 Task: Design a vector pattern for a banner ad.
Action: Mouse moved to (59, 116)
Screenshot: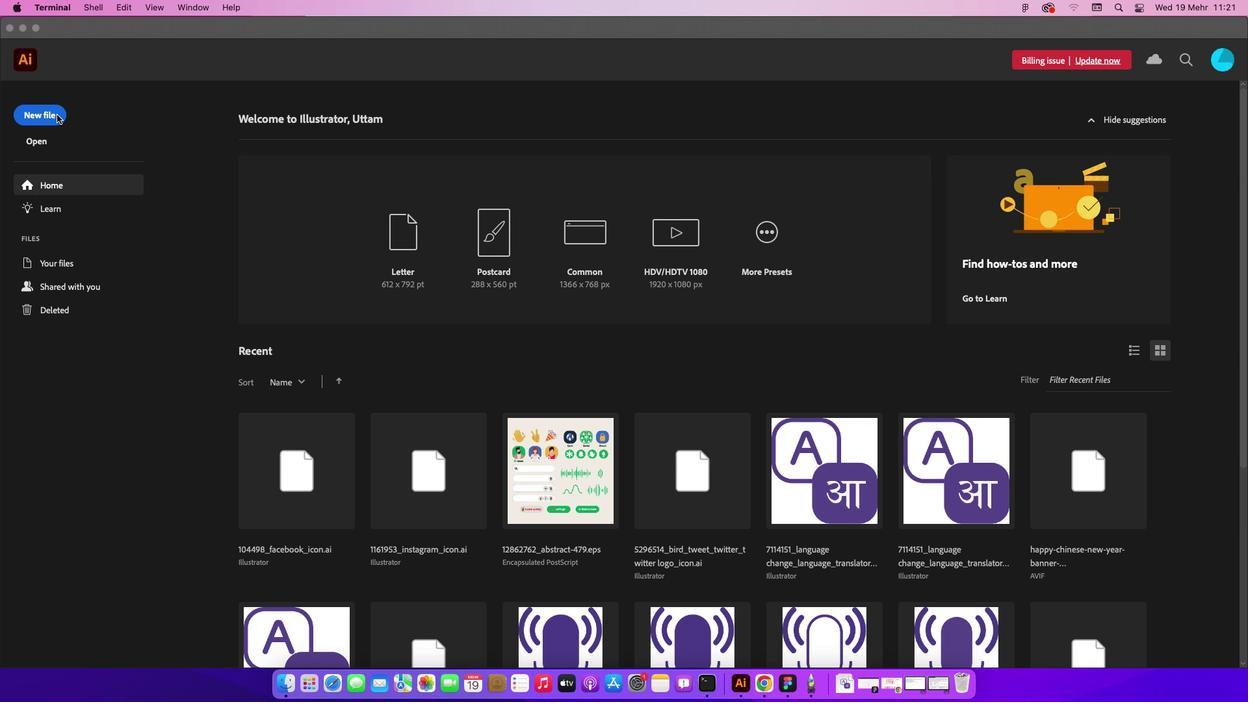 
Action: Mouse pressed left at (59, 116)
Screenshot: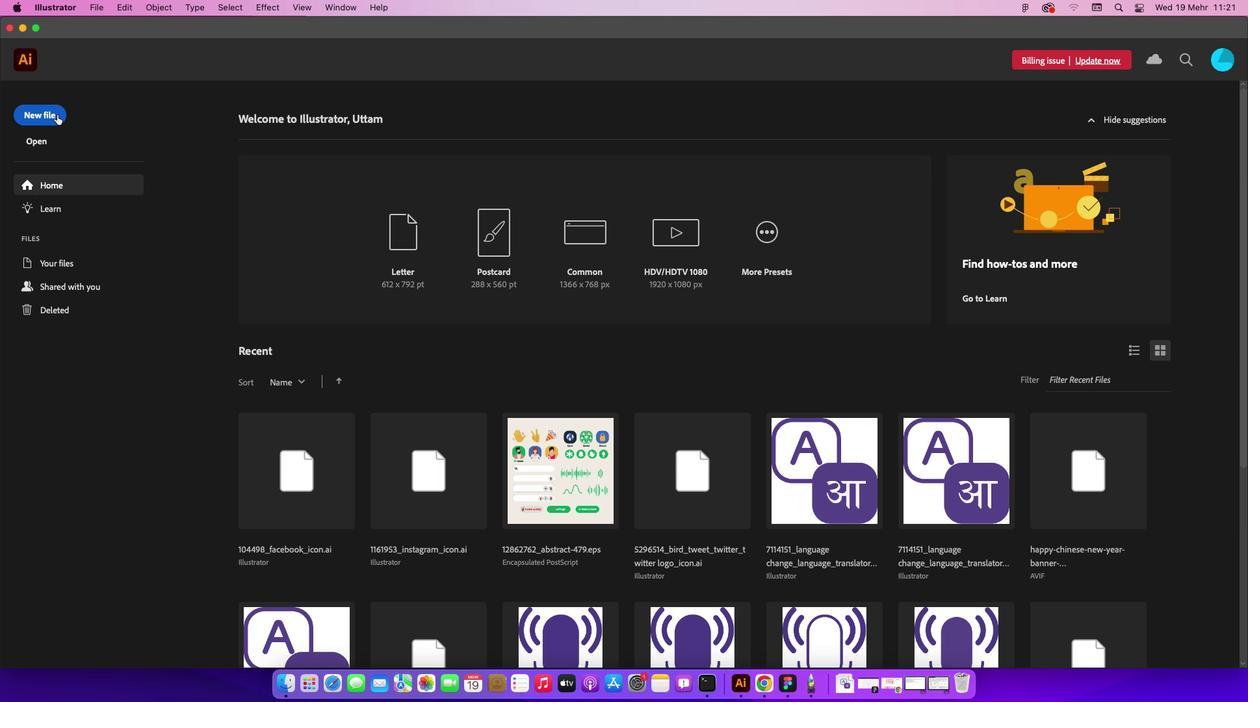 
Action: Mouse pressed left at (59, 116)
Screenshot: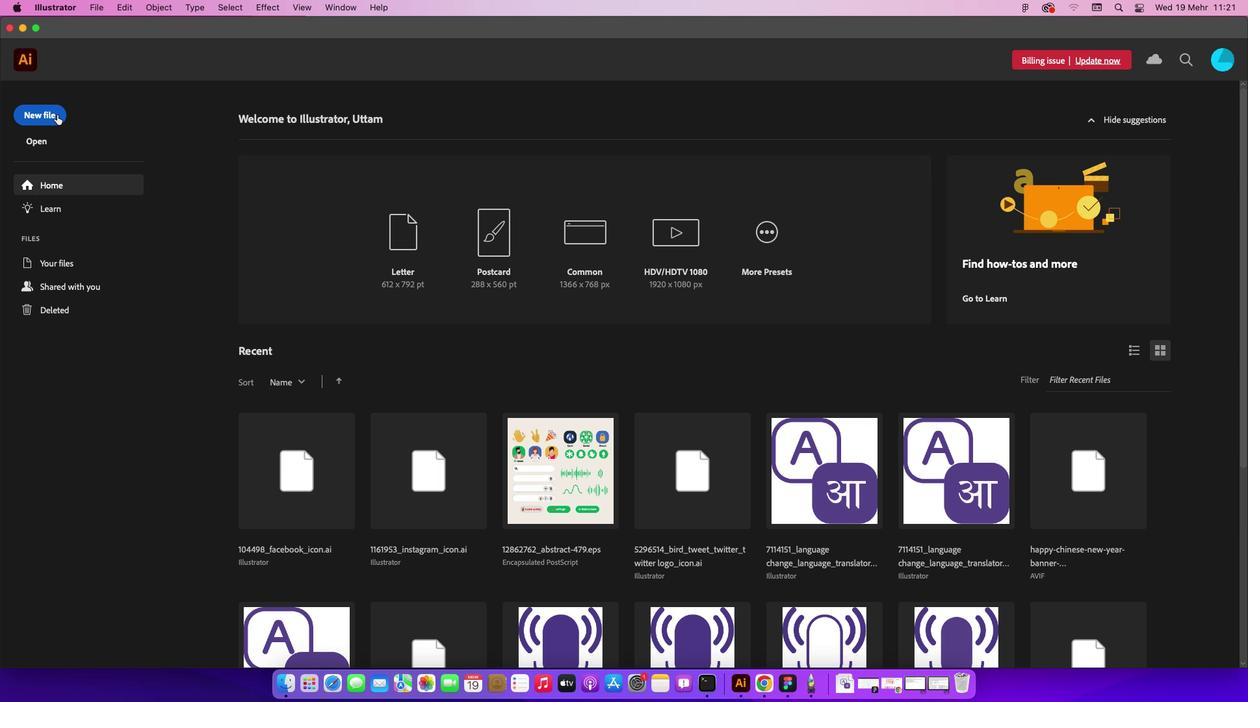 
Action: Mouse moved to (417, 137)
Screenshot: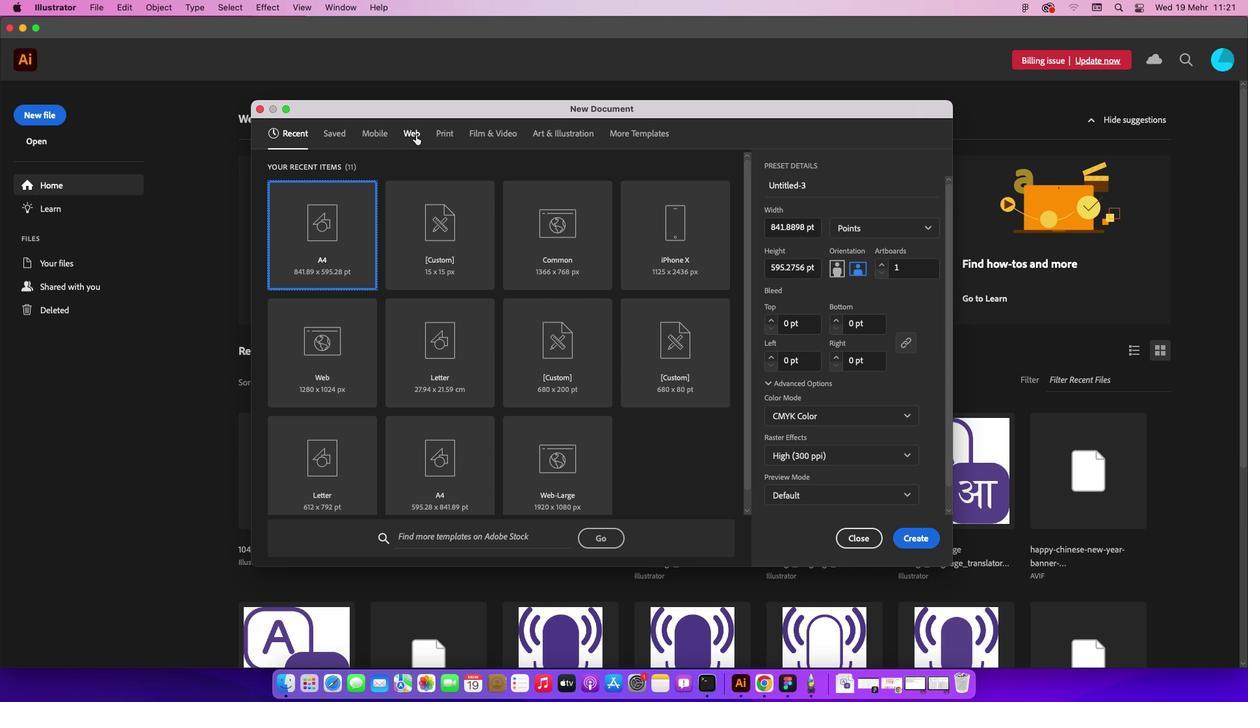 
Action: Mouse pressed left at (417, 137)
Screenshot: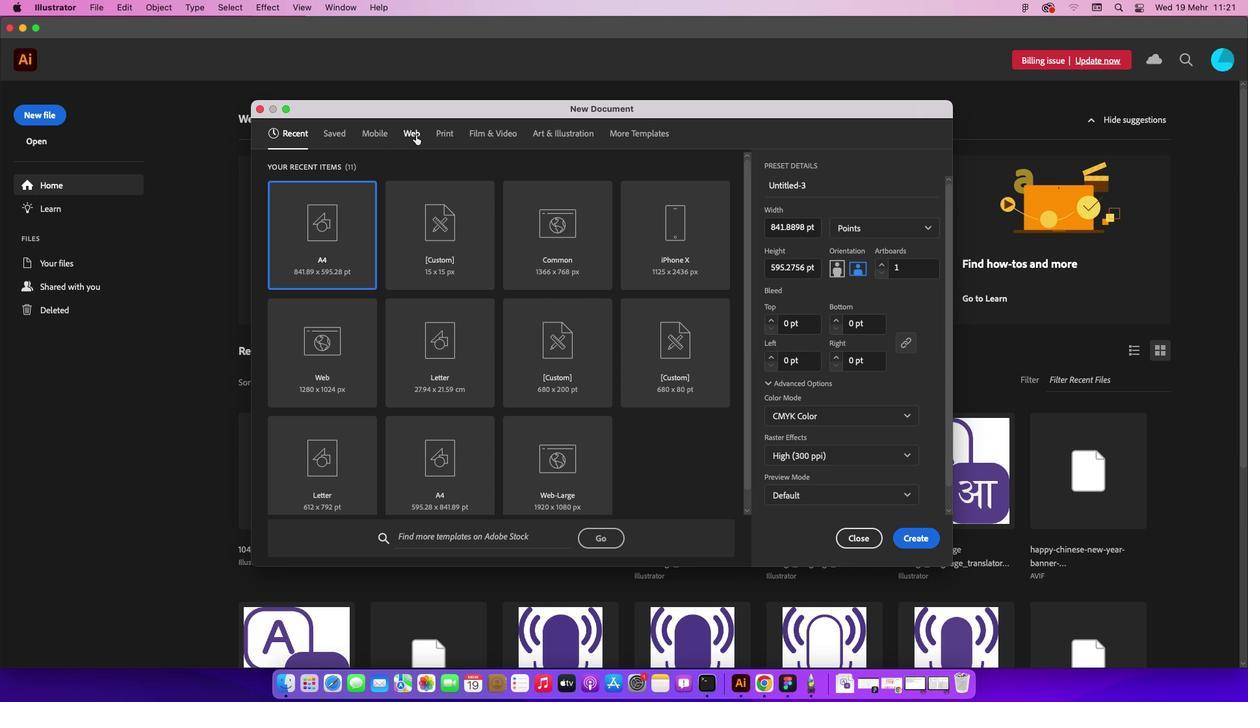 
Action: Mouse moved to (339, 267)
Screenshot: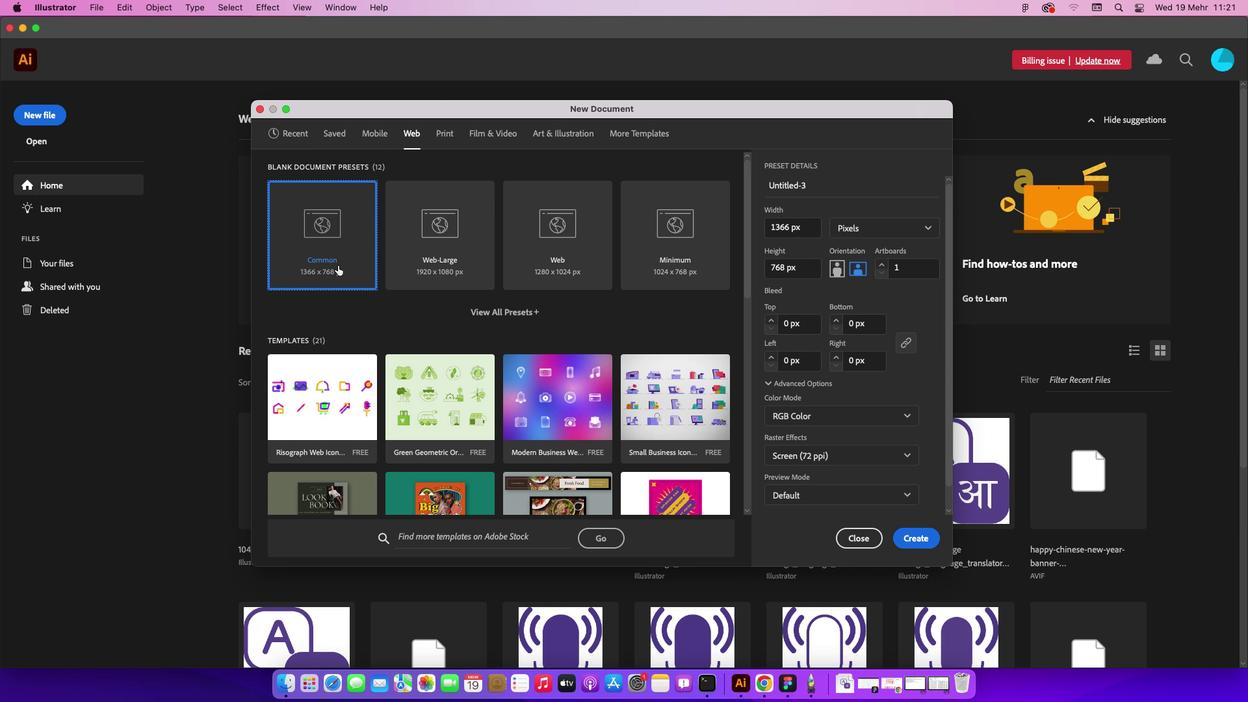 
Action: Mouse pressed left at (339, 267)
Screenshot: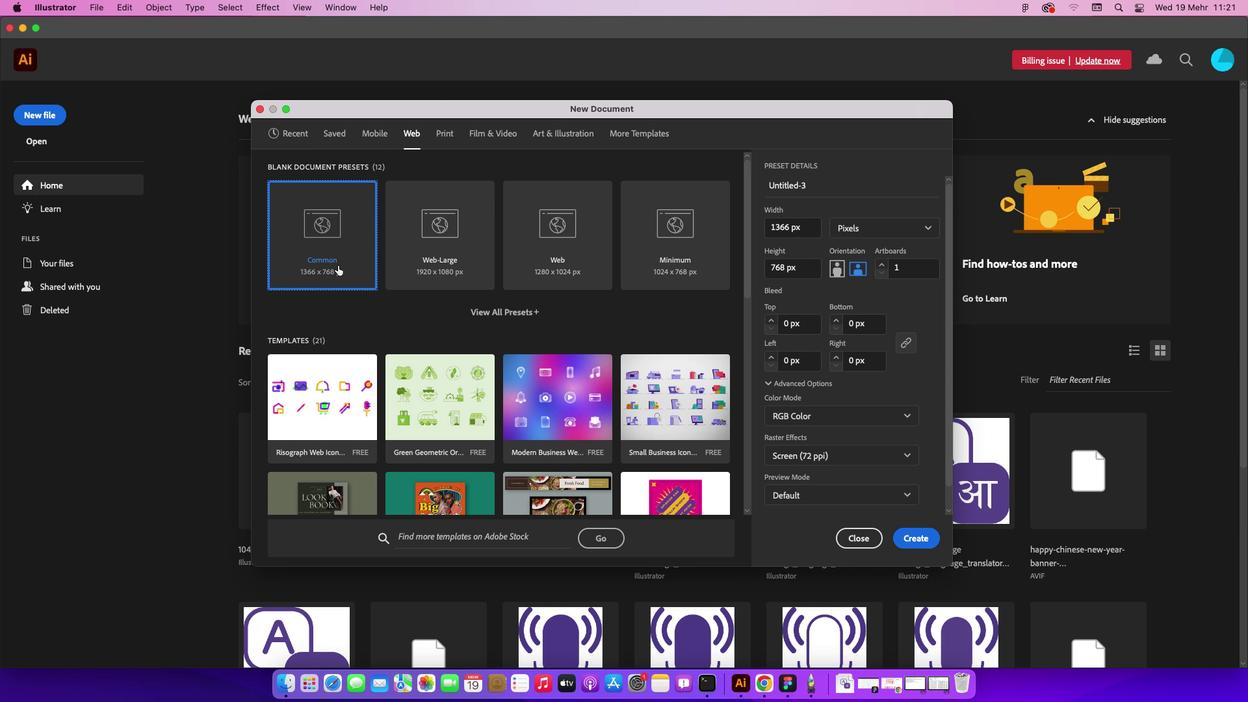 
Action: Mouse moved to (908, 537)
Screenshot: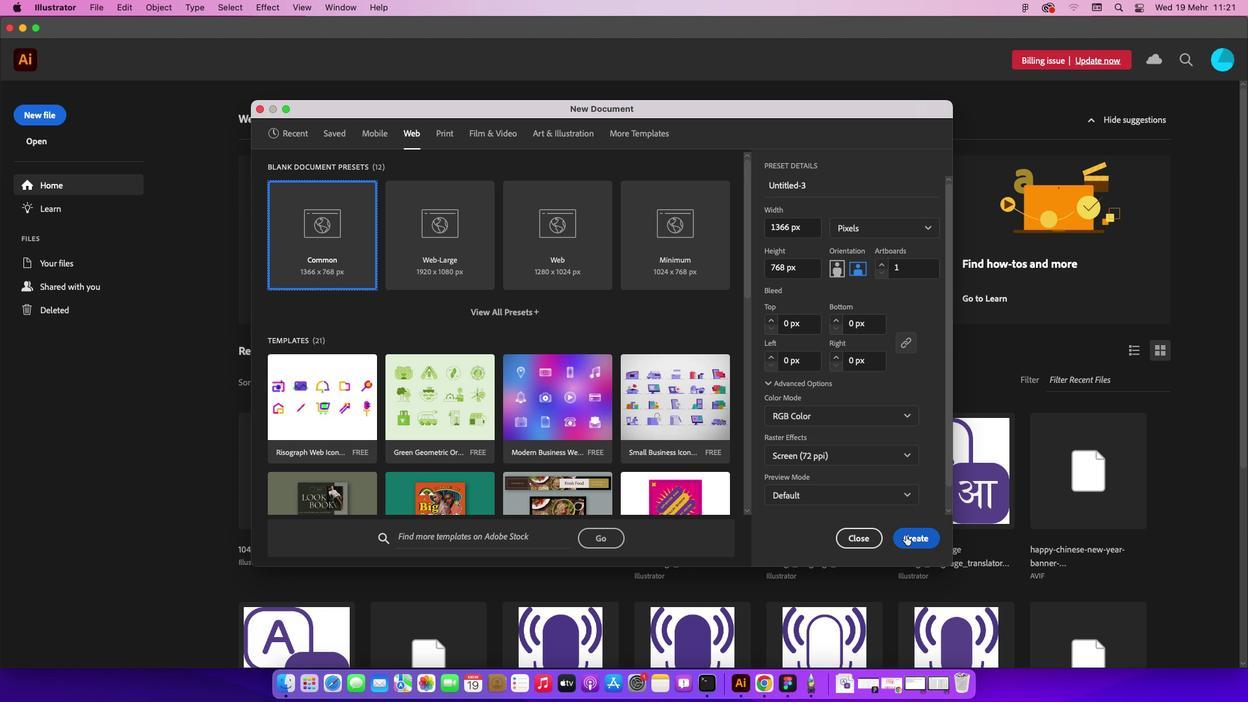 
Action: Mouse pressed left at (908, 537)
Screenshot: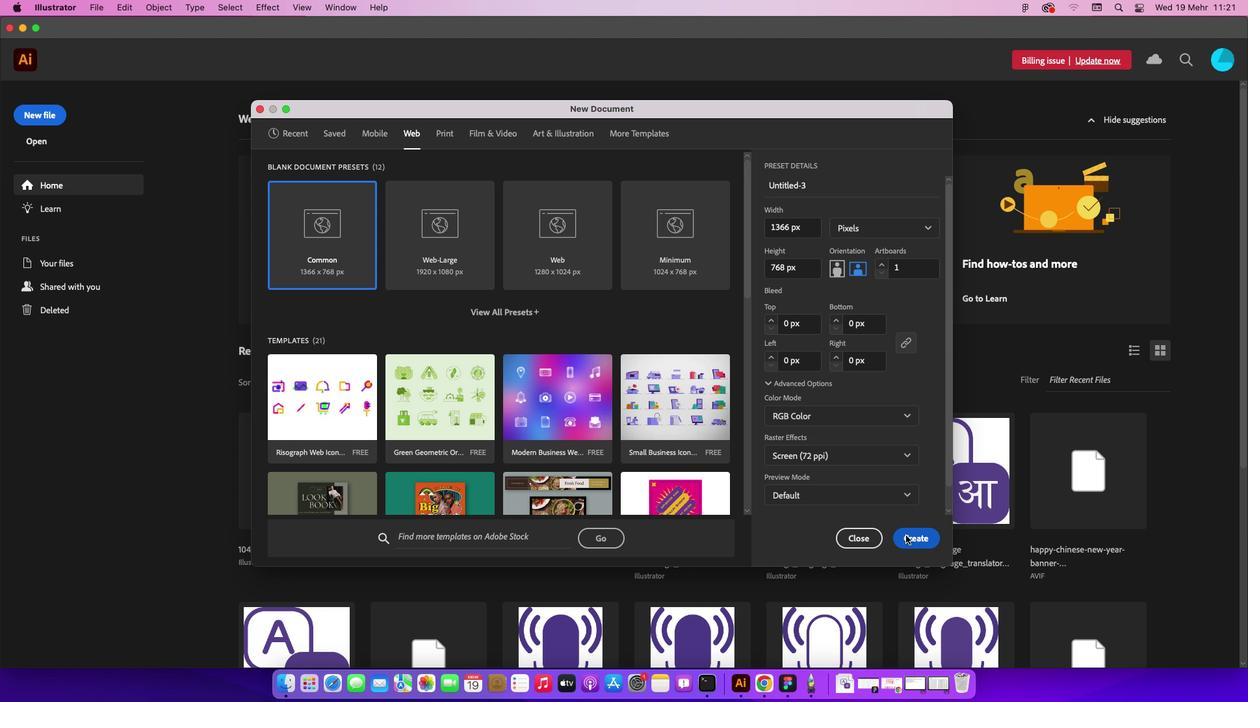 
Action: Mouse moved to (96, 10)
Screenshot: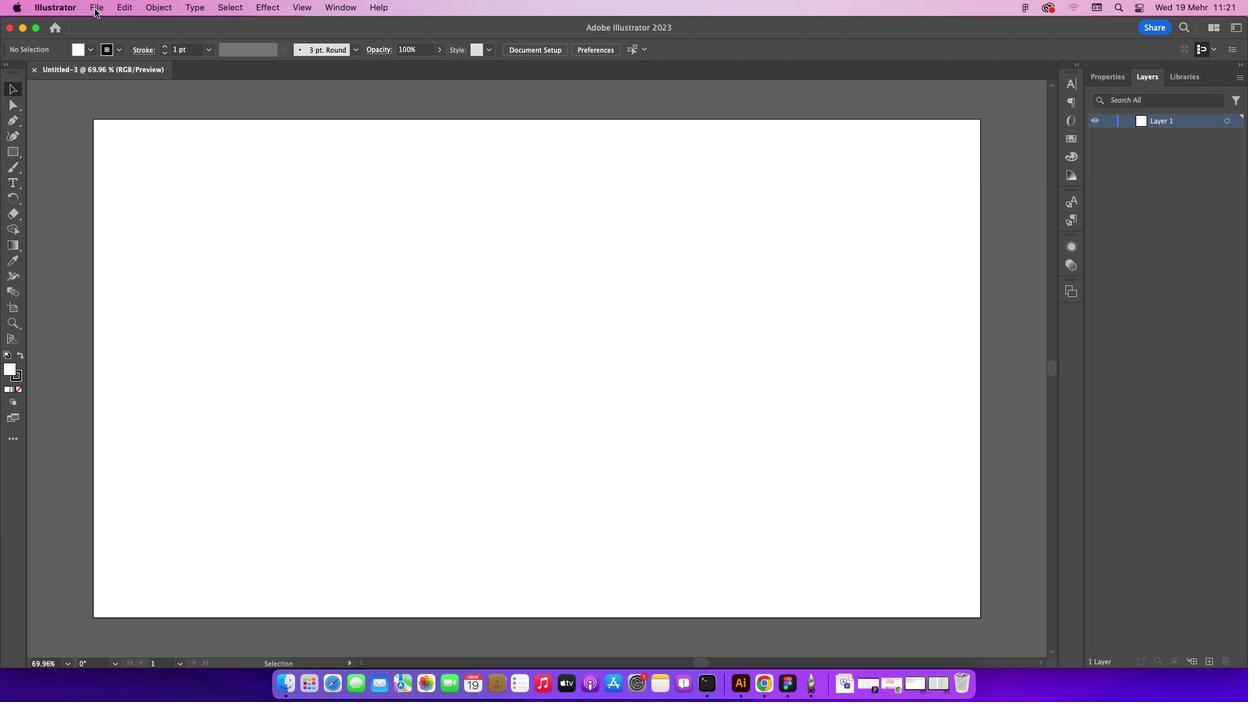 
Action: Mouse pressed left at (96, 10)
Screenshot: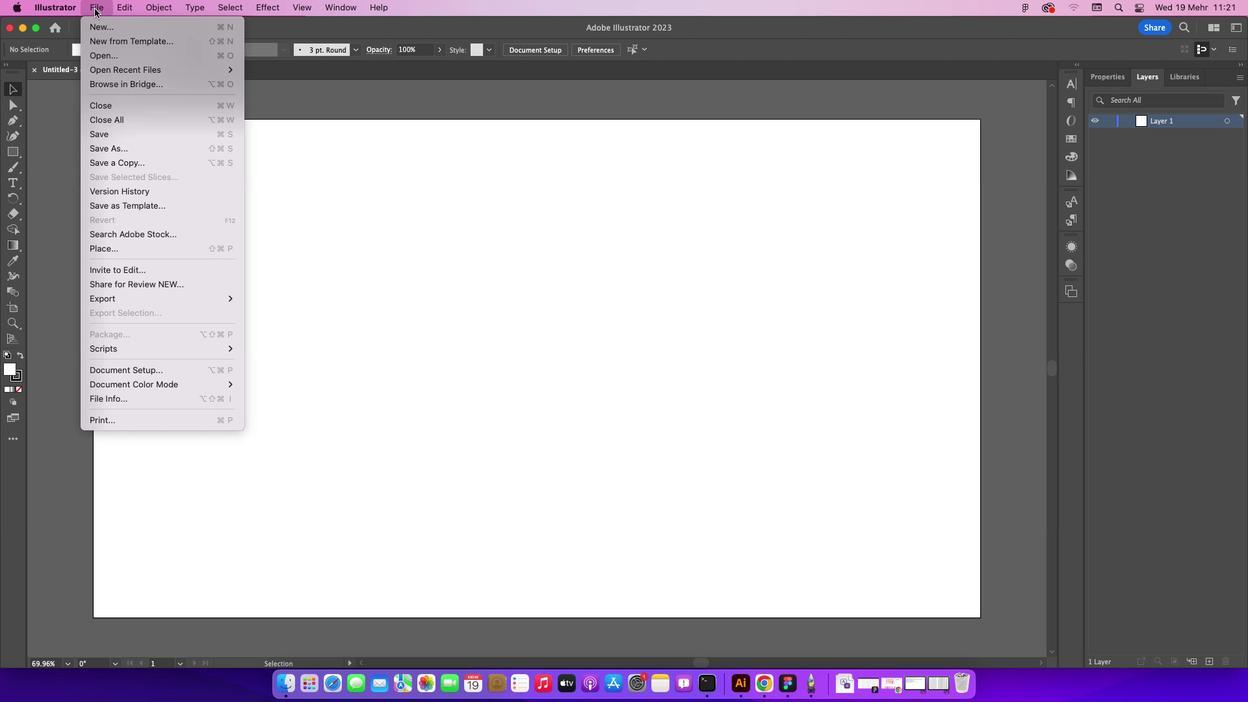 
Action: Mouse moved to (111, 64)
Screenshot: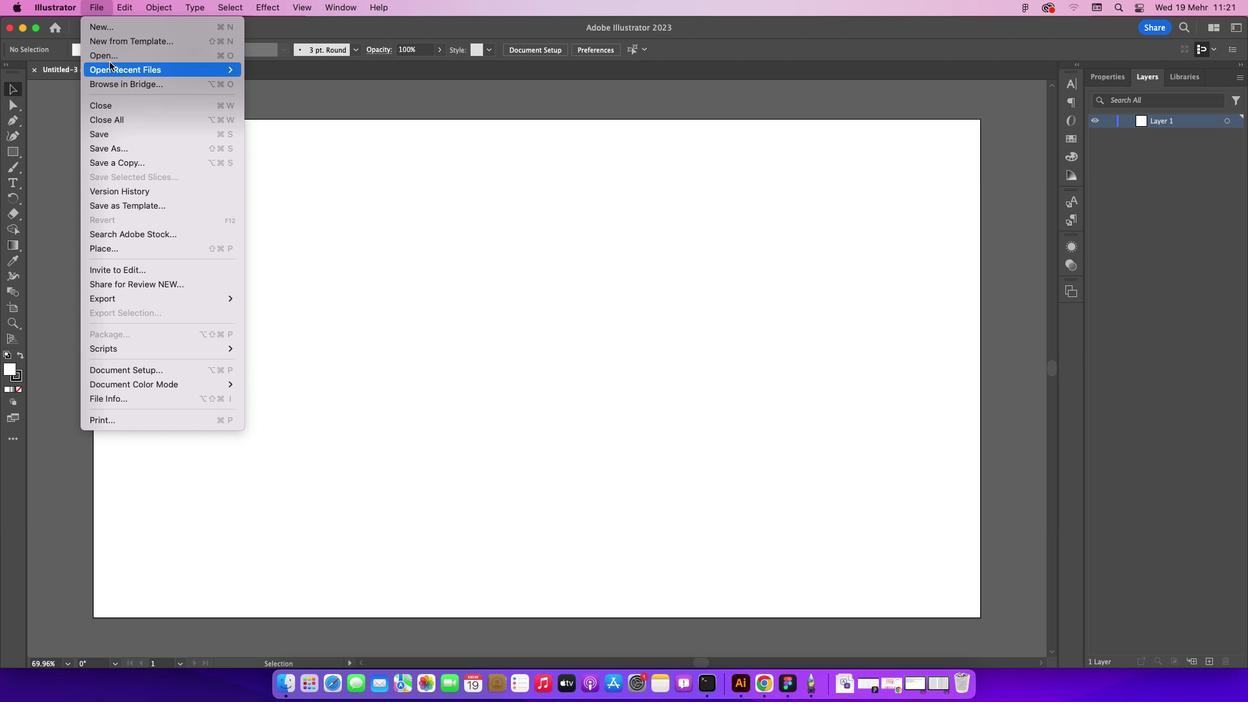 
Action: Mouse pressed left at (111, 64)
Screenshot: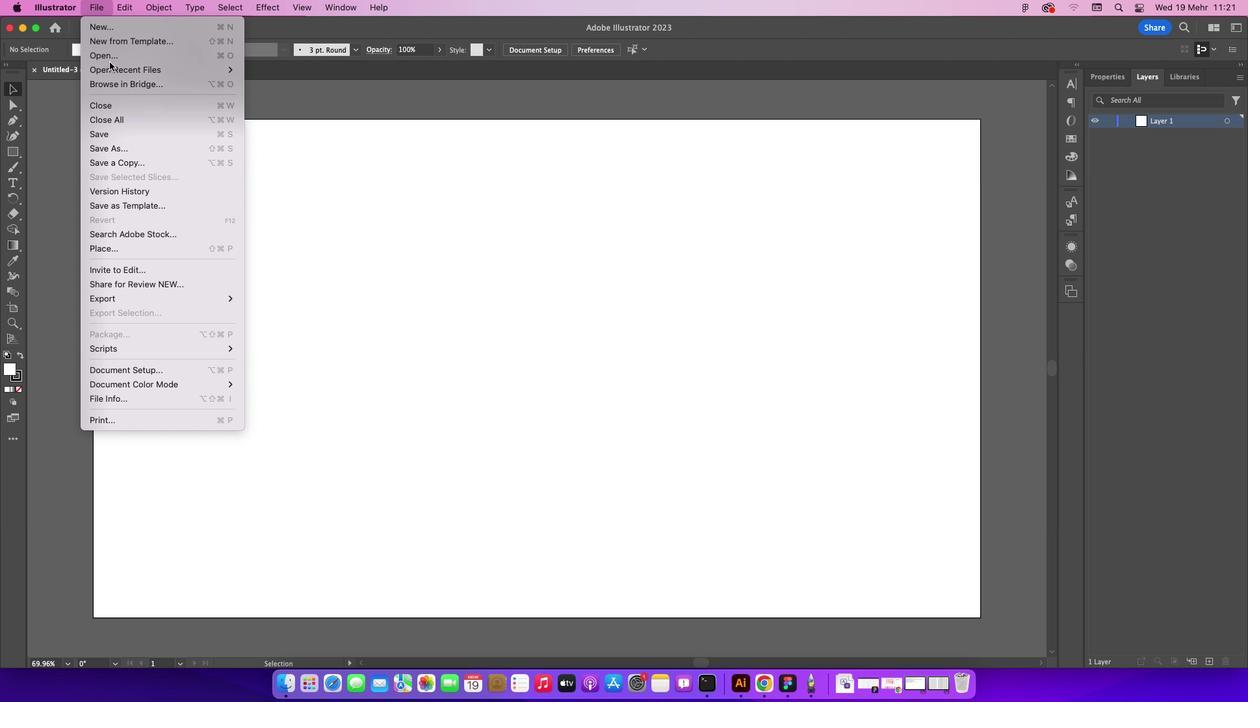 
Action: Mouse moved to (100, 12)
Screenshot: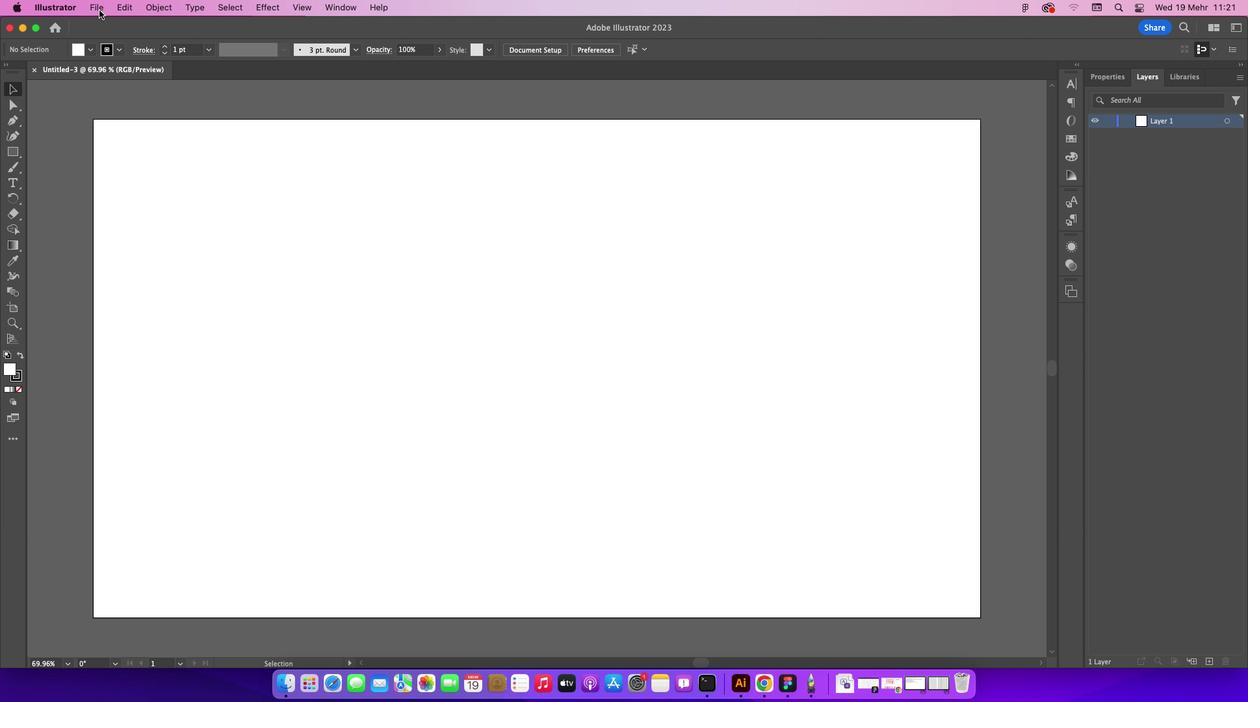
Action: Mouse pressed left at (100, 12)
Screenshot: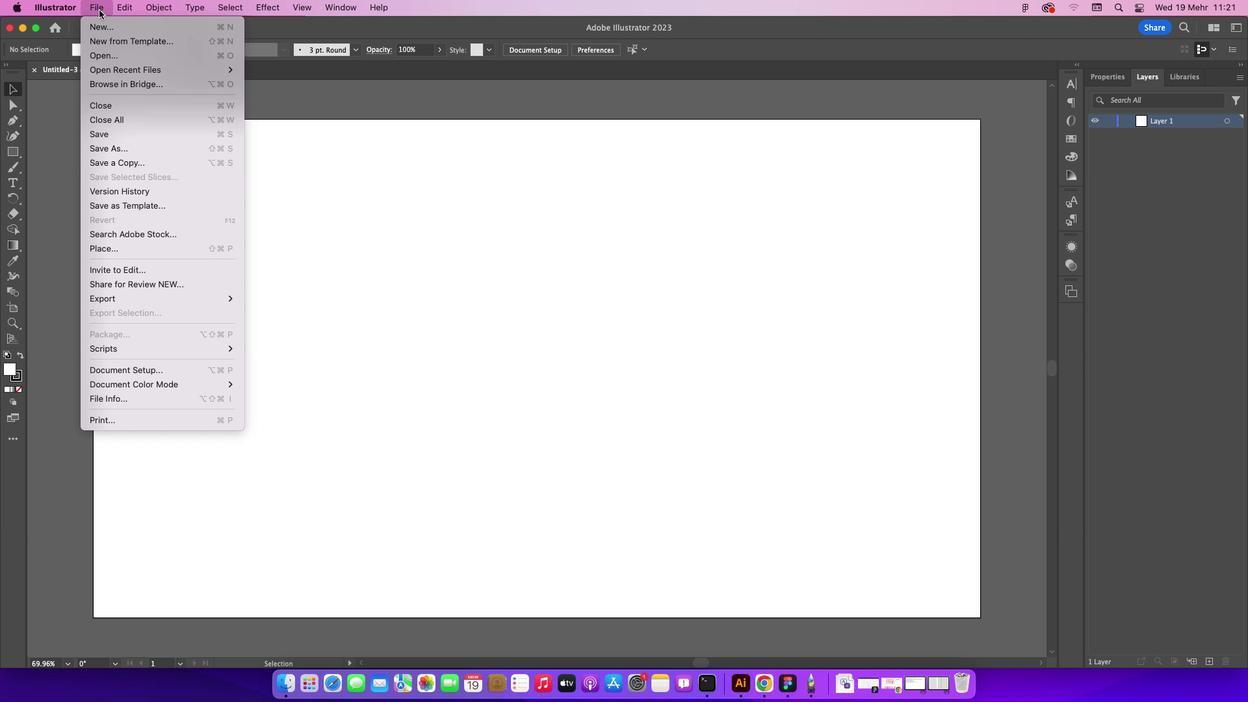 
Action: Mouse moved to (122, 61)
Screenshot: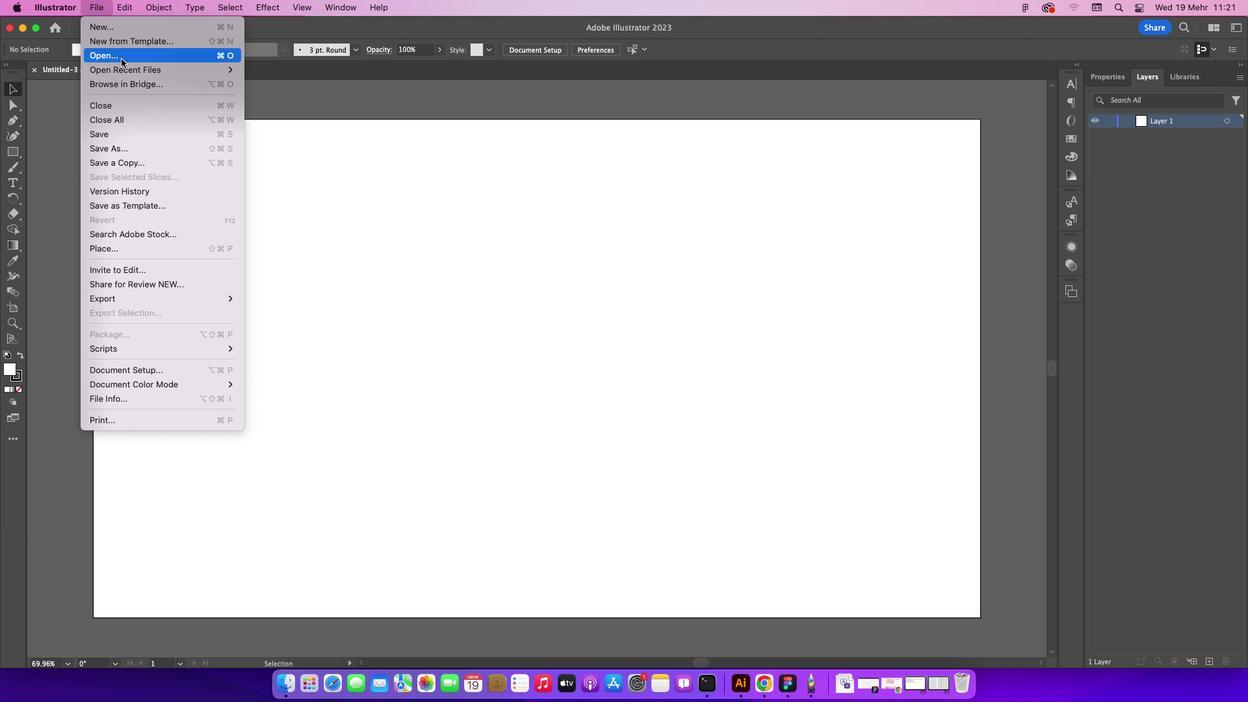 
Action: Mouse pressed left at (122, 61)
Screenshot: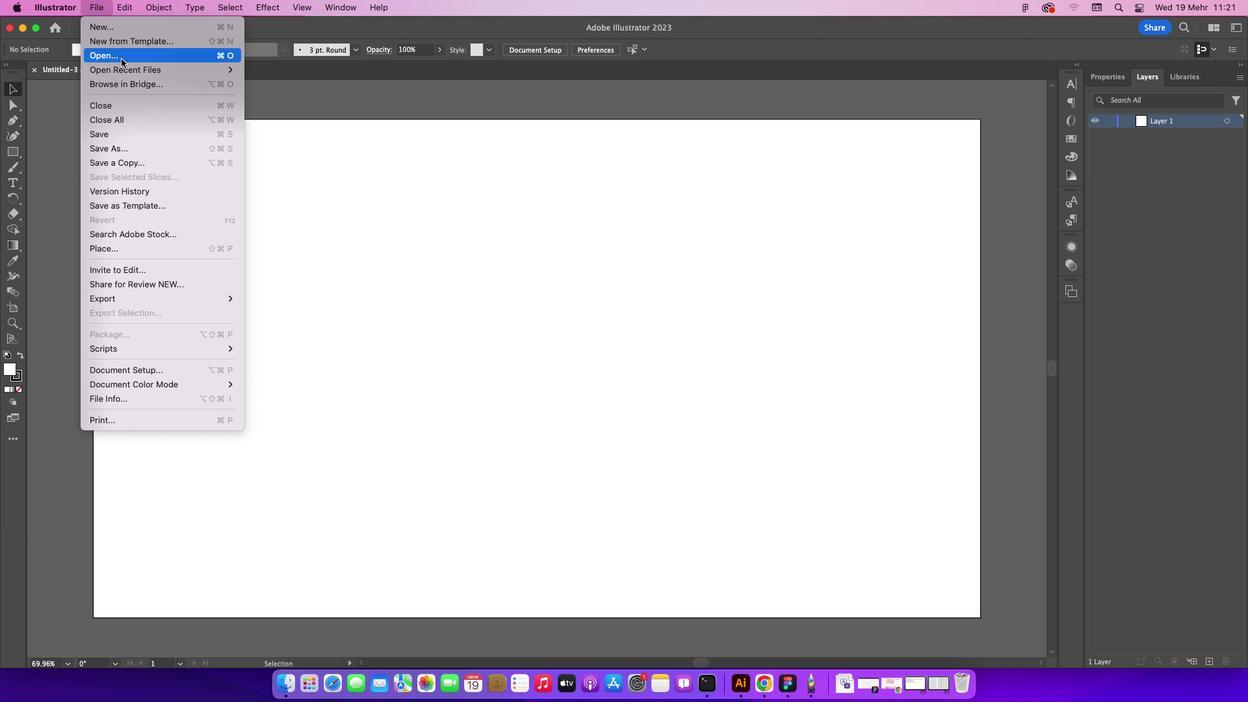 
Action: Mouse moved to (576, 173)
Screenshot: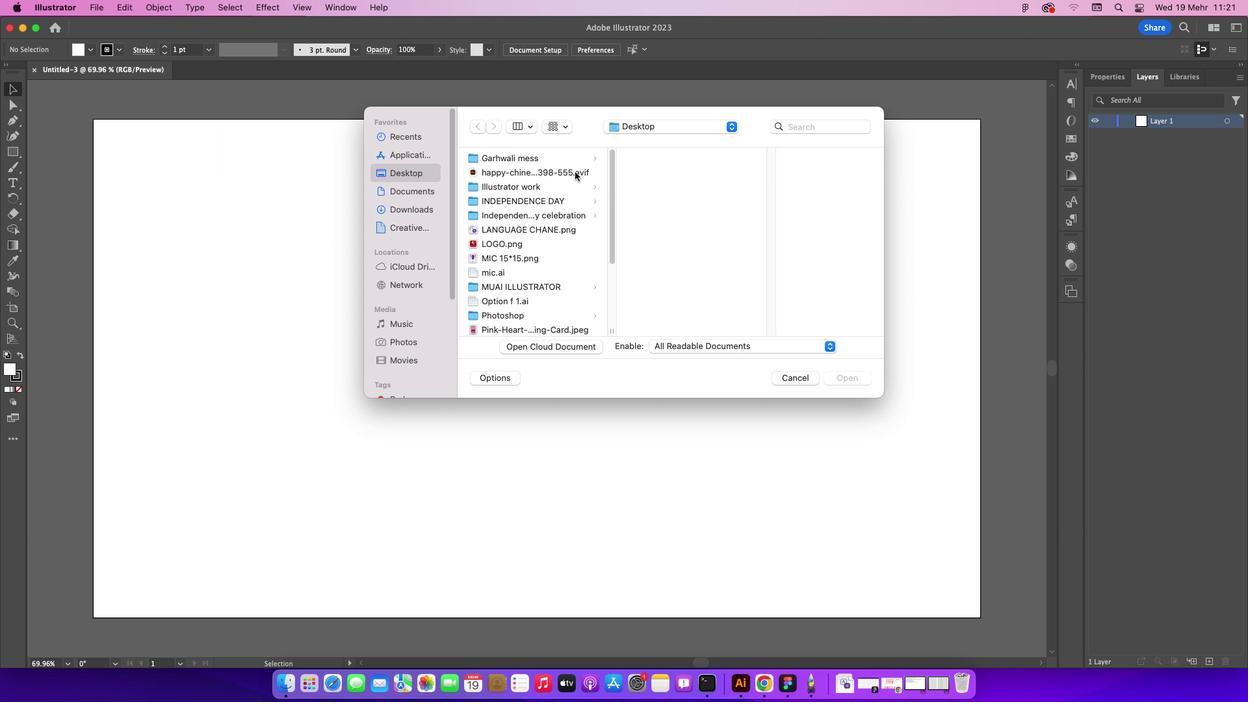 
Action: Mouse pressed left at (576, 173)
Screenshot: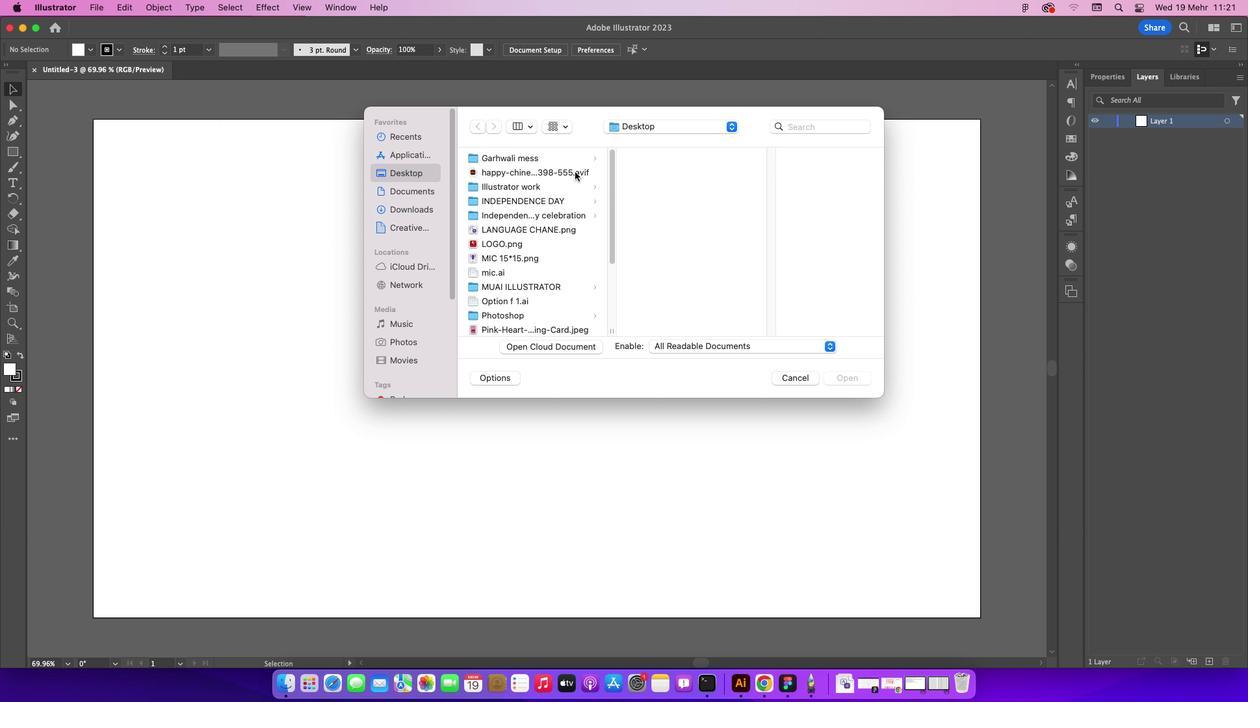
Action: Mouse moved to (613, 206)
Screenshot: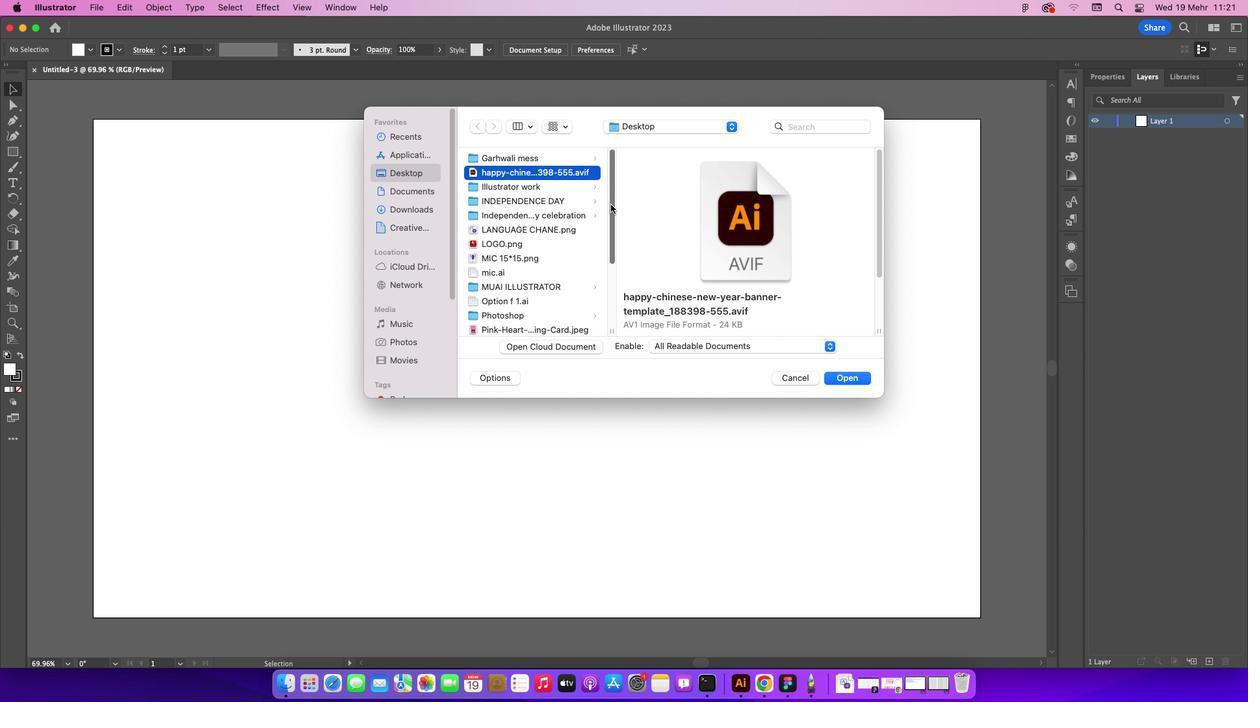 
Action: Mouse pressed left at (613, 206)
Screenshot: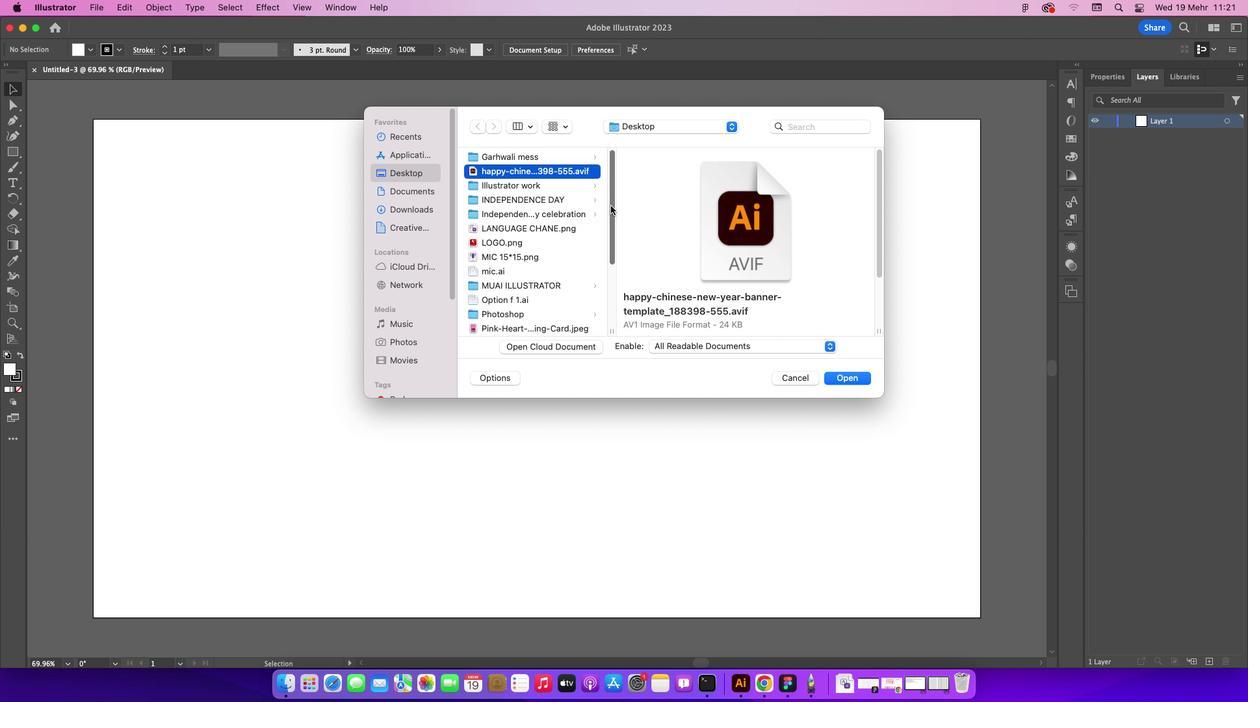 
Action: Mouse moved to (869, 382)
Screenshot: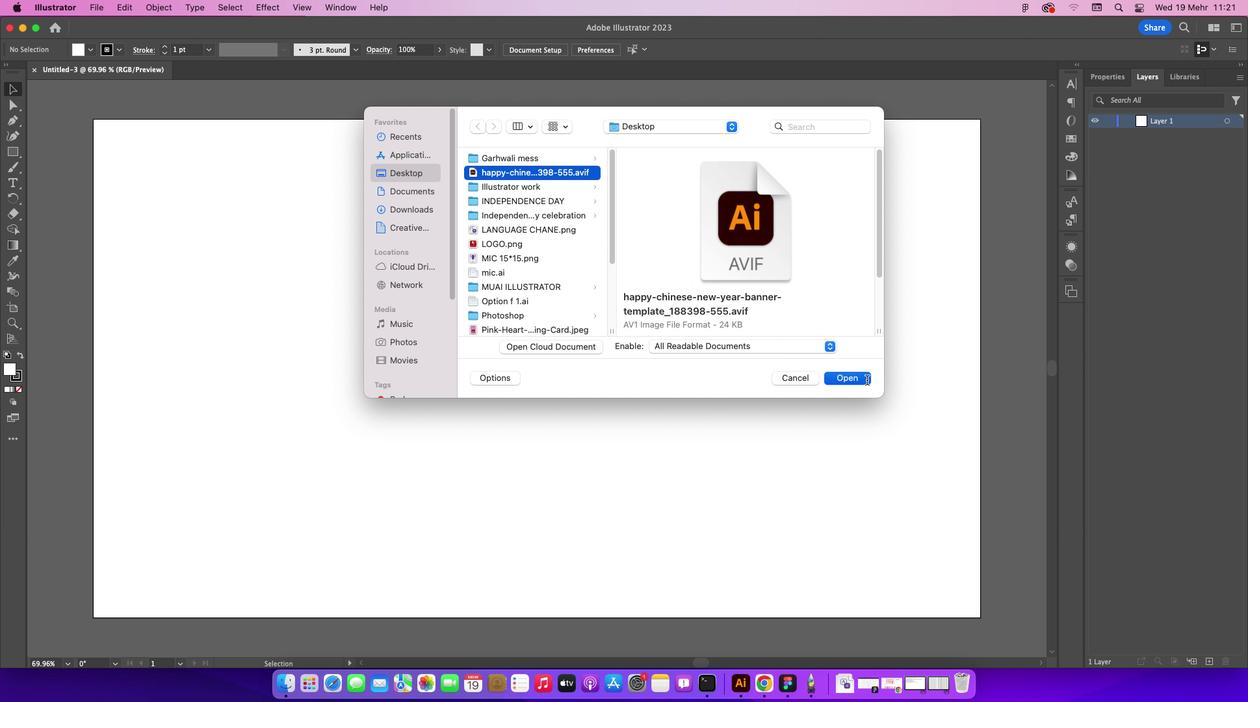 
Action: Mouse pressed left at (869, 382)
Screenshot: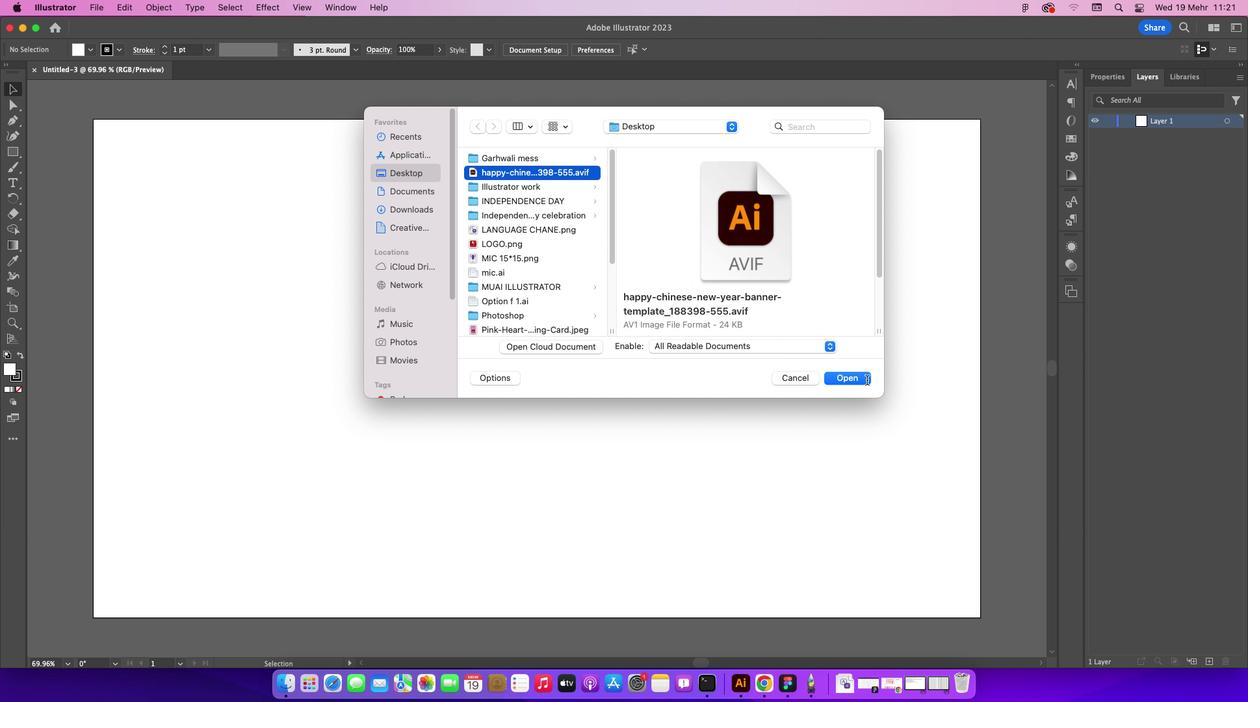 
Action: Mouse moved to (799, 447)
Screenshot: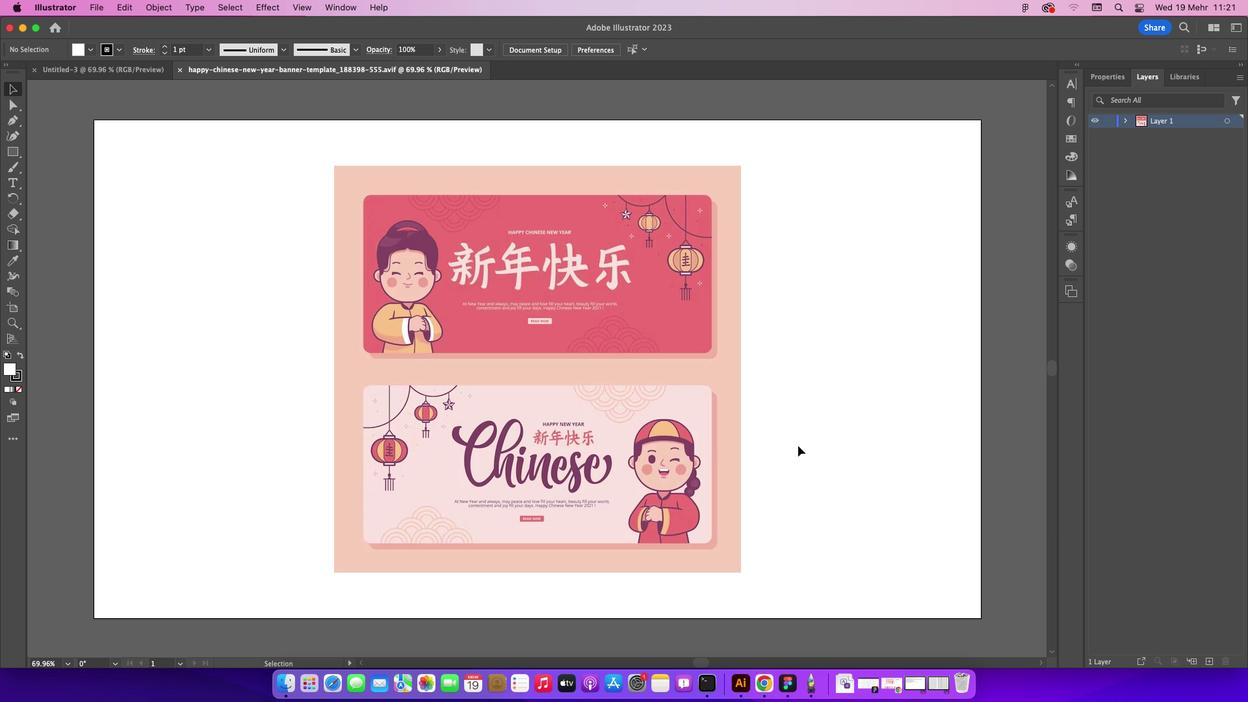 
Action: Key pressed Key.cmd_r'=''='
Screenshot: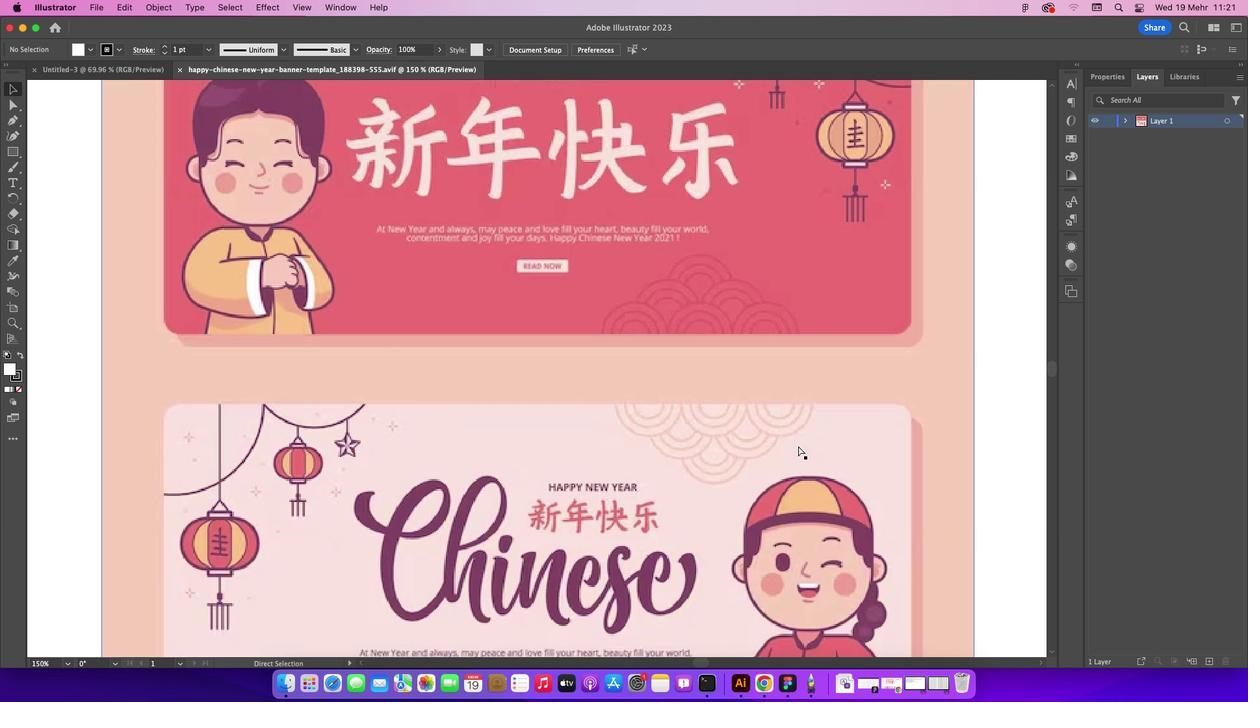 
Action: Mouse moved to (789, 524)
Screenshot: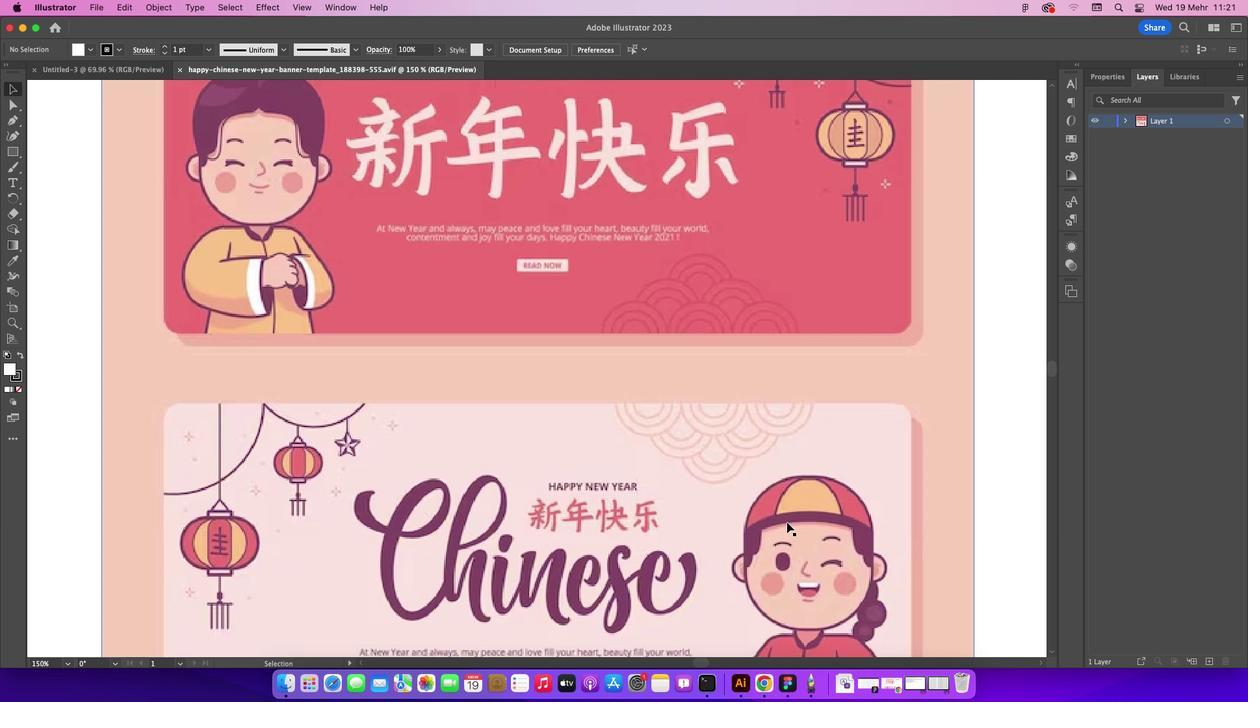 
Action: Mouse scrolled (789, 524) with delta (1, 1)
Screenshot: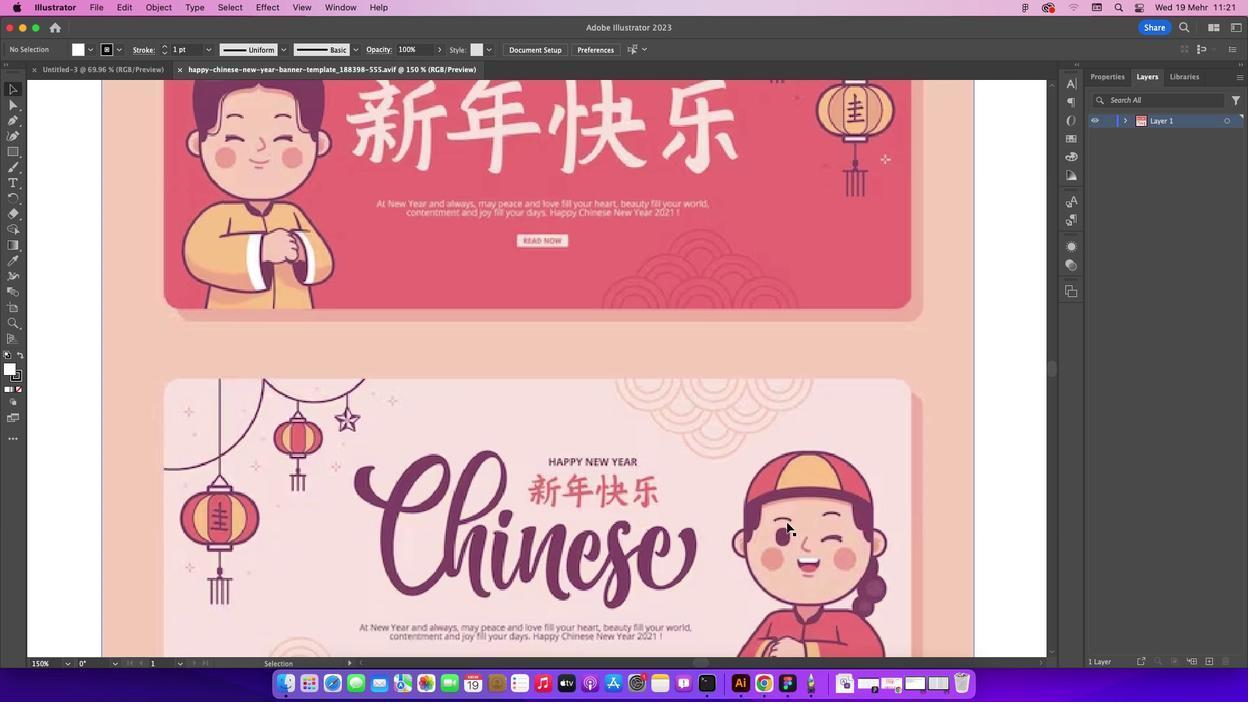 
Action: Mouse scrolled (789, 524) with delta (1, 1)
Screenshot: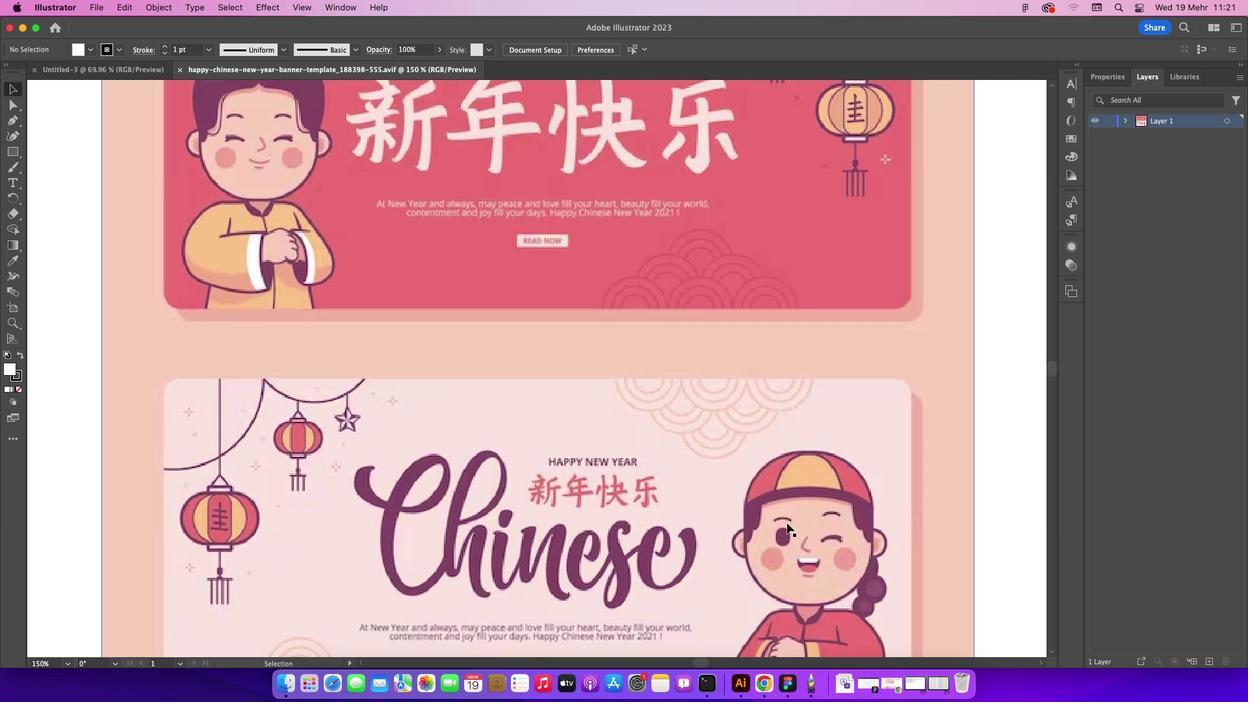 
Action: Mouse scrolled (789, 524) with delta (1, 0)
Screenshot: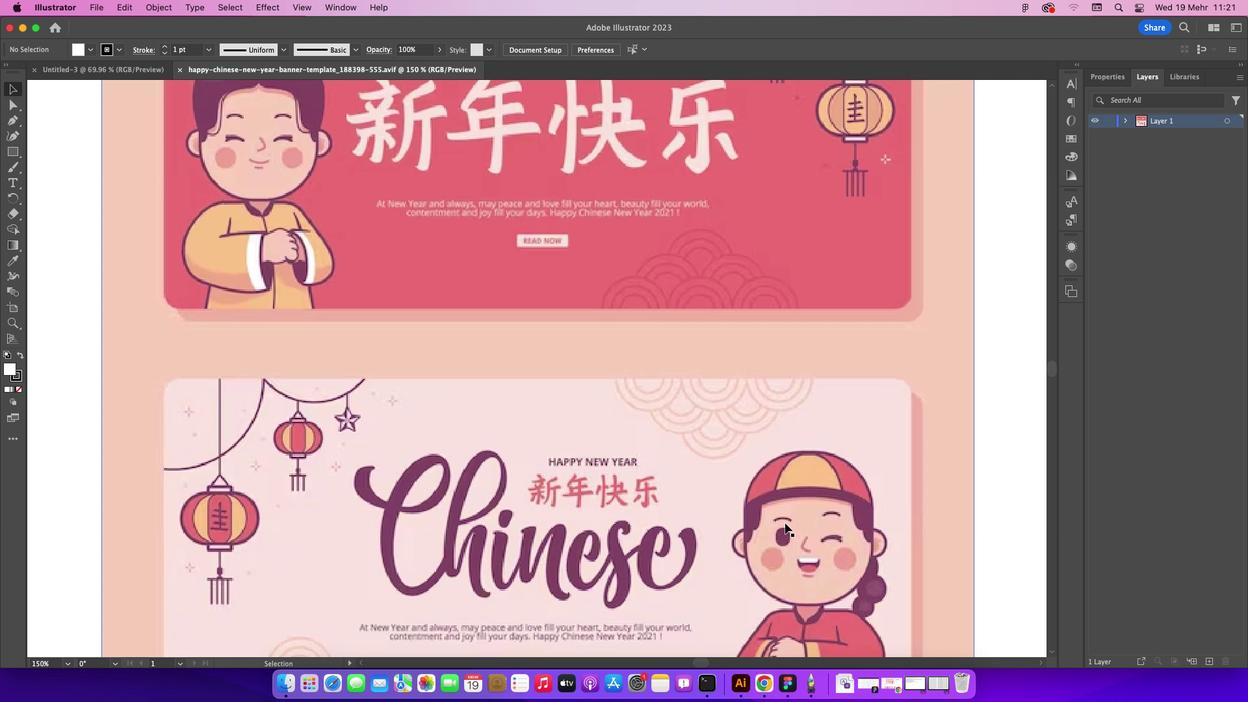 
Action: Mouse moved to (778, 526)
Screenshot: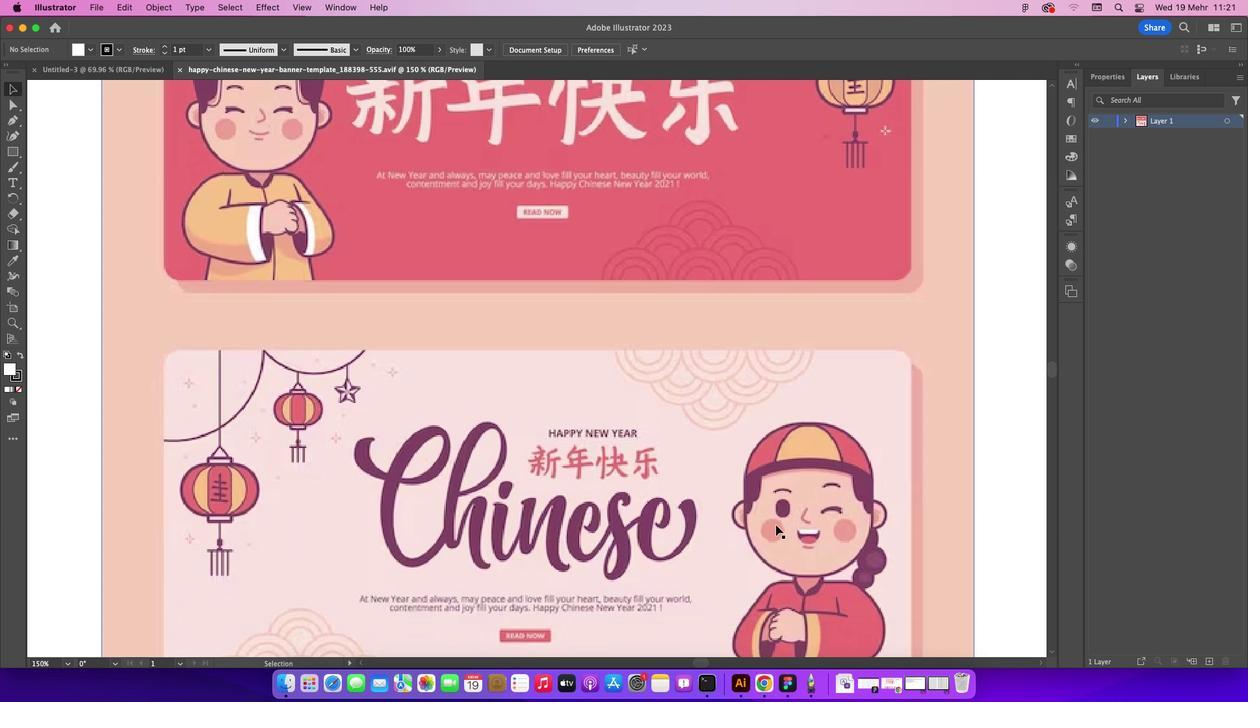 
Action: Mouse scrolled (778, 526) with delta (1, 1)
Screenshot: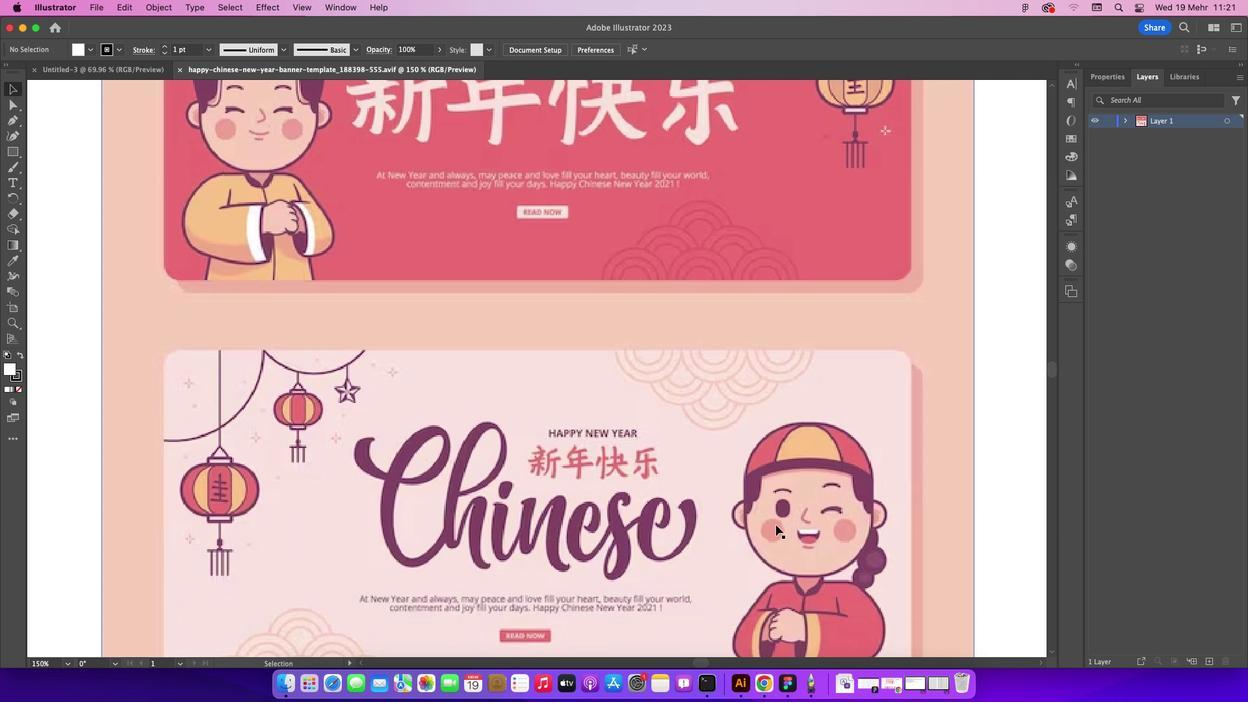 
Action: Mouse scrolled (778, 526) with delta (1, 1)
Screenshot: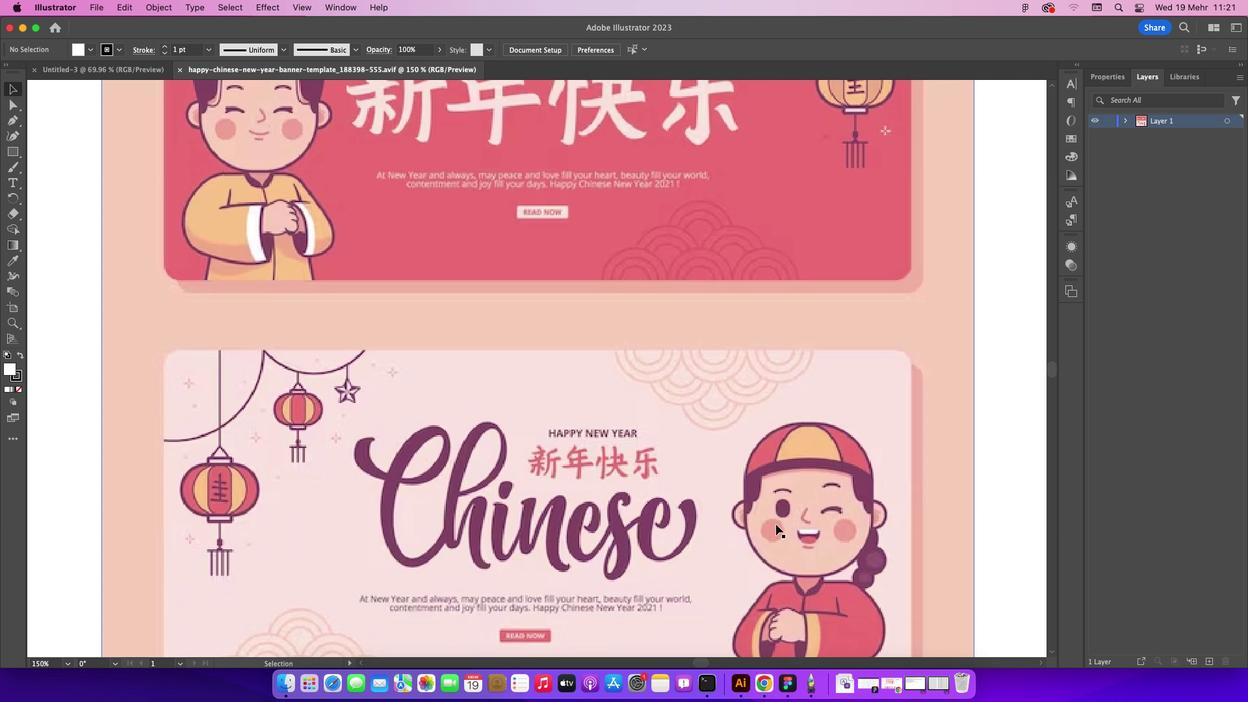 
Action: Mouse scrolled (778, 526) with delta (1, 0)
Screenshot: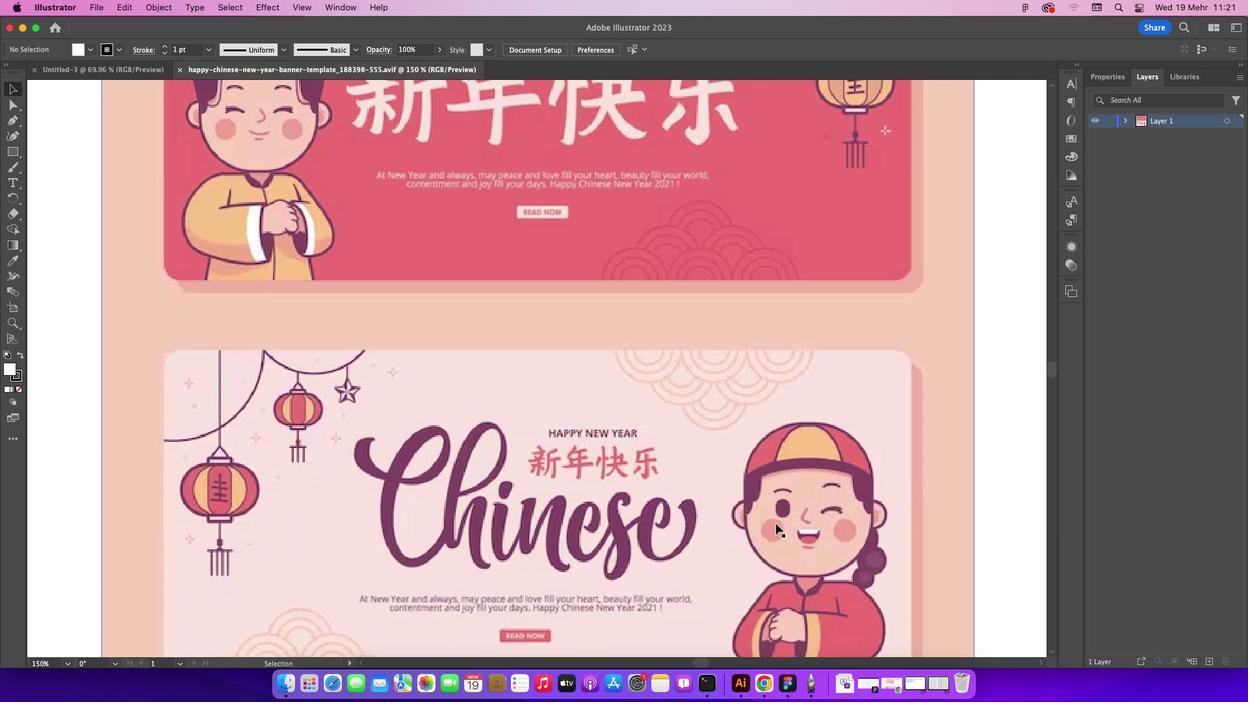 
Action: Mouse moved to (811, 627)
Screenshot: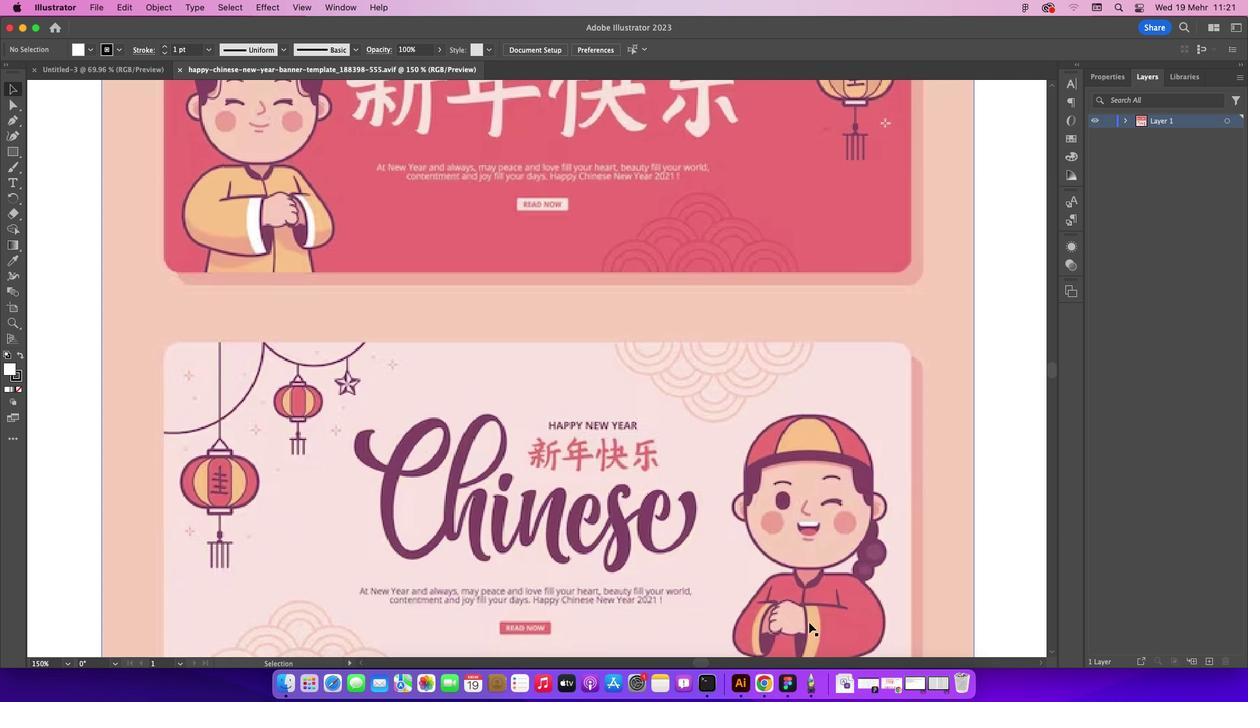 
Action: Mouse scrolled (811, 627) with delta (1, 1)
Screenshot: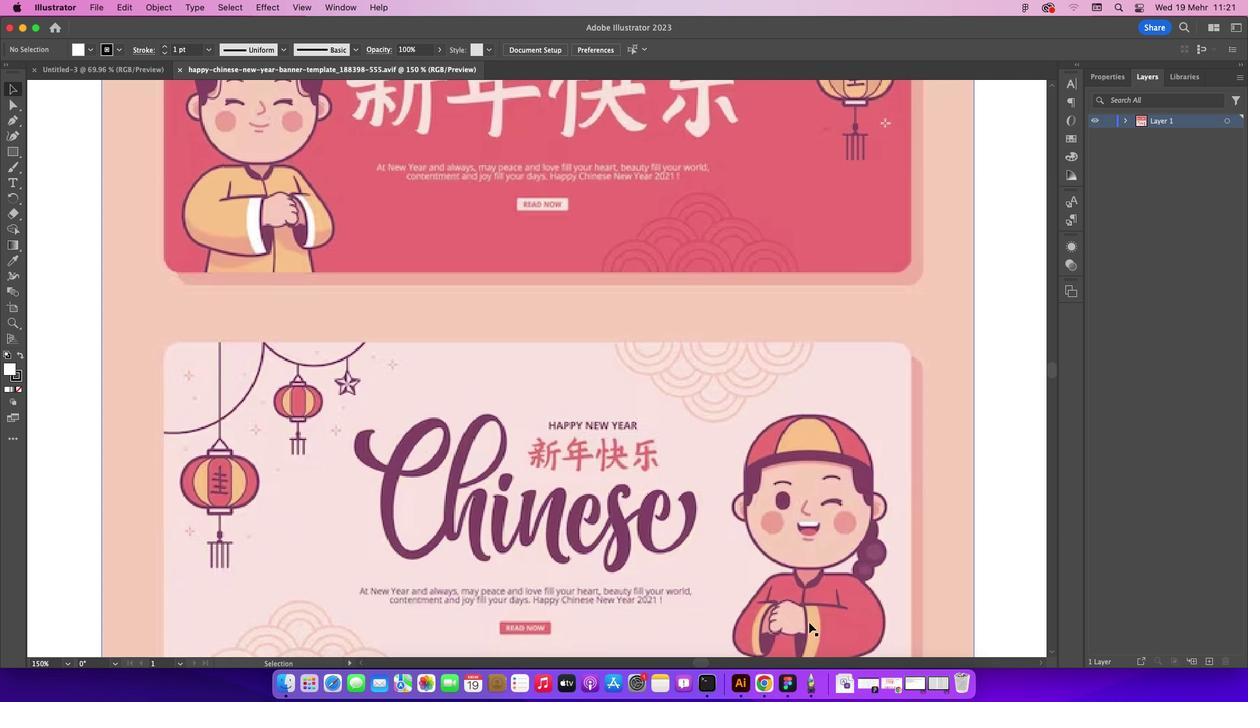
Action: Mouse scrolled (811, 627) with delta (1, 1)
Screenshot: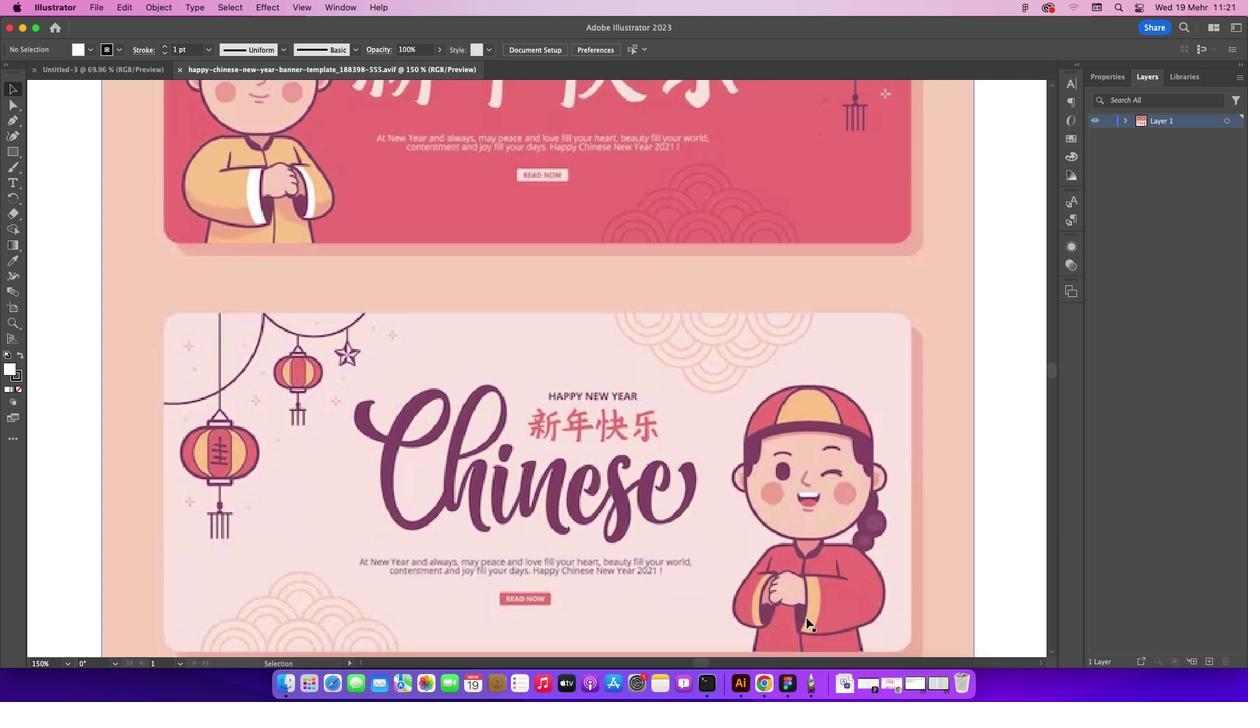 
Action: Mouse scrolled (811, 627) with delta (1, 0)
Screenshot: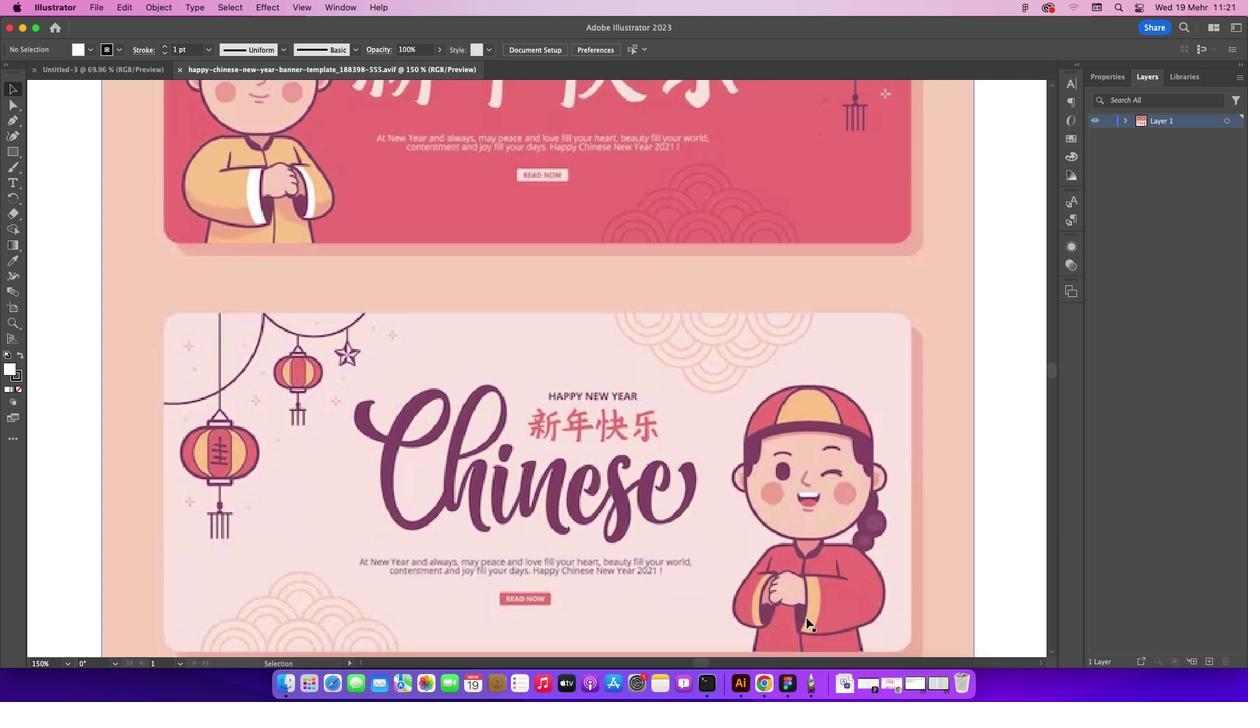 
Action: Mouse scrolled (811, 627) with delta (1, 0)
Screenshot: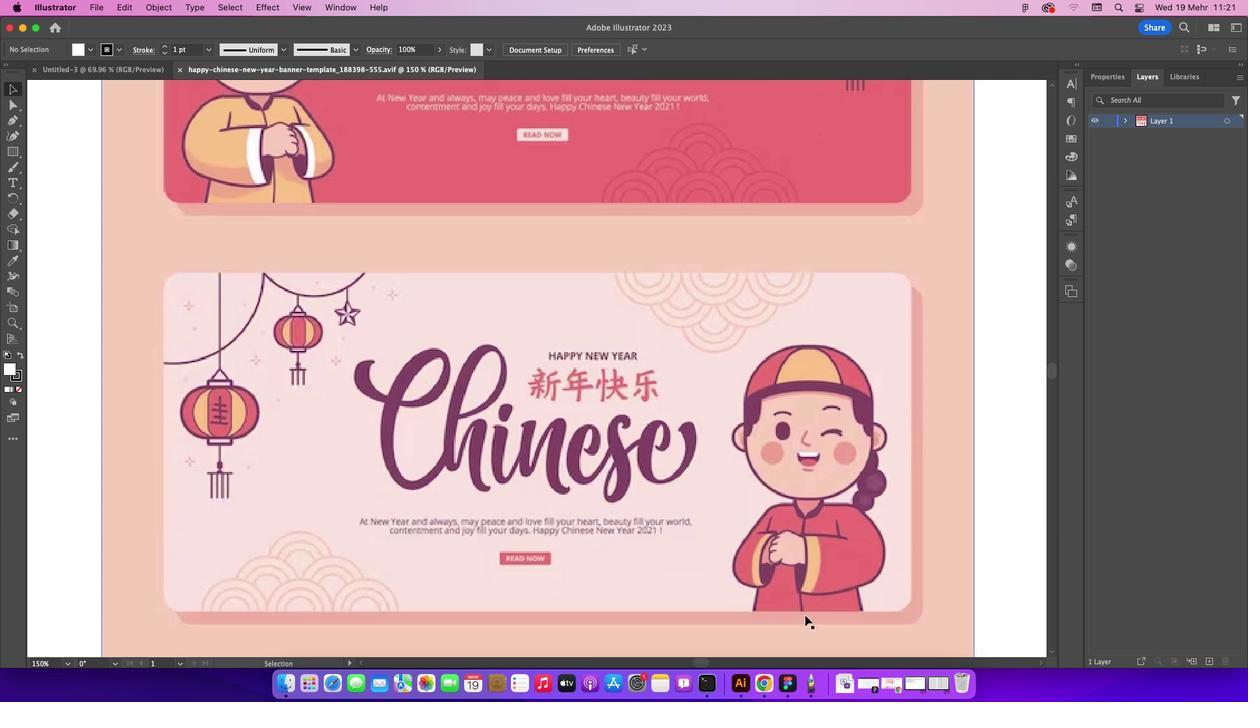 
Action: Mouse moved to (804, 614)
Screenshot: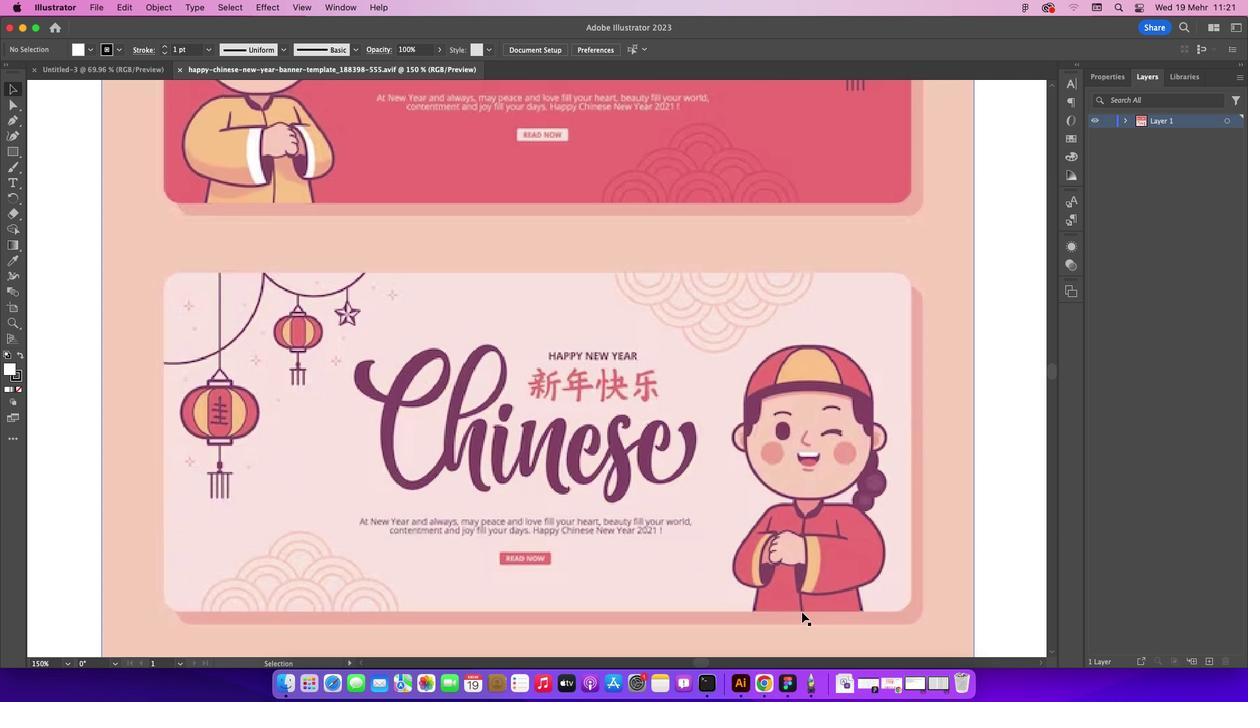 
Action: Mouse scrolled (804, 614) with delta (1, 1)
Screenshot: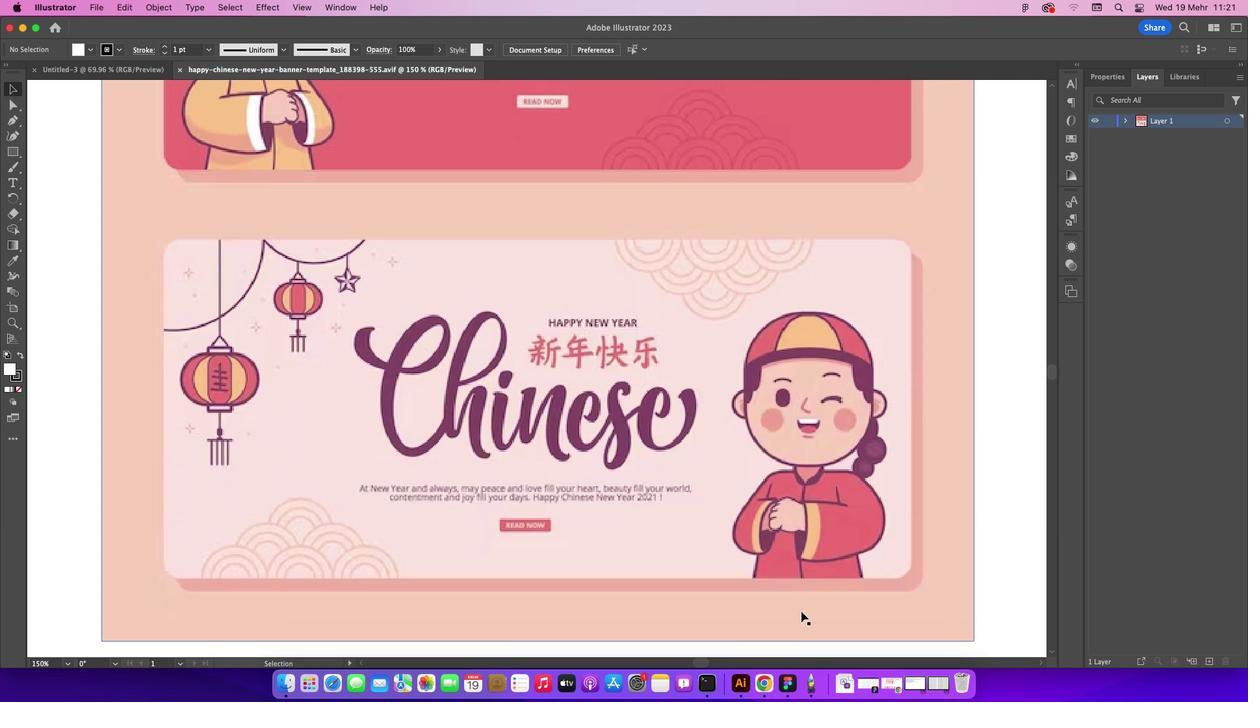 
Action: Mouse scrolled (804, 614) with delta (1, 1)
Screenshot: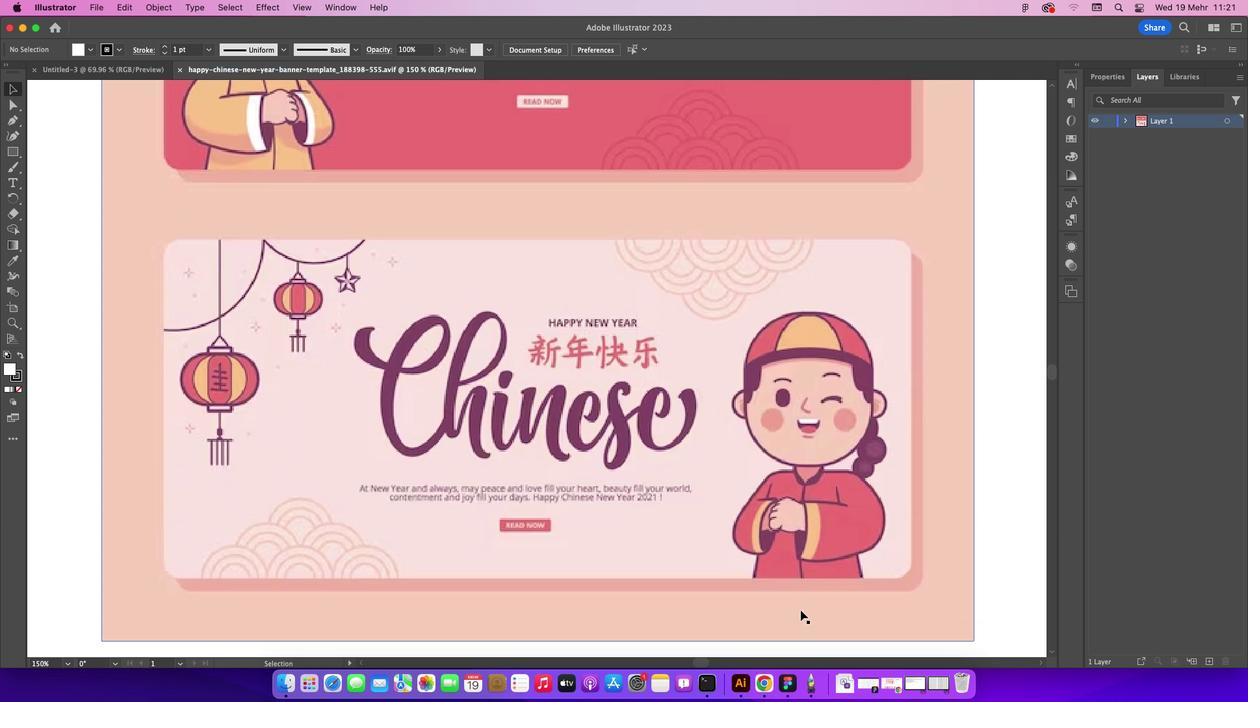 
Action: Mouse scrolled (804, 614) with delta (1, 0)
Screenshot: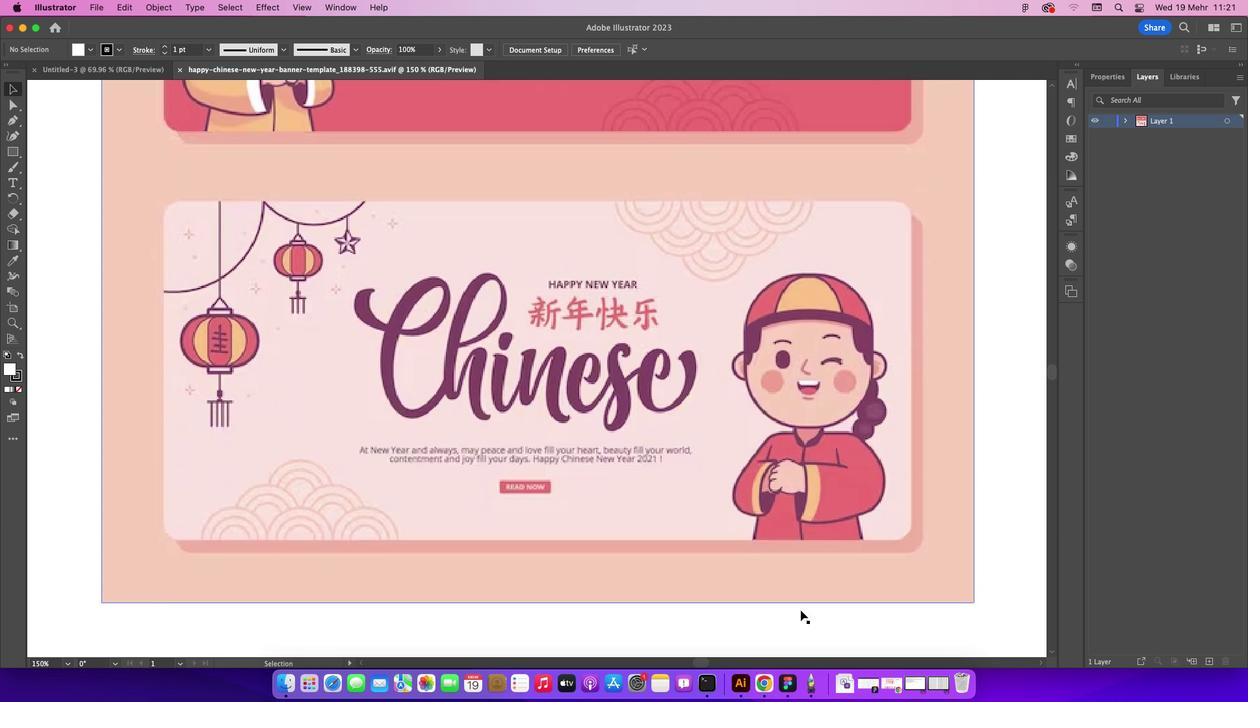 
Action: Mouse moved to (803, 613)
Screenshot: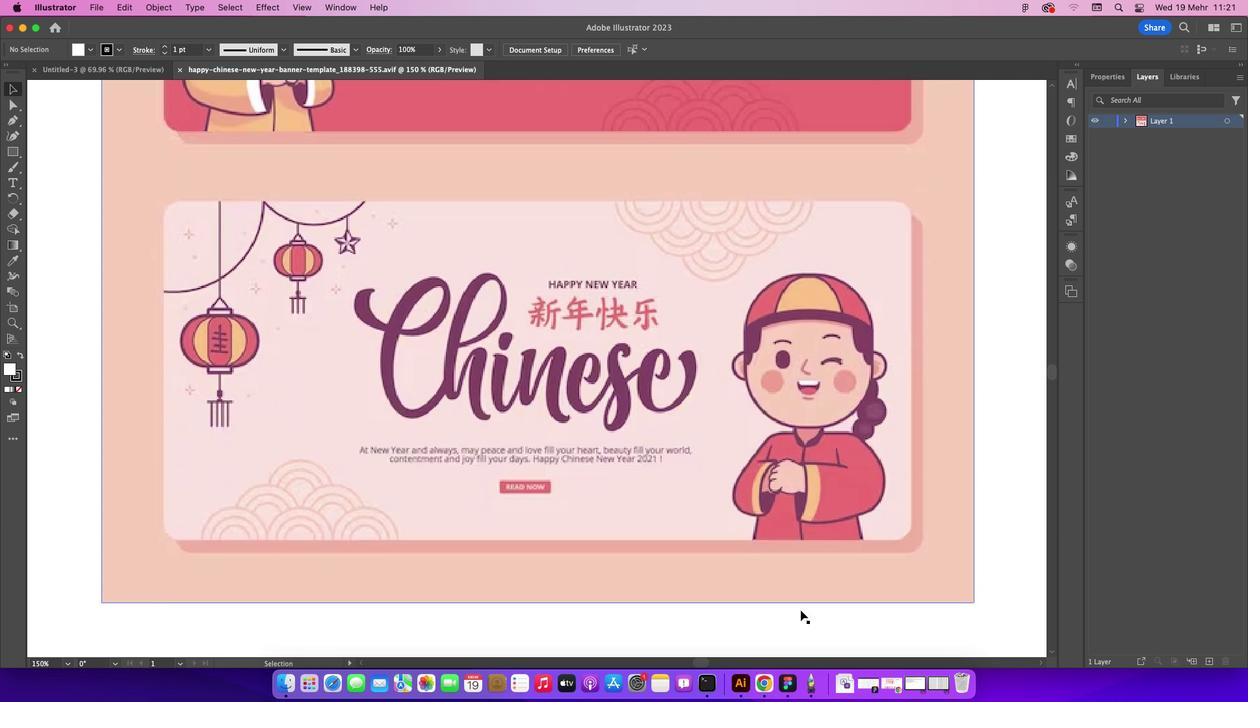
Action: Mouse scrolled (803, 613) with delta (1, 0)
Screenshot: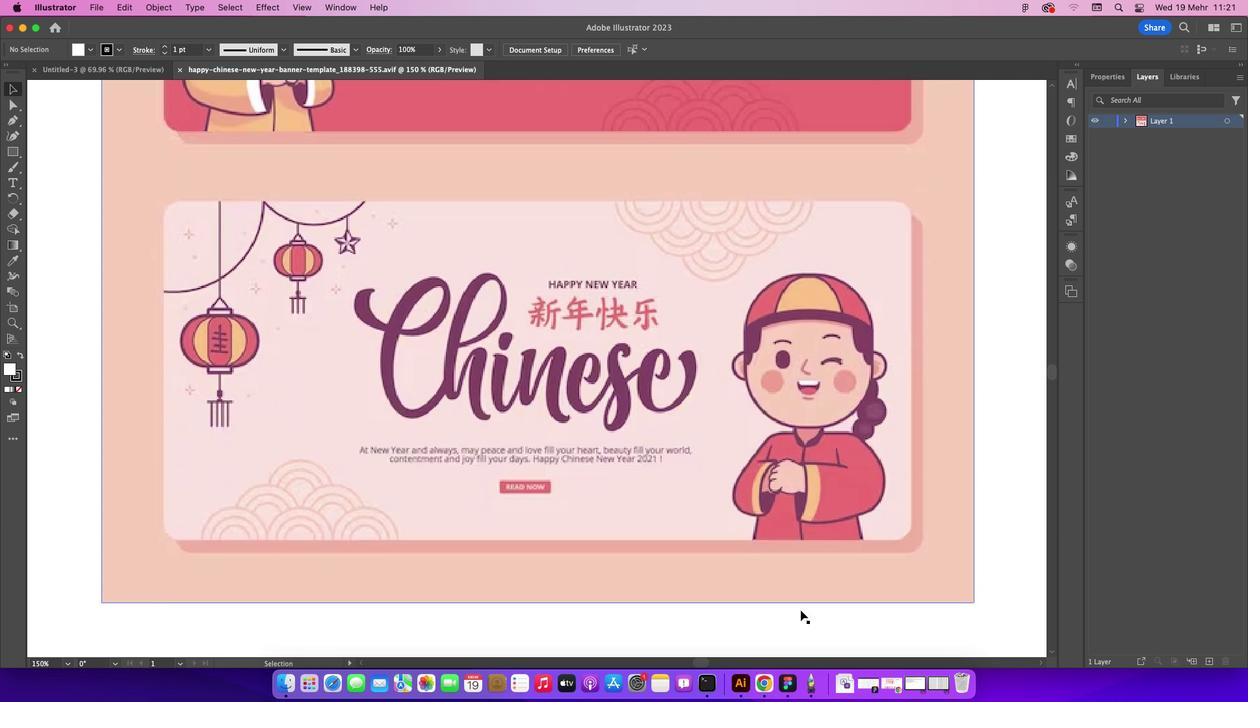 
Action: Mouse moved to (705, 663)
Screenshot: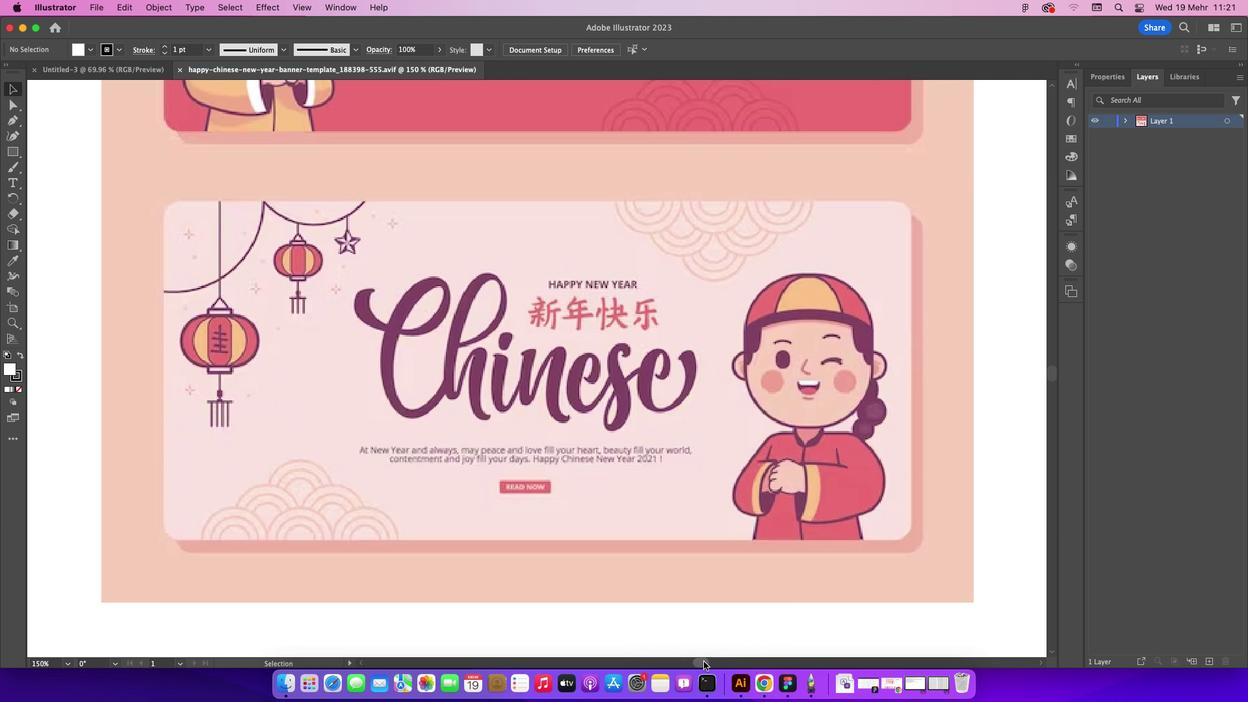 
Action: Mouse pressed left at (705, 663)
Screenshot: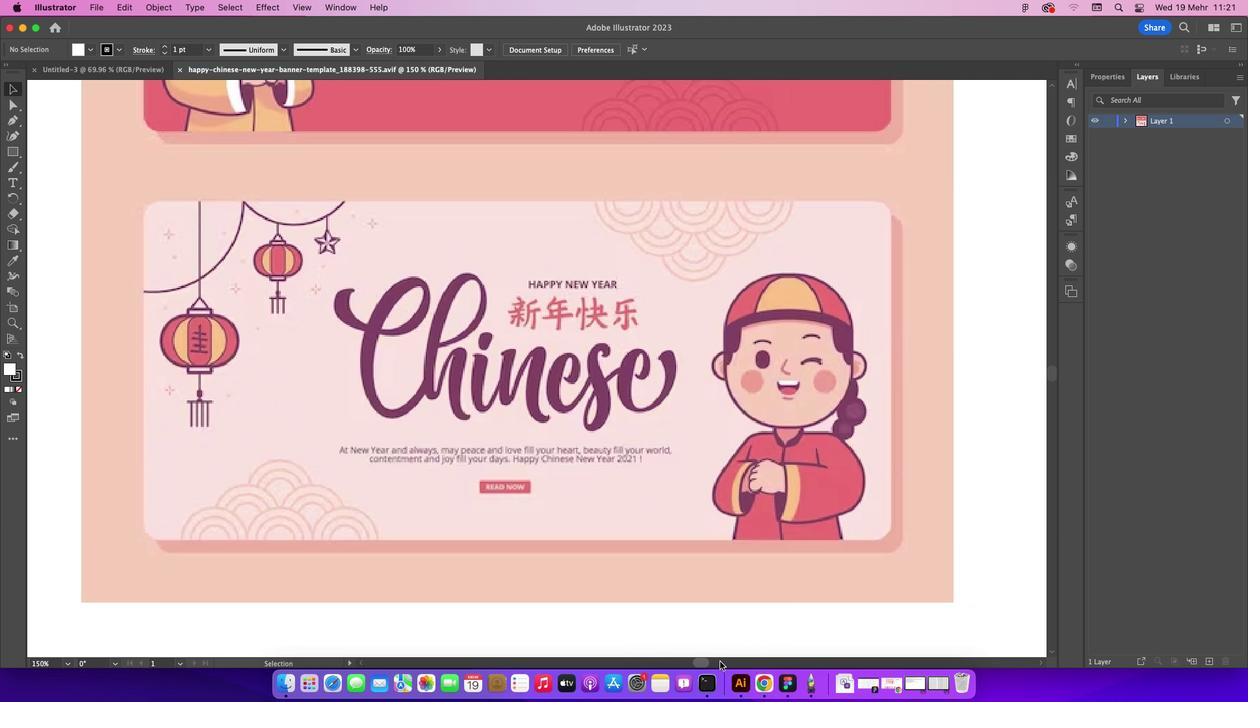 
Action: Mouse moved to (19, 118)
Screenshot: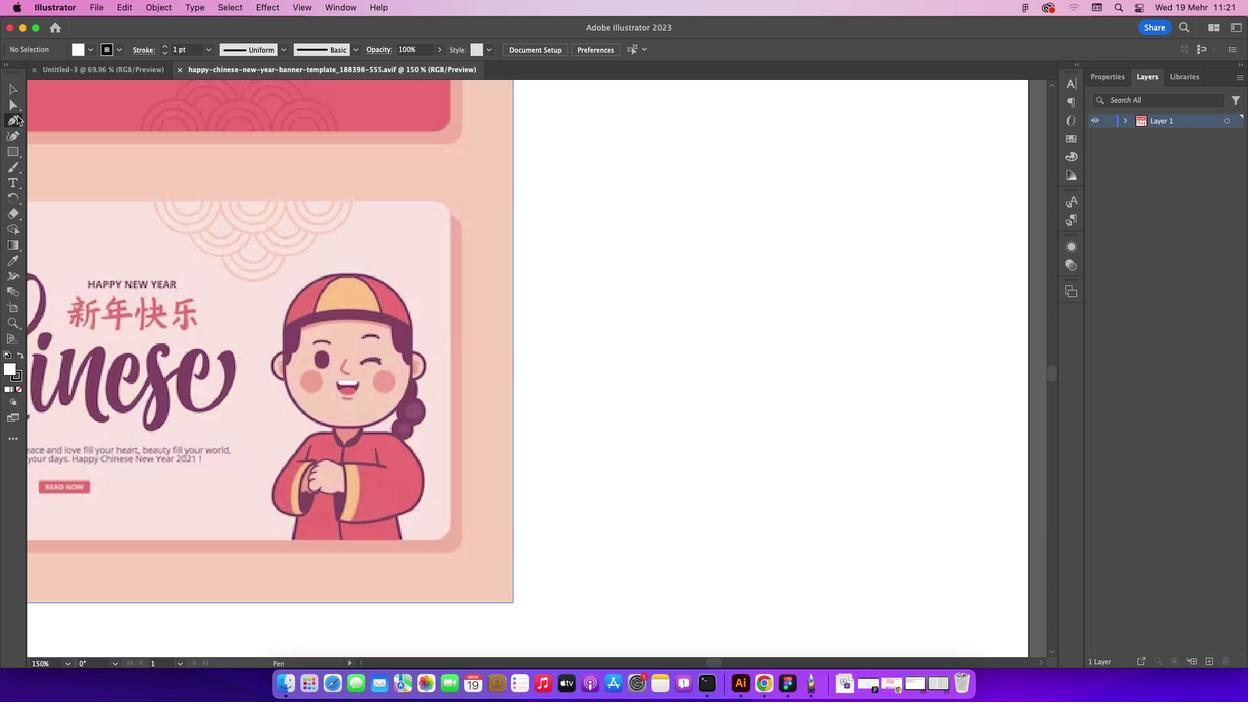 
Action: Mouse pressed left at (19, 118)
Screenshot: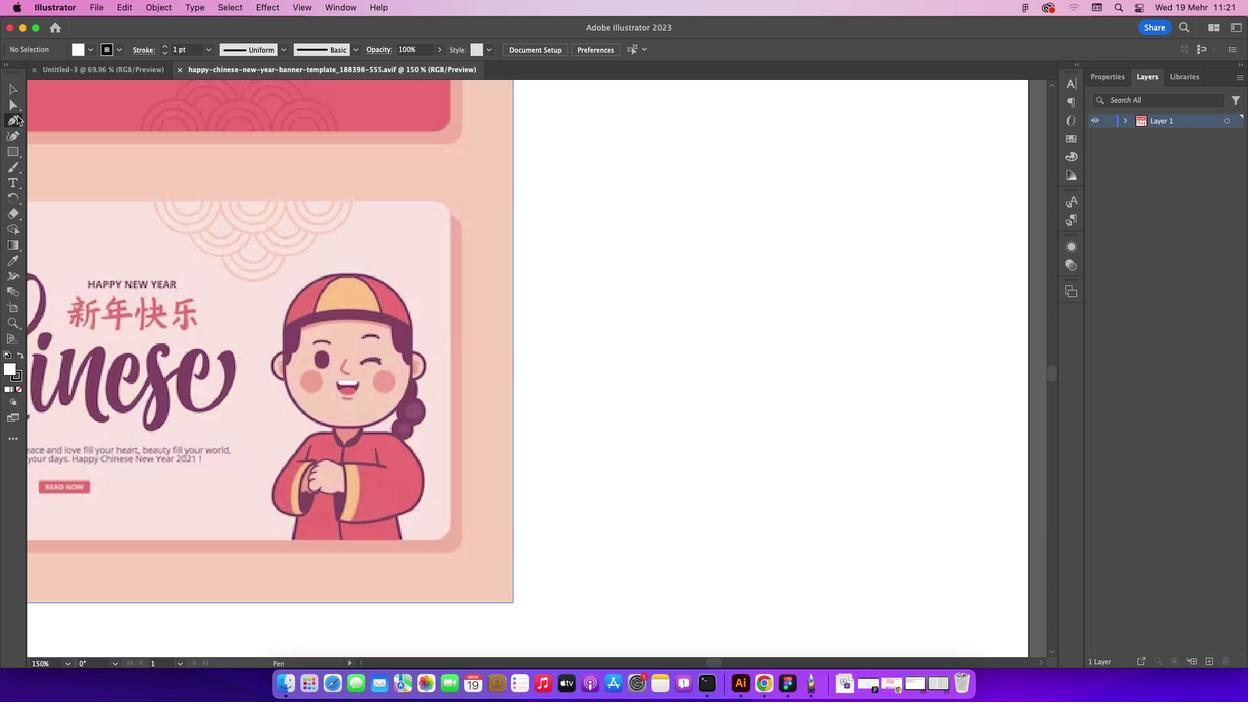 
Action: Mouse moved to (21, 394)
Screenshot: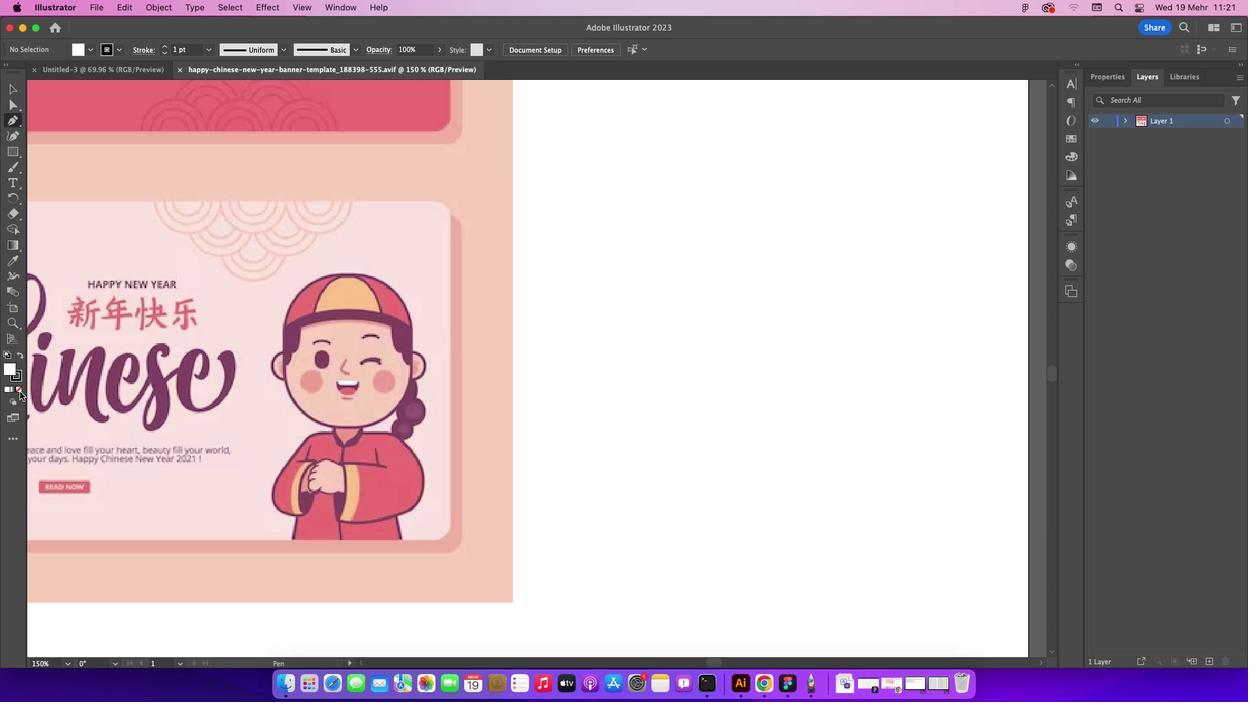 
Action: Mouse pressed left at (21, 394)
Screenshot: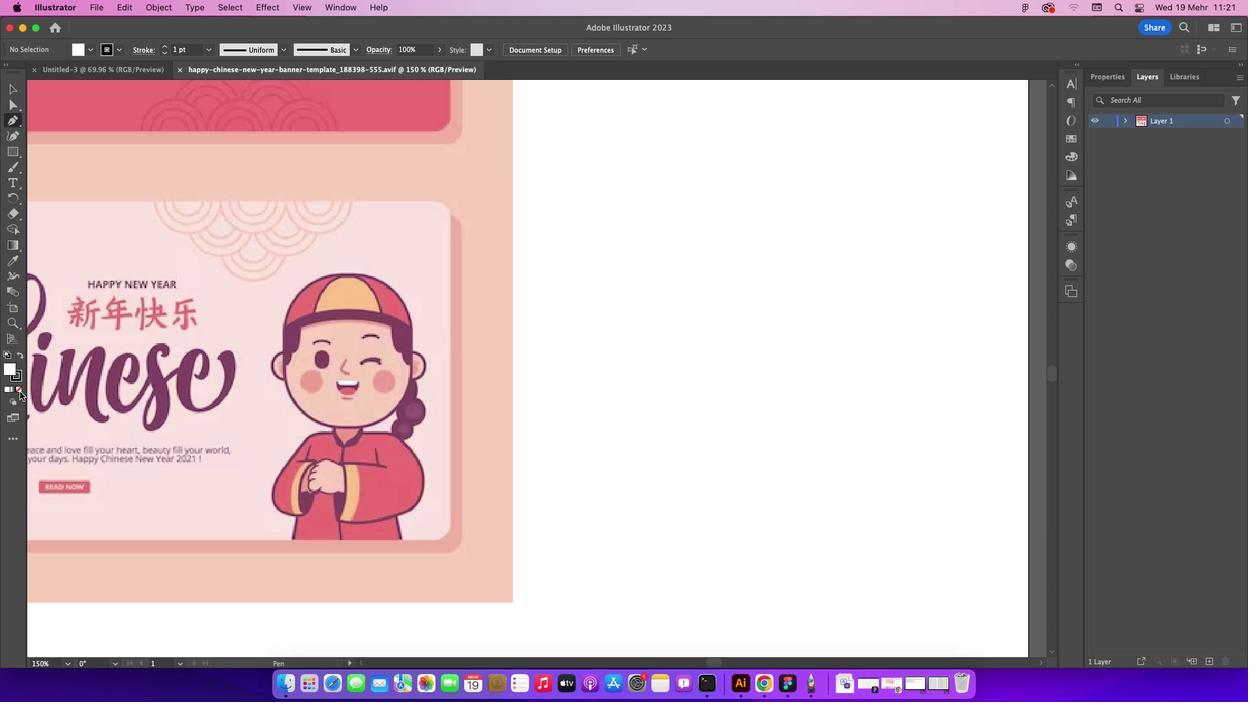
Action: Mouse moved to (20, 381)
Screenshot: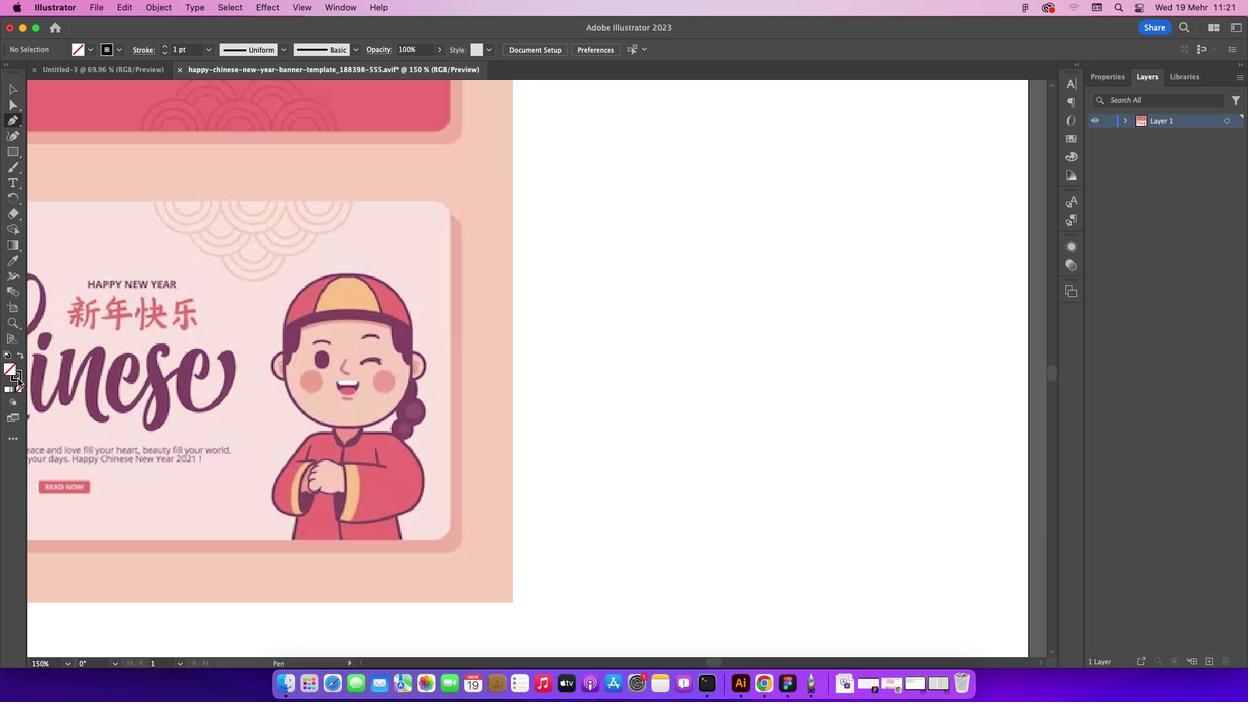 
Action: Mouse pressed left at (20, 381)
Screenshot: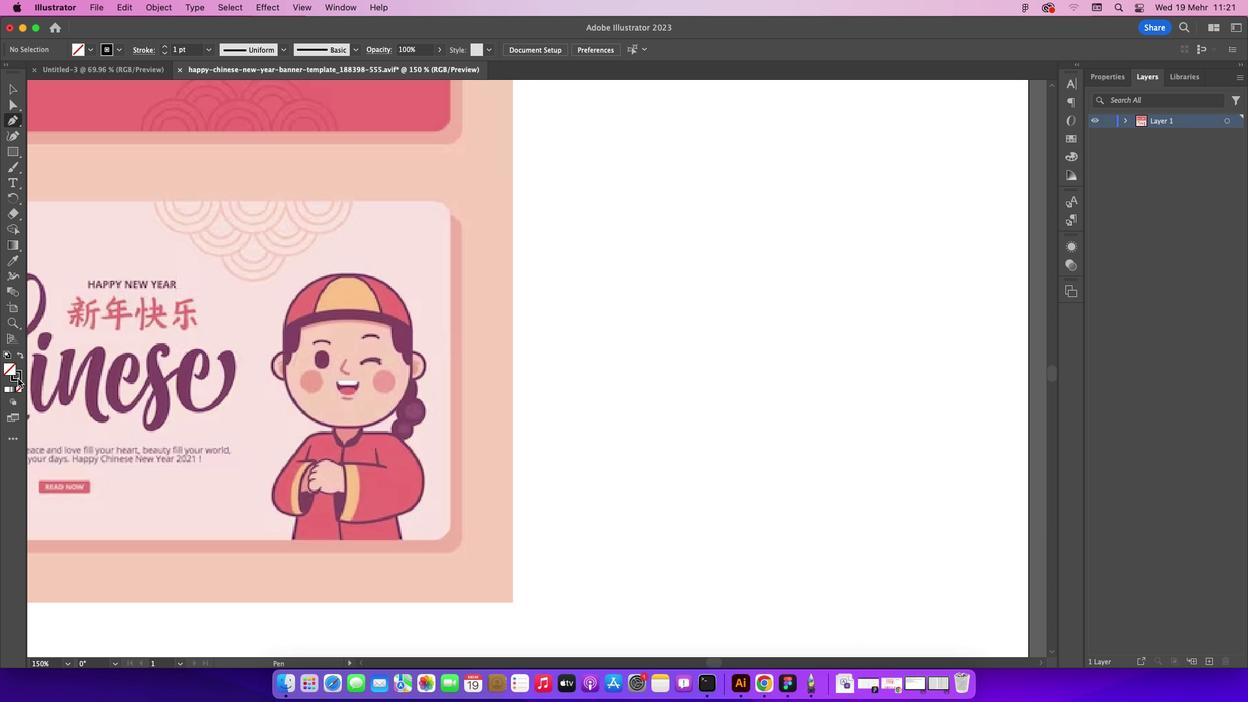 
Action: Mouse moved to (21, 394)
Screenshot: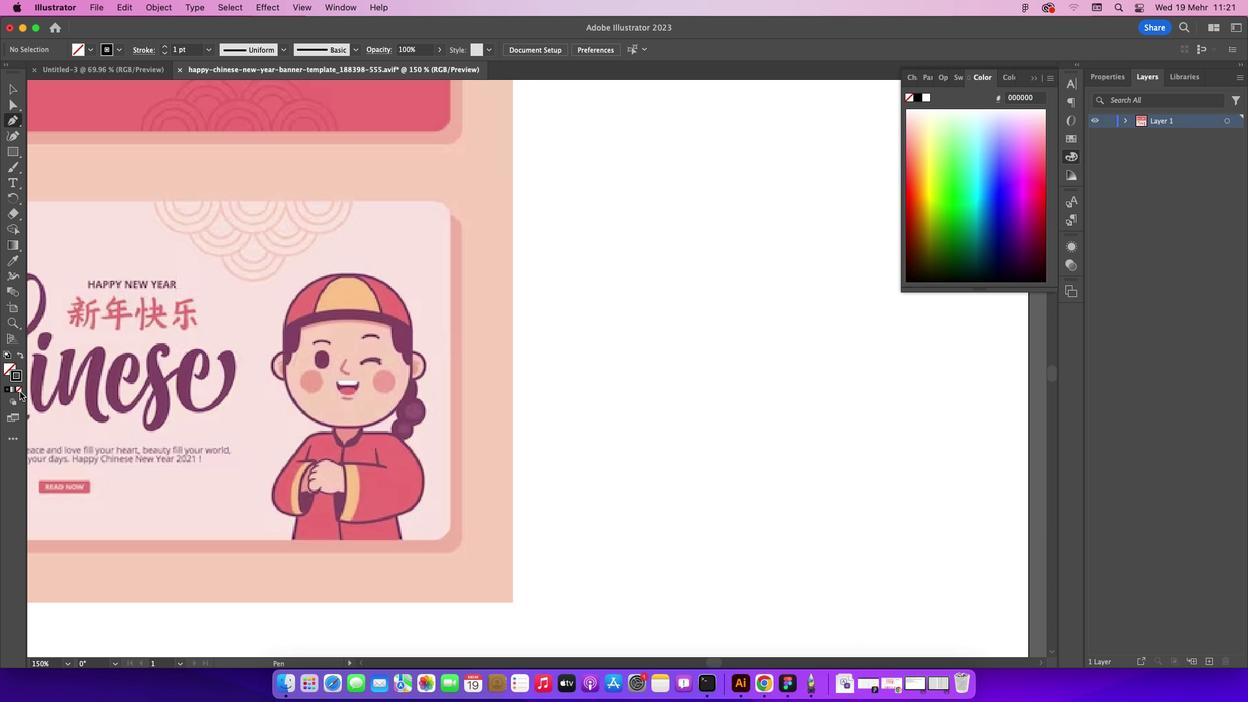 
Action: Mouse pressed left at (21, 394)
Screenshot: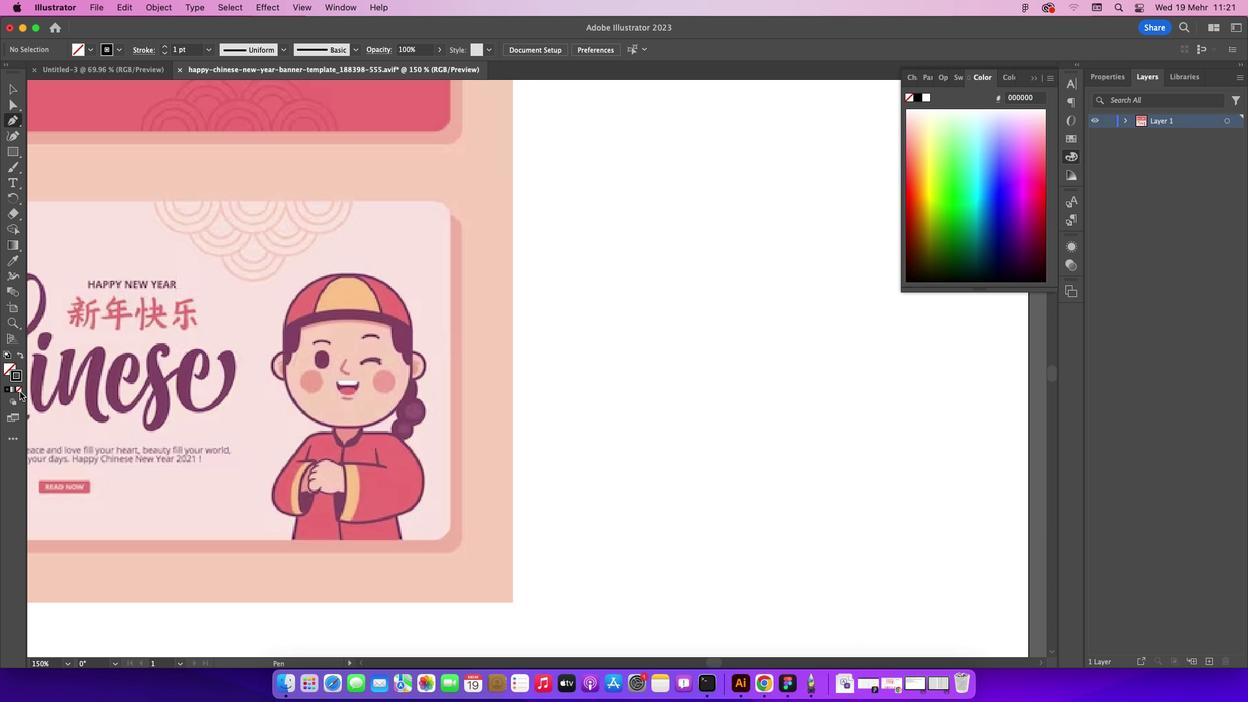 
Action: Mouse moved to (1034, 74)
Screenshot: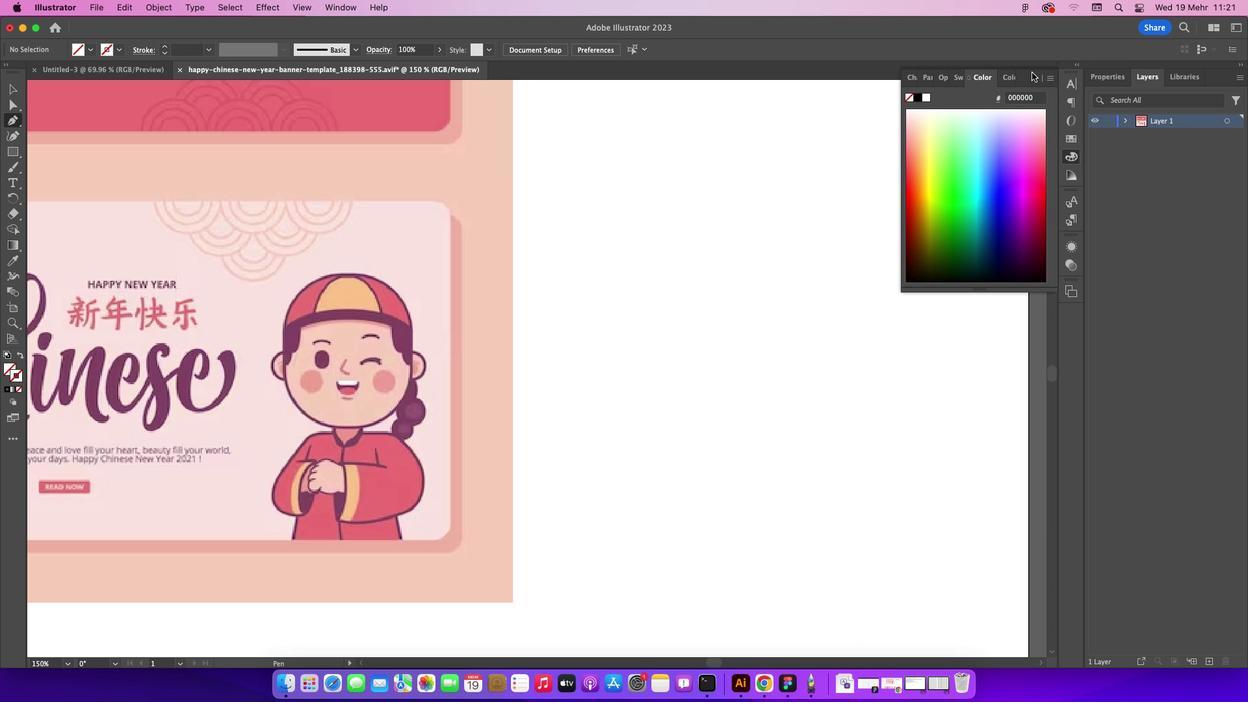 
Action: Mouse pressed left at (1034, 74)
Screenshot: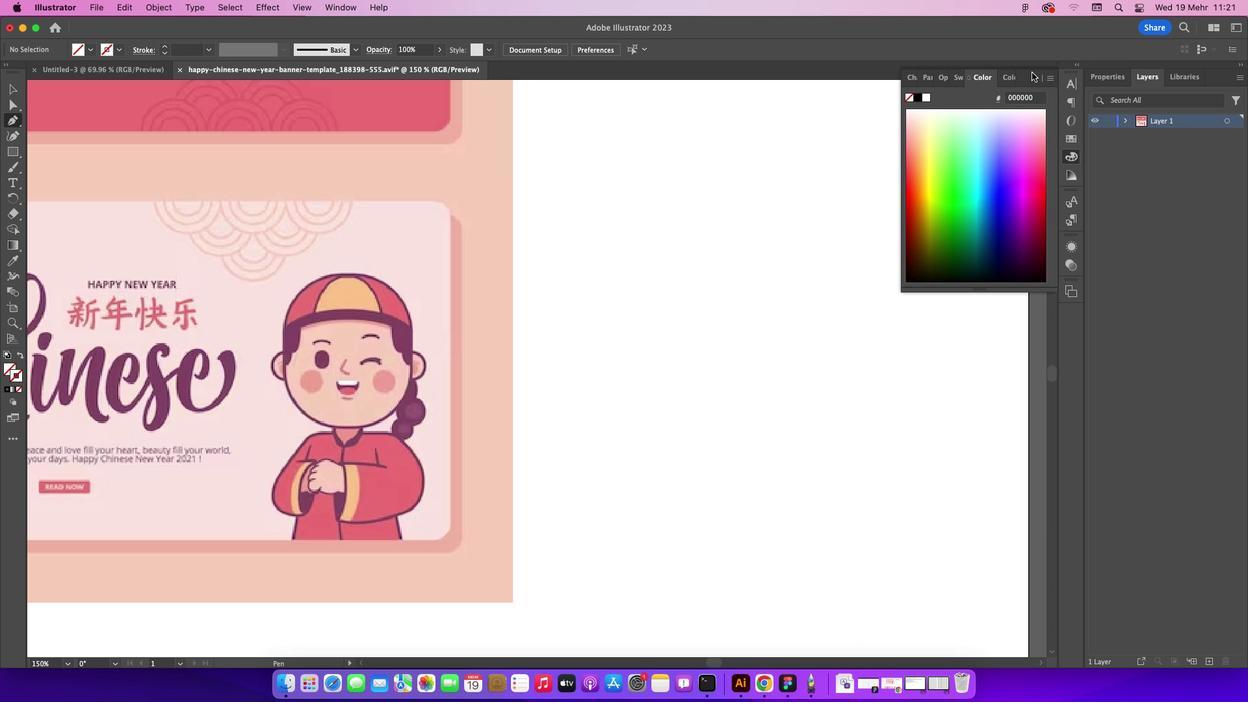 
Action: Mouse moved to (1036, 79)
Screenshot: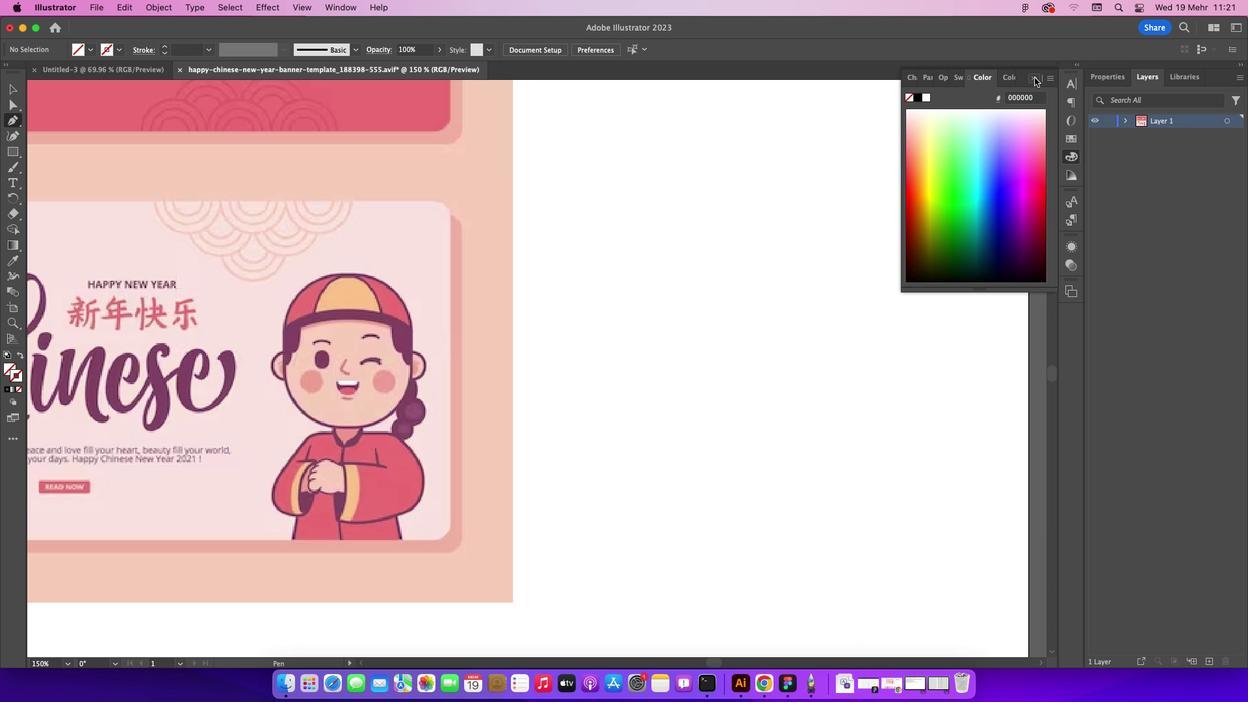 
Action: Mouse pressed left at (1036, 79)
Screenshot: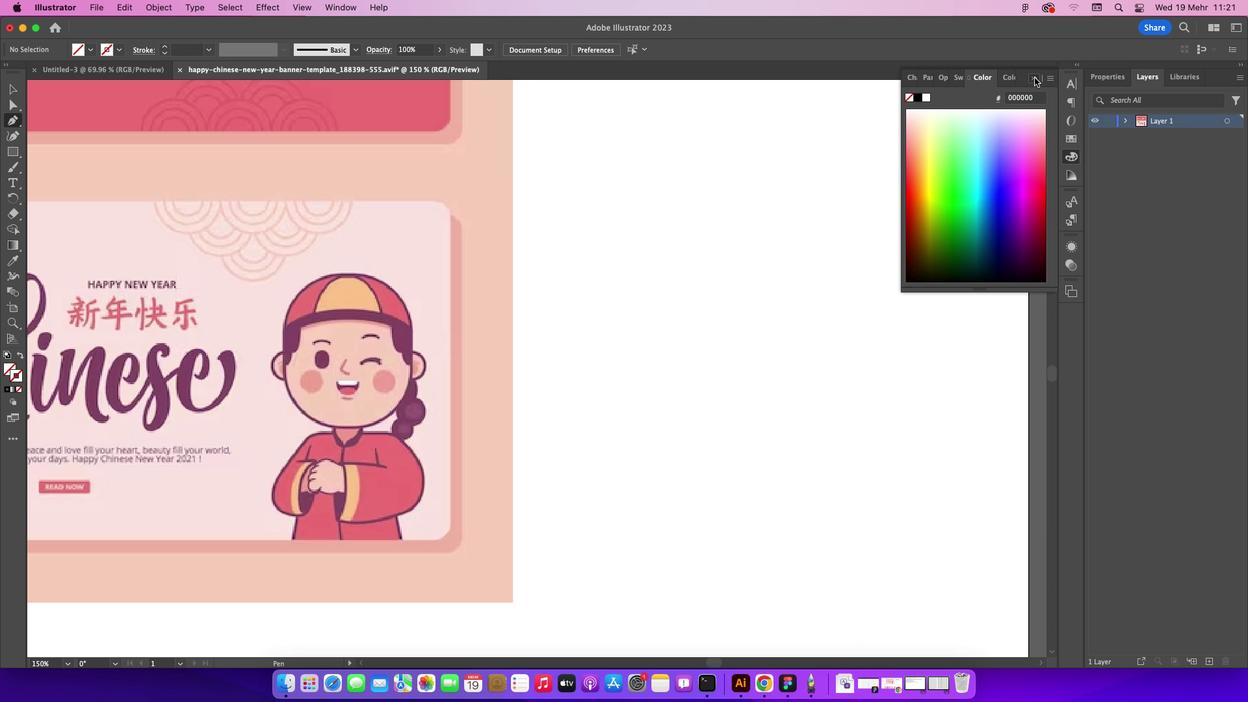 
Action: Mouse moved to (297, 337)
Screenshot: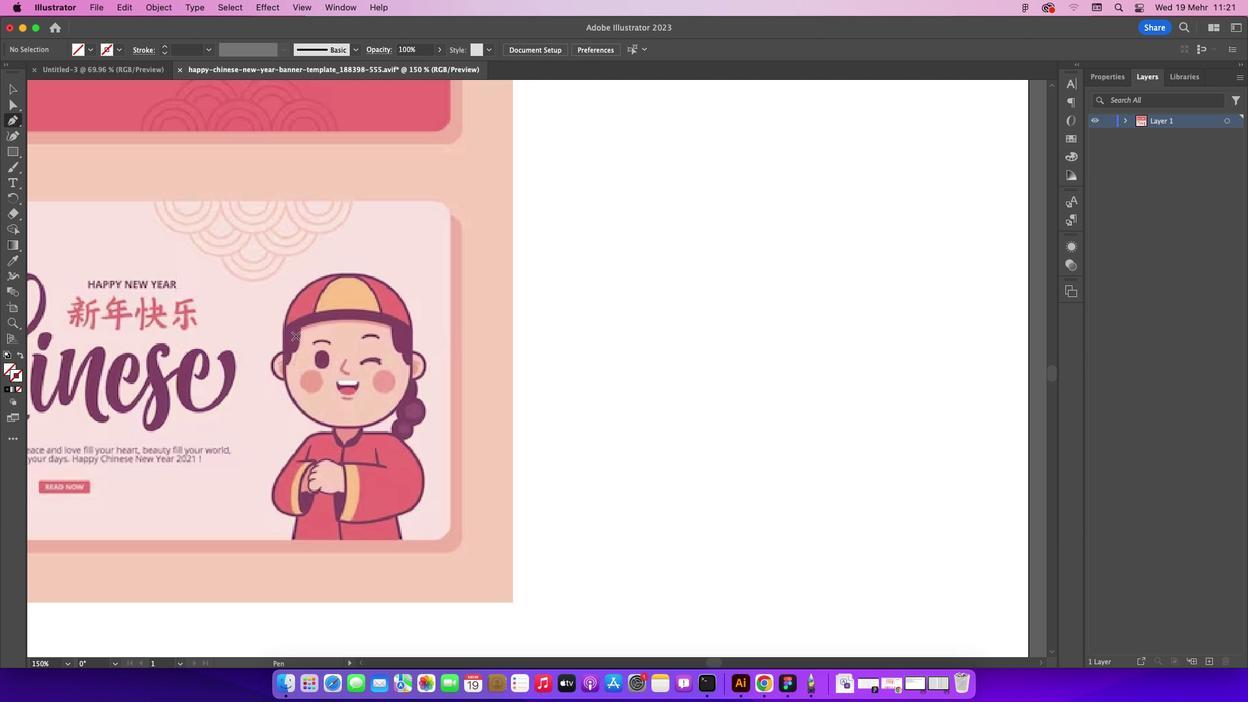 
Action: Key pressed Key.caps_lock
Screenshot: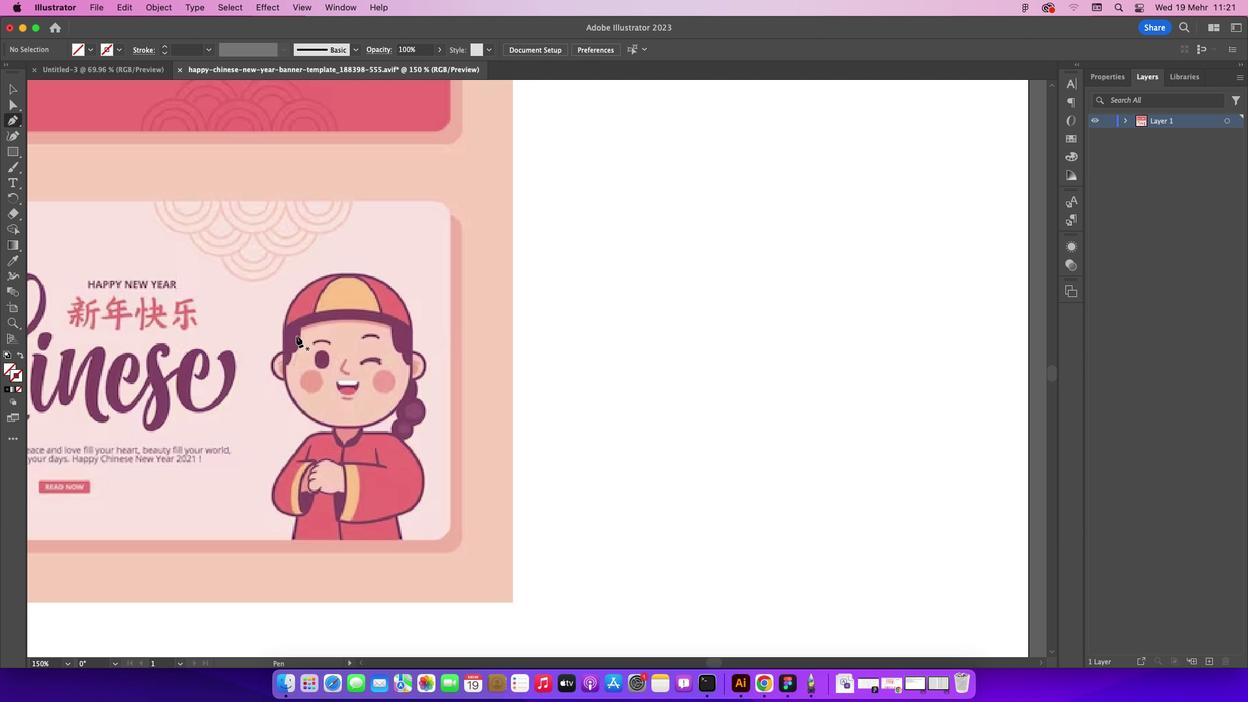 
Action: Mouse moved to (284, 327)
Screenshot: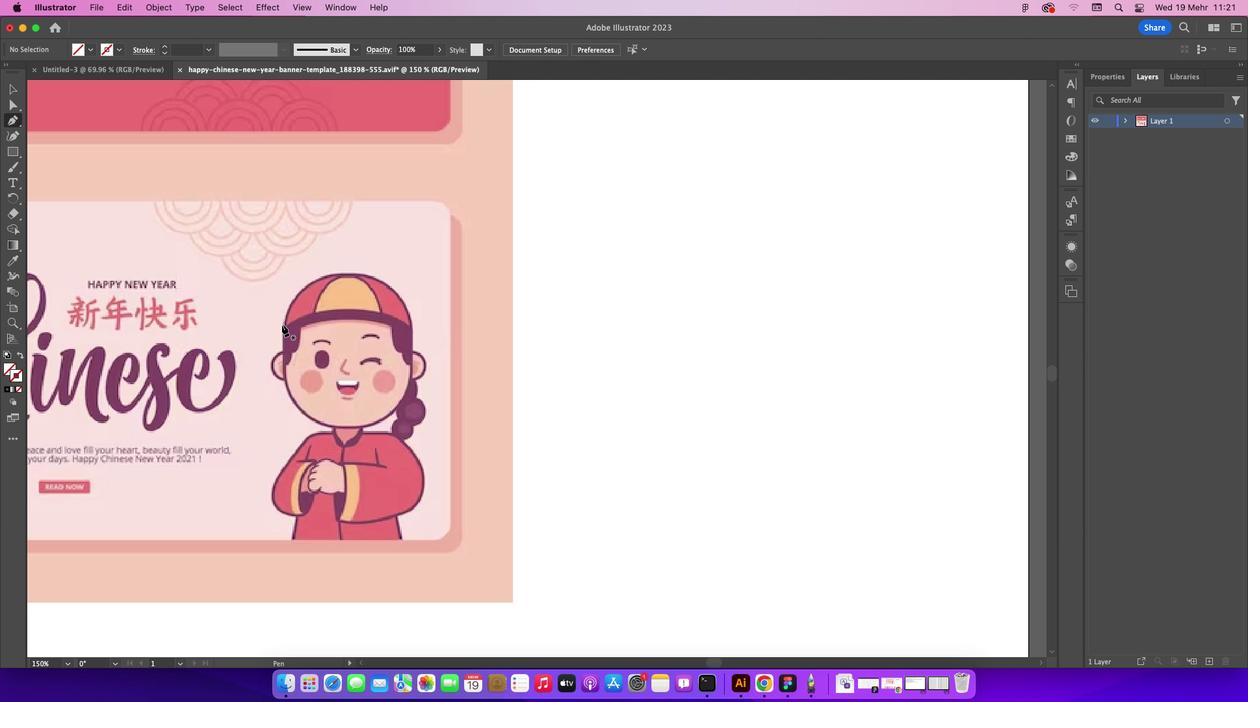 
Action: Mouse pressed left at (284, 327)
Screenshot: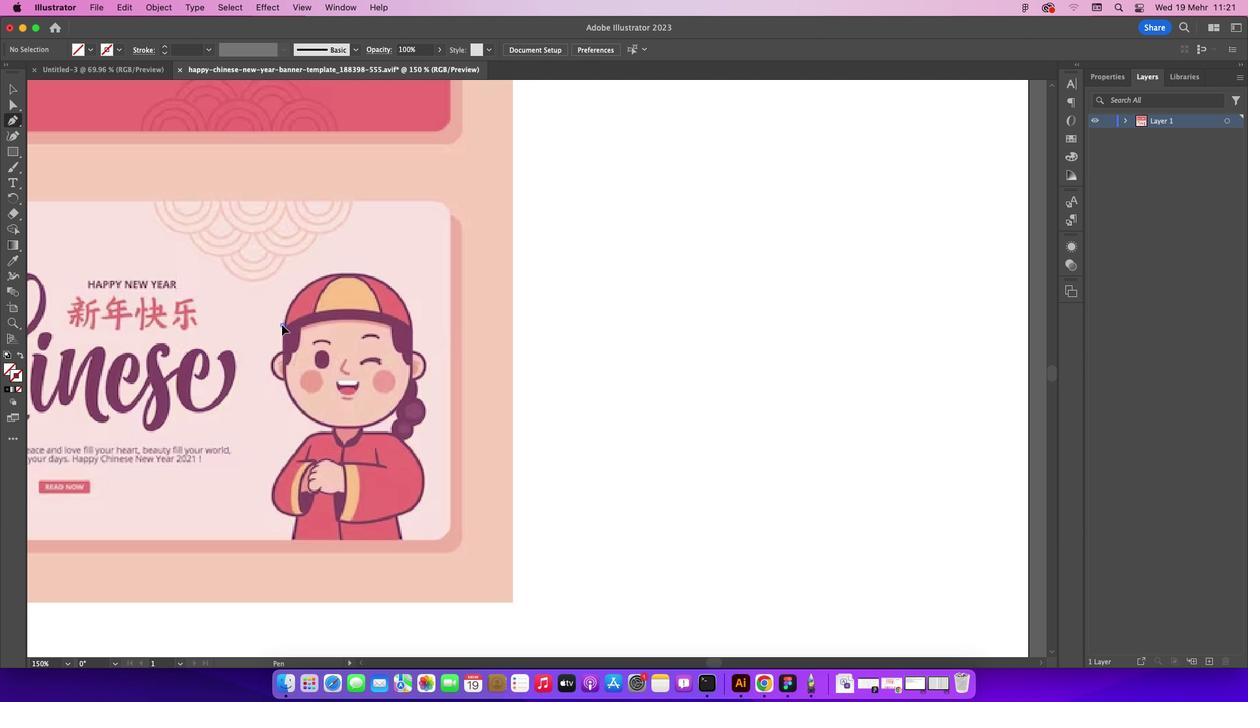 
Action: Mouse moved to (333, 275)
Screenshot: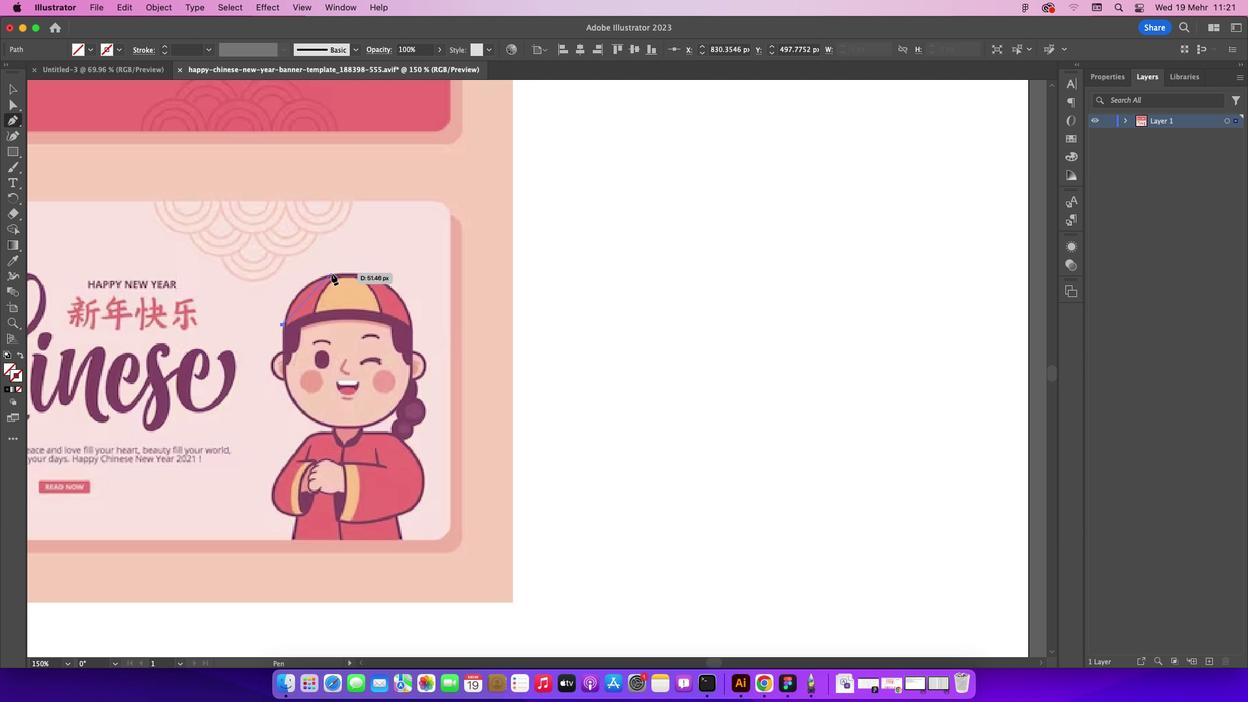 
Action: Mouse pressed left at (333, 275)
Screenshot: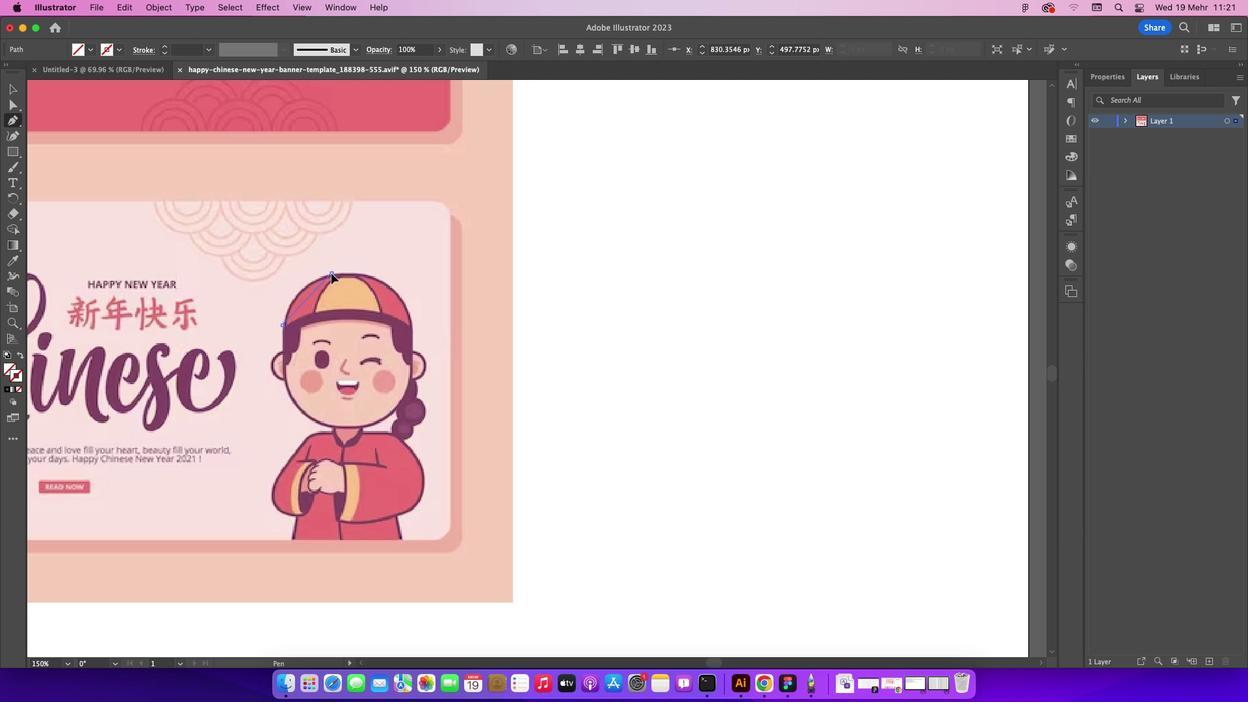 
Action: Mouse moved to (331, 276)
Screenshot: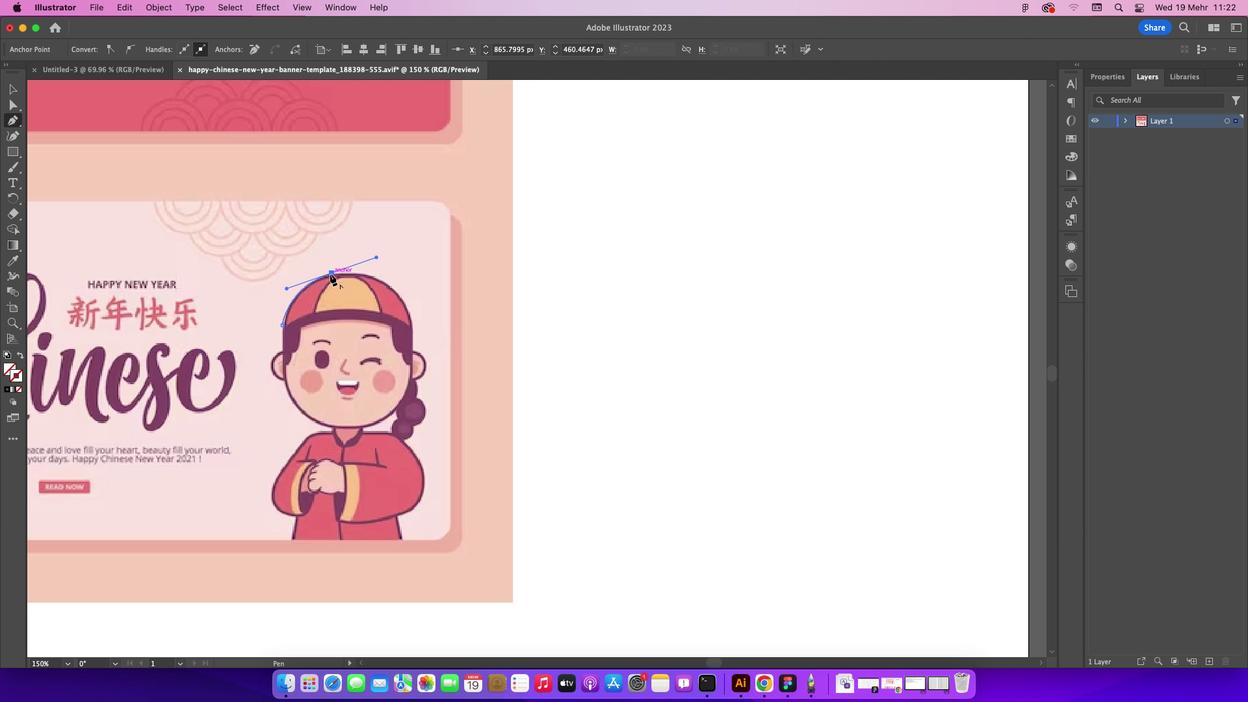 
Action: Mouse pressed left at (331, 276)
Screenshot: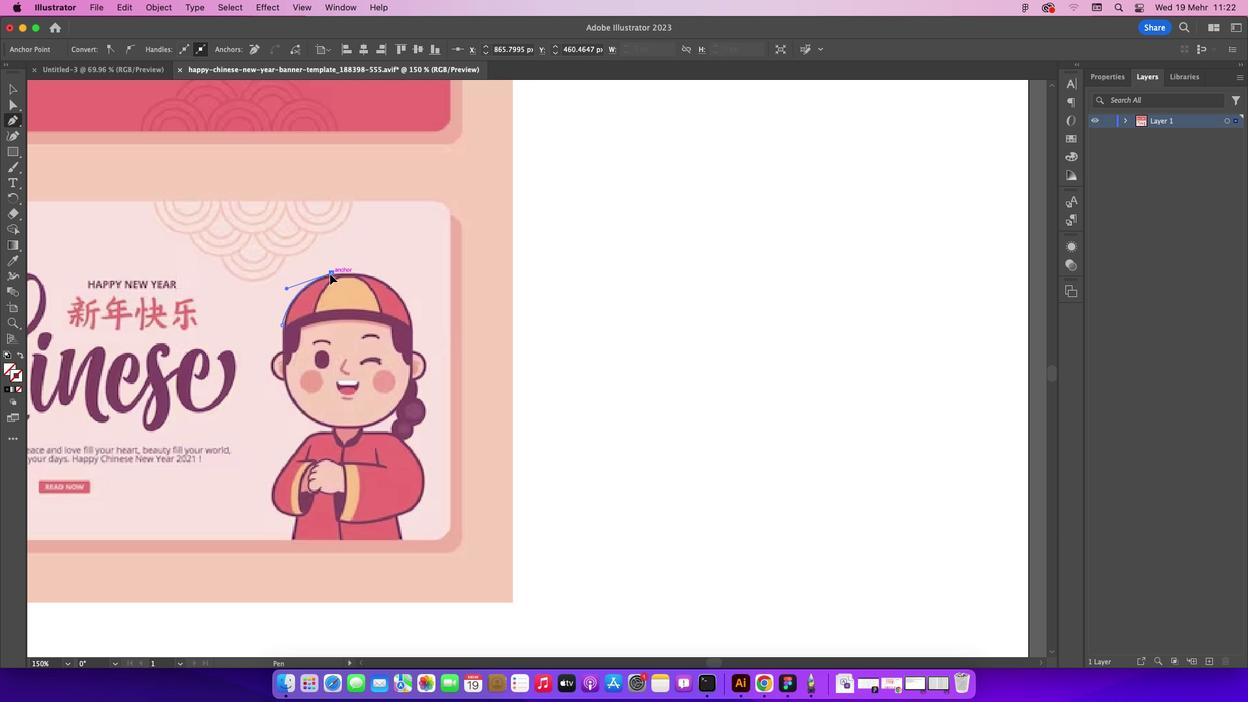 
Action: Mouse moved to (366, 275)
Screenshot: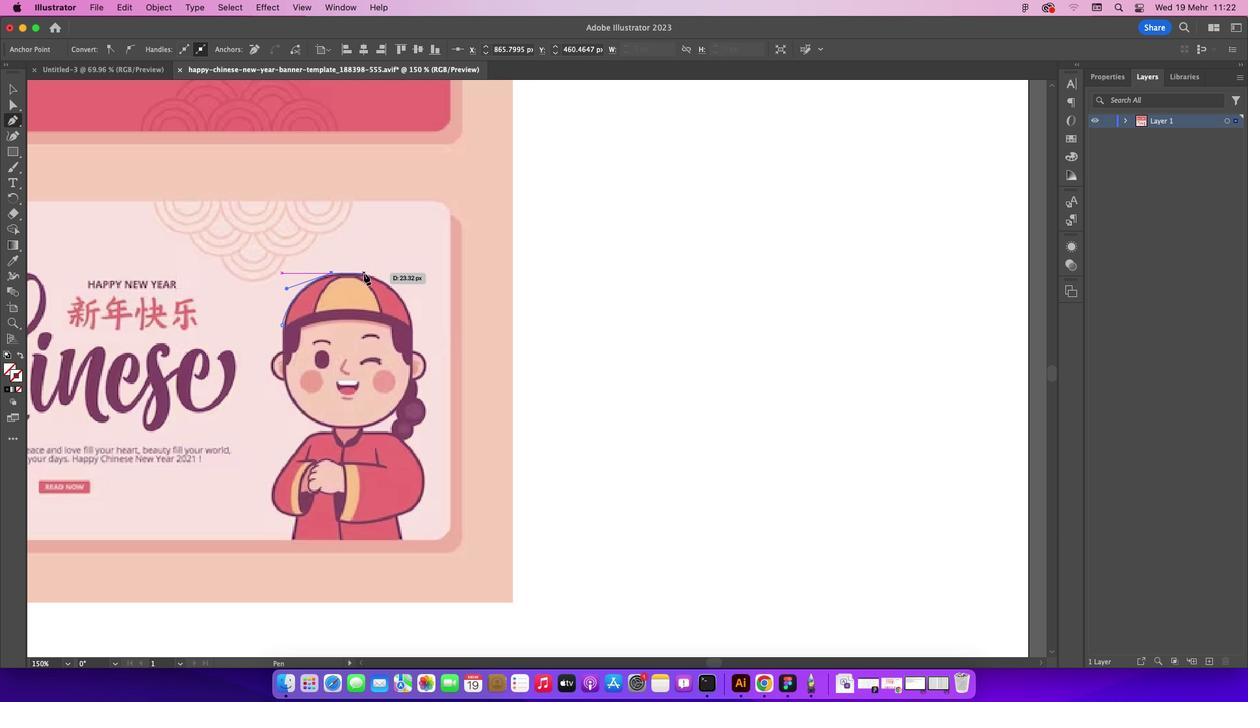 
Action: Mouse pressed left at (366, 275)
Screenshot: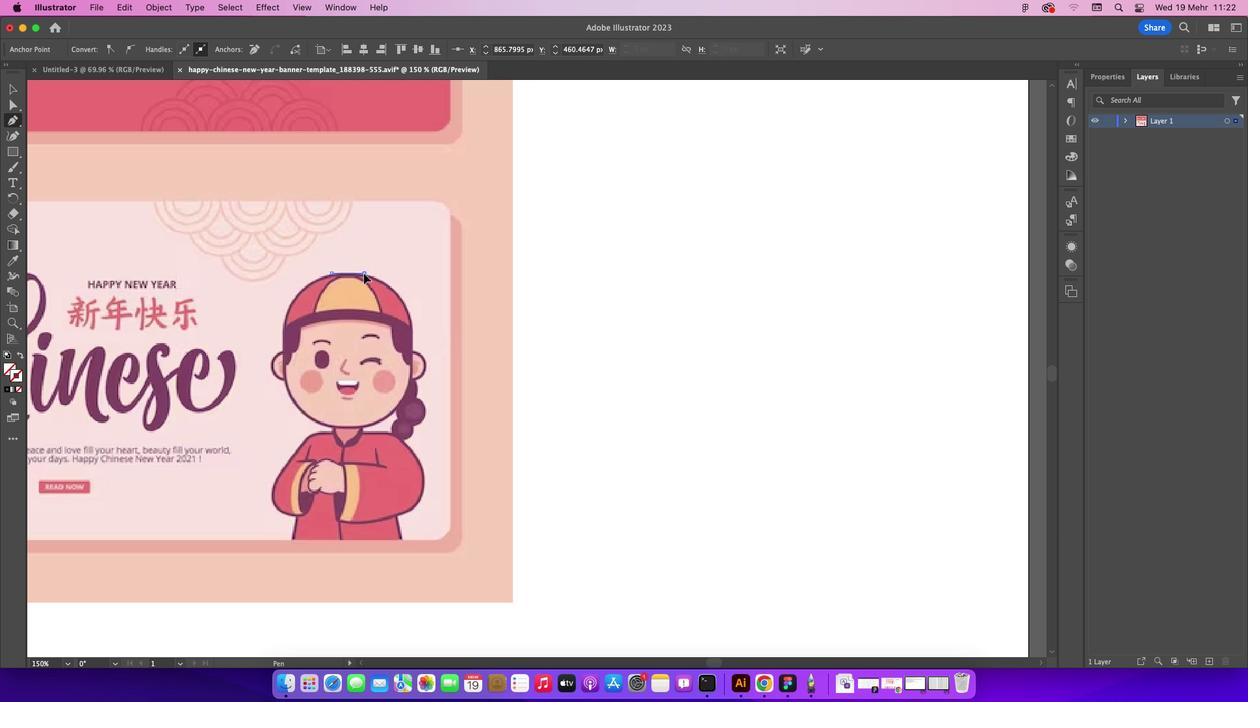 
Action: Mouse moved to (412, 327)
Screenshot: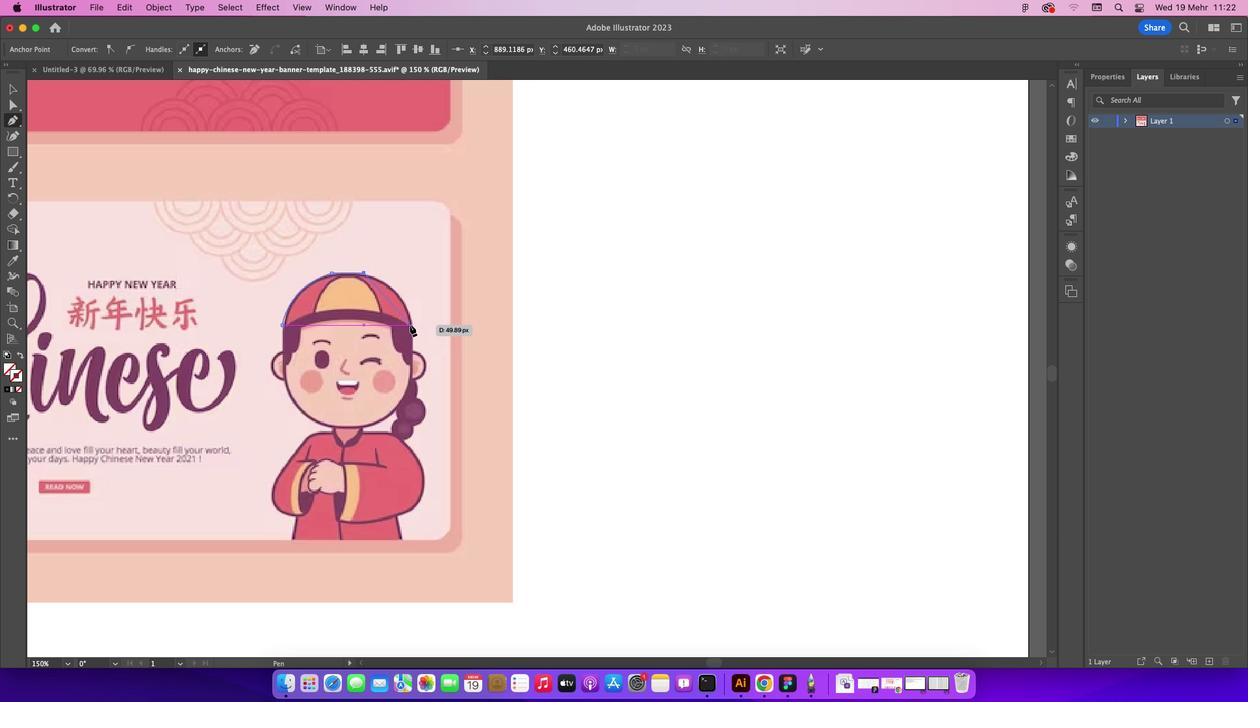 
Action: Mouse pressed left at (412, 327)
Screenshot: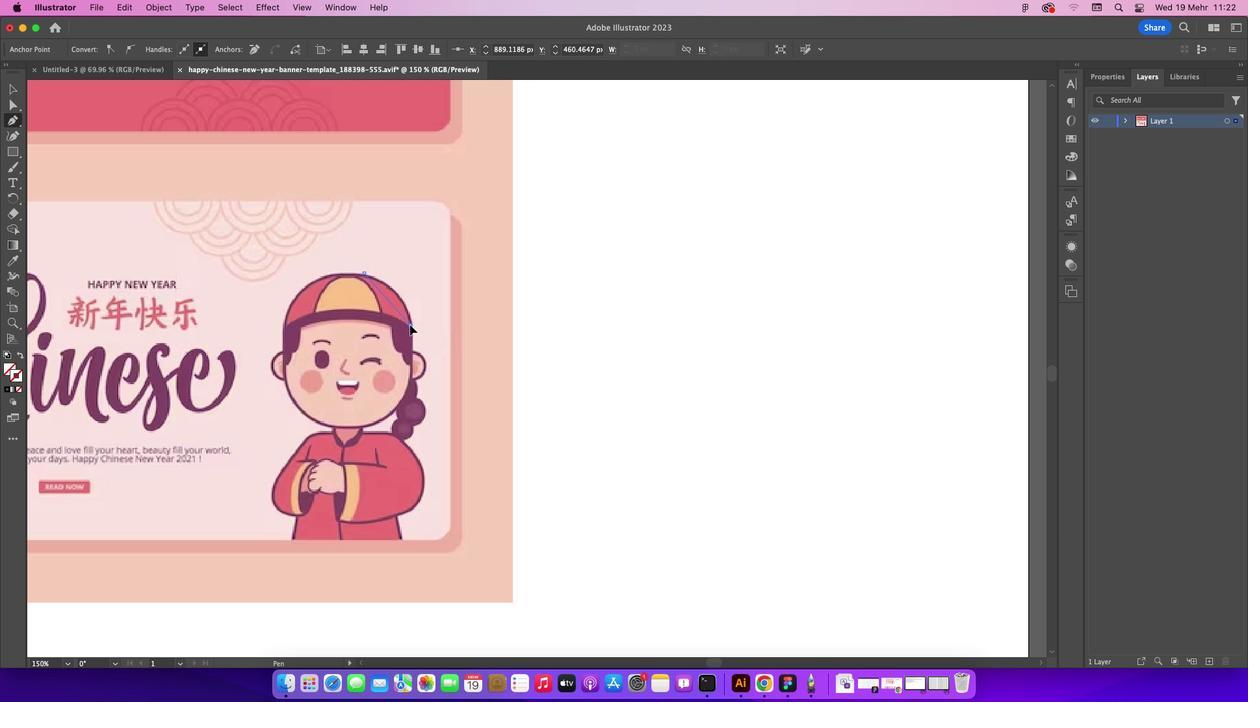 
Action: Mouse moved to (412, 328)
Screenshot: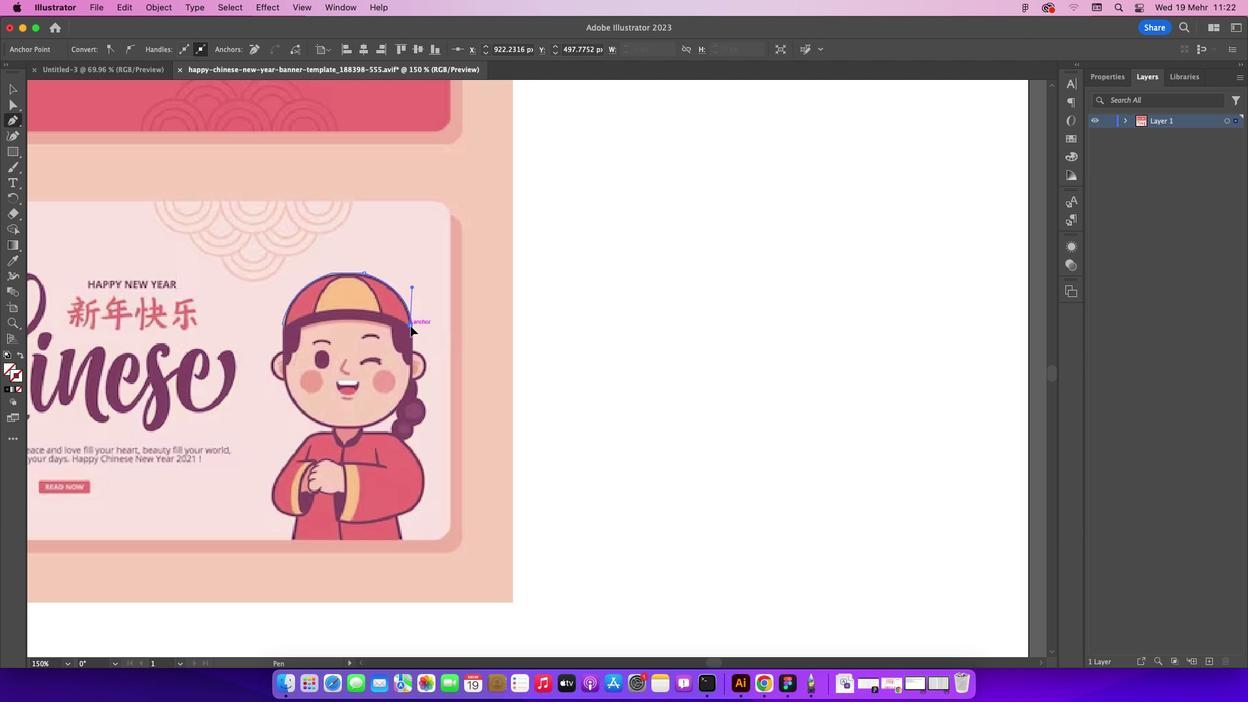 
Action: Mouse pressed left at (412, 328)
Screenshot: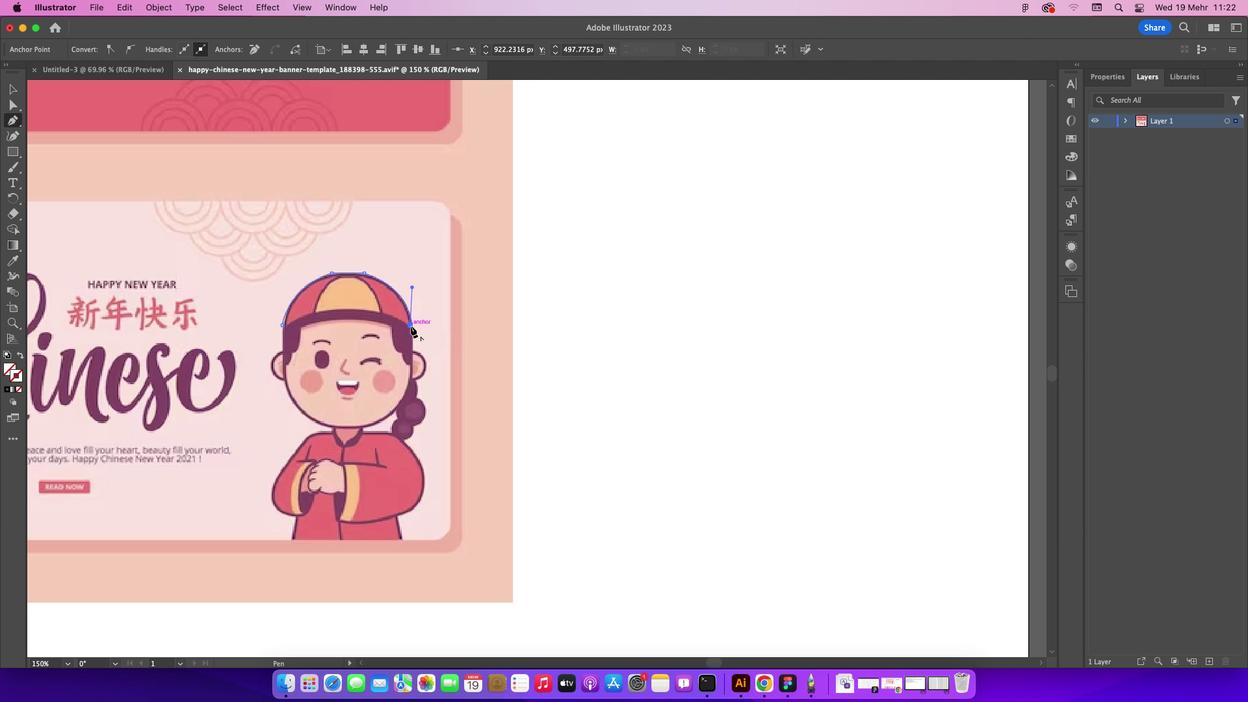 
Action: Mouse moved to (415, 354)
Screenshot: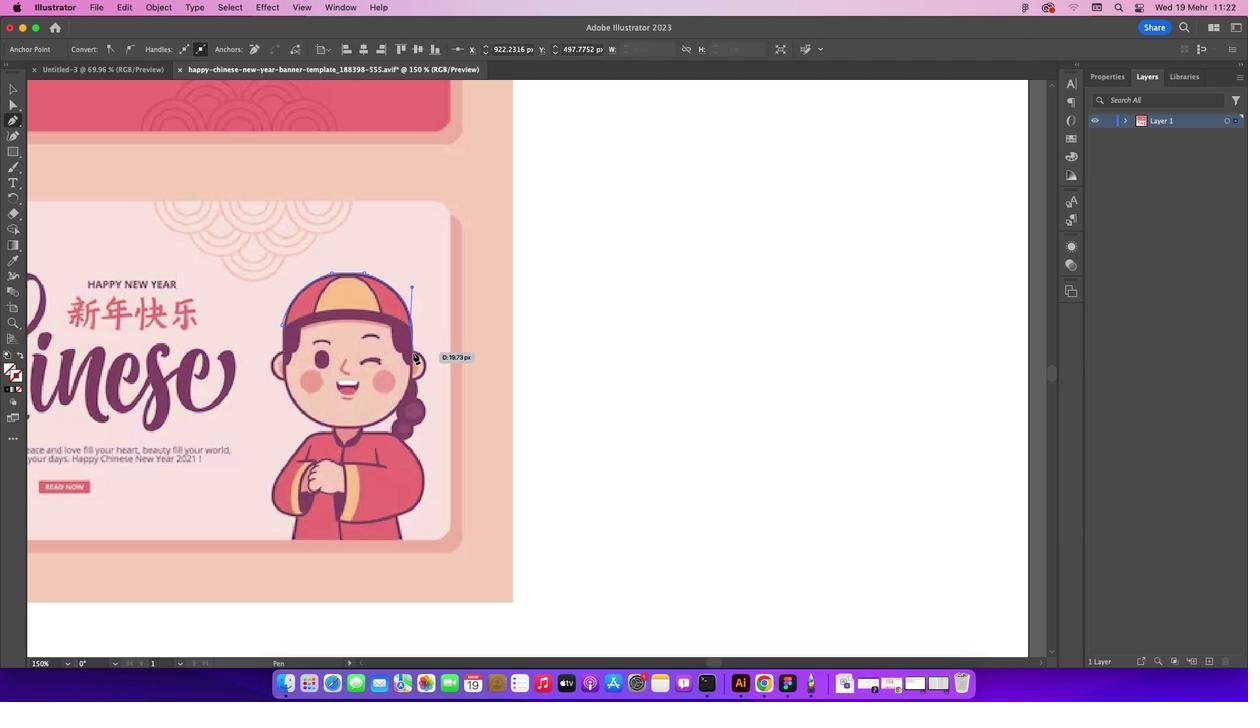 
Action: Key pressed Key.cmd'z'Key.cmd
Screenshot: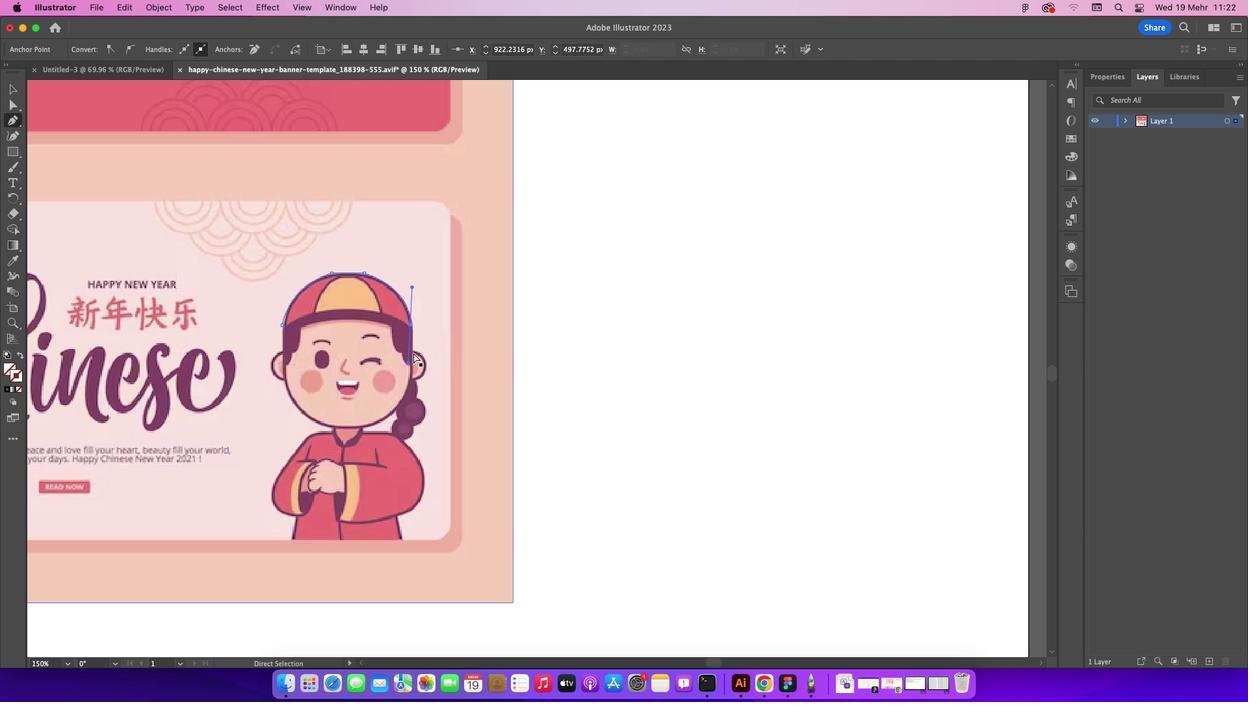 
Action: Mouse moved to (414, 354)
Screenshot: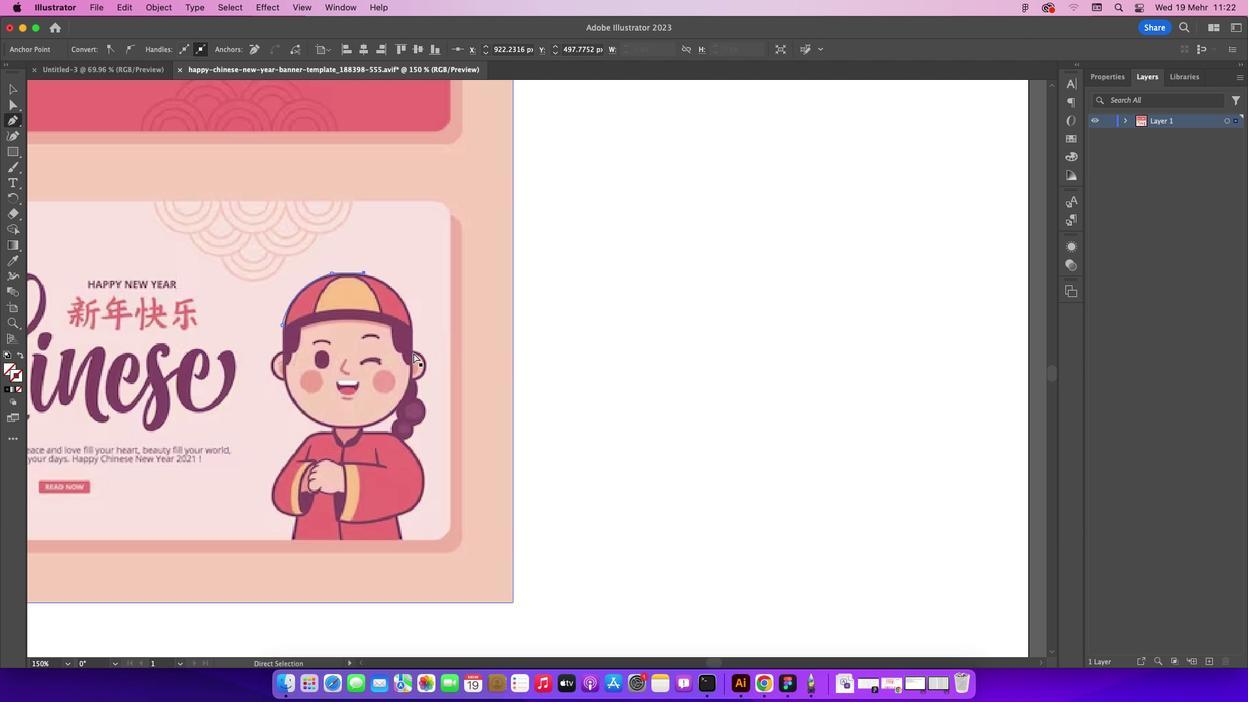 
Action: Key pressed 'z'
Screenshot: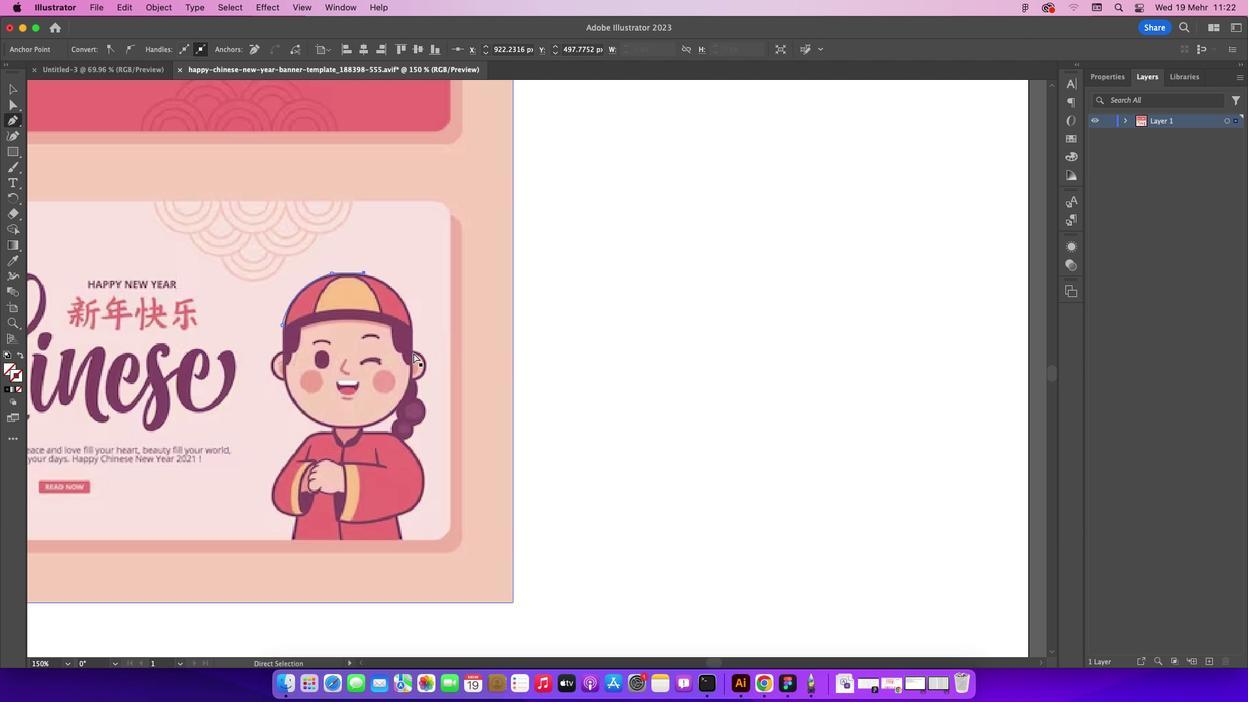 
Action: Mouse moved to (414, 322)
Screenshot: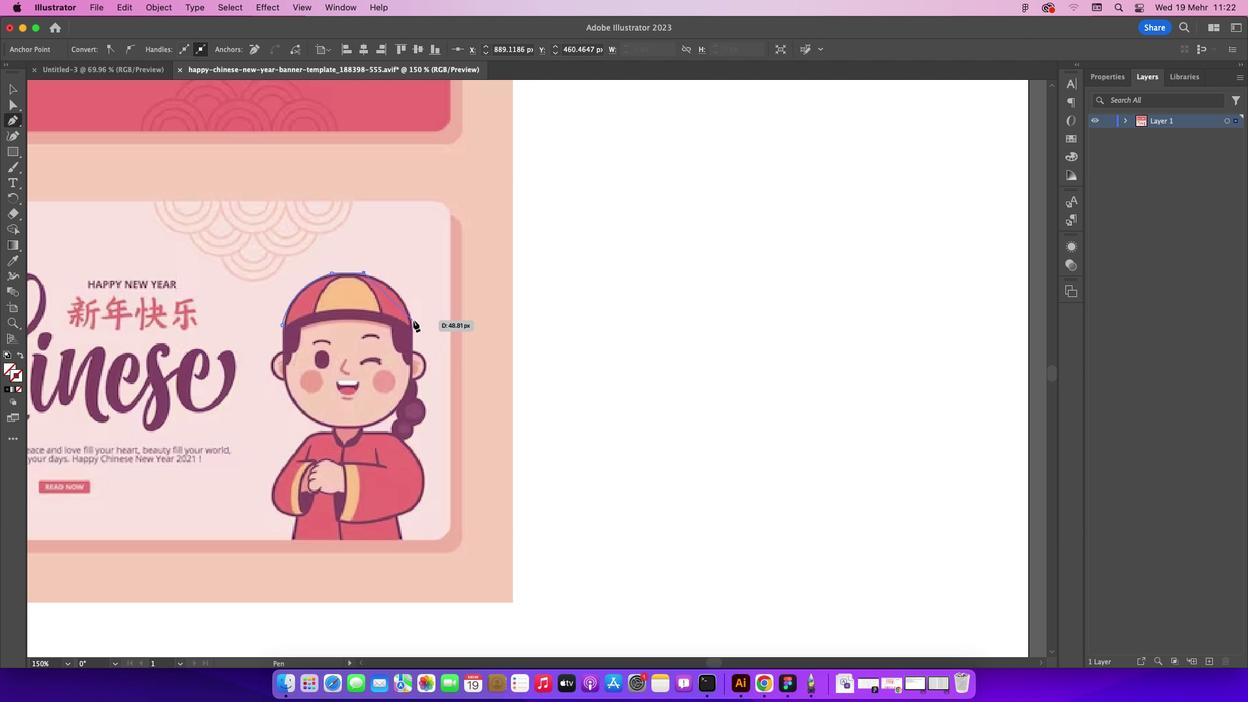 
Action: Mouse pressed left at (414, 322)
Screenshot: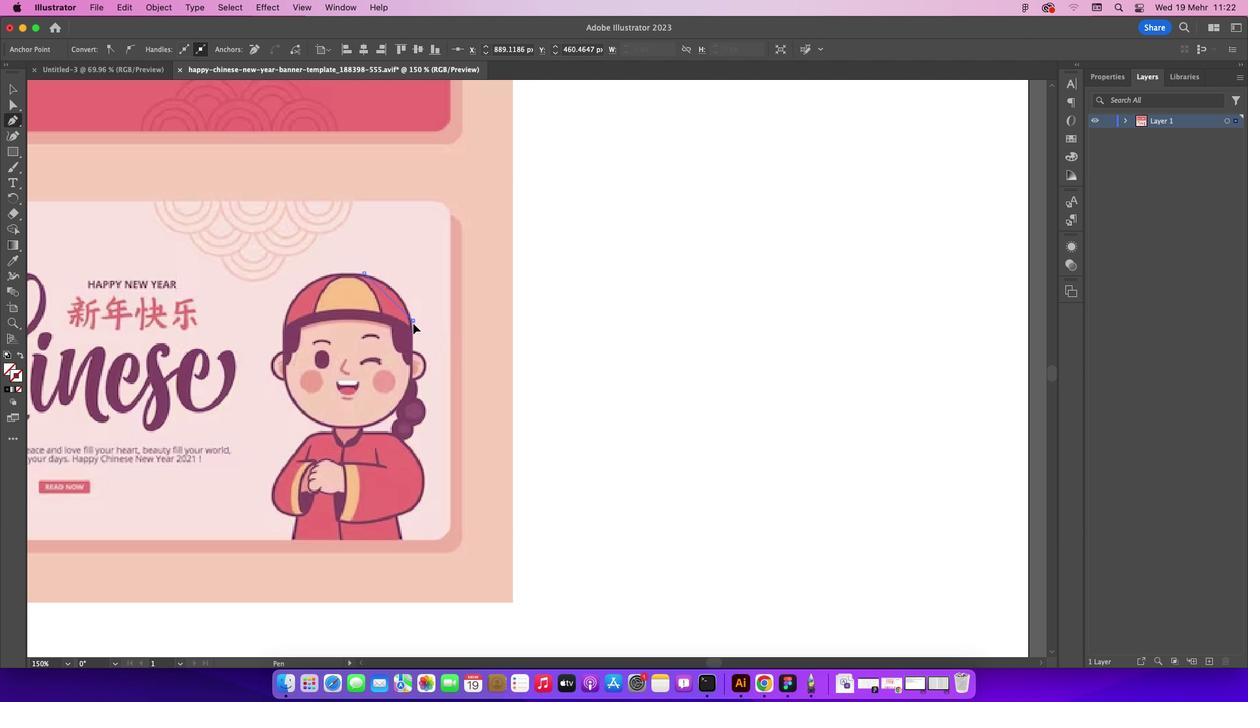 
Action: Mouse moved to (413, 323)
Screenshot: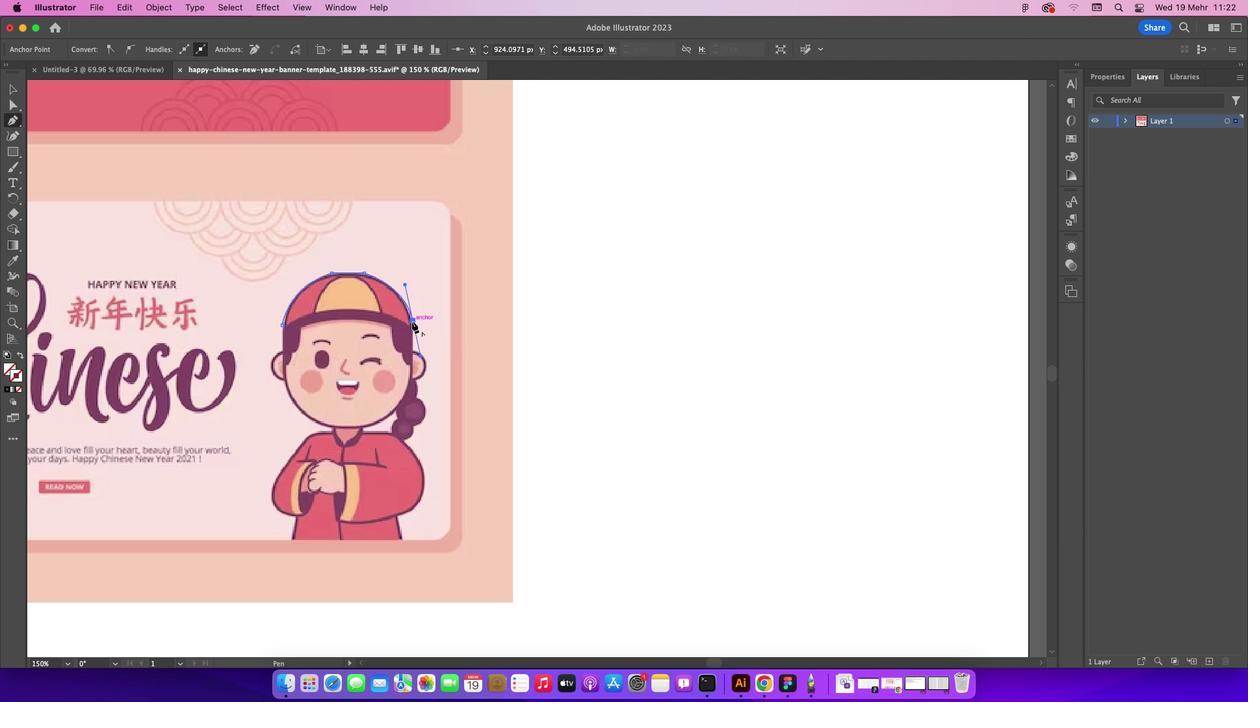 
Action: Mouse pressed left at (413, 323)
Screenshot: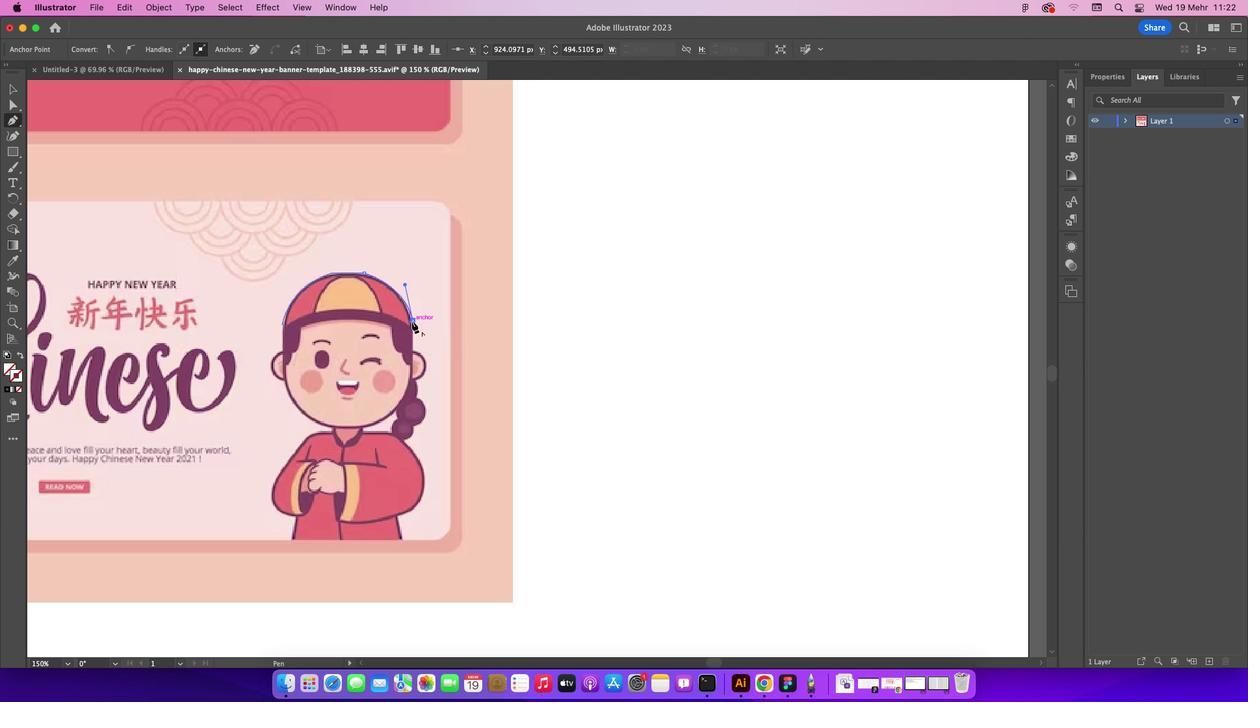 
Action: Mouse moved to (415, 352)
Screenshot: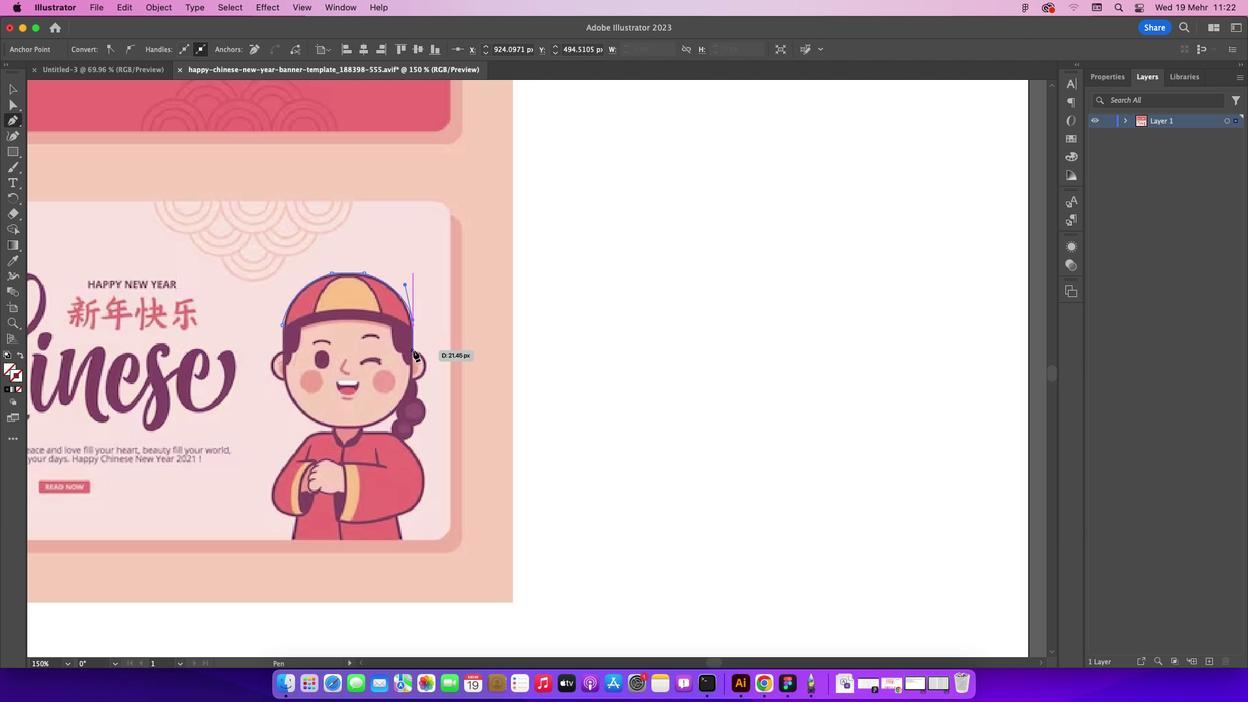 
Action: Mouse pressed left at (415, 352)
Screenshot: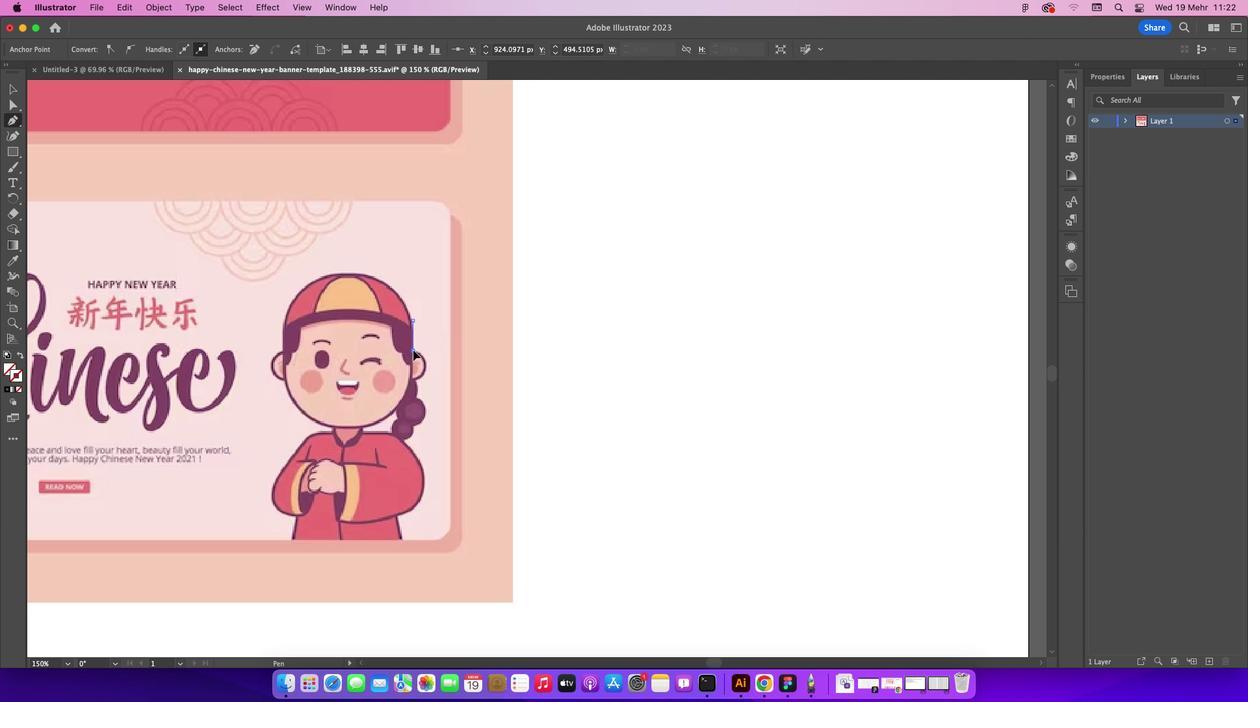 
Action: Mouse moved to (418, 381)
Screenshot: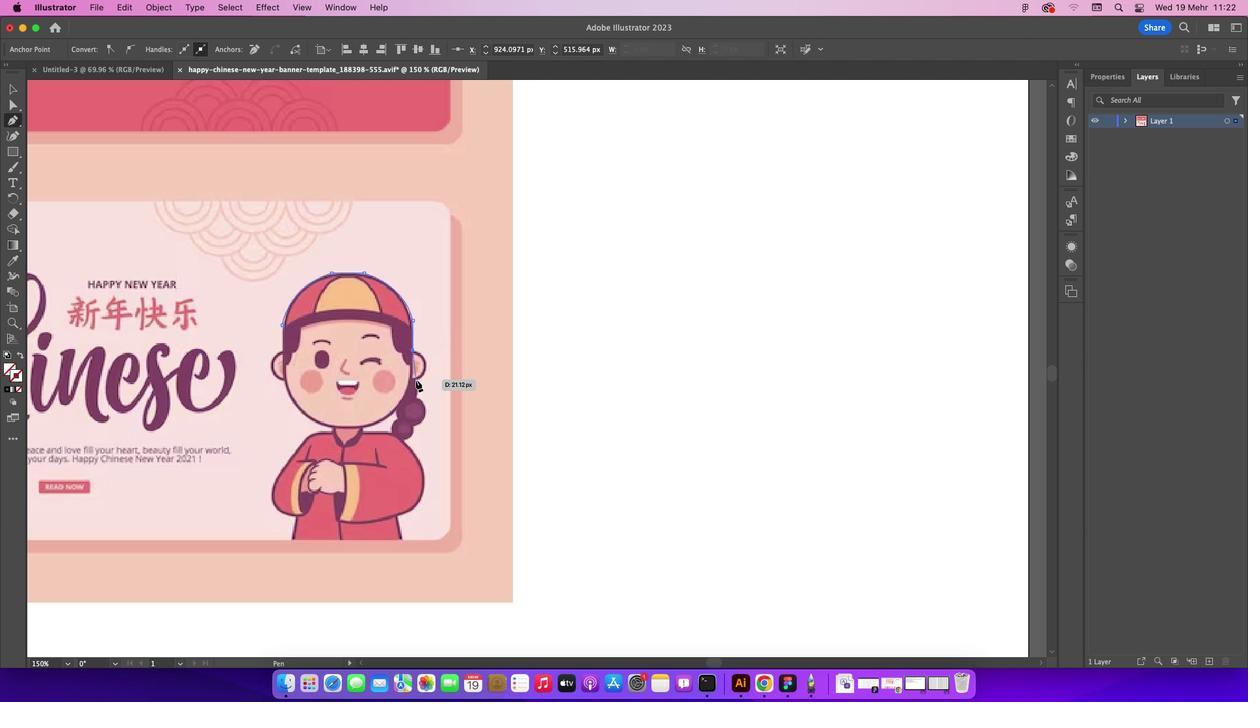 
Action: Mouse pressed left at (418, 381)
Screenshot: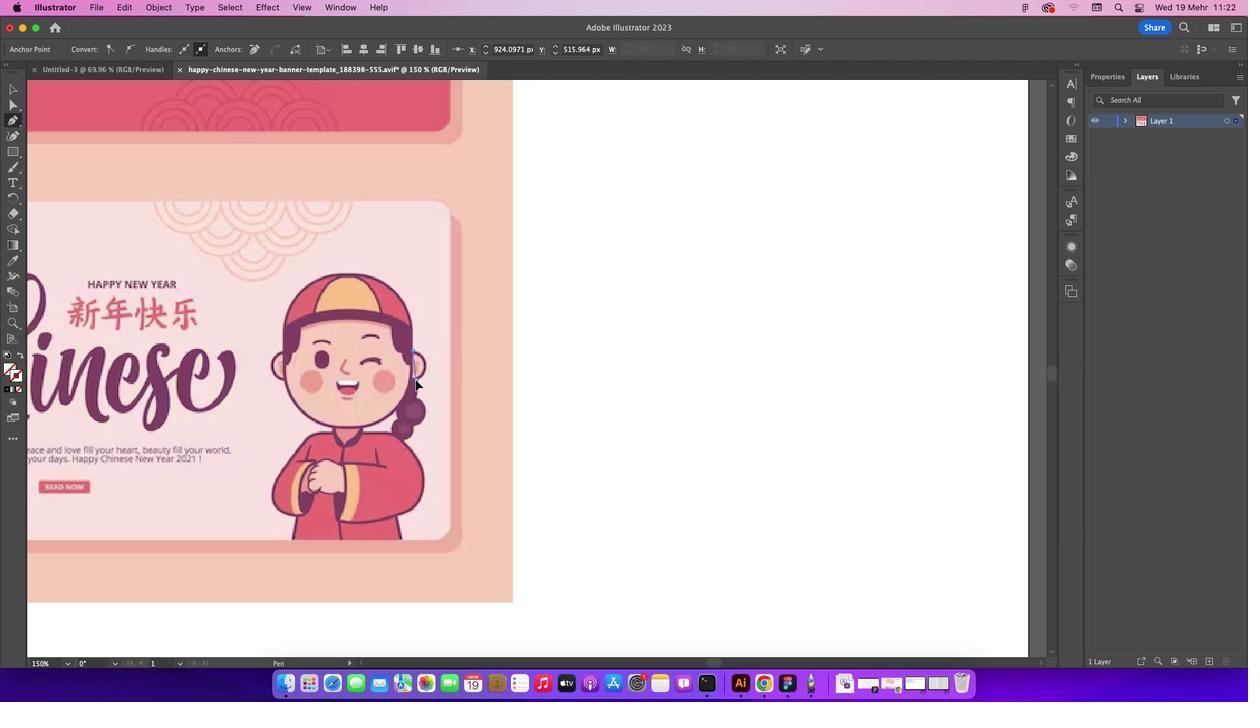 
Action: Mouse moved to (392, 402)
Screenshot: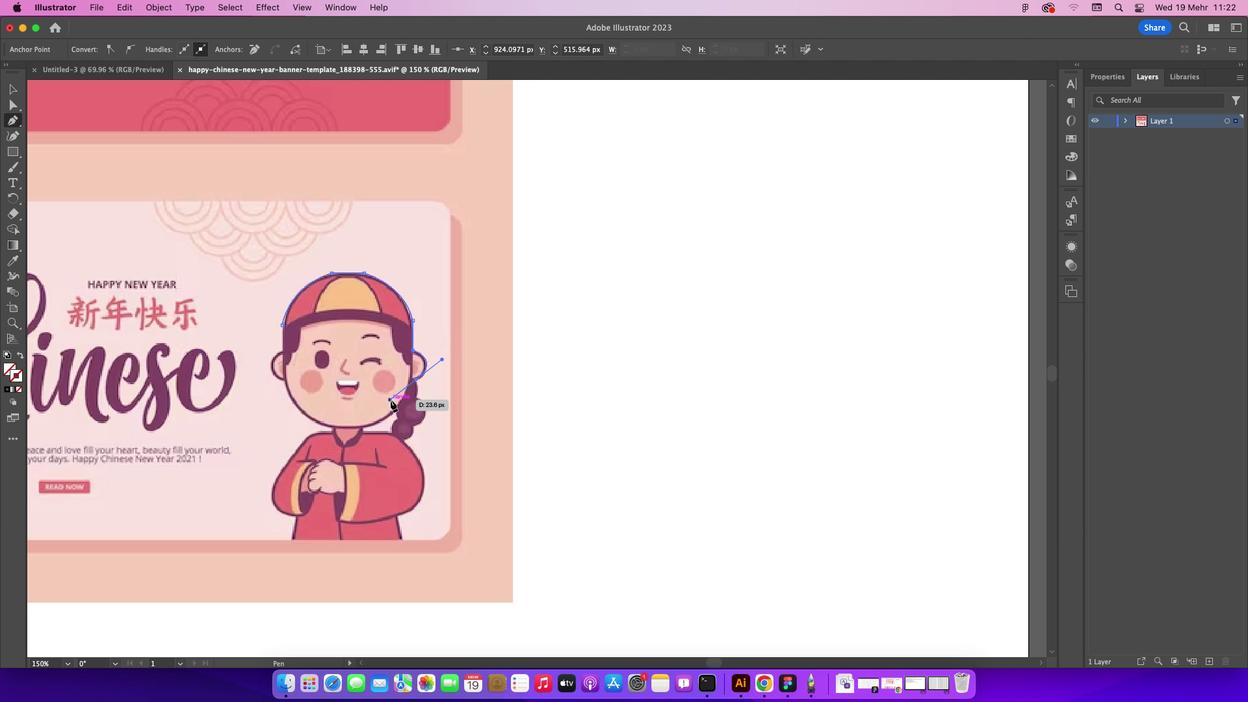 
Action: Key pressed Key.cmd'z'
Screenshot: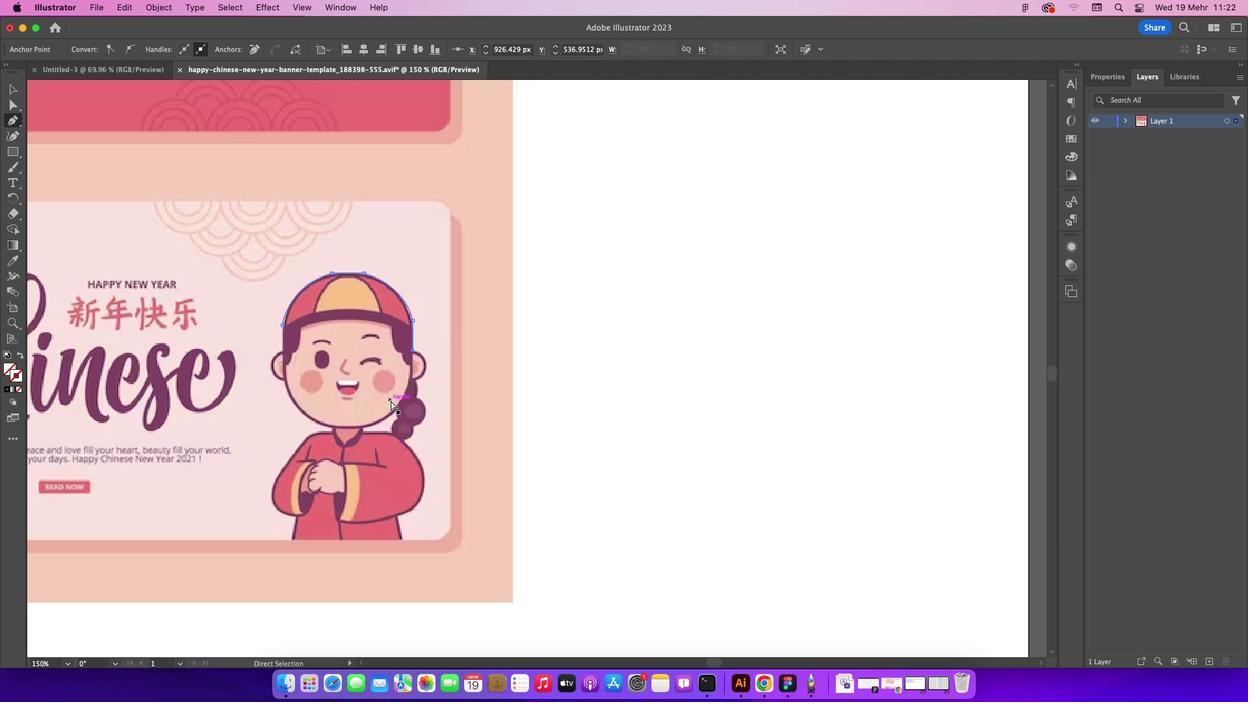 
Action: Mouse moved to (418, 381)
Screenshot: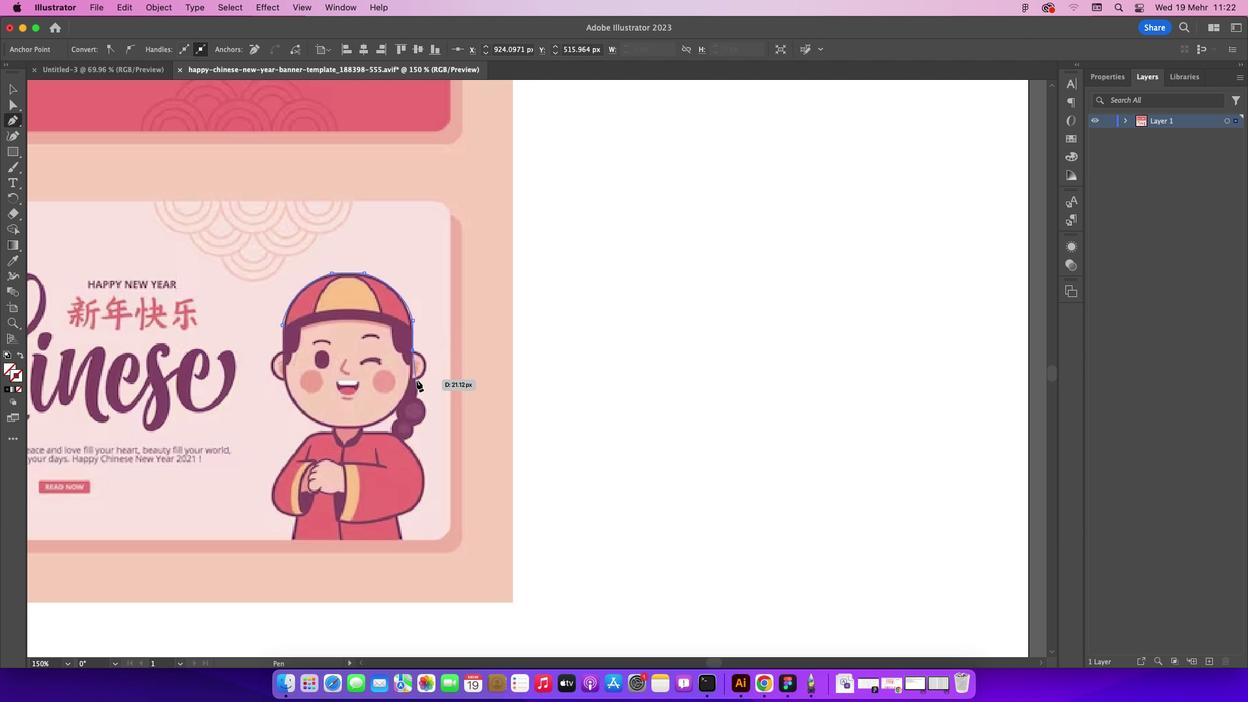 
Action: Mouse pressed left at (418, 381)
Screenshot: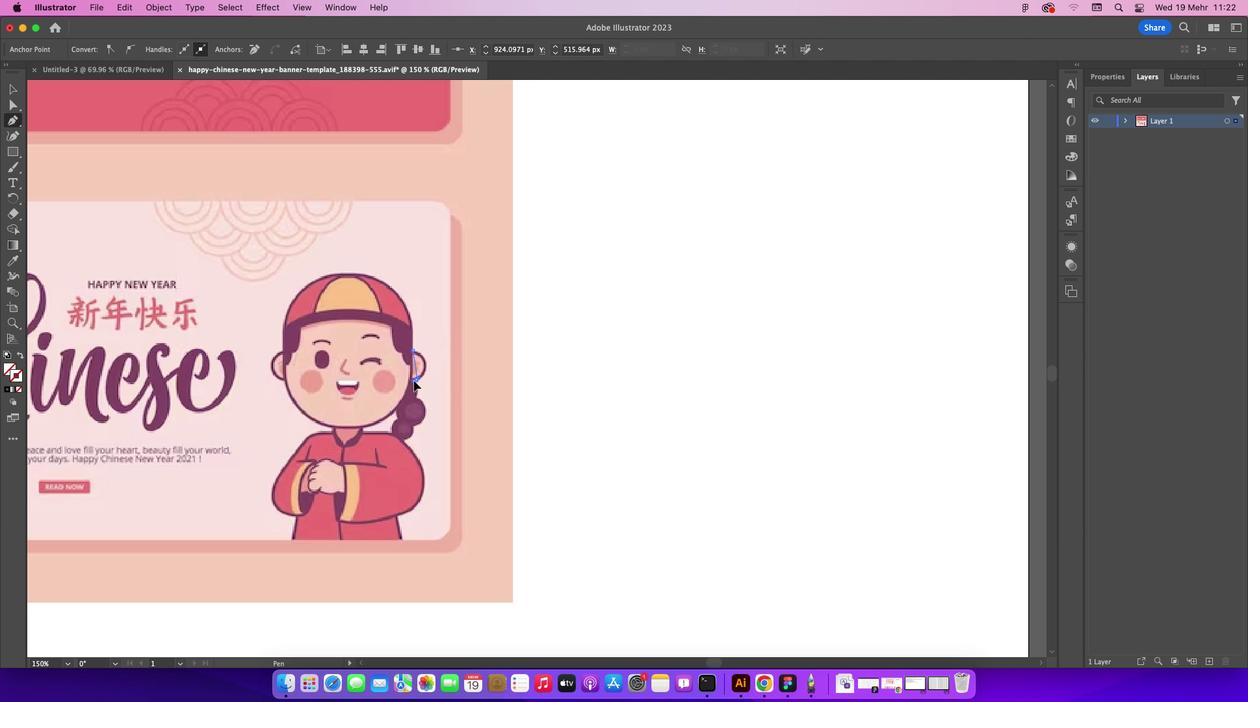 
Action: Mouse moved to (417, 381)
Screenshot: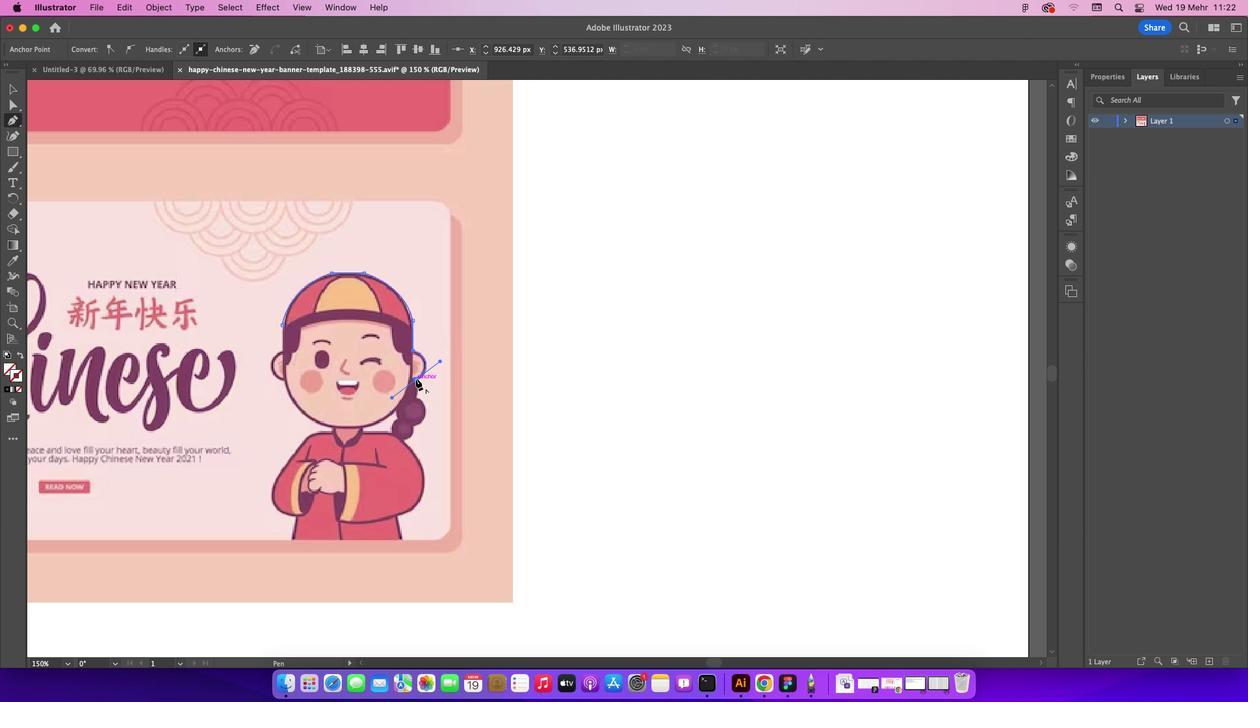 
Action: Mouse pressed left at (417, 381)
Screenshot: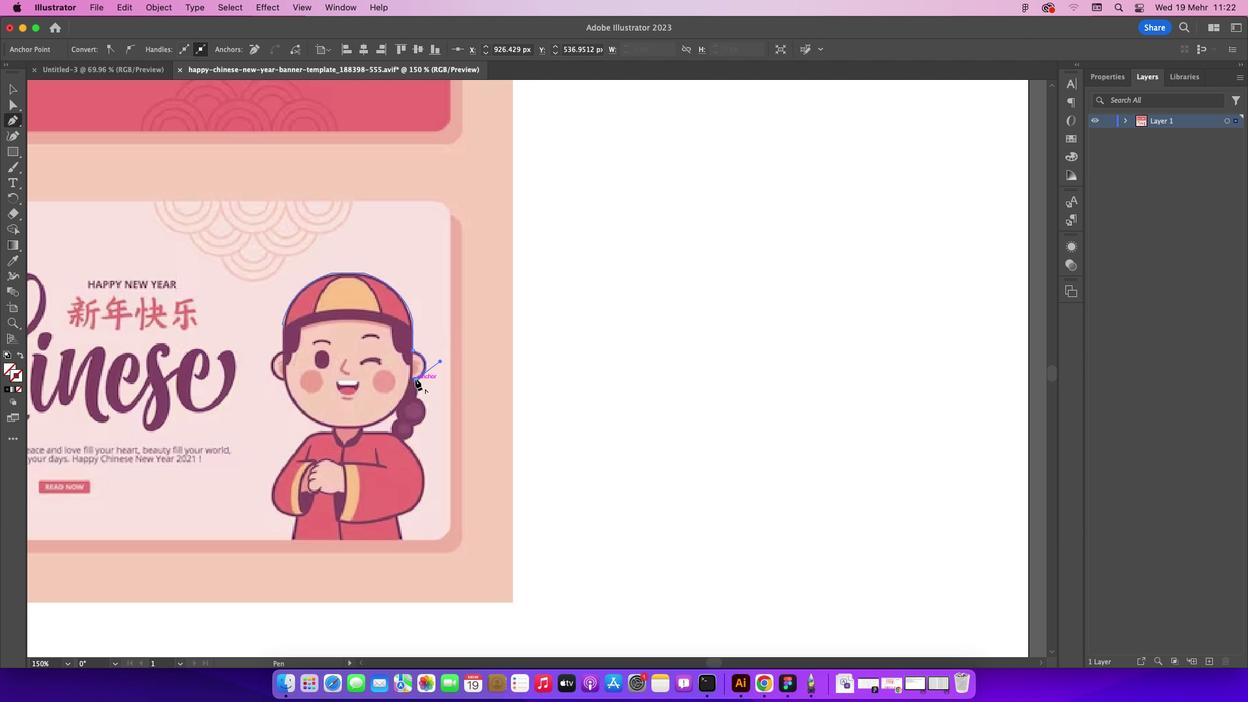 
Action: Mouse moved to (419, 398)
Screenshot: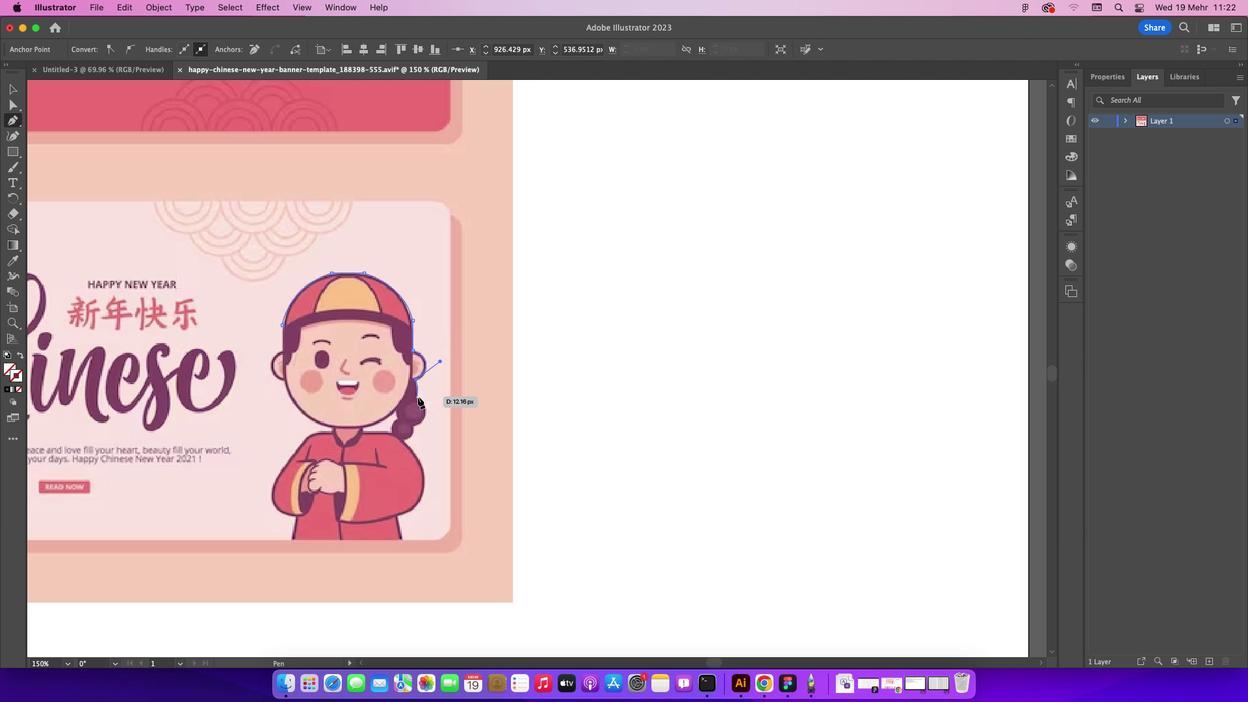 
Action: Mouse pressed left at (419, 398)
Screenshot: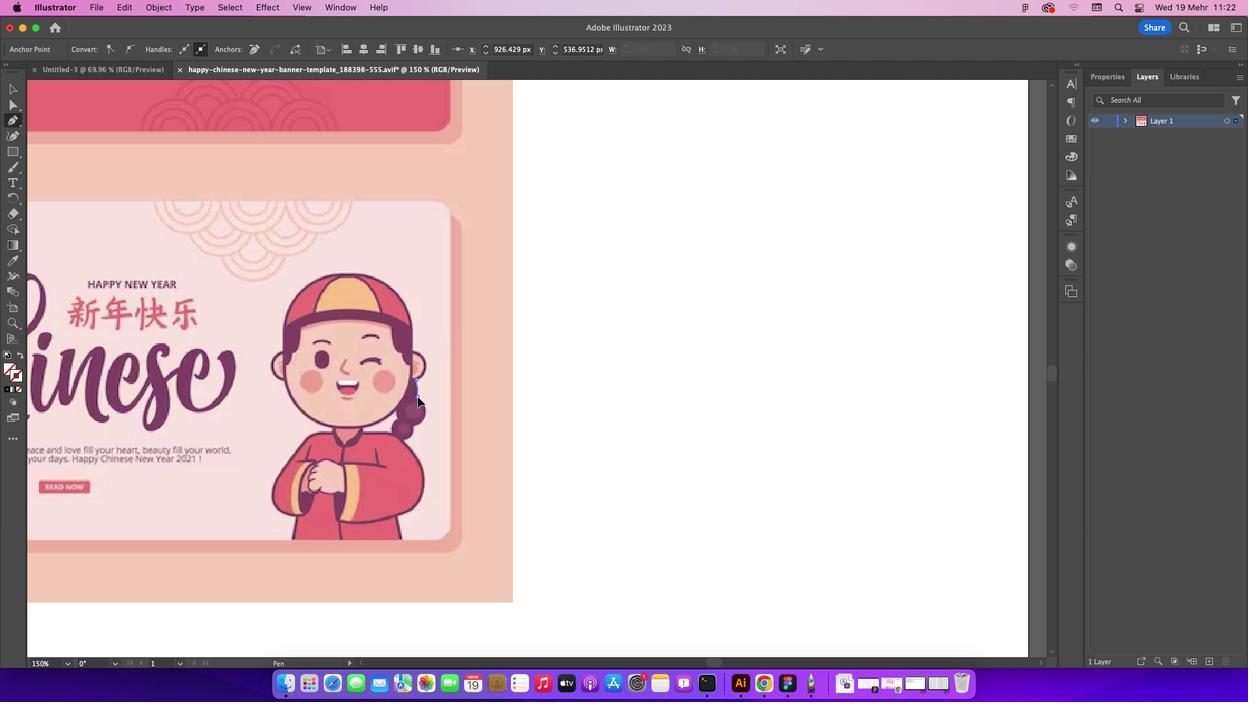 
Action: Mouse moved to (418, 398)
Screenshot: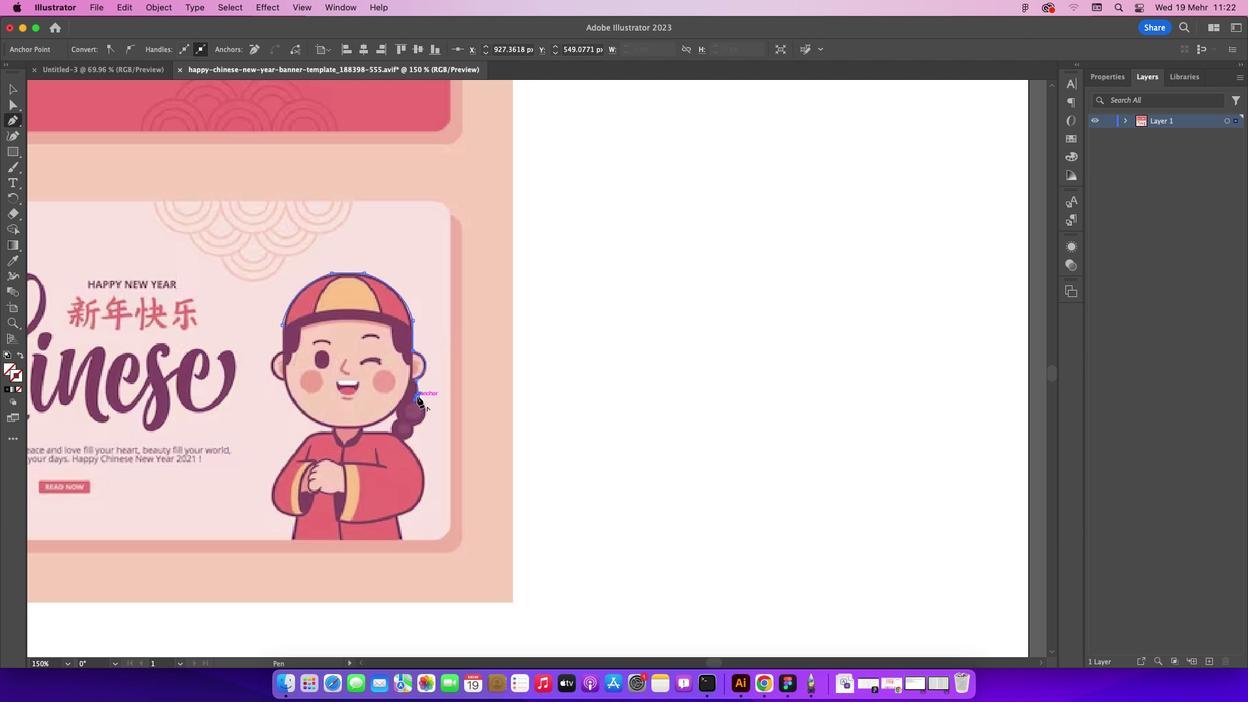 
Action: Mouse pressed left at (418, 398)
Screenshot: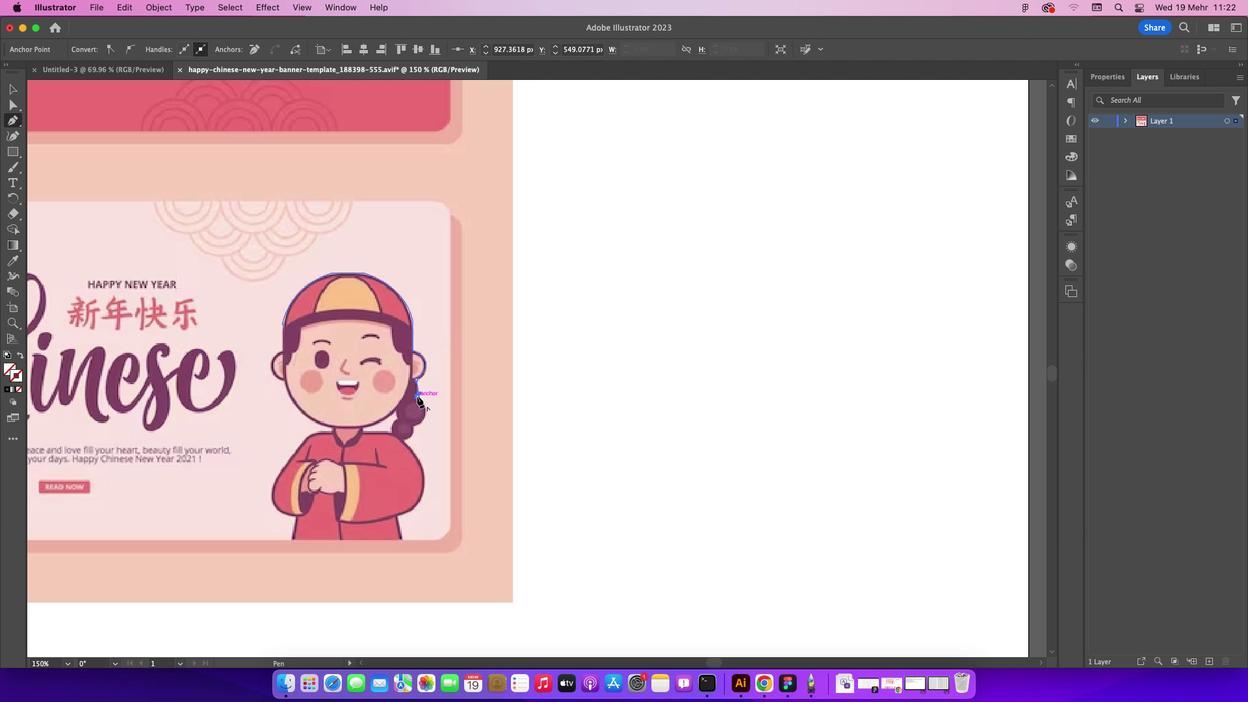 
Action: Mouse moved to (415, 426)
Screenshot: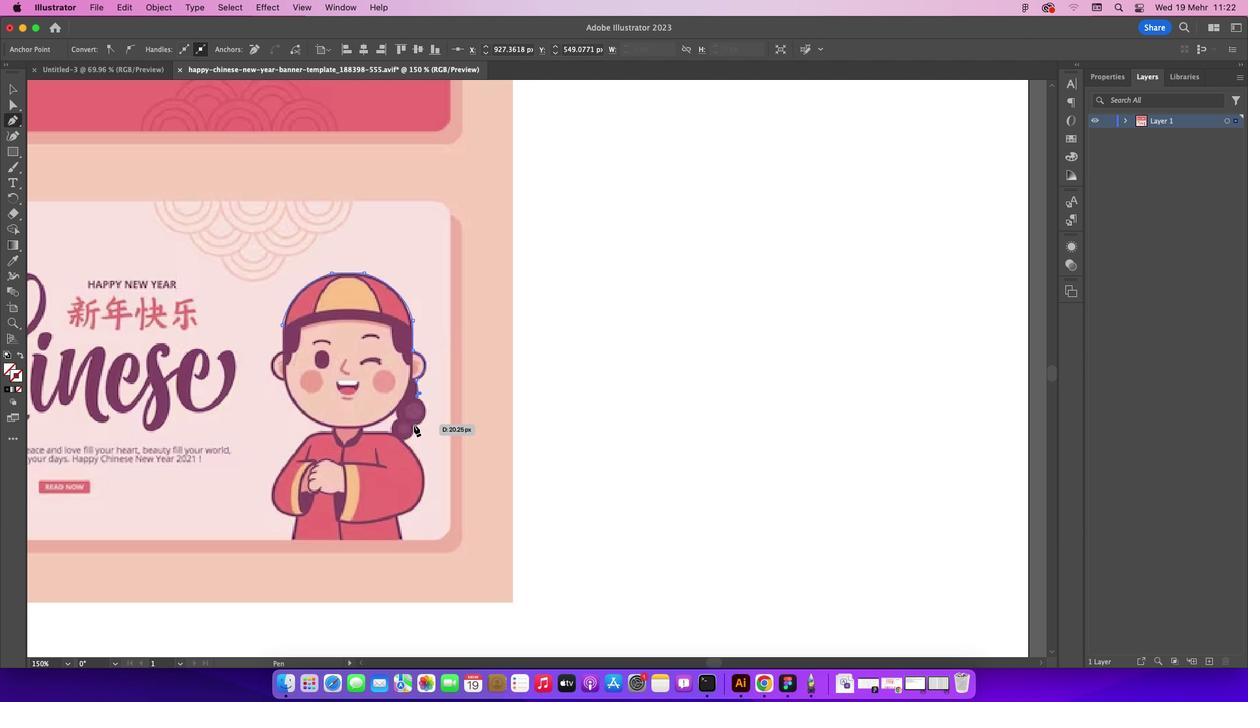 
Action: Mouse pressed left at (415, 426)
Screenshot: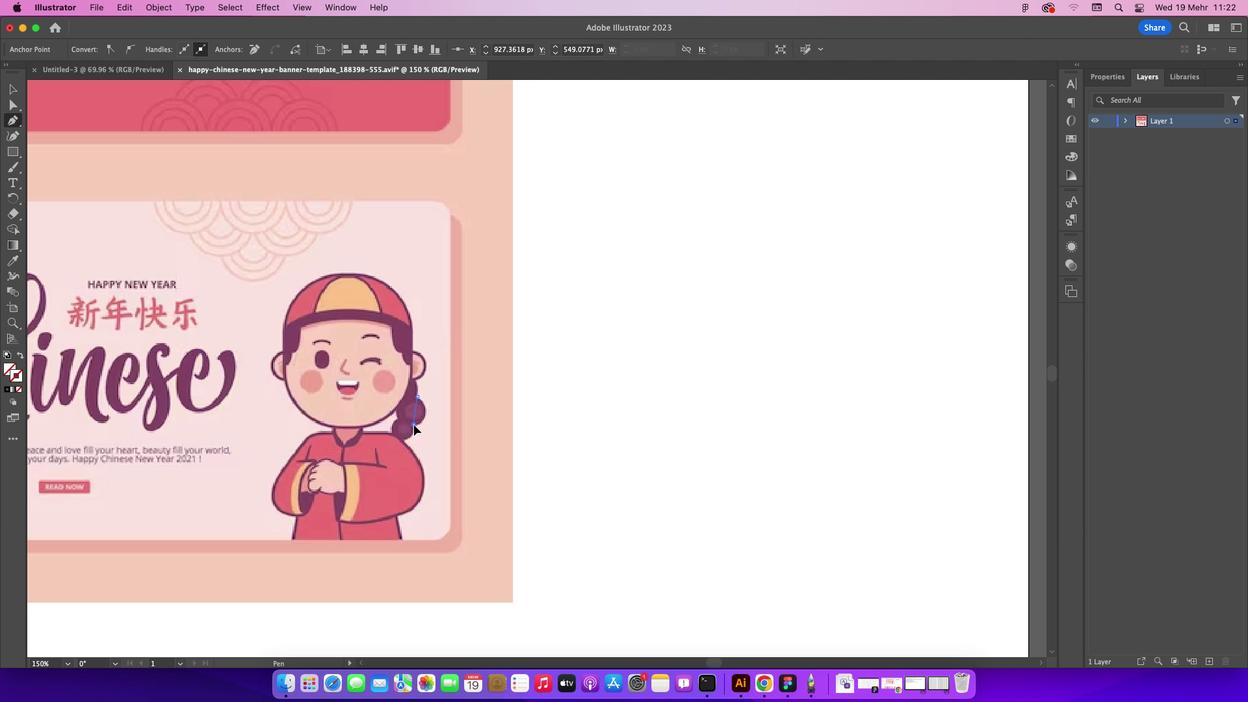
Action: Mouse moved to (414, 426)
Screenshot: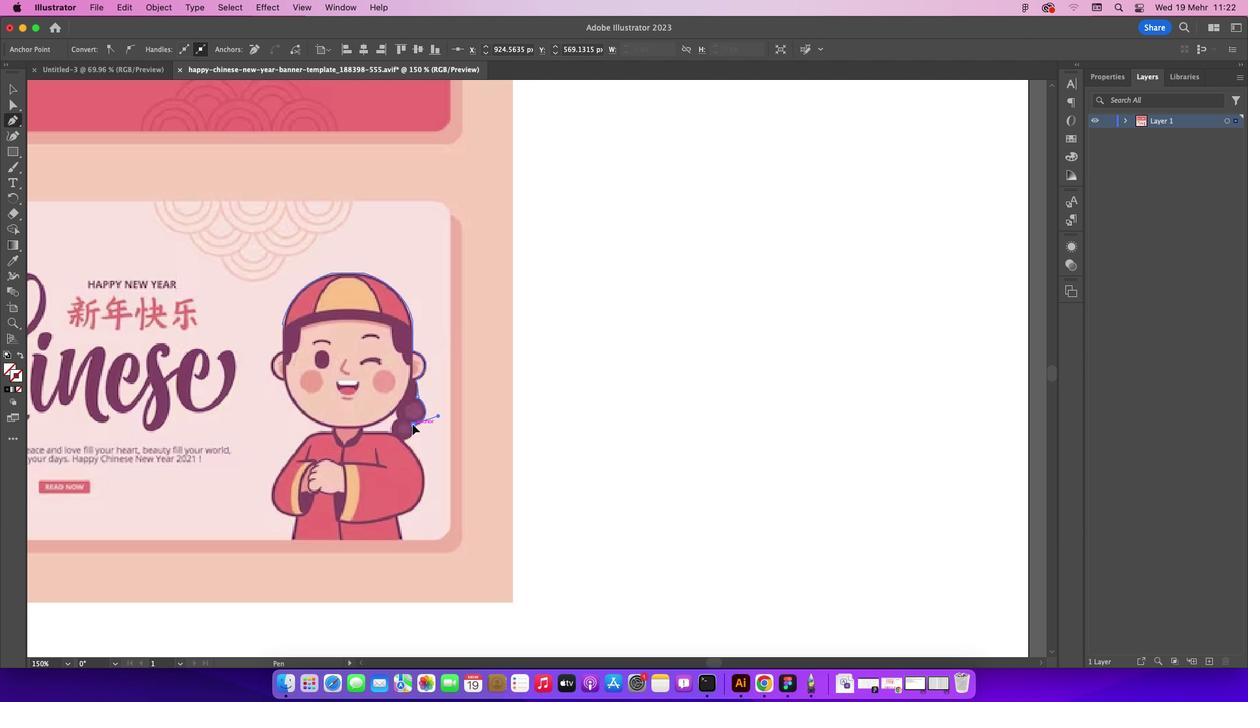 
Action: Mouse pressed left at (414, 426)
Screenshot: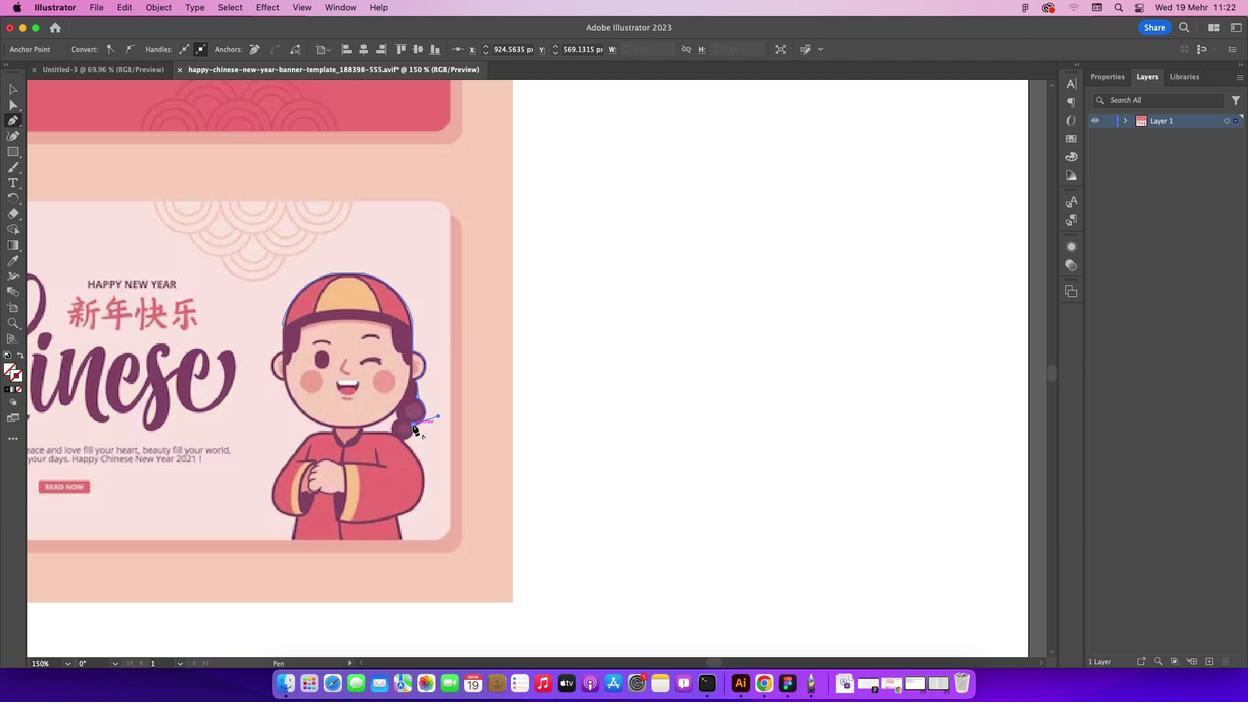 
Action: Mouse moved to (406, 441)
Screenshot: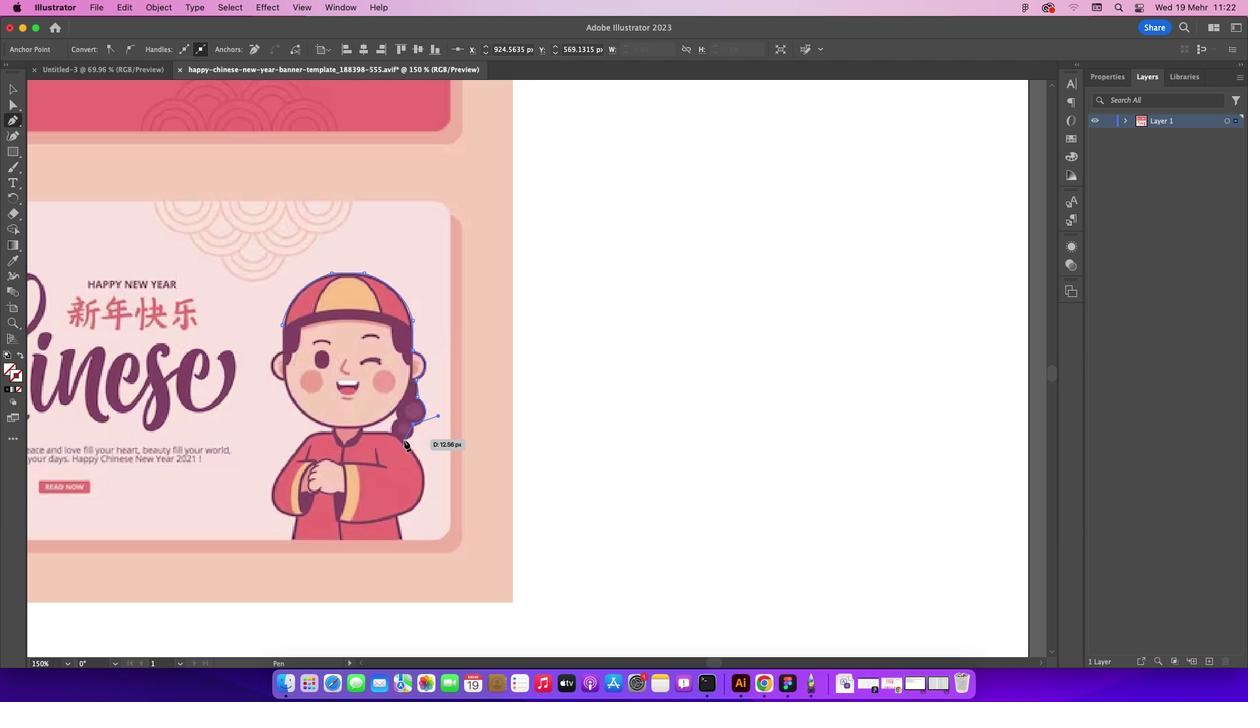 
Action: Mouse pressed left at (406, 441)
Screenshot: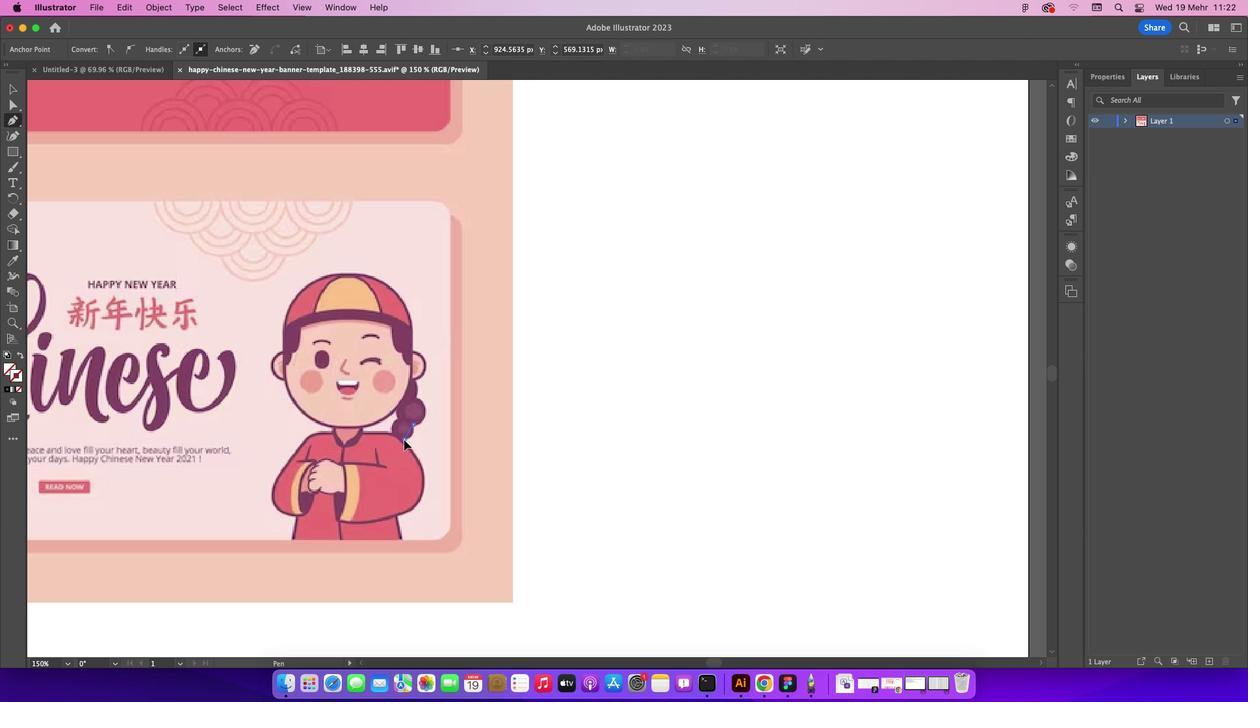 
Action: Mouse moved to (405, 441)
Screenshot: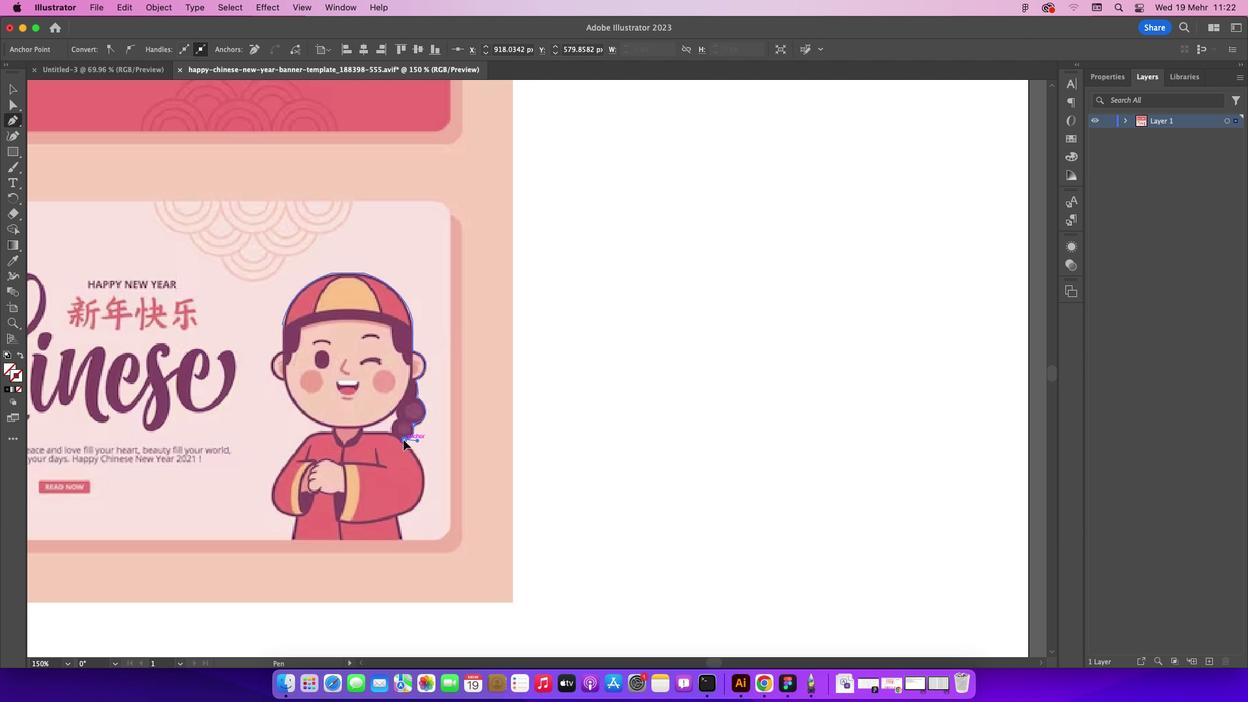 
Action: Mouse pressed left at (405, 441)
Screenshot: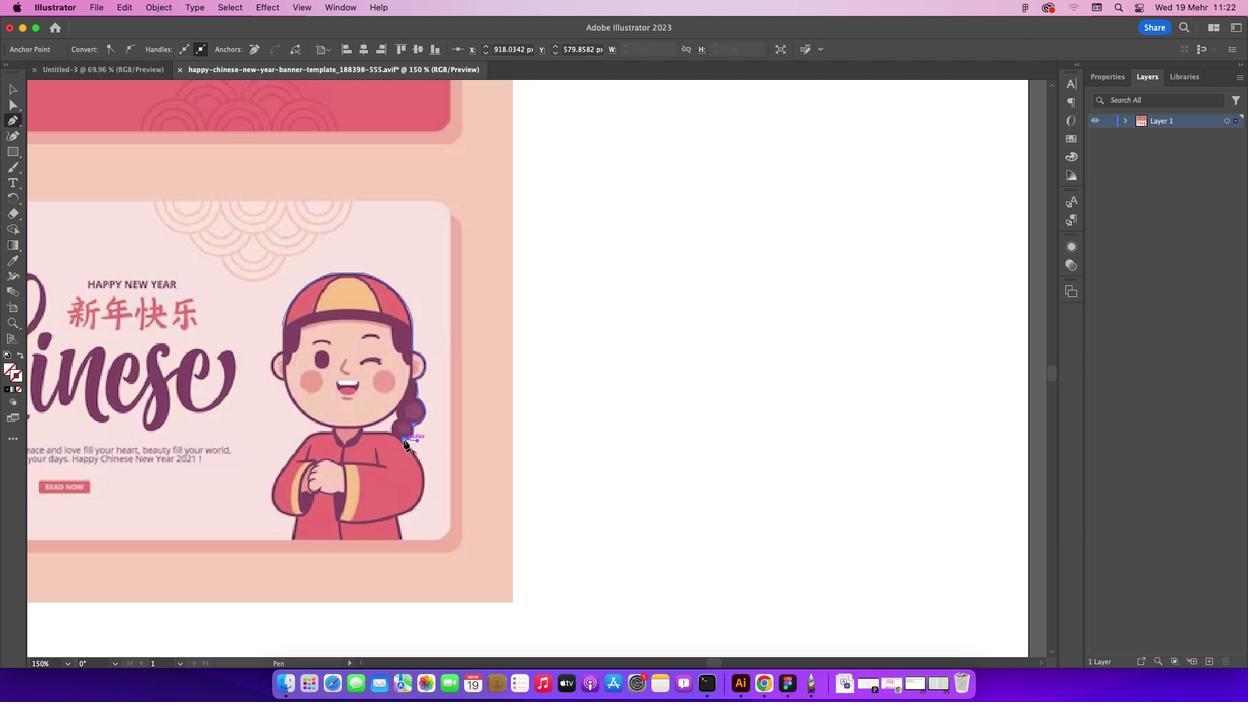
Action: Mouse moved to (393, 434)
Screenshot: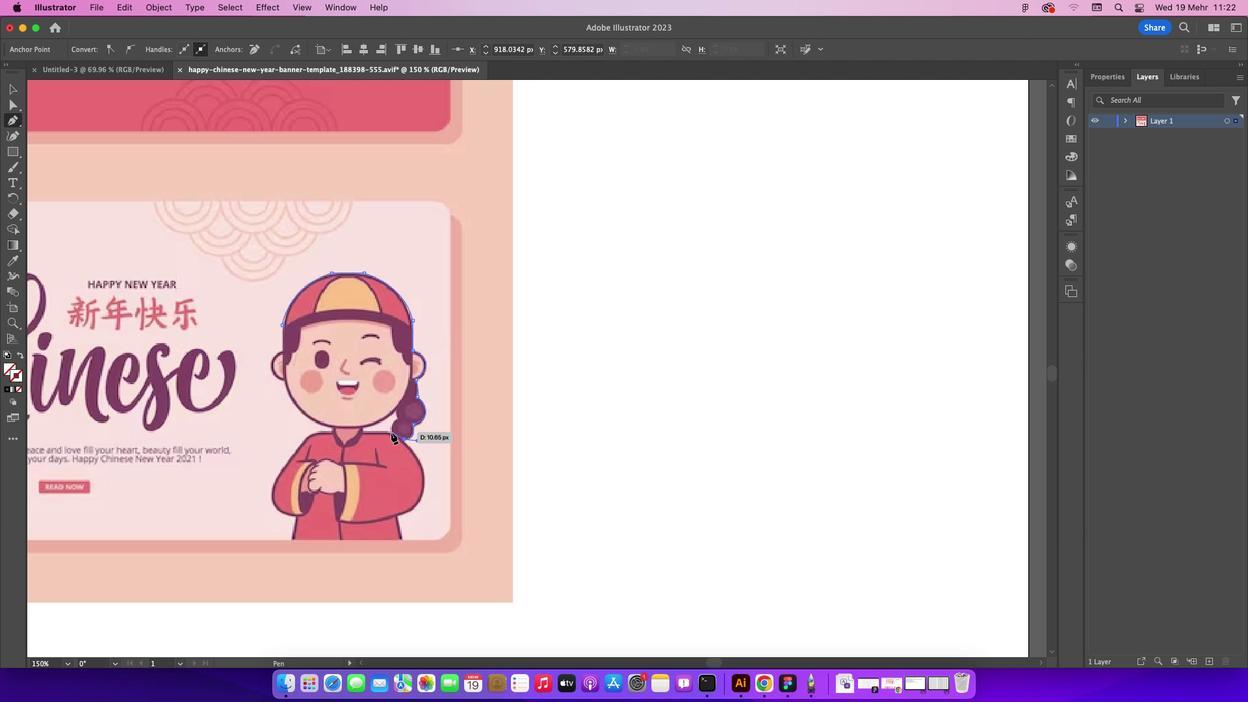 
Action: Mouse pressed left at (393, 434)
Screenshot: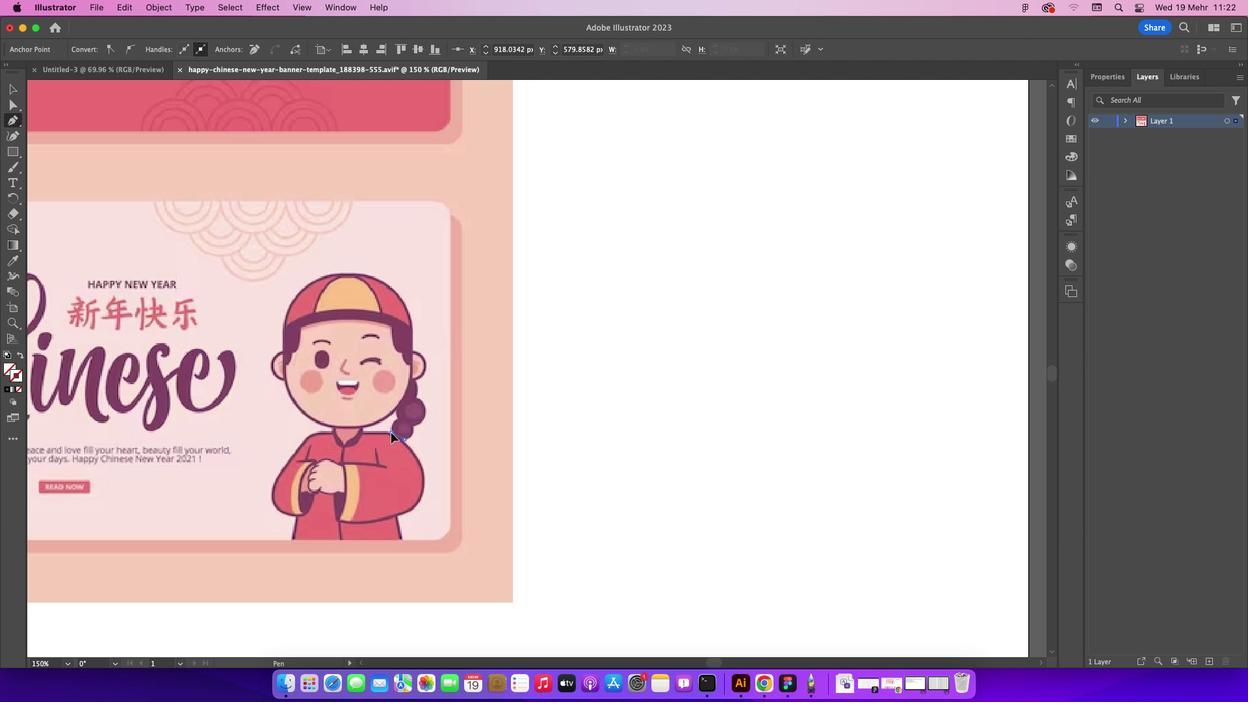 
Action: Mouse moved to (400, 421)
Screenshot: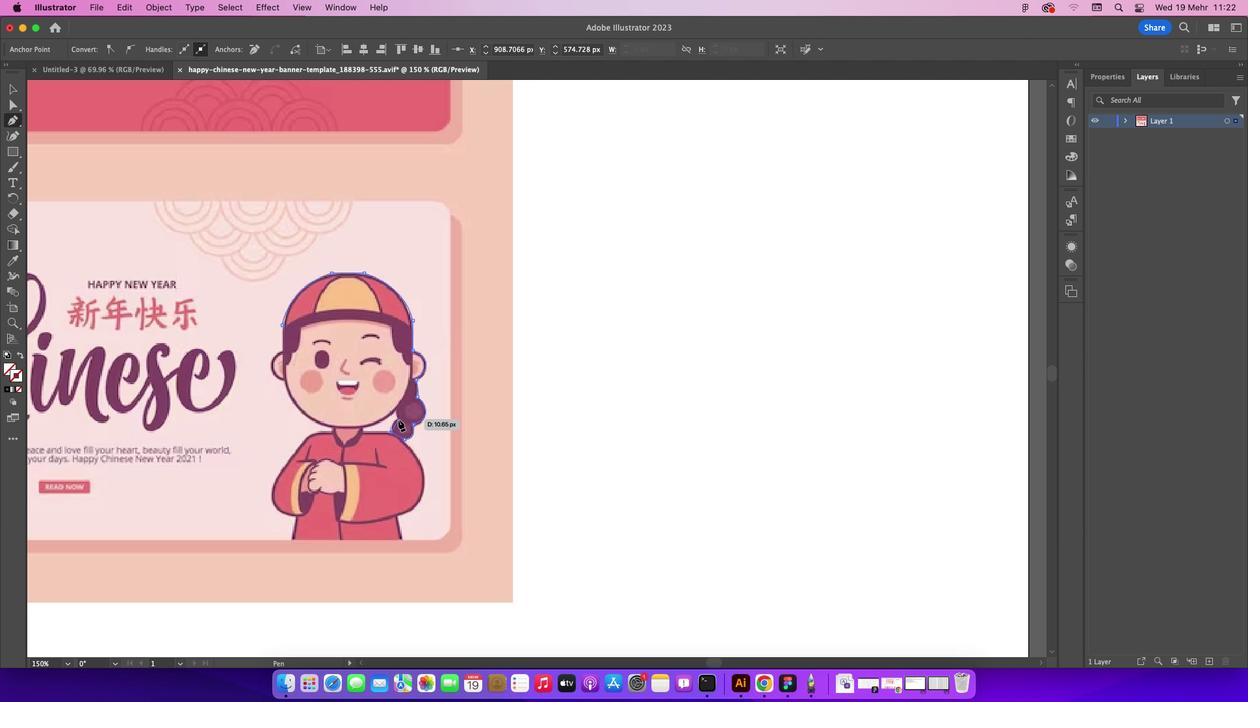 
Action: Mouse pressed left at (400, 421)
Screenshot: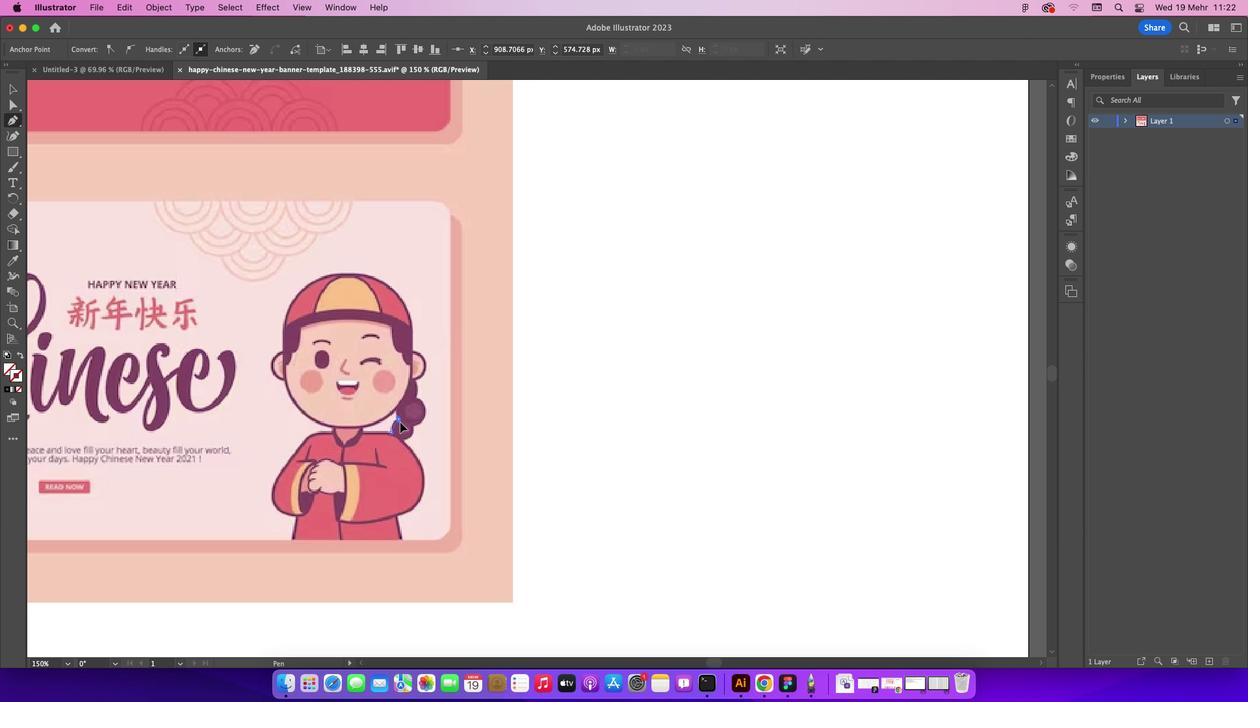 
Action: Mouse moved to (398, 420)
Screenshot: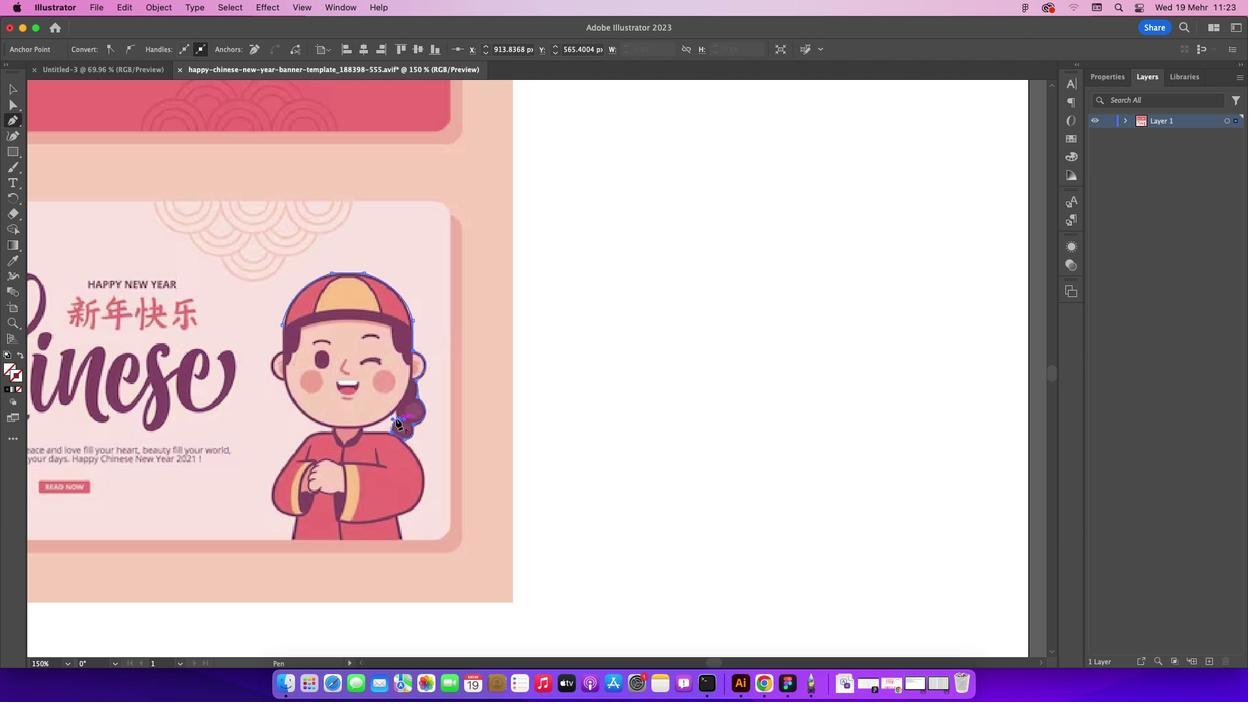 
Action: Mouse pressed left at (398, 420)
Screenshot: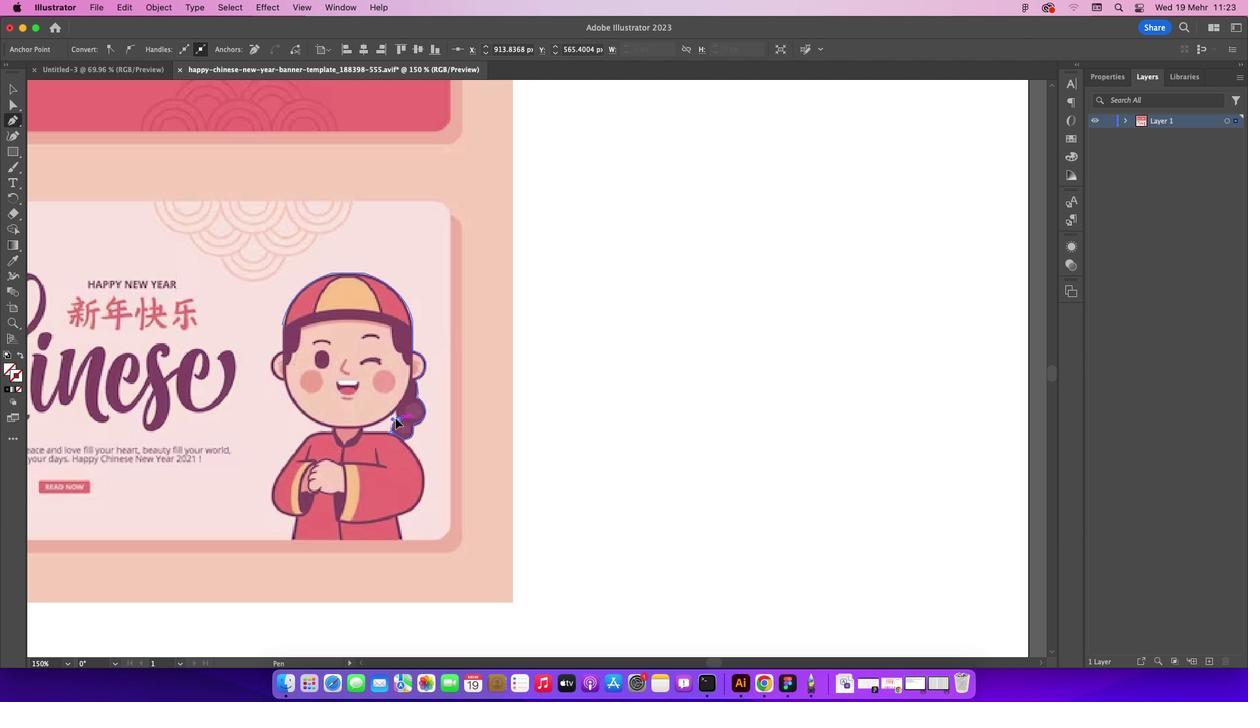 
Action: Mouse moved to (397, 411)
Screenshot: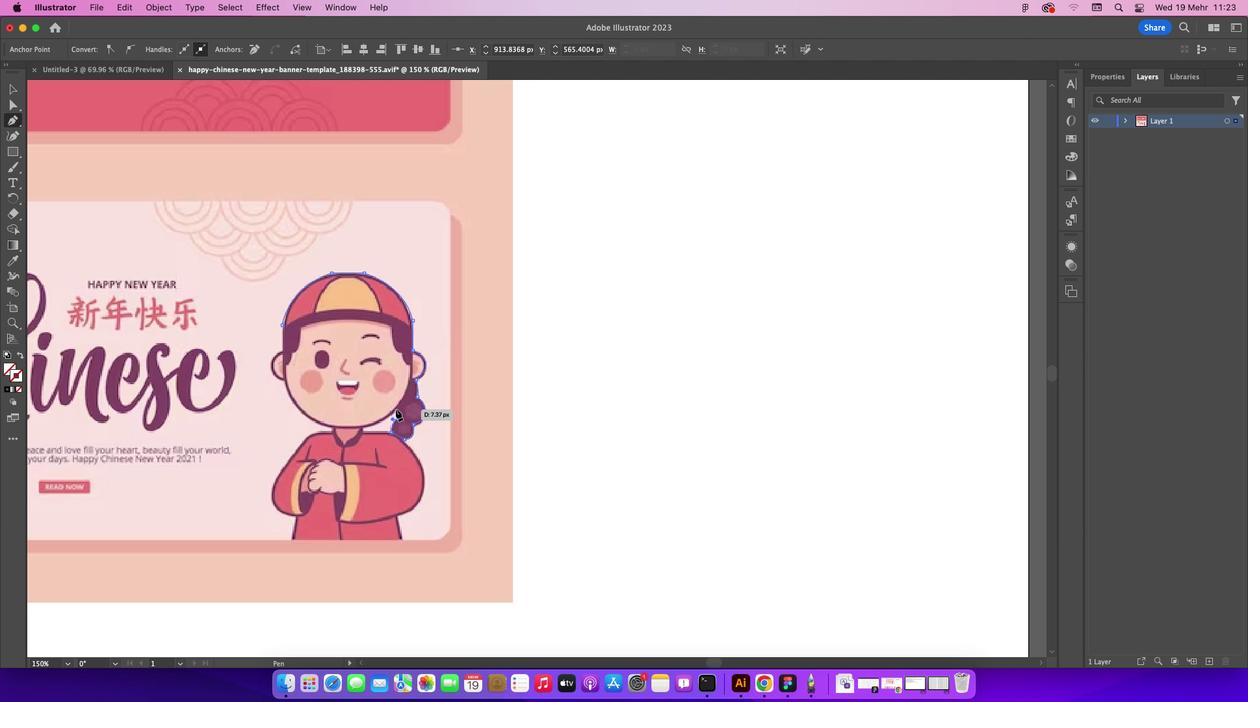 
Action: Mouse pressed left at (397, 411)
Screenshot: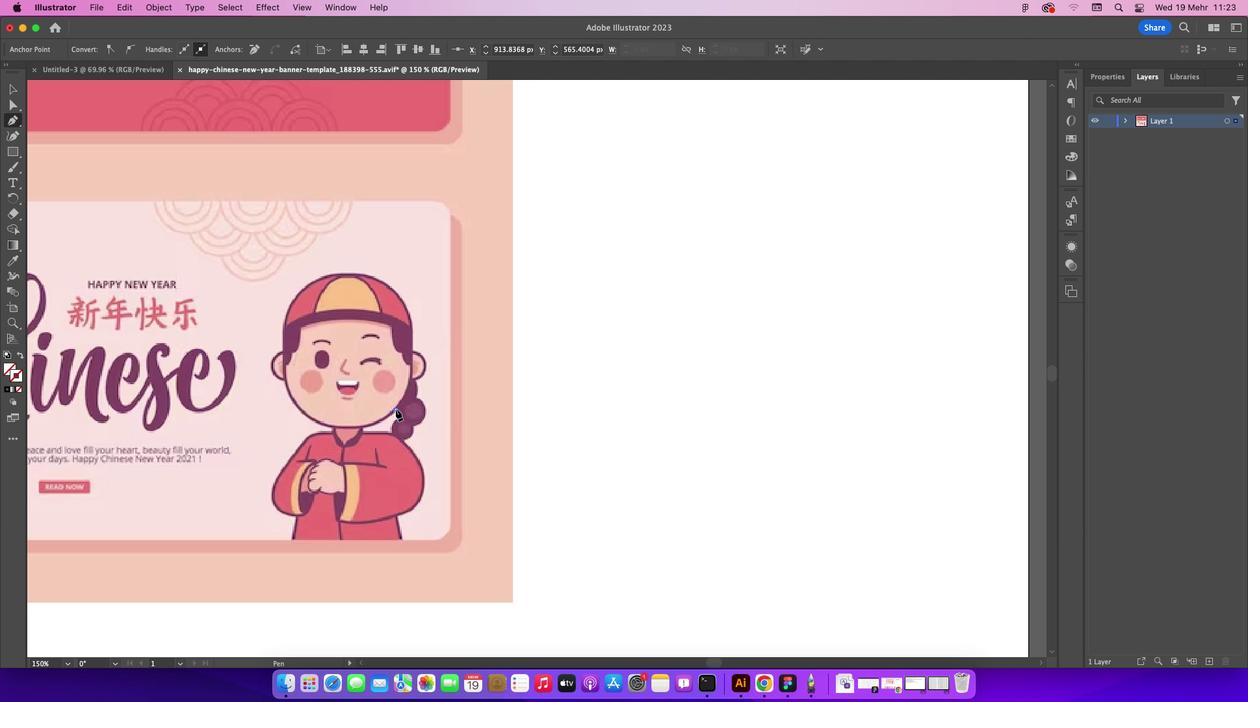
Action: Mouse moved to (411, 366)
Screenshot: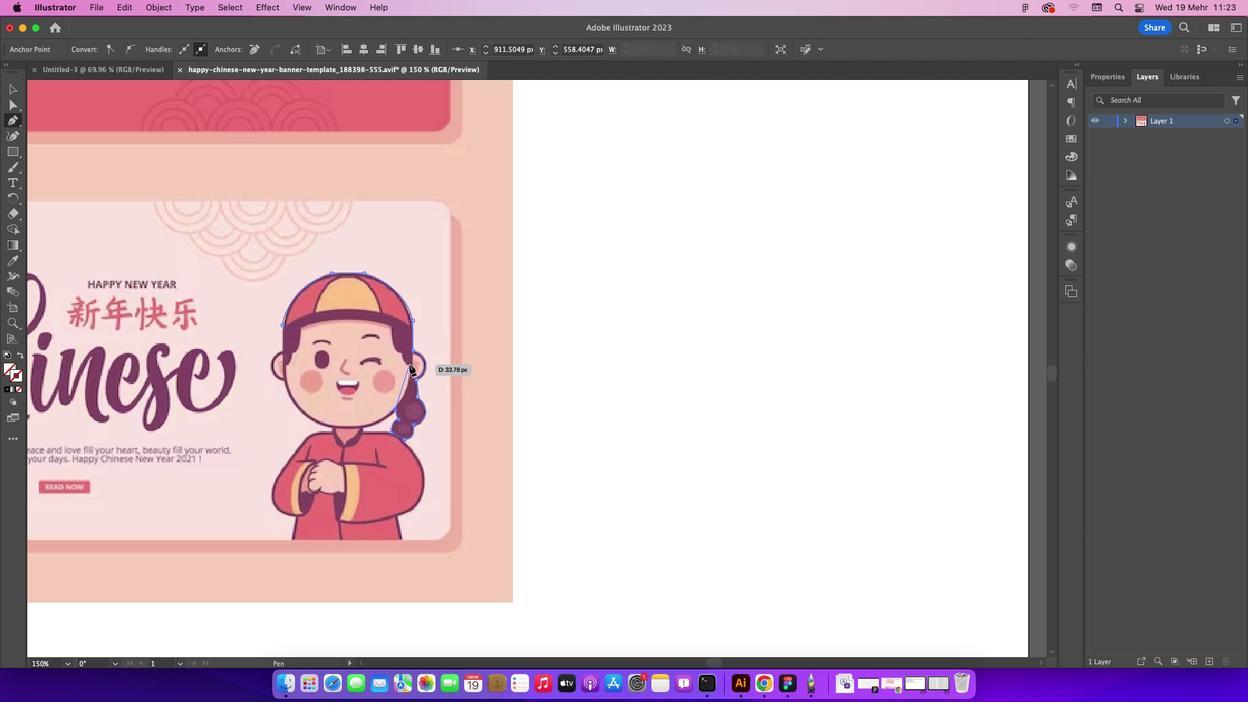
Action: Mouse pressed left at (411, 366)
Screenshot: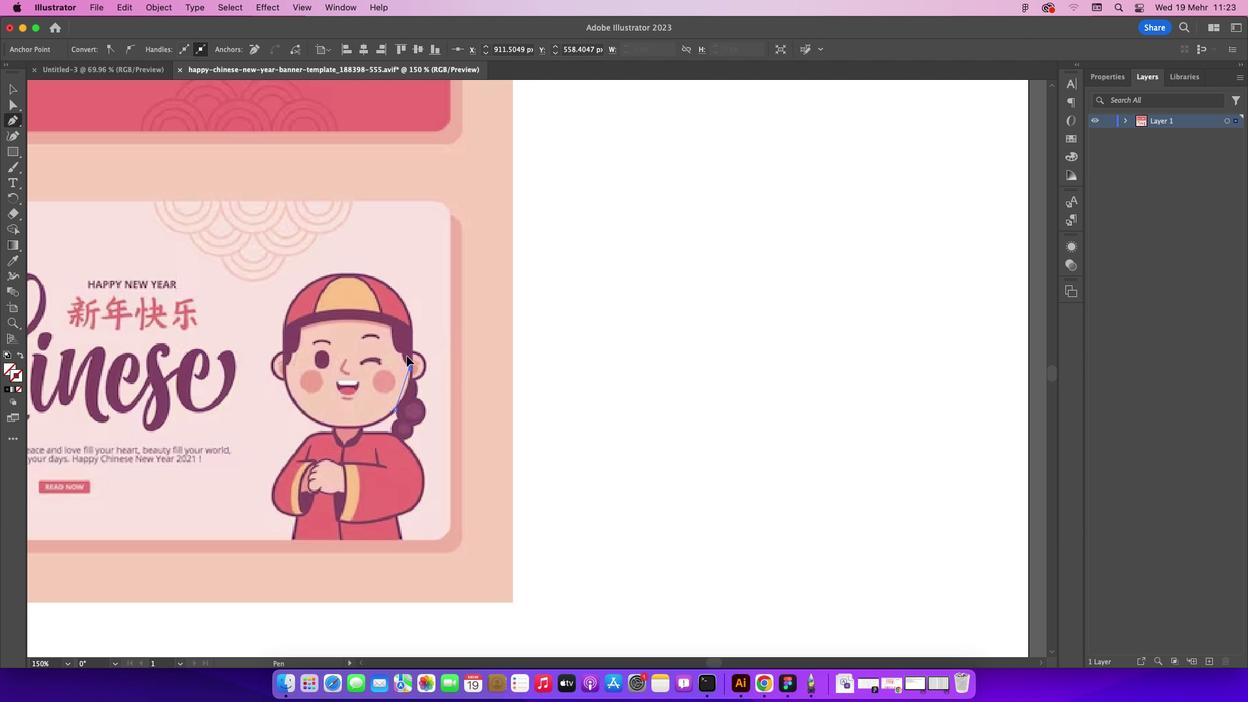 
Action: Mouse moved to (411, 366)
Screenshot: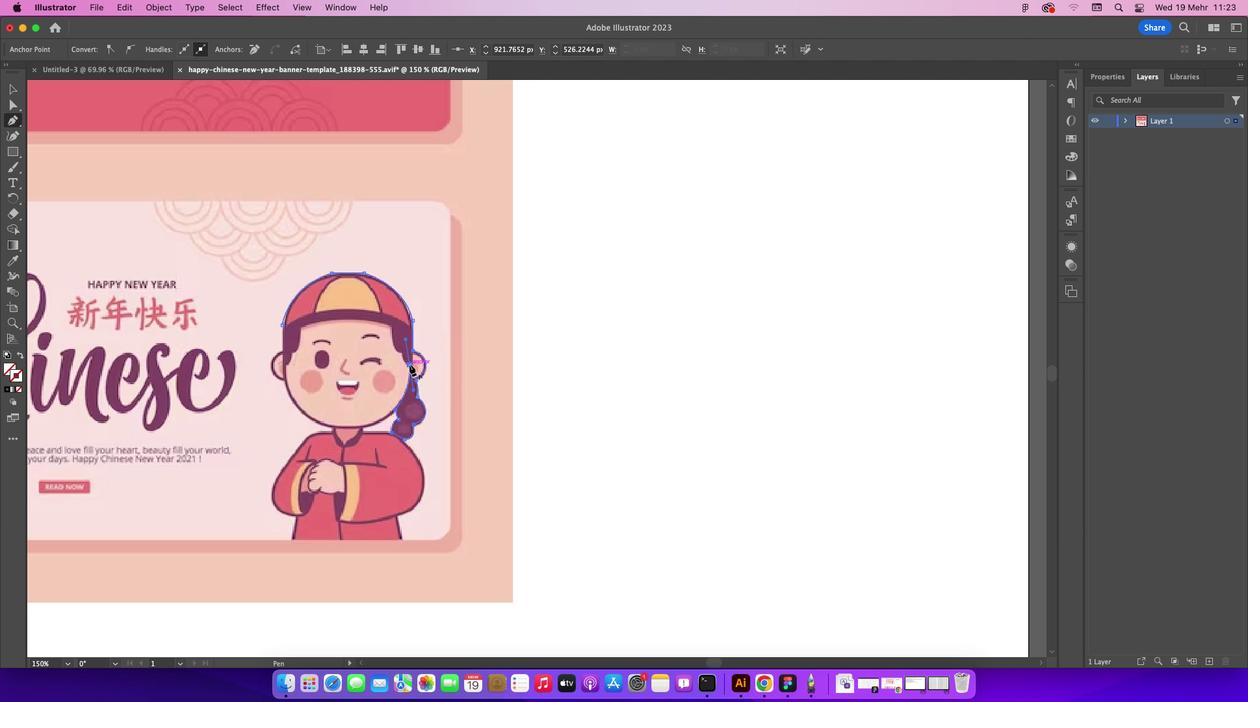 
Action: Mouse pressed left at (411, 366)
Screenshot: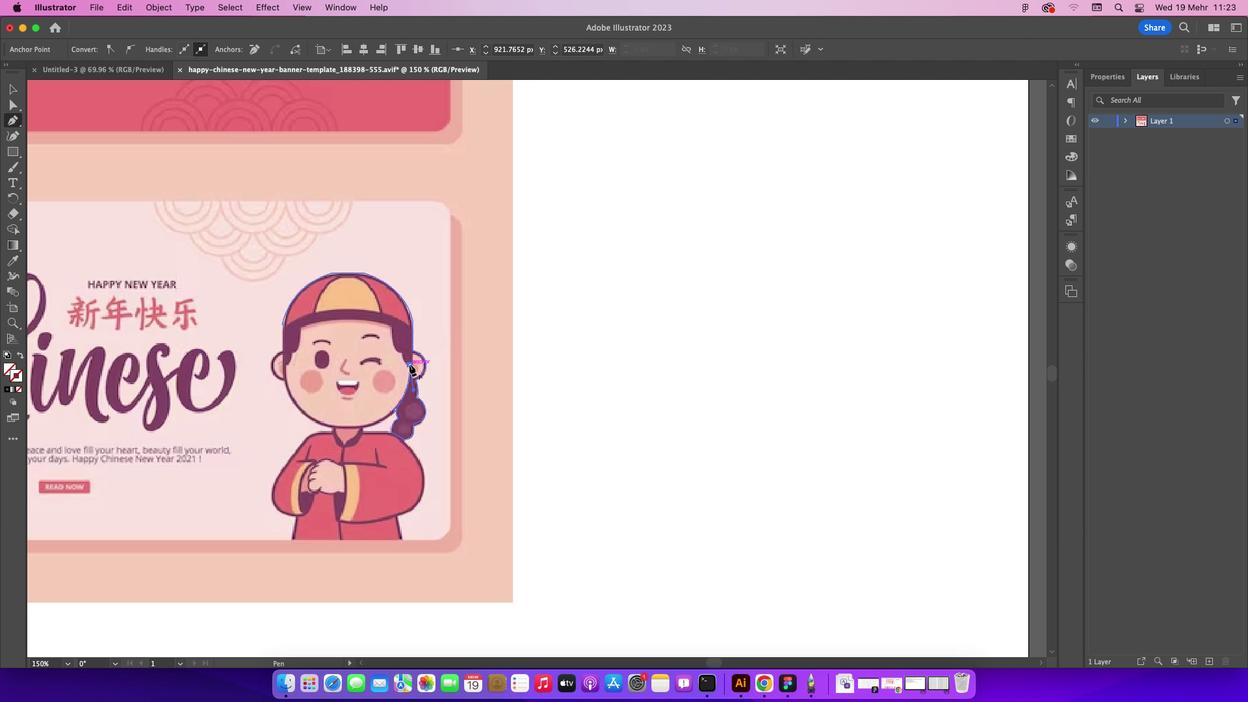 
Action: Mouse moved to (403, 355)
Screenshot: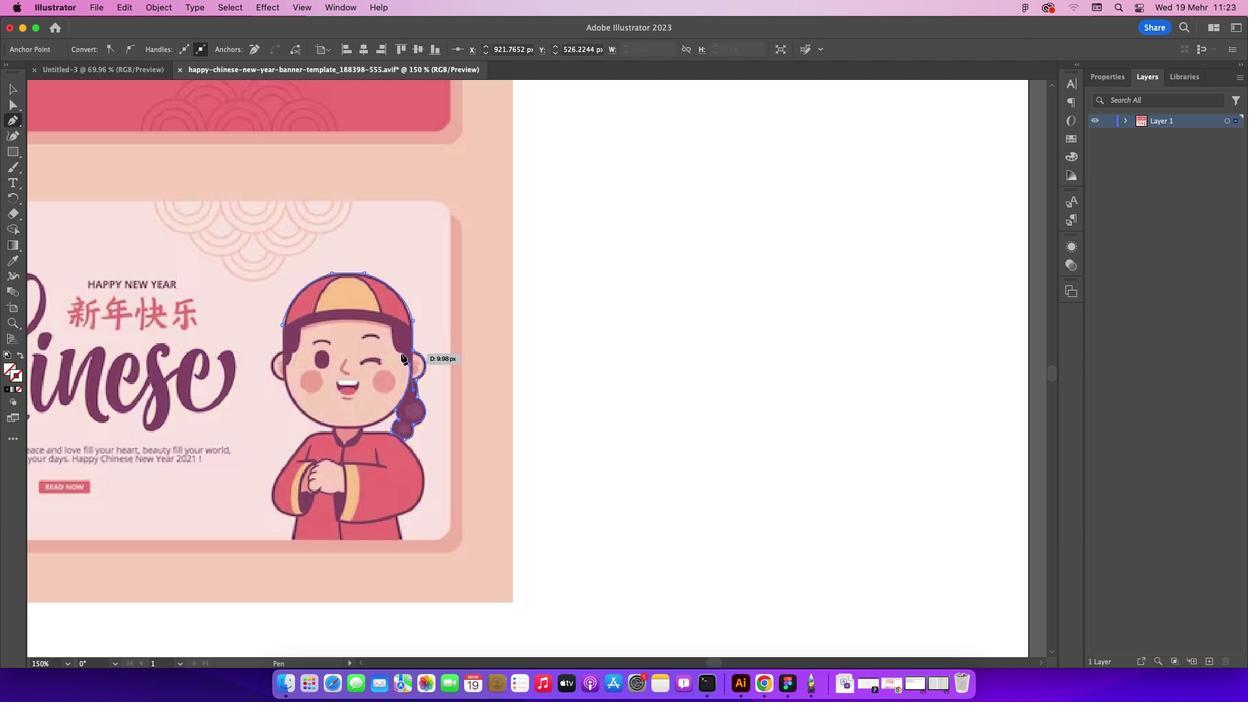 
Action: Mouse pressed left at (403, 355)
Screenshot: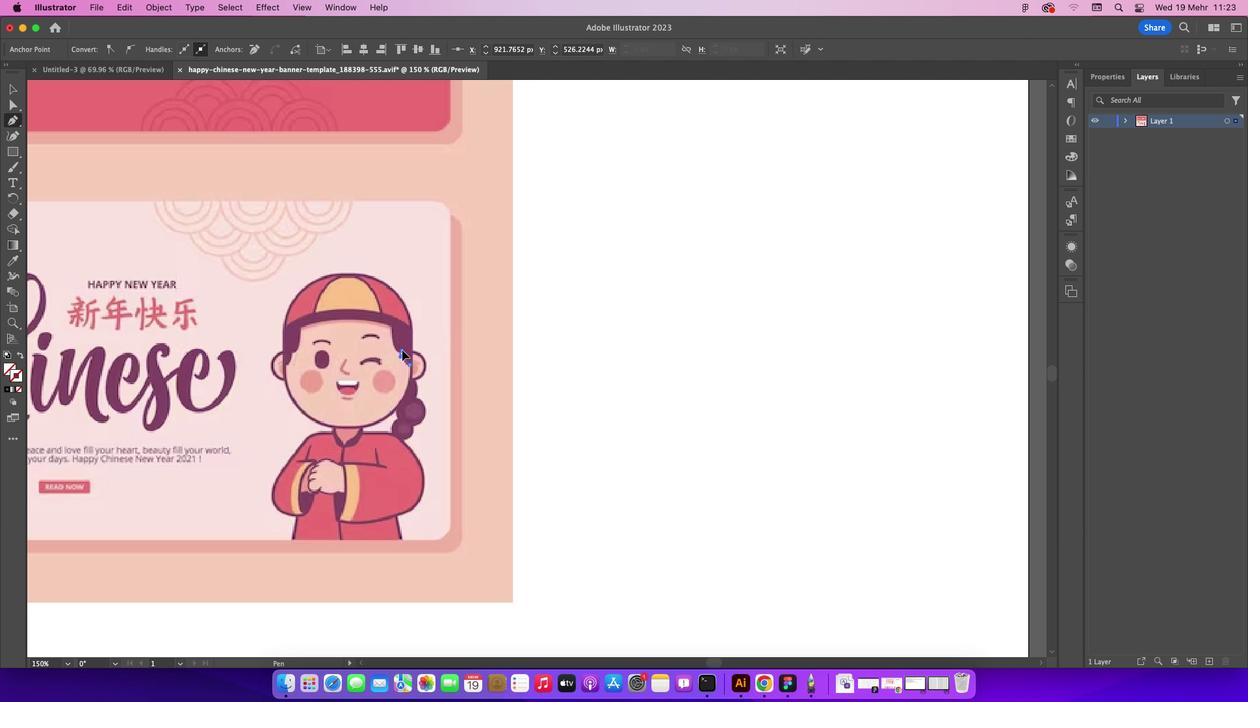 
Action: Mouse moved to (403, 357)
Screenshot: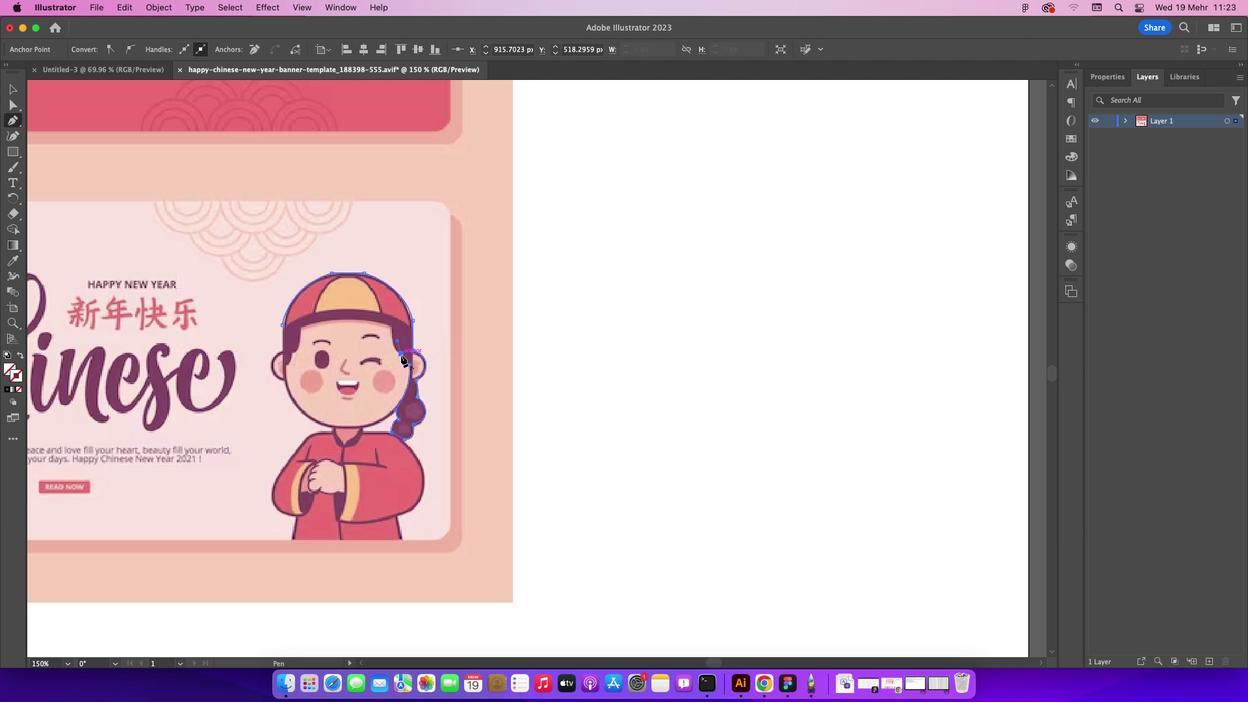 
Action: Mouse pressed left at (403, 357)
Screenshot: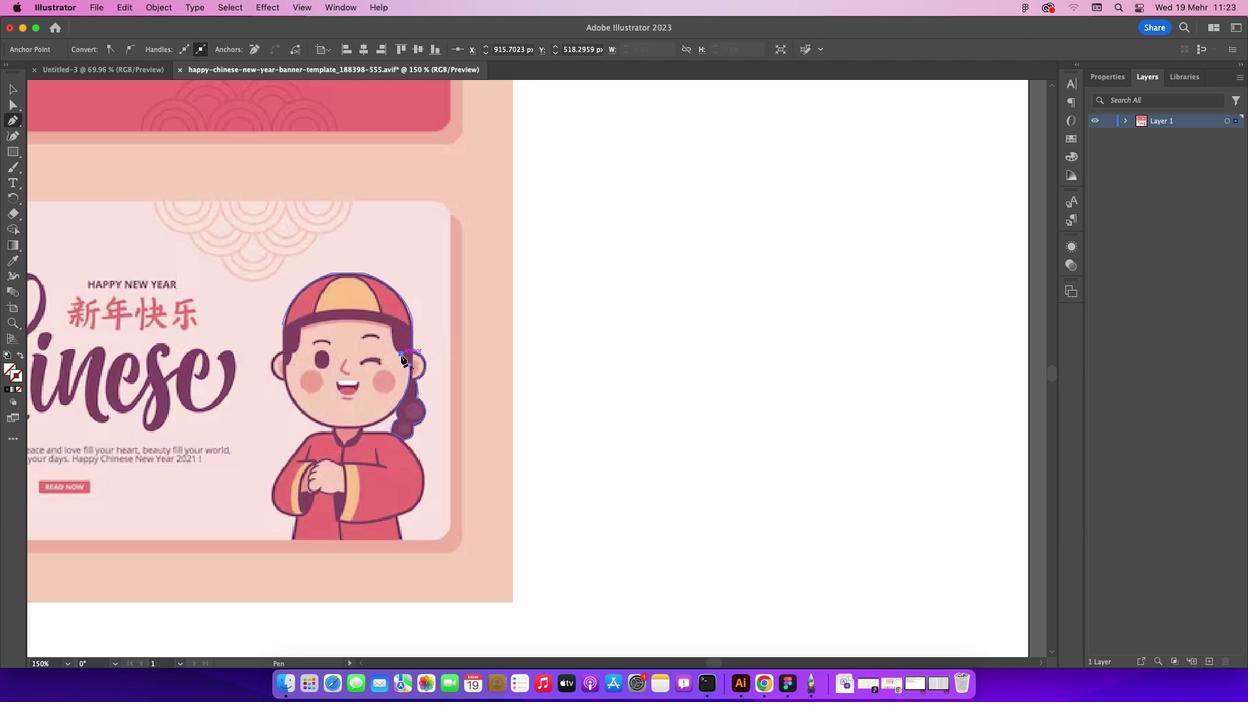 
Action: Mouse moved to (394, 328)
Screenshot: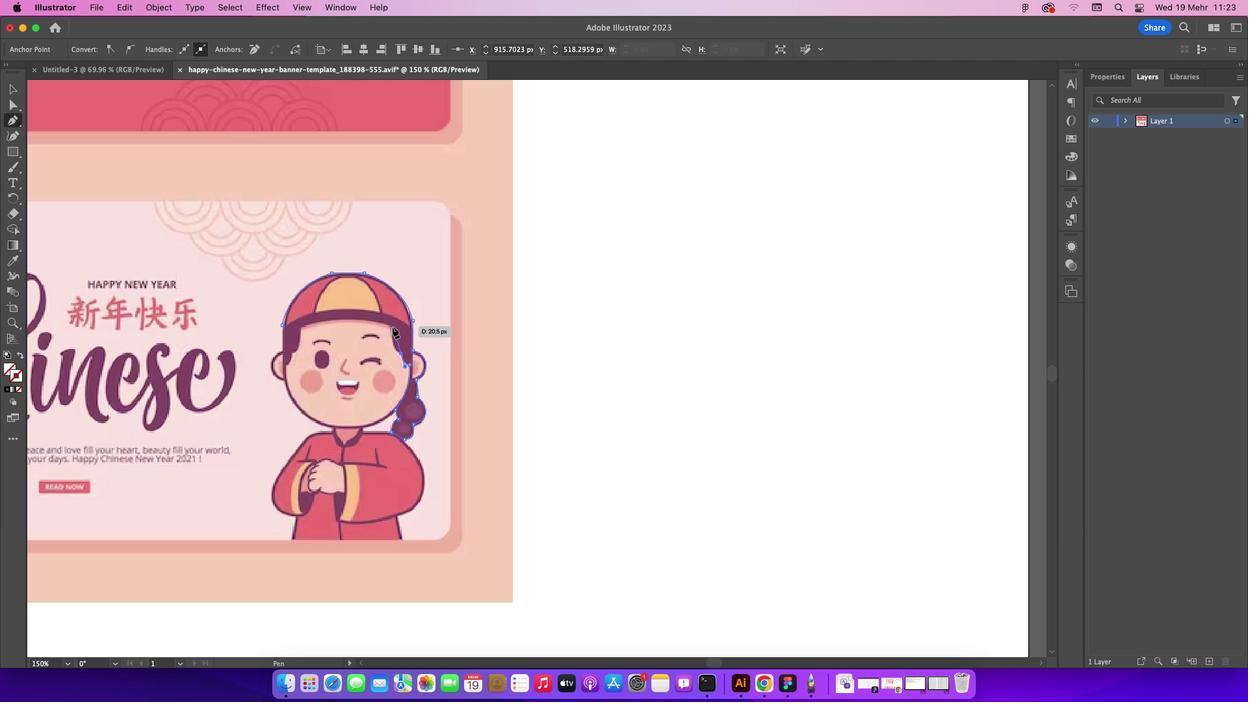
Action: Mouse pressed left at (394, 328)
Screenshot: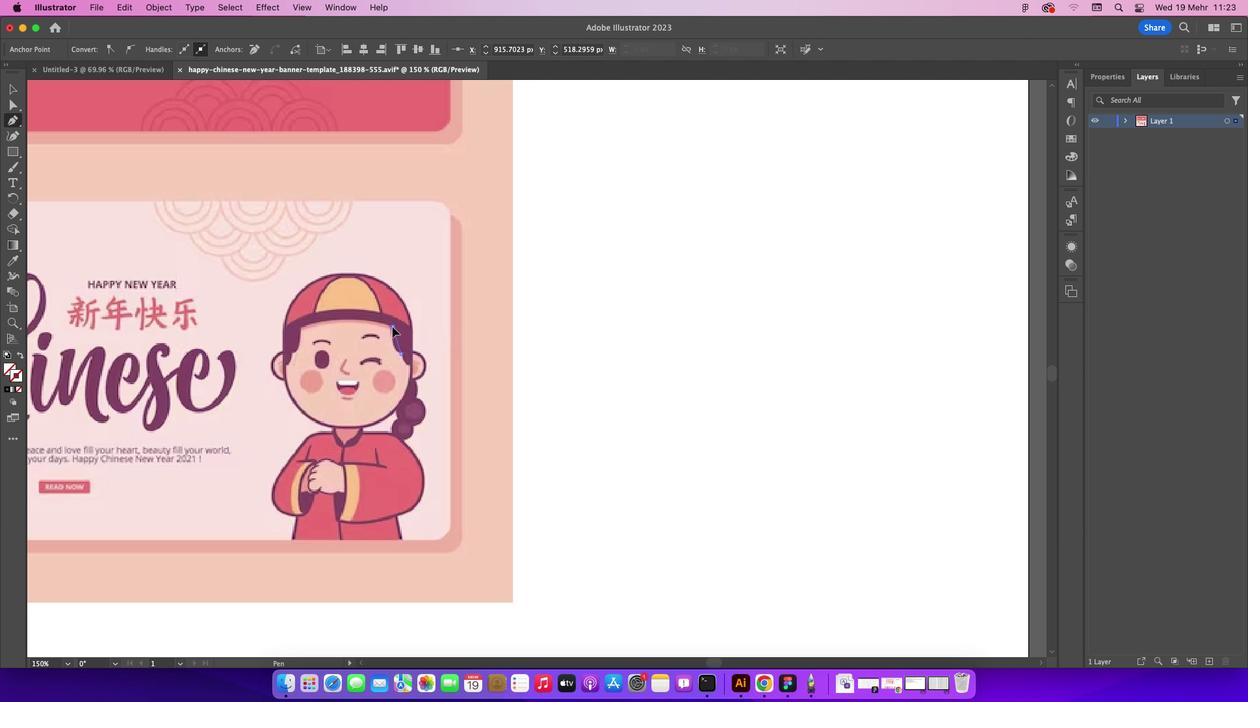 
Action: Mouse moved to (394, 330)
Screenshot: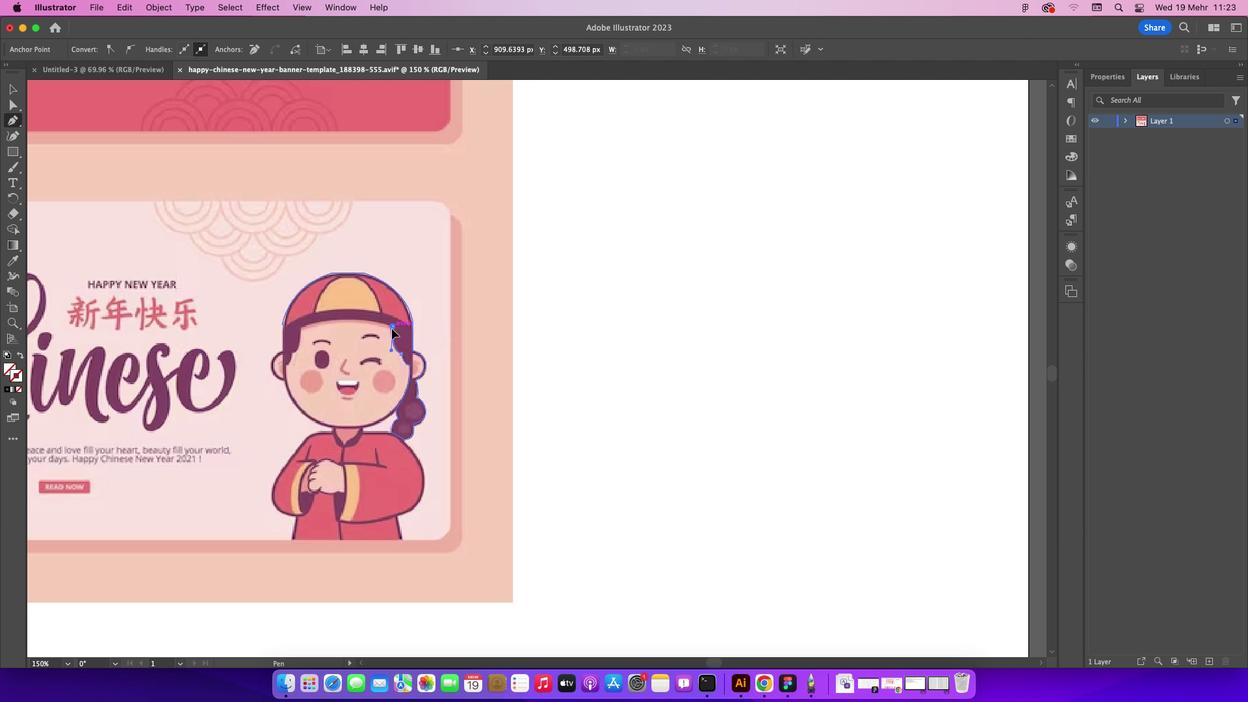 
Action: Mouse pressed left at (394, 330)
Screenshot: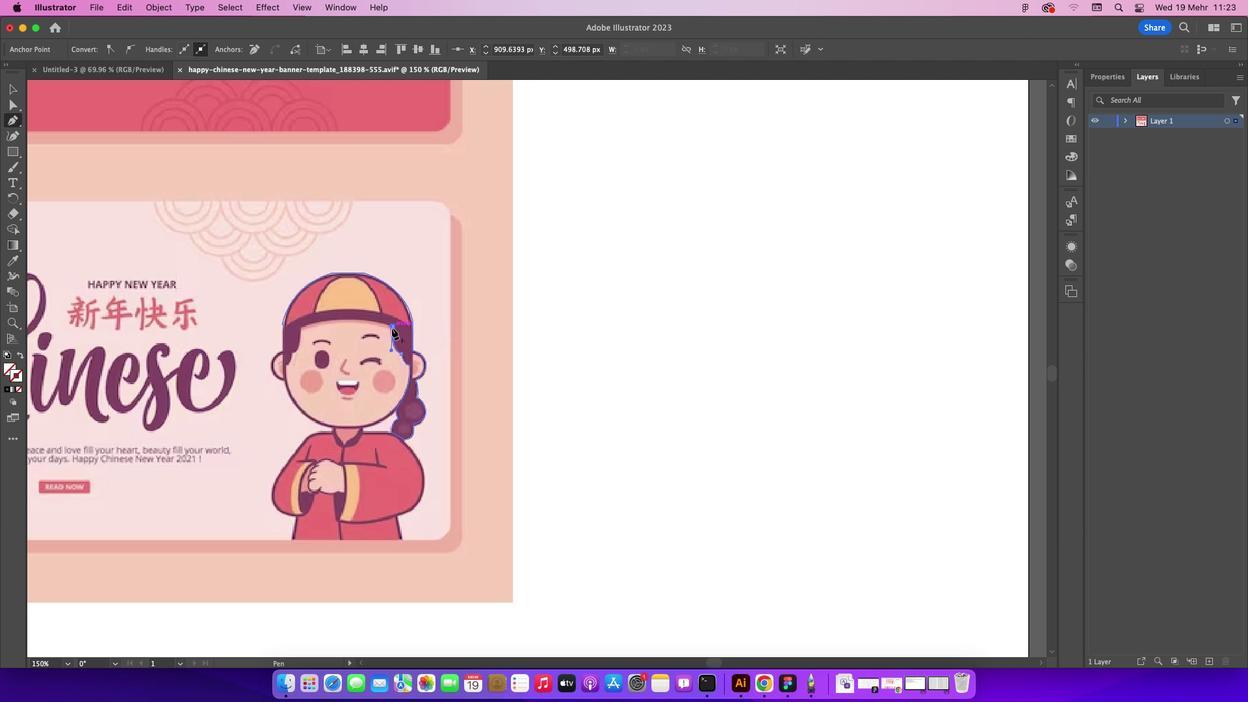
Action: Mouse moved to (301, 329)
Screenshot: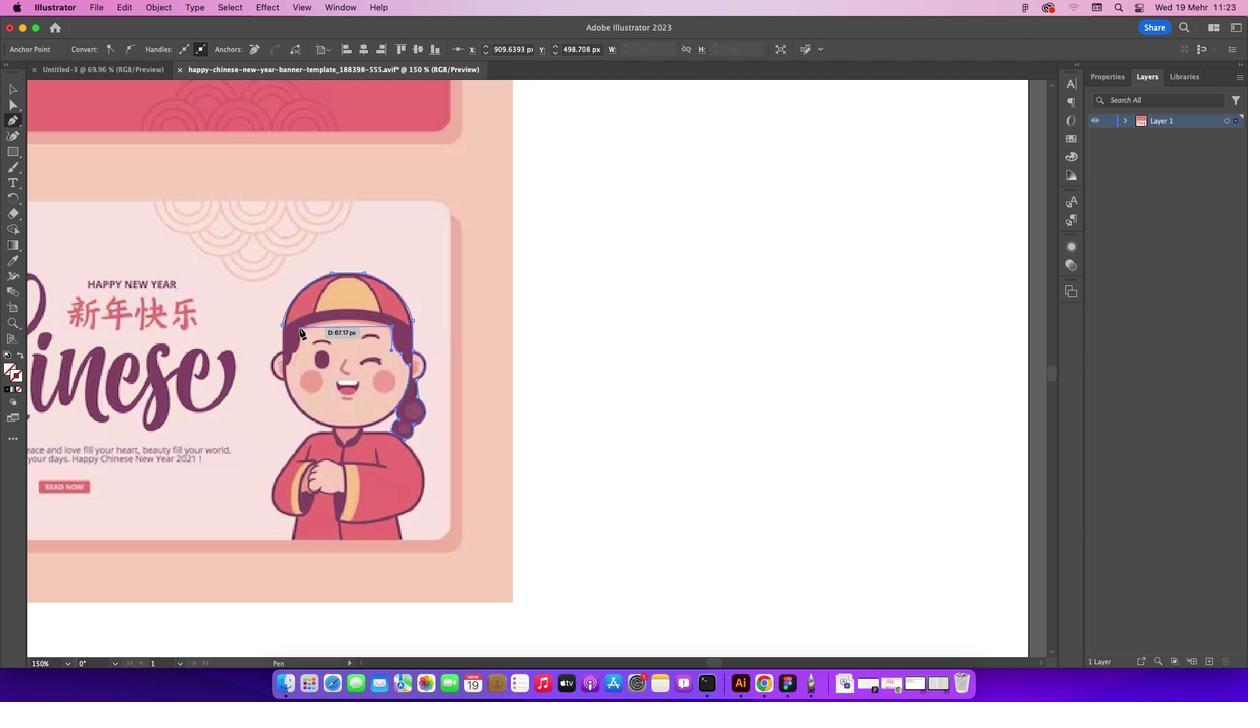 
Action: Mouse pressed left at (301, 329)
Screenshot: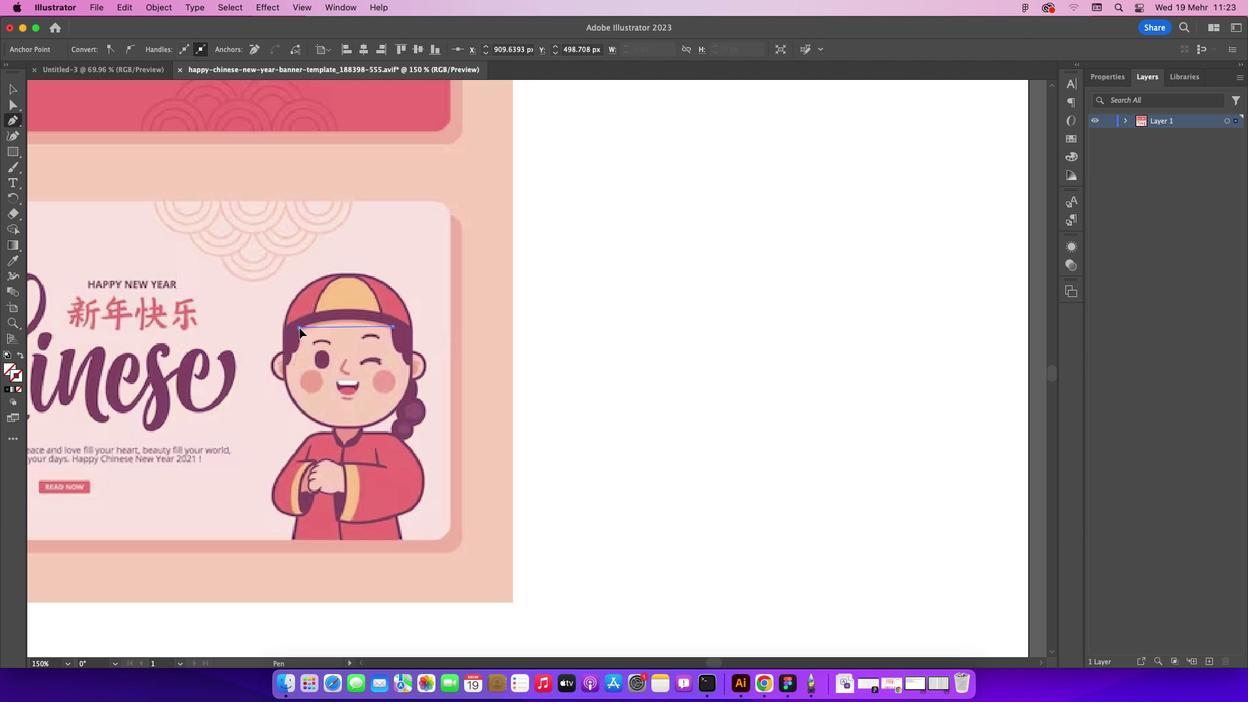 
Action: Mouse moved to (303, 330)
Screenshot: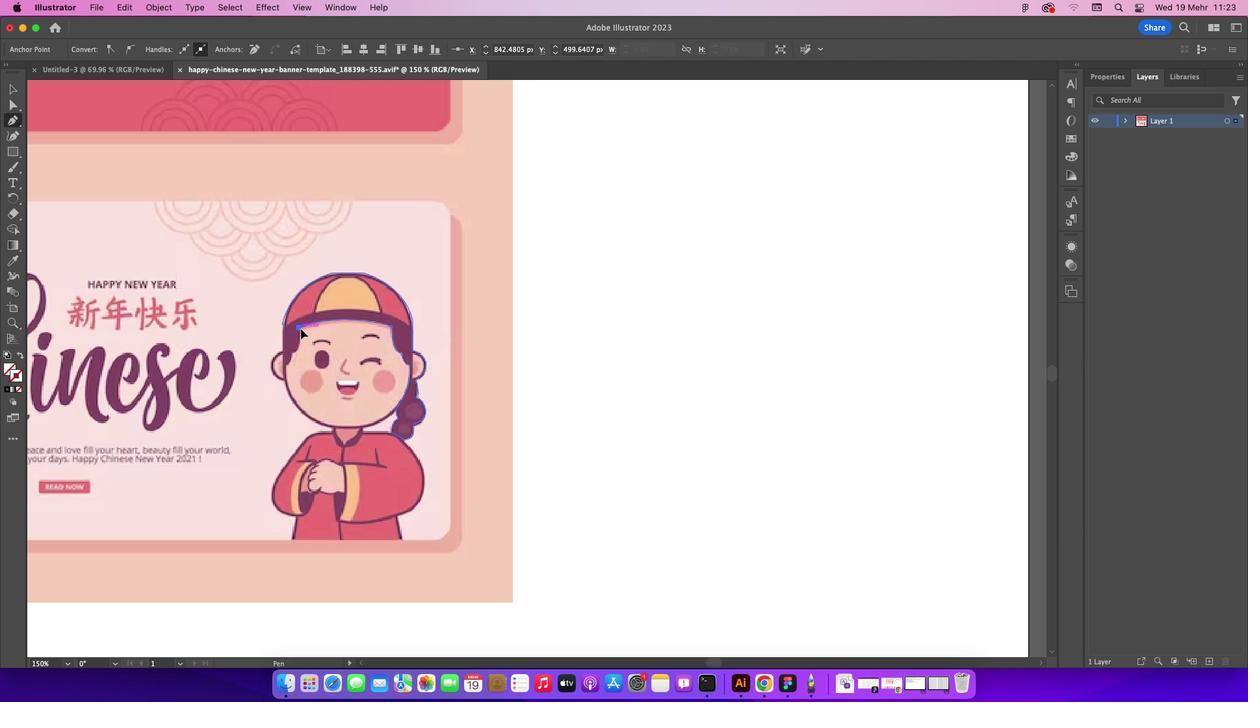 
Action: Mouse pressed left at (303, 330)
Screenshot: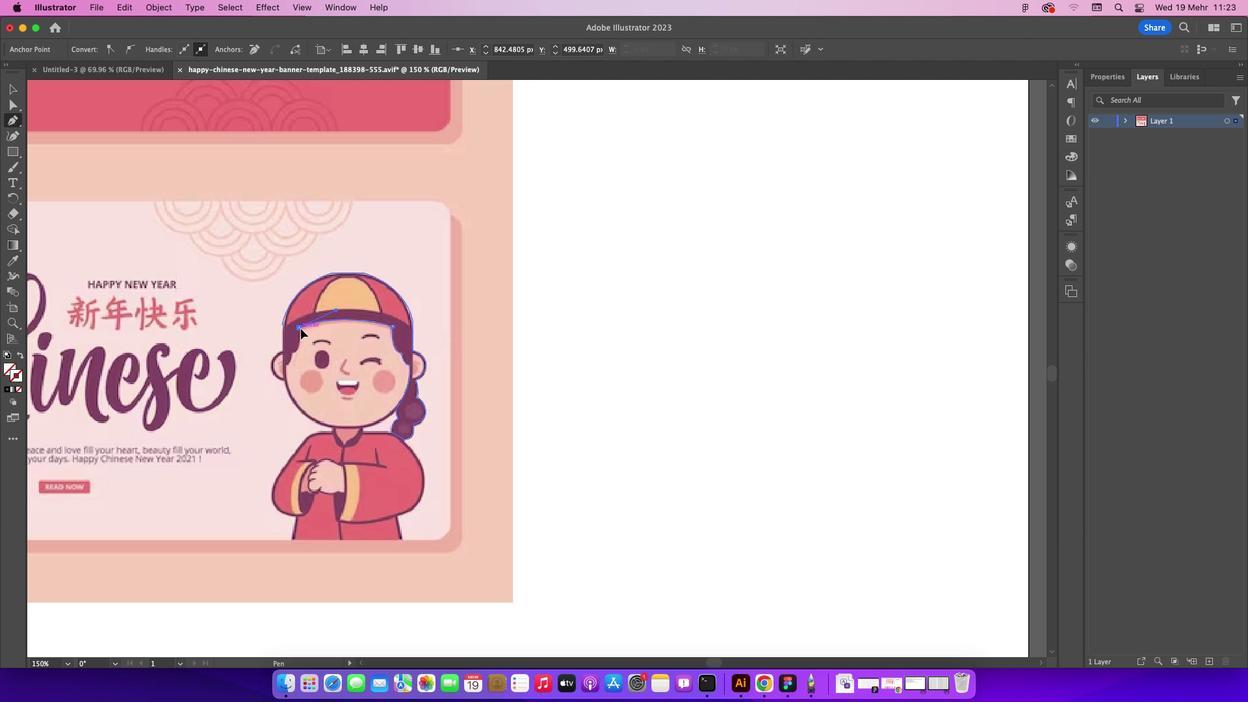 
Action: Mouse moved to (294, 355)
Screenshot: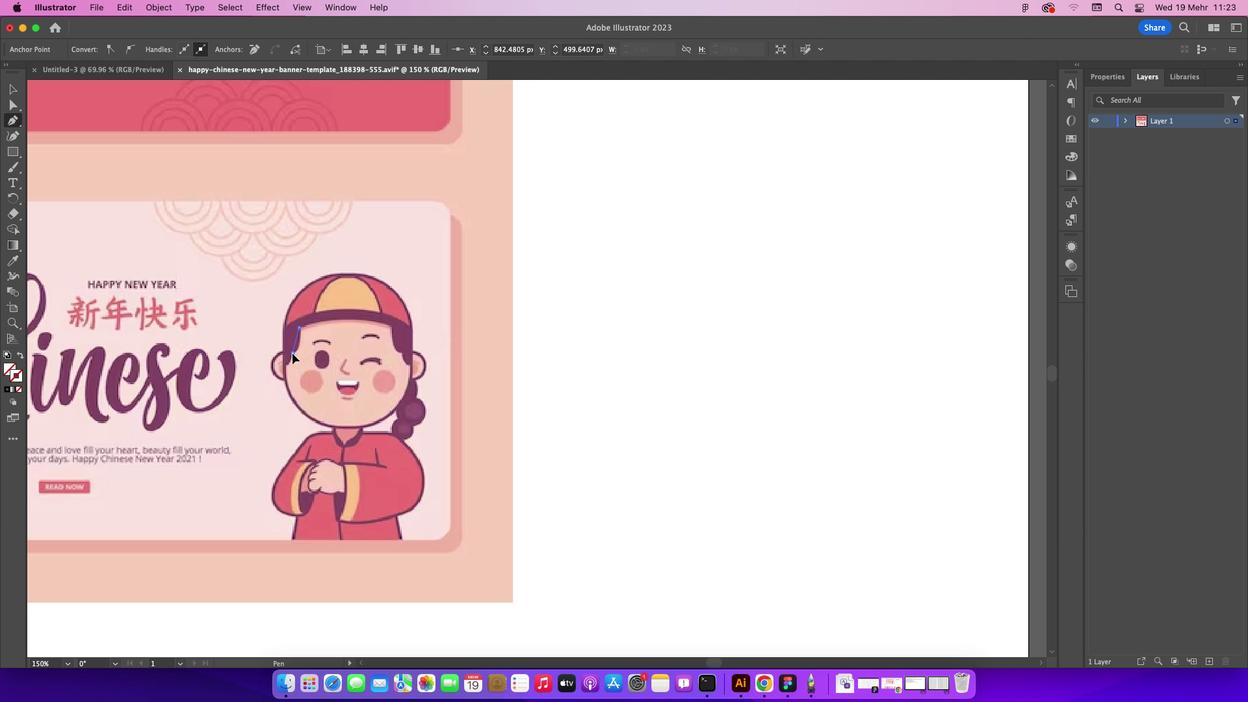 
Action: Mouse pressed left at (294, 355)
Screenshot: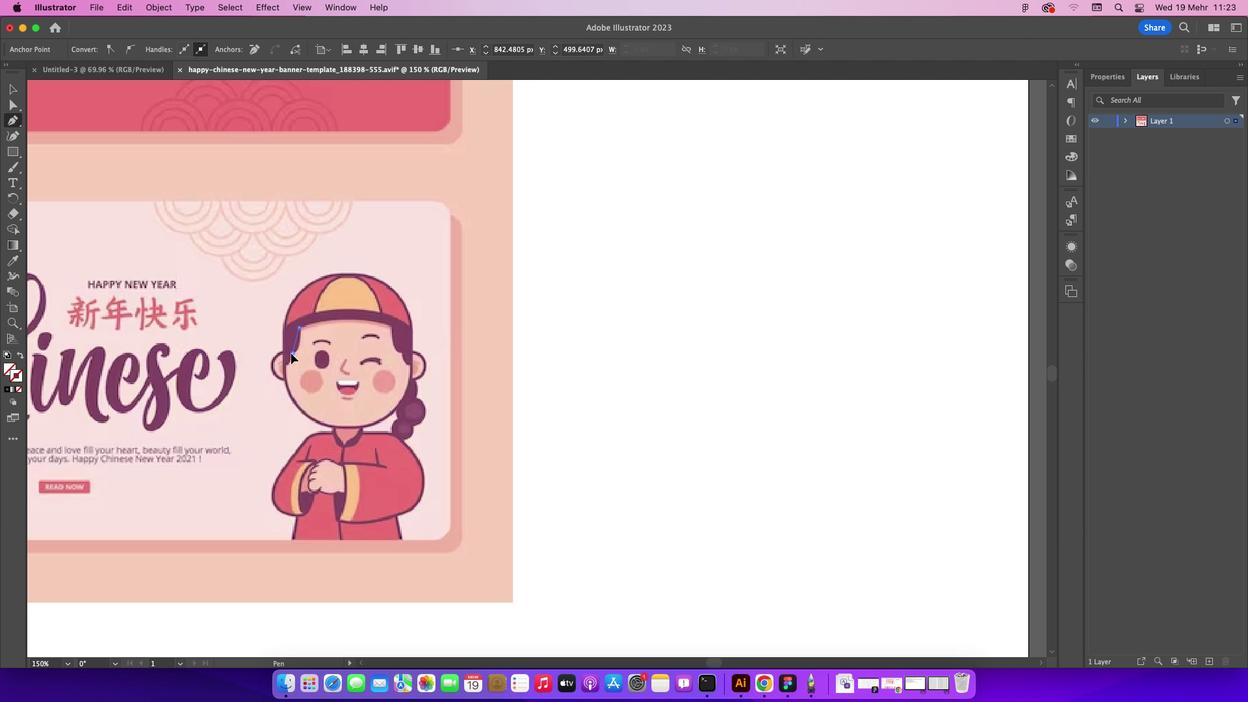 
Action: Mouse moved to (293, 355)
Screenshot: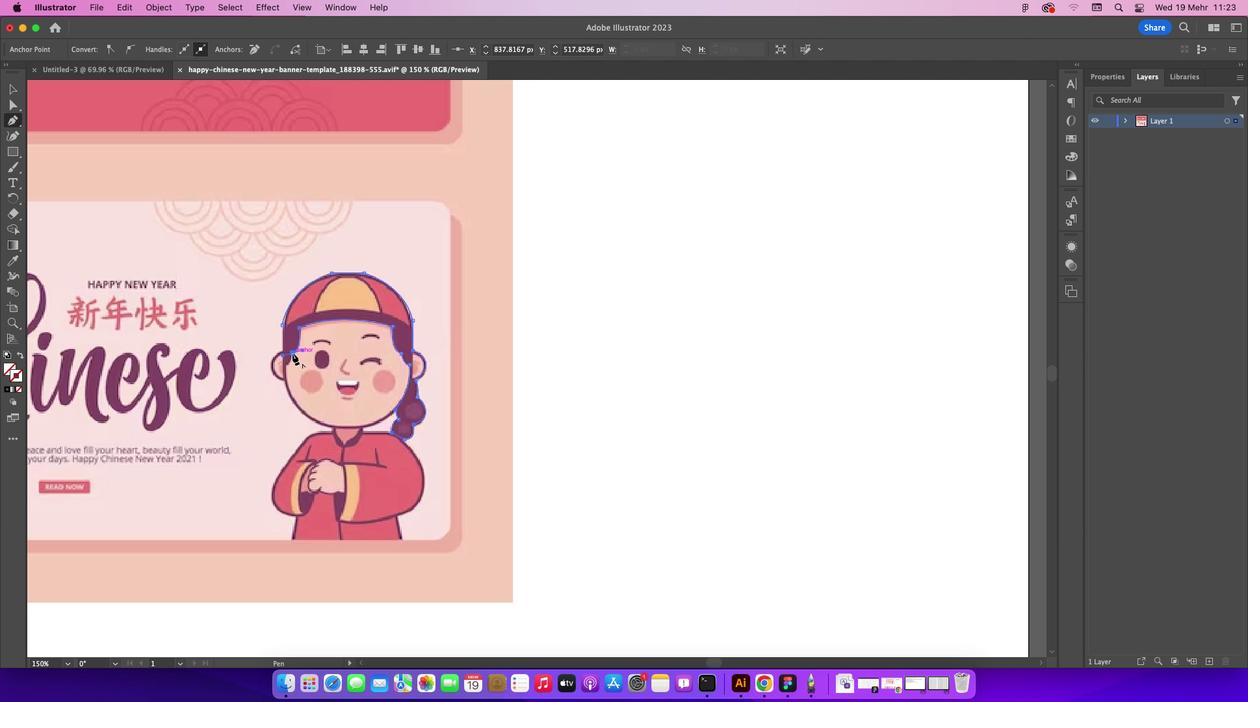
Action: Mouse pressed left at (293, 355)
Screenshot: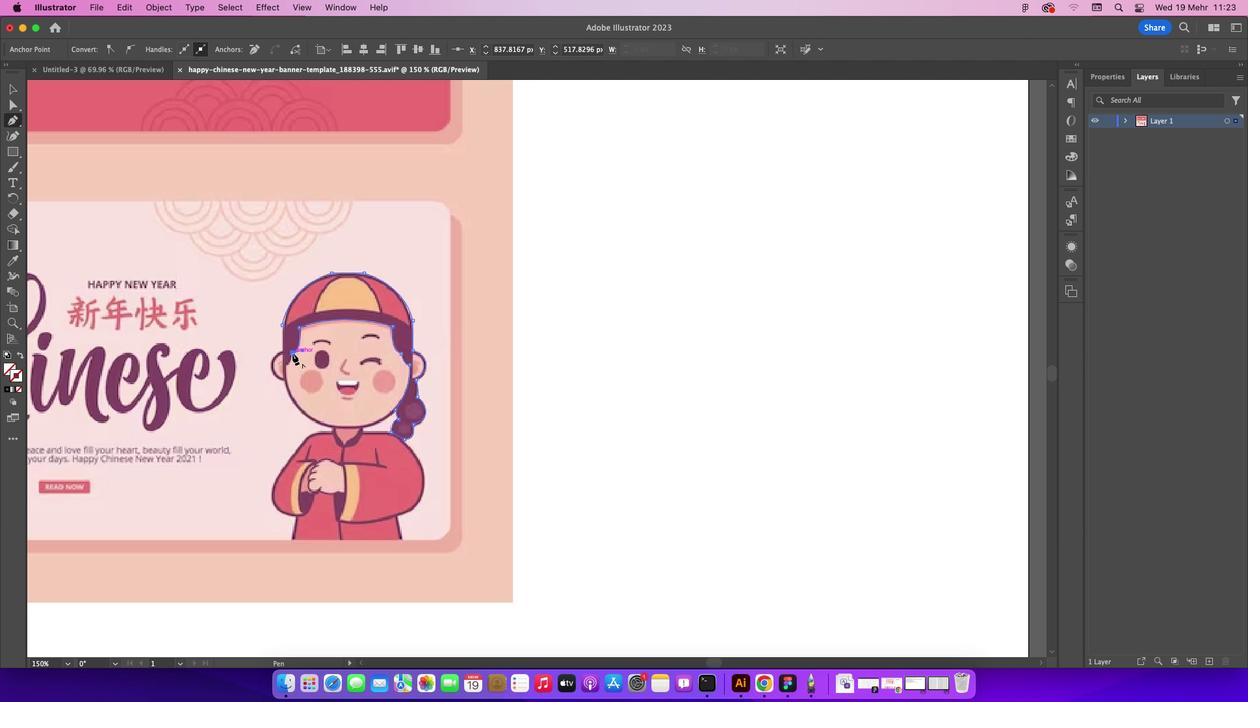 
Action: Mouse moved to (287, 369)
Screenshot: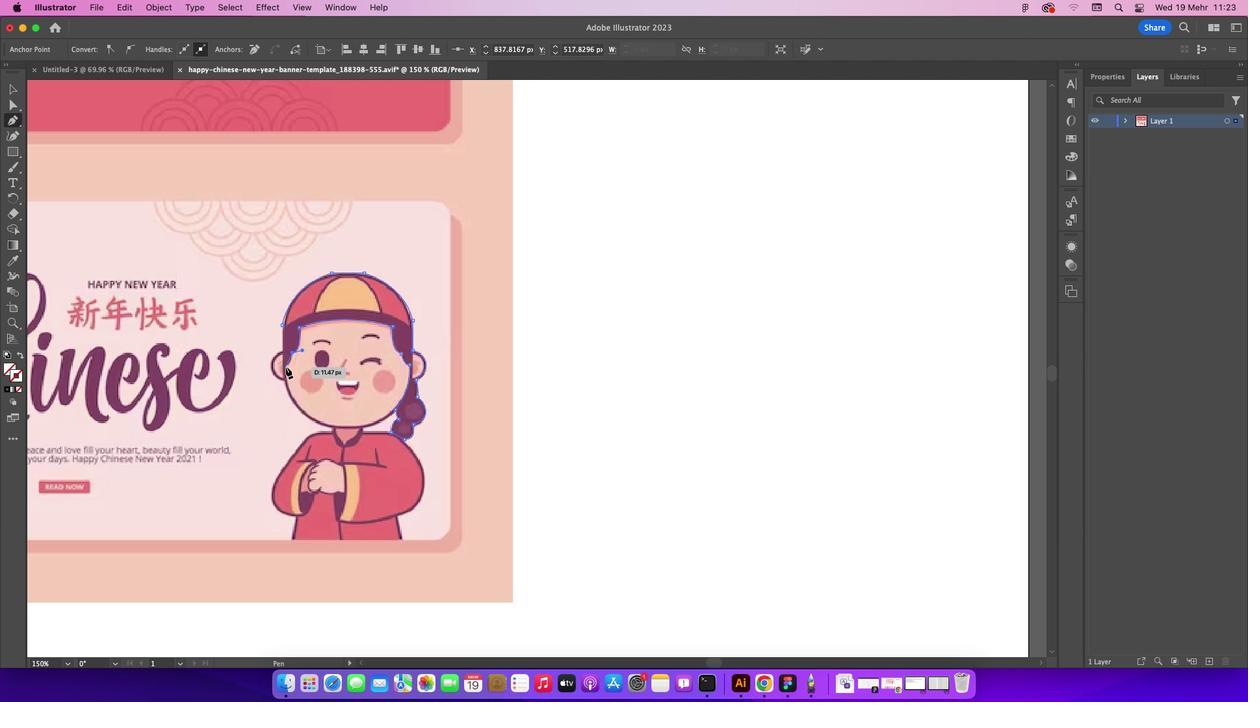 
Action: Mouse pressed left at (287, 369)
Screenshot: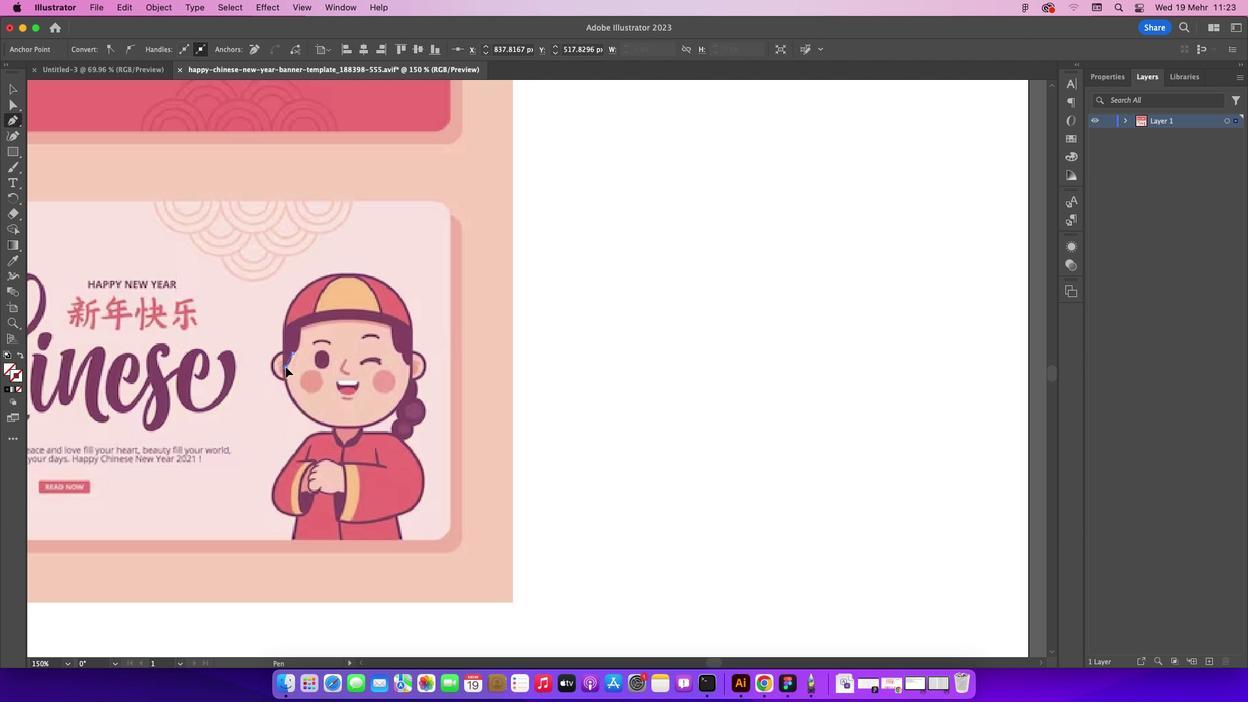 
Action: Mouse moved to (286, 368)
Screenshot: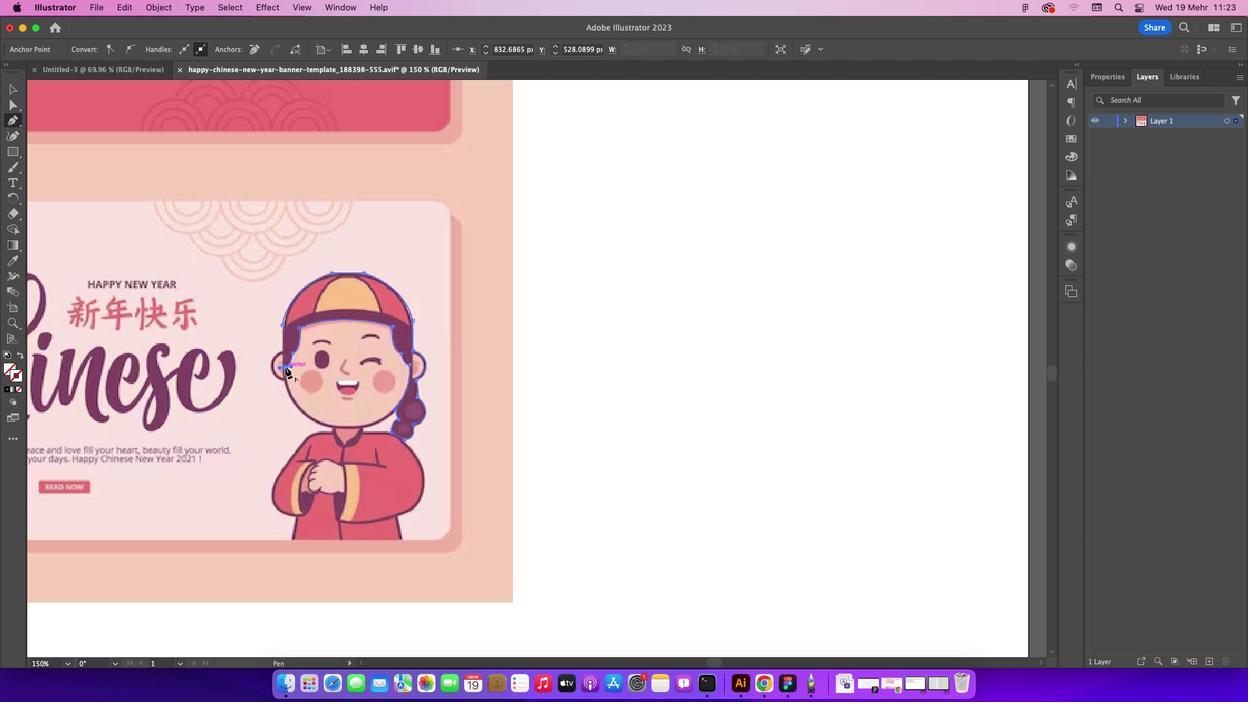 
Action: Mouse pressed left at (286, 368)
Screenshot: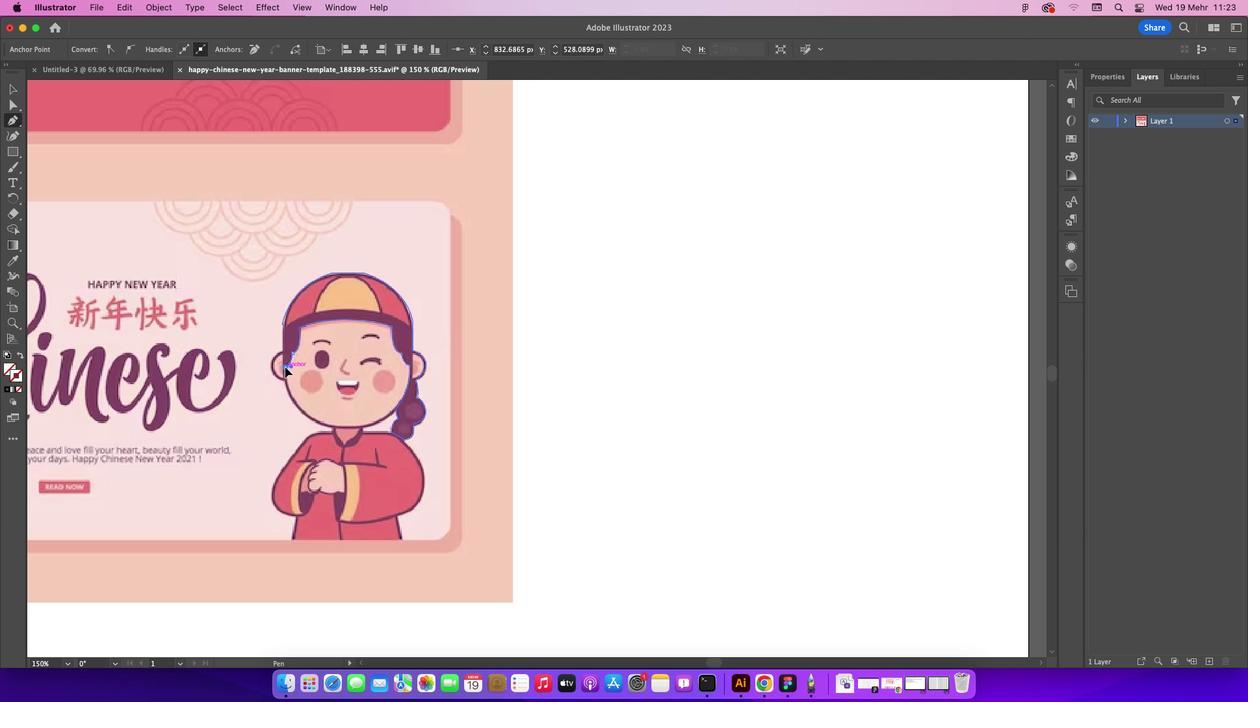 
Action: Mouse moved to (288, 380)
Screenshot: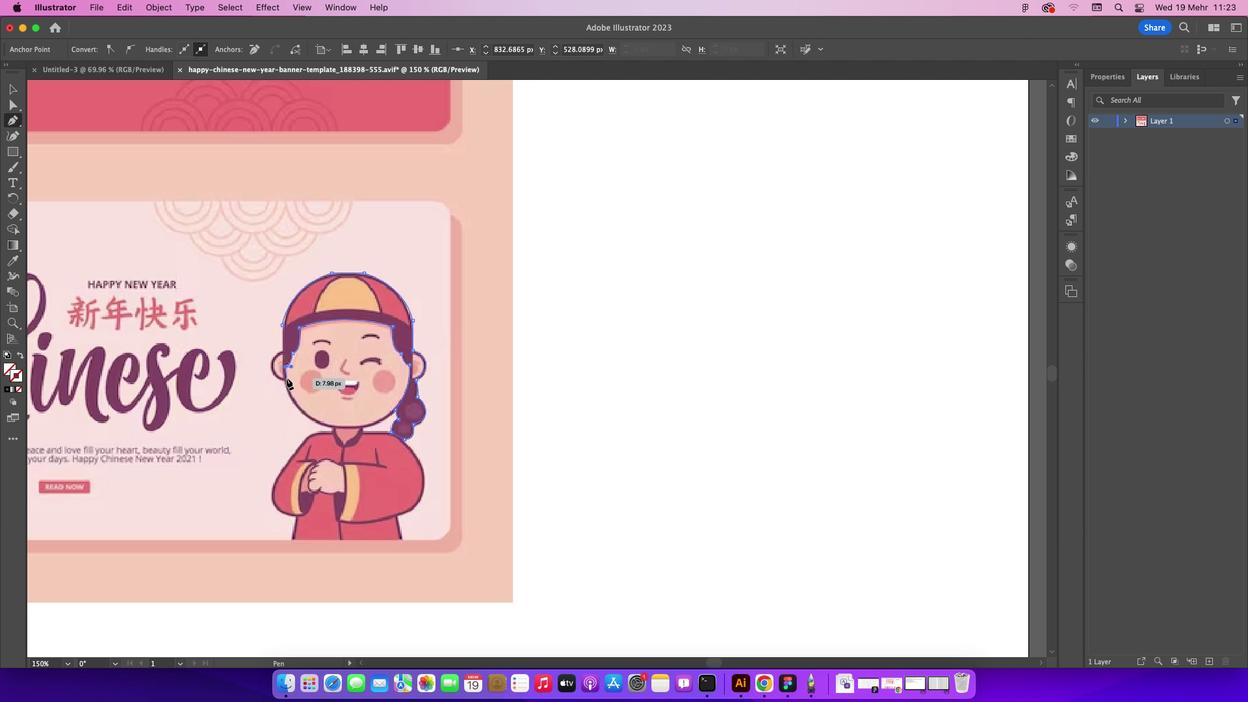 
Action: Mouse pressed left at (288, 380)
Screenshot: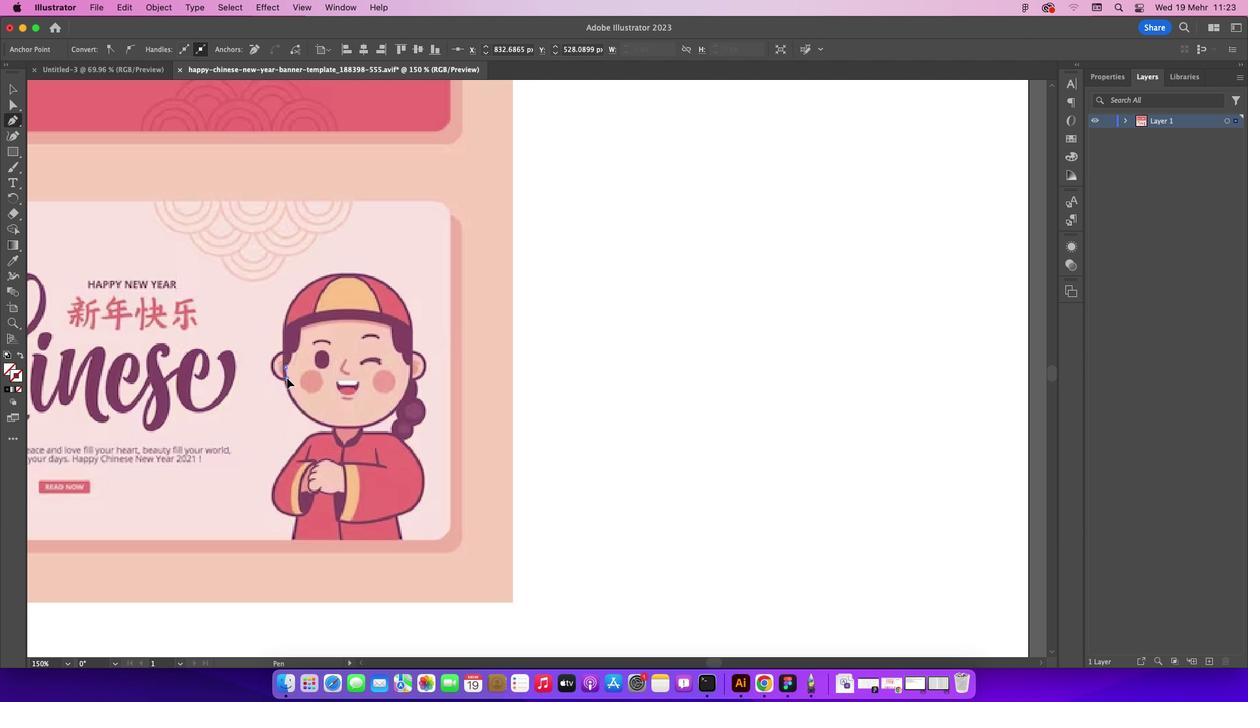 
Action: Mouse moved to (283, 355)
Screenshot: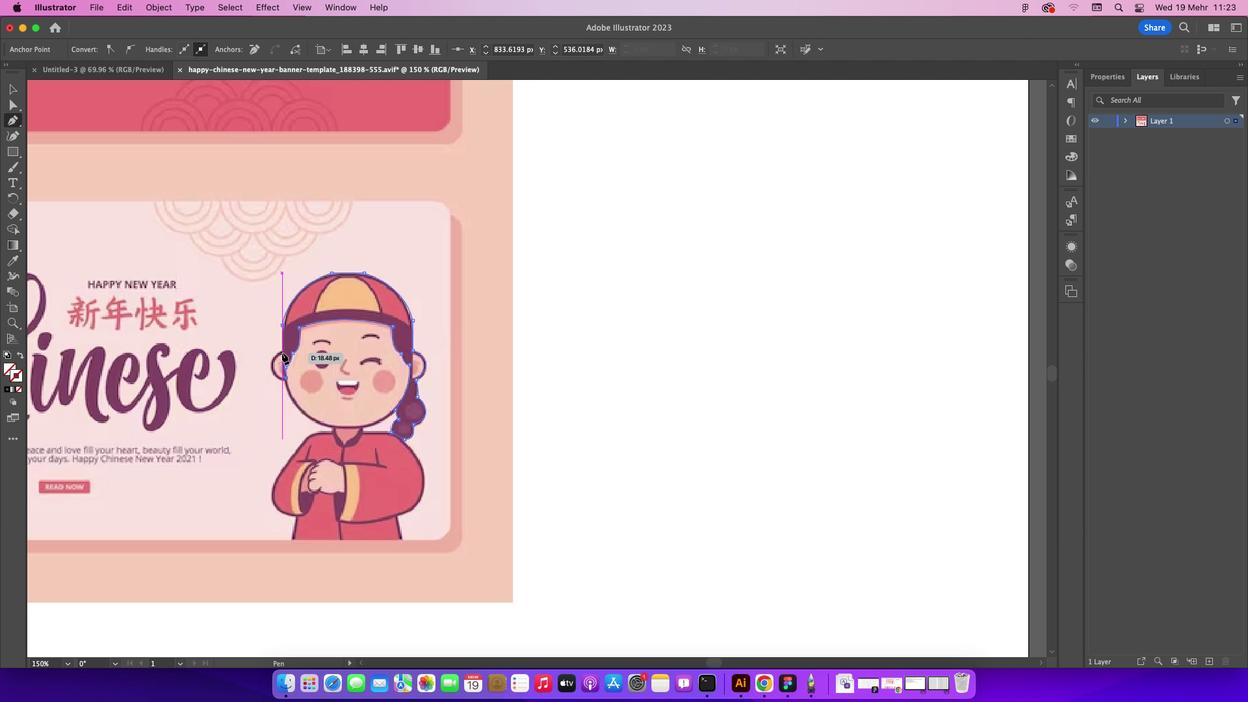 
Action: Mouse pressed left at (283, 355)
Screenshot: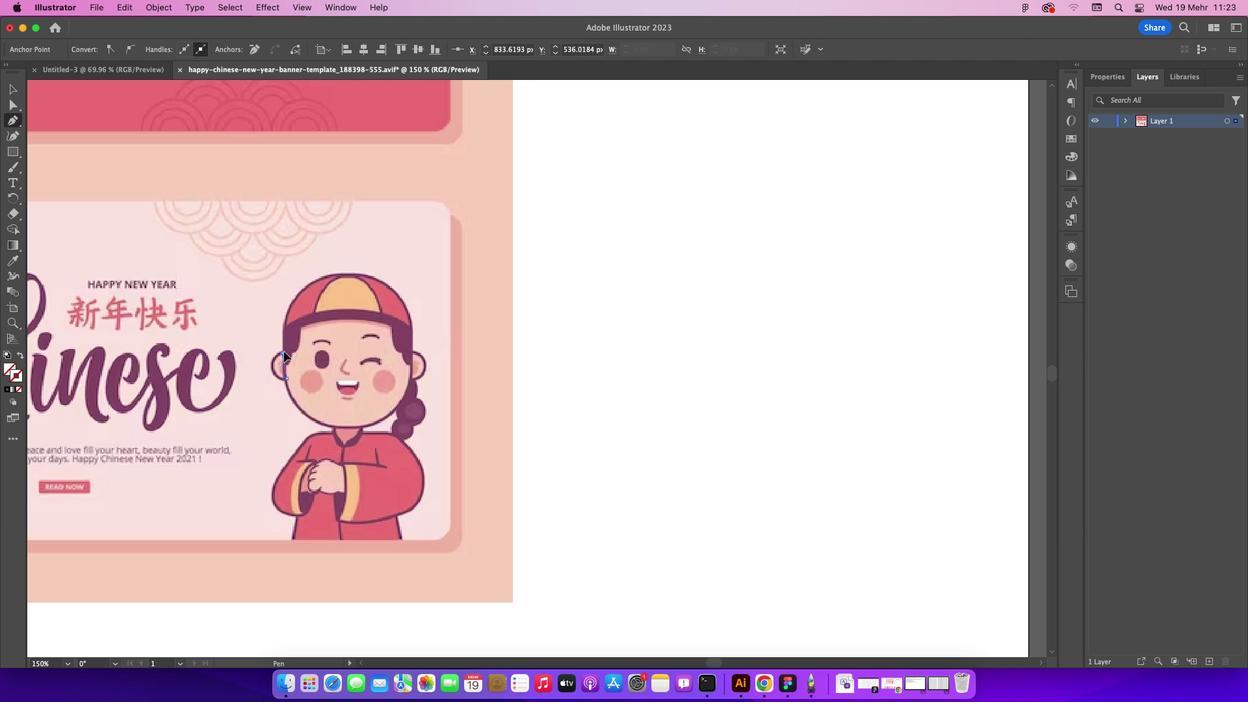 
Action: Mouse moved to (283, 353)
Screenshot: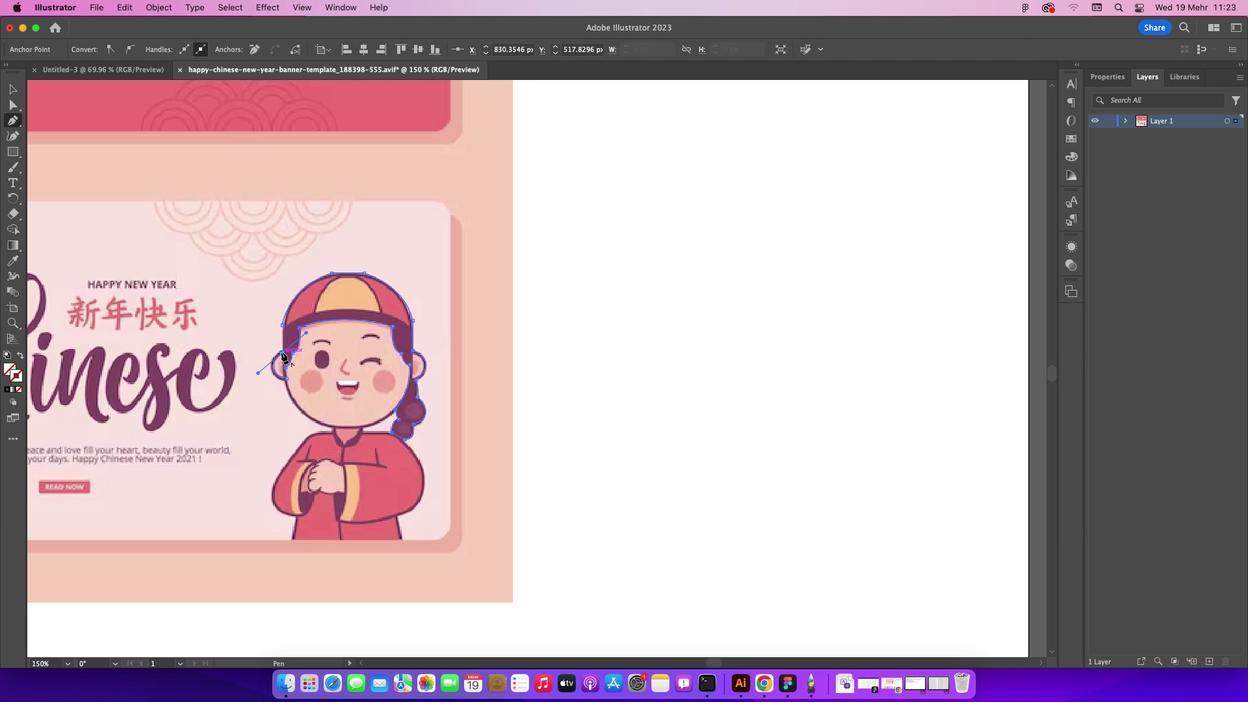 
Action: Mouse pressed left at (283, 353)
Screenshot: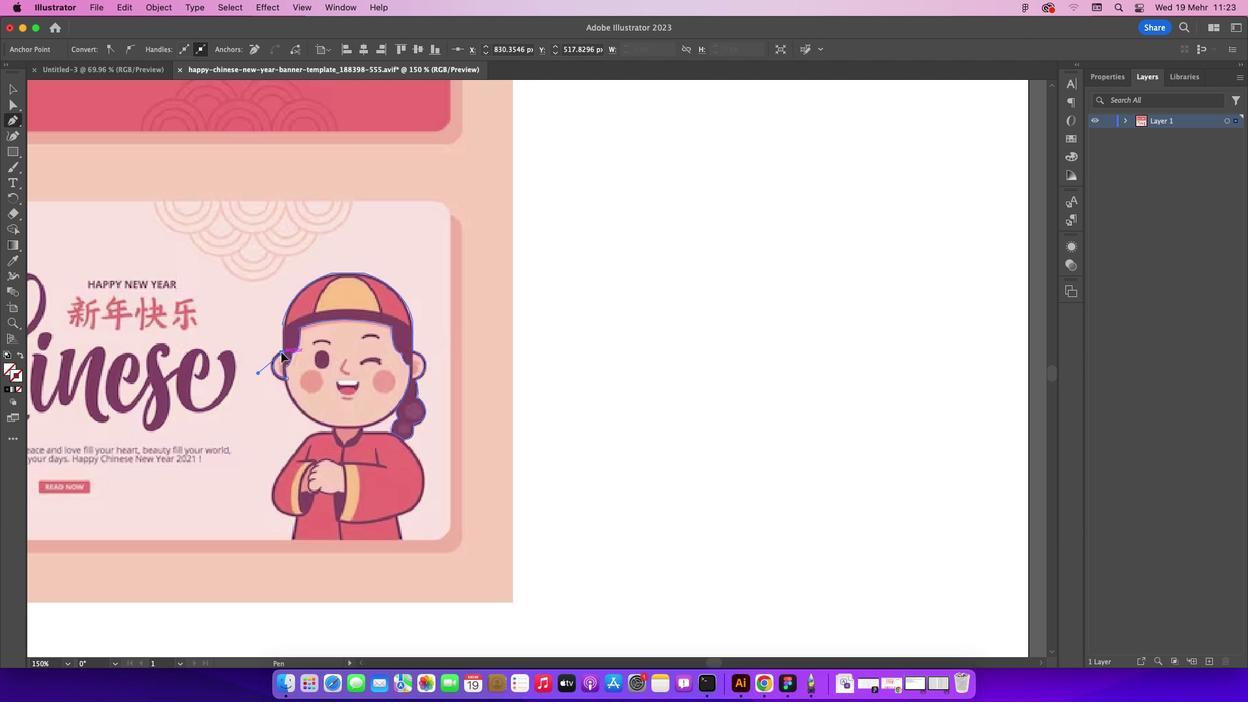 
Action: Mouse moved to (284, 325)
Screenshot: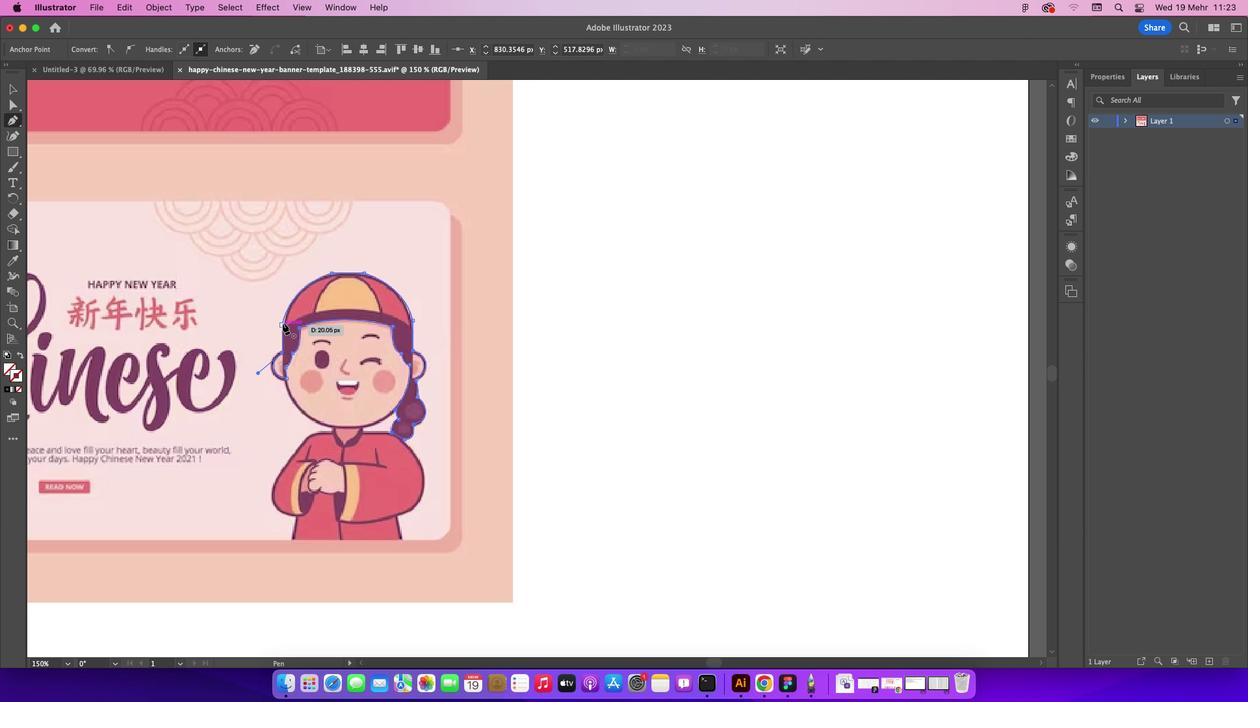 
Action: Mouse pressed left at (284, 325)
Screenshot: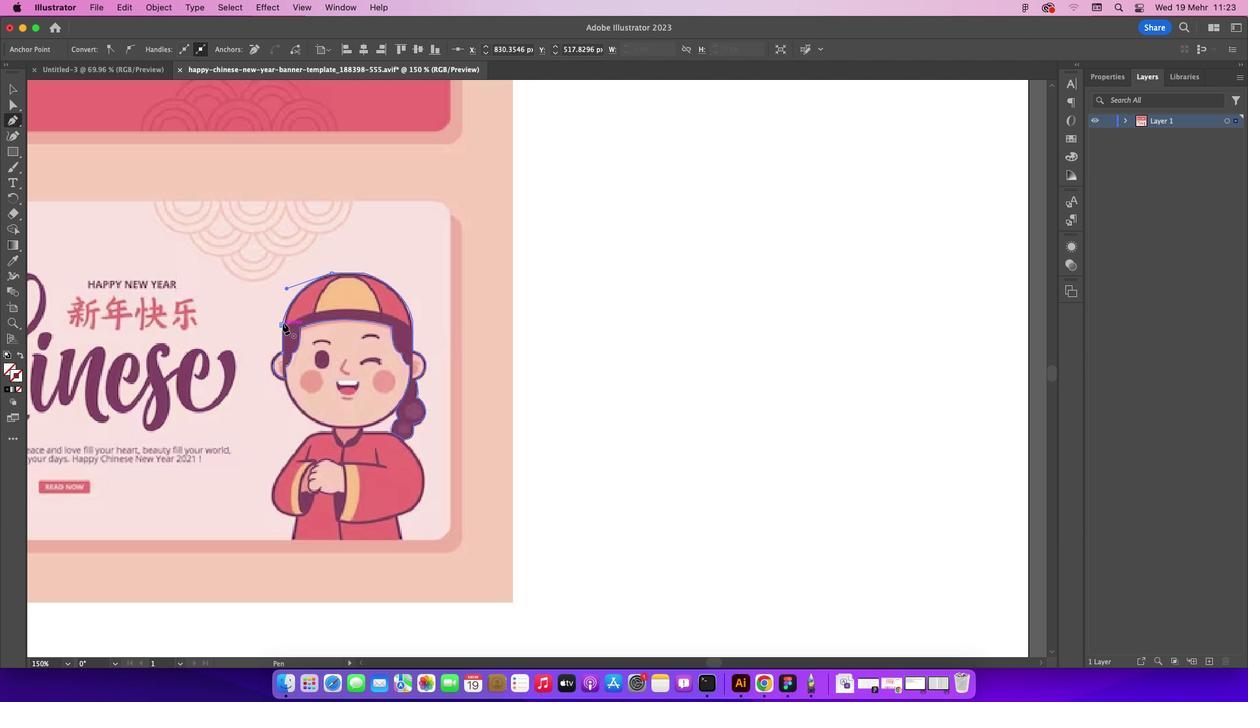 
Action: Mouse moved to (13, 84)
Screenshot: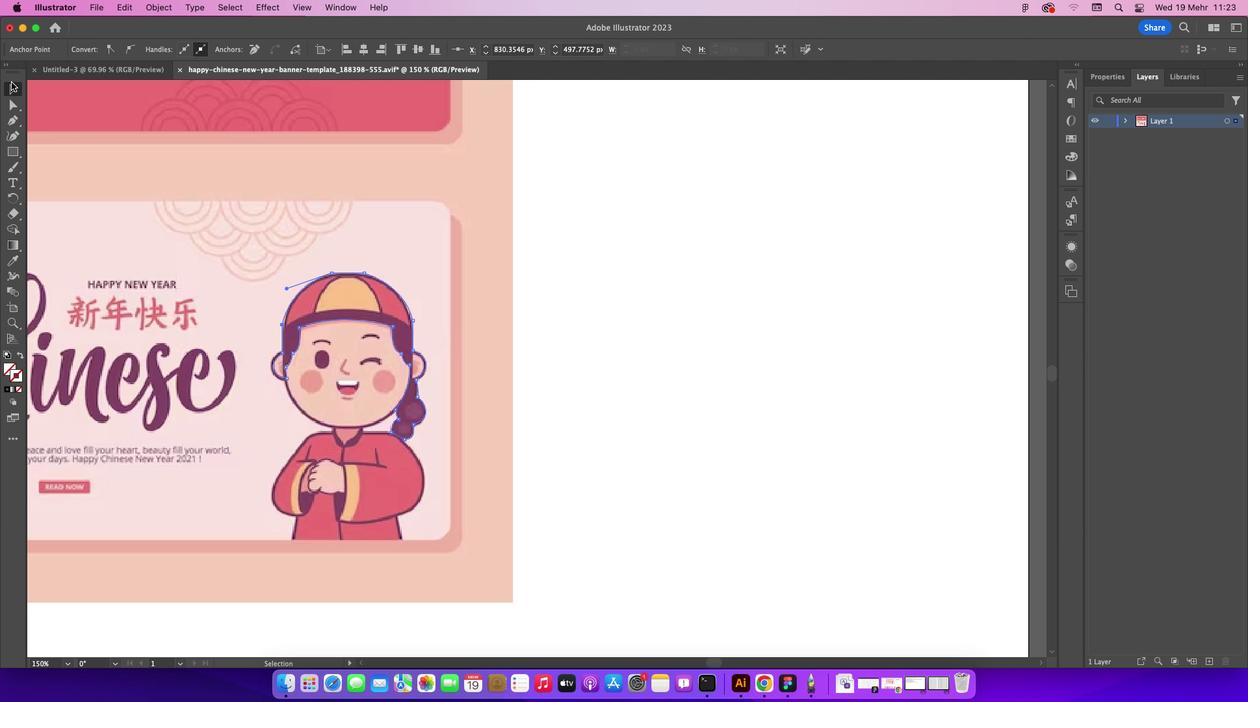 
Action: Mouse pressed left at (13, 84)
Screenshot: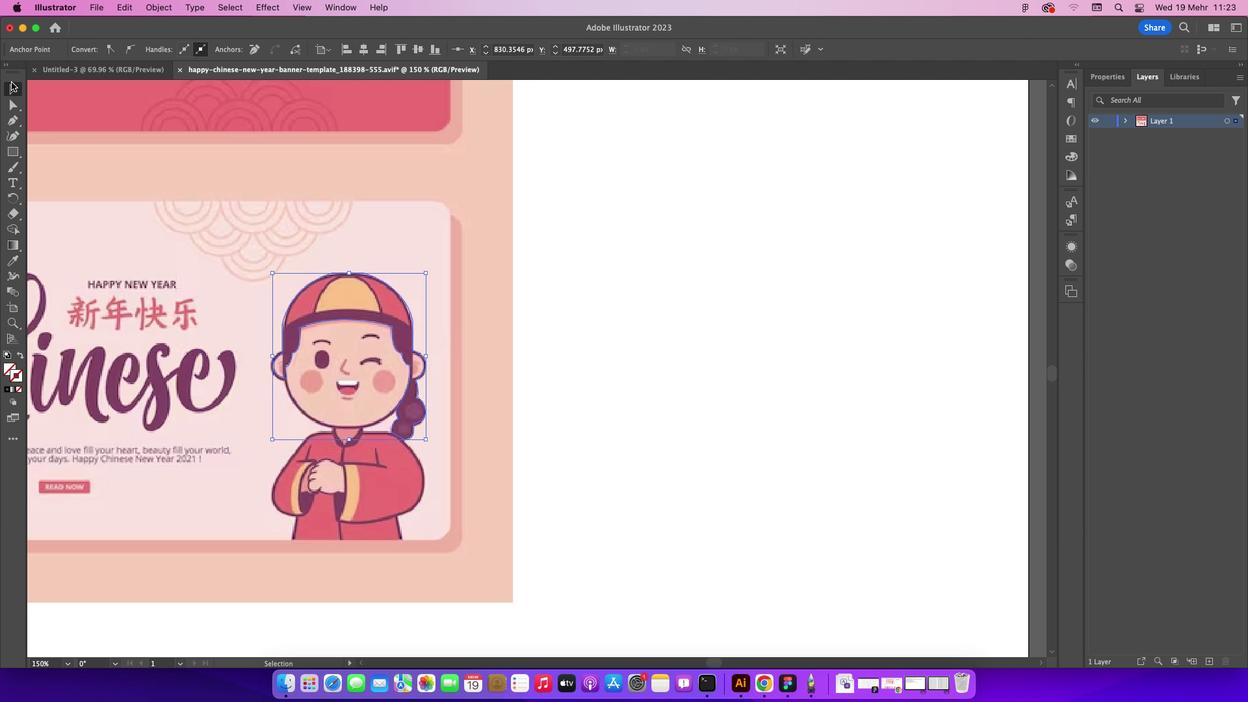 
Action: Mouse moved to (308, 286)
Screenshot: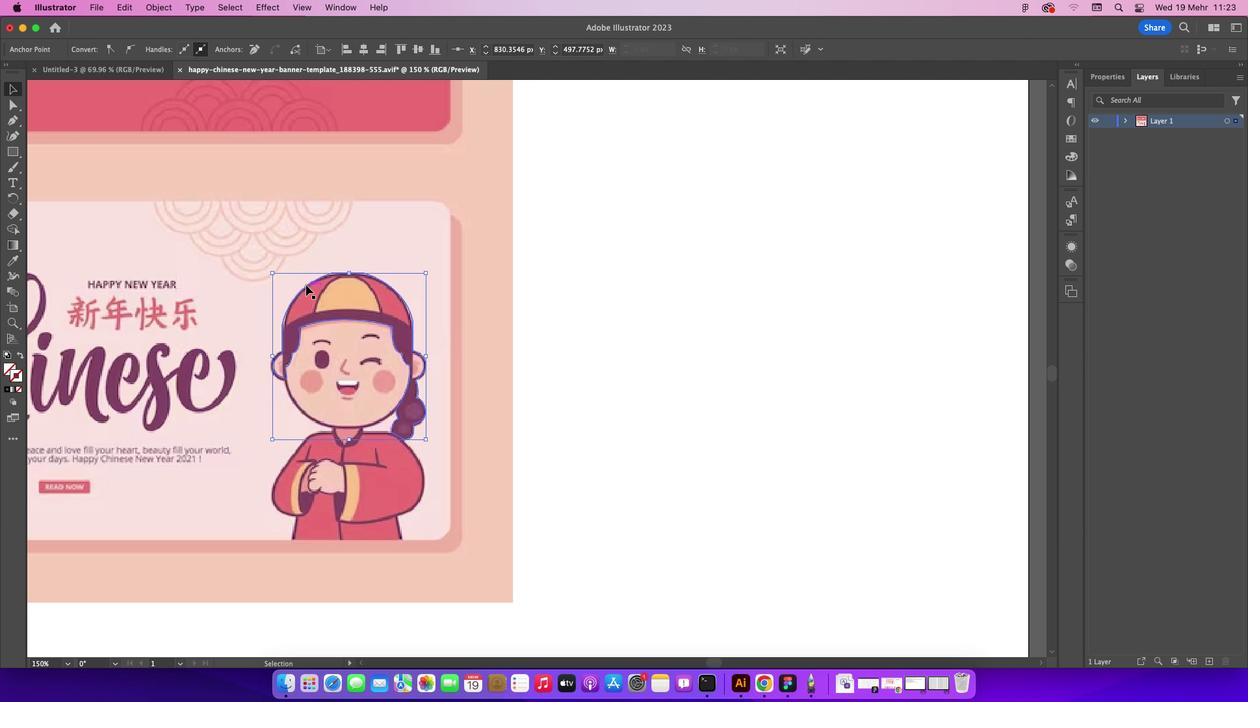 
Action: Mouse pressed left at (308, 286)
Screenshot: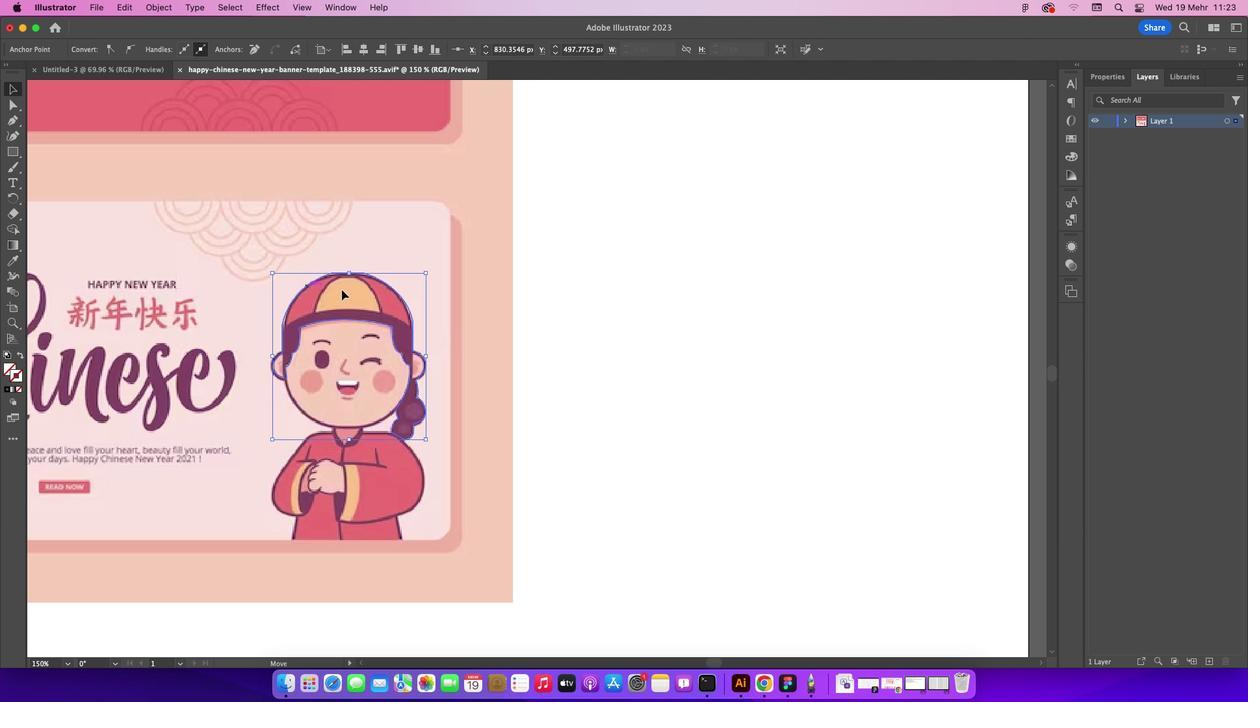 
Action: Mouse moved to (13, 262)
Screenshot: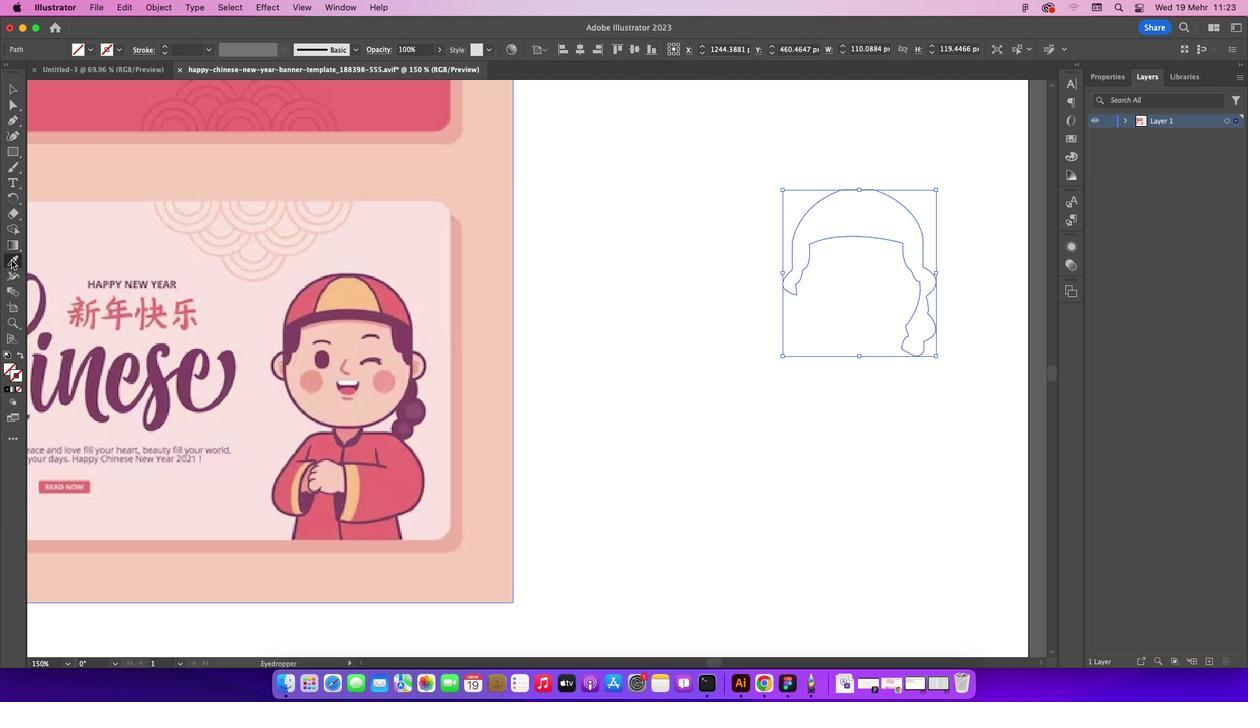 
Action: Mouse pressed left at (13, 262)
Screenshot: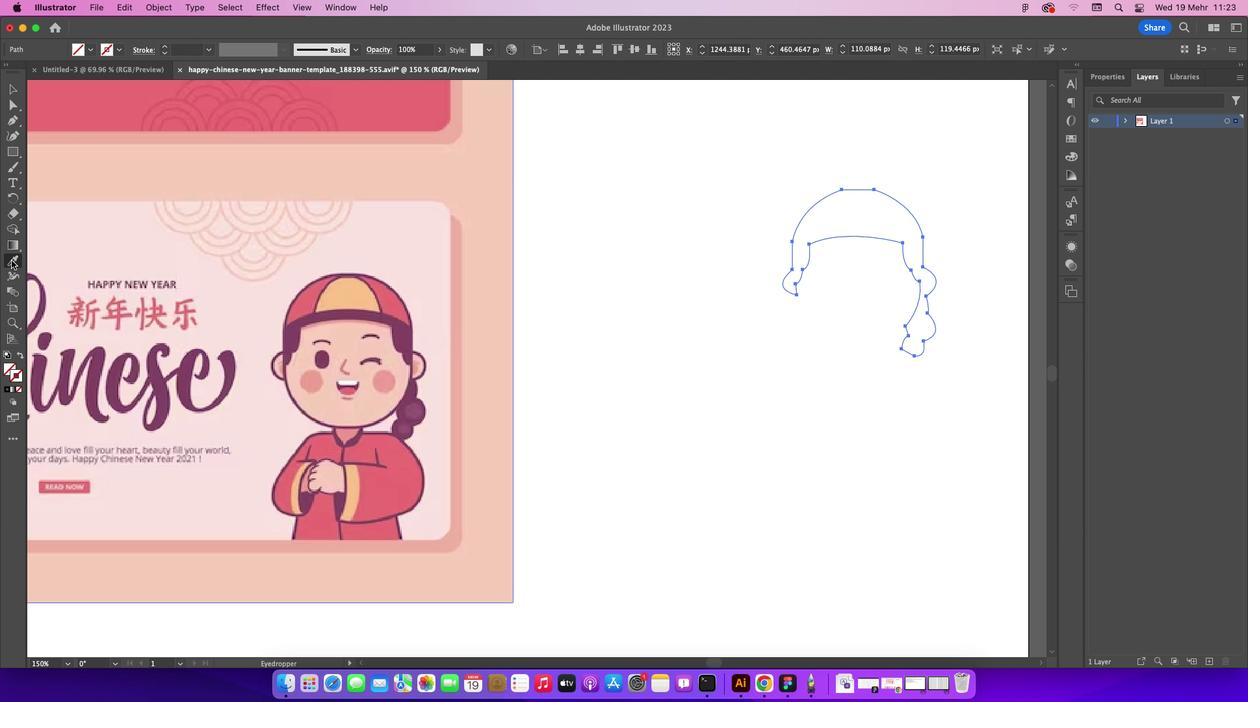 
Action: Mouse moved to (399, 343)
Screenshot: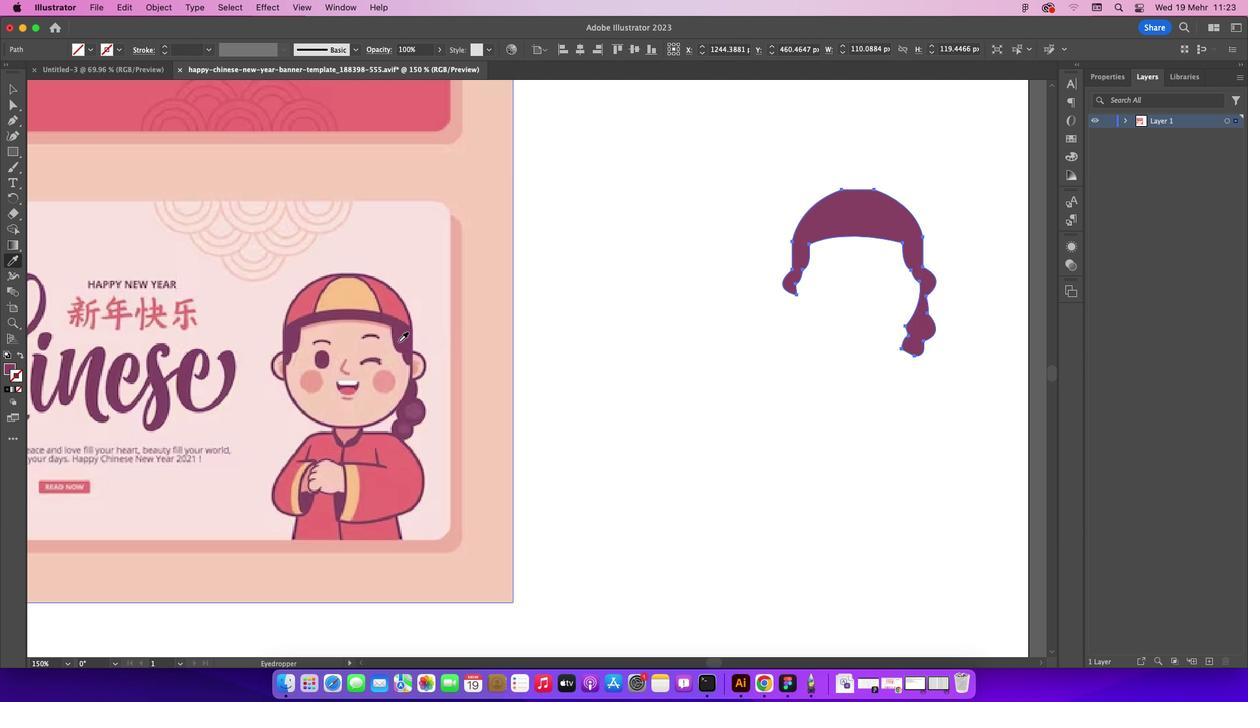 
Action: Mouse pressed left at (399, 343)
Screenshot: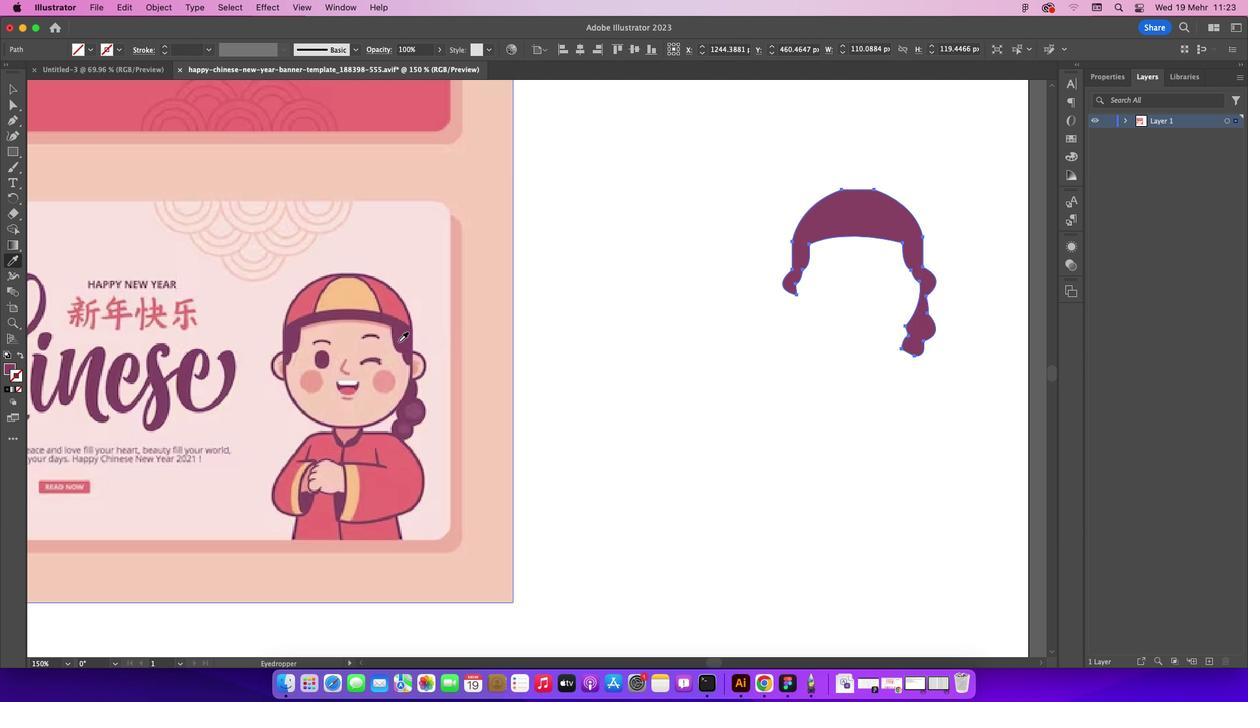 
Action: Mouse moved to (6, 92)
Screenshot: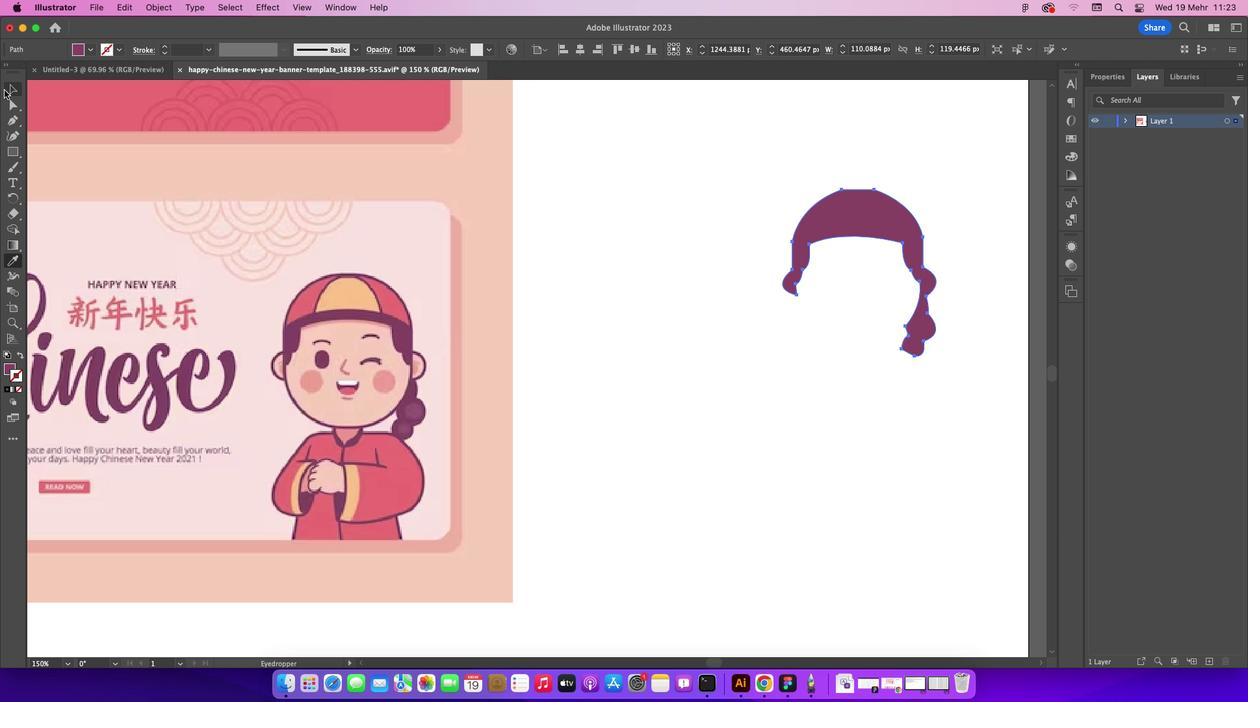 
Action: Mouse pressed left at (6, 92)
Screenshot: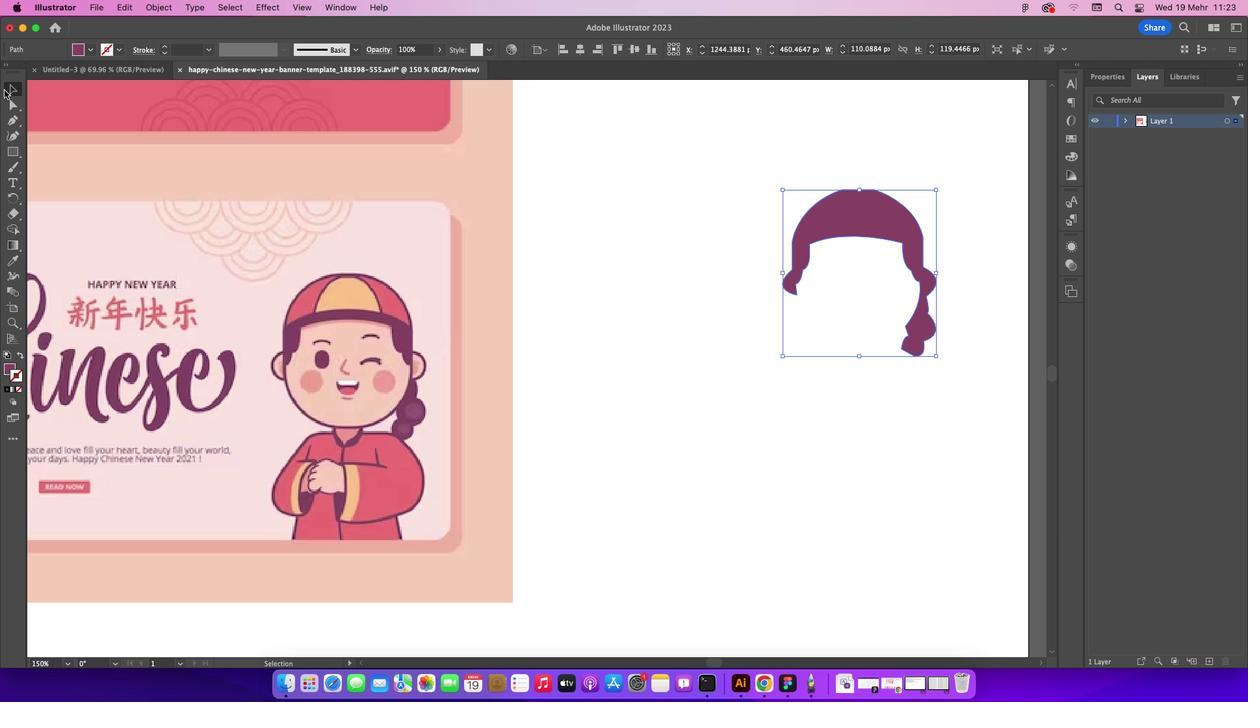 
Action: Mouse moved to (558, 175)
Screenshot: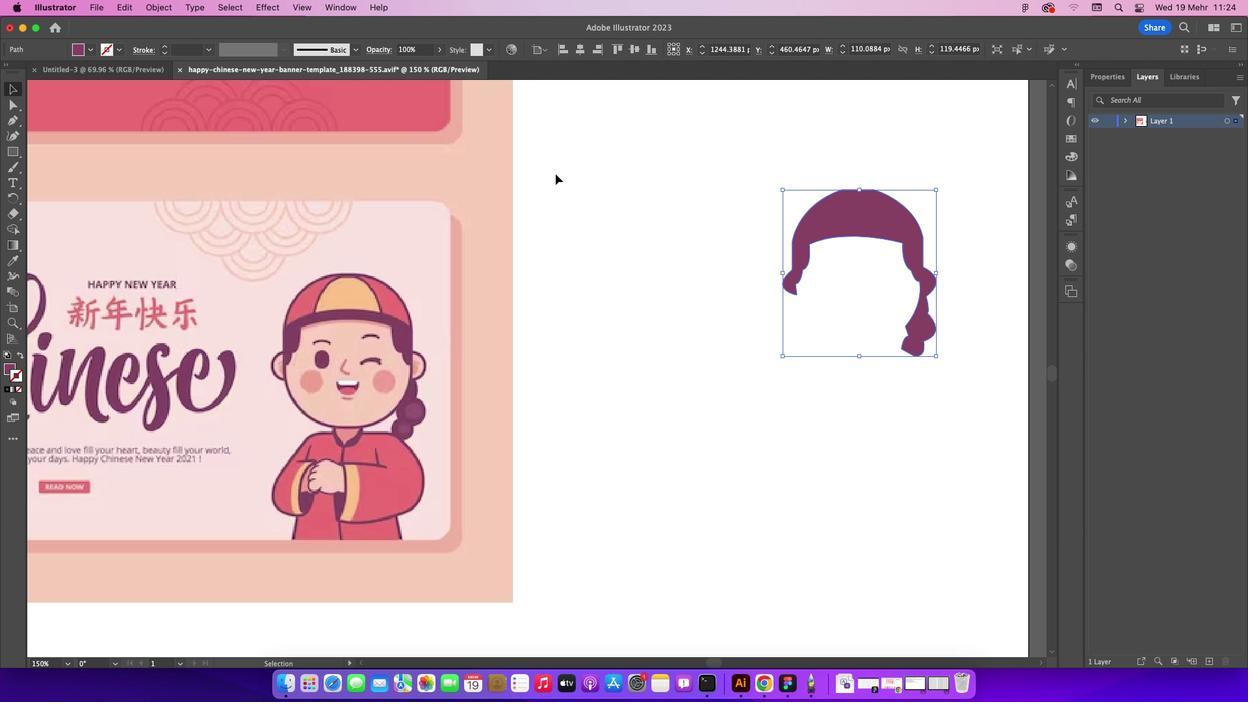 
Action: Mouse pressed left at (558, 175)
Screenshot: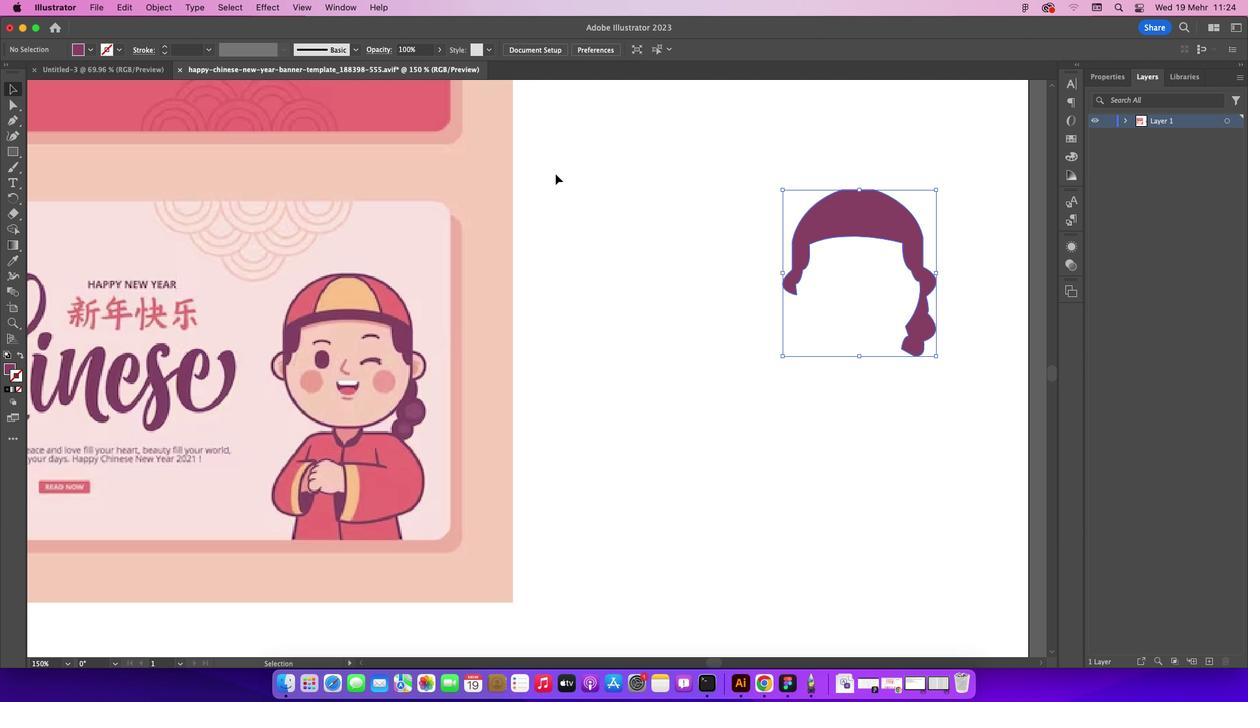 
Action: Mouse moved to (18, 122)
Screenshot: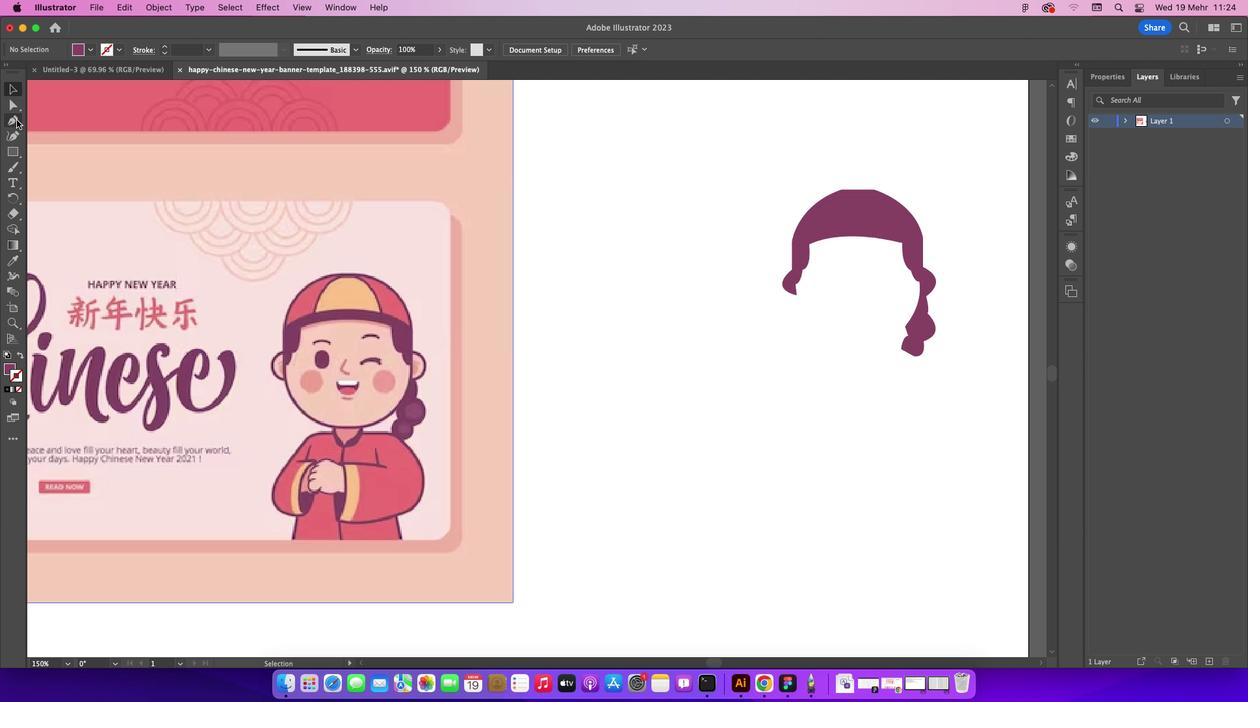 
Action: Mouse pressed left at (18, 122)
Screenshot: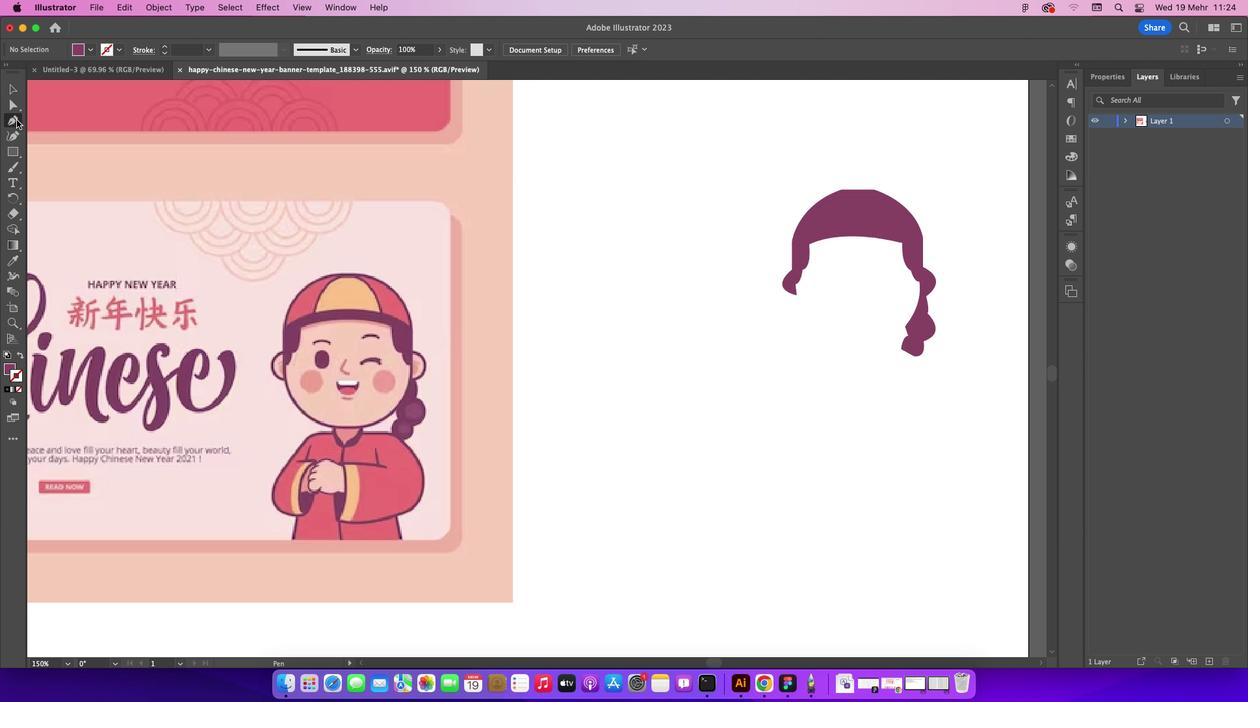 
Action: Mouse moved to (318, 314)
Screenshot: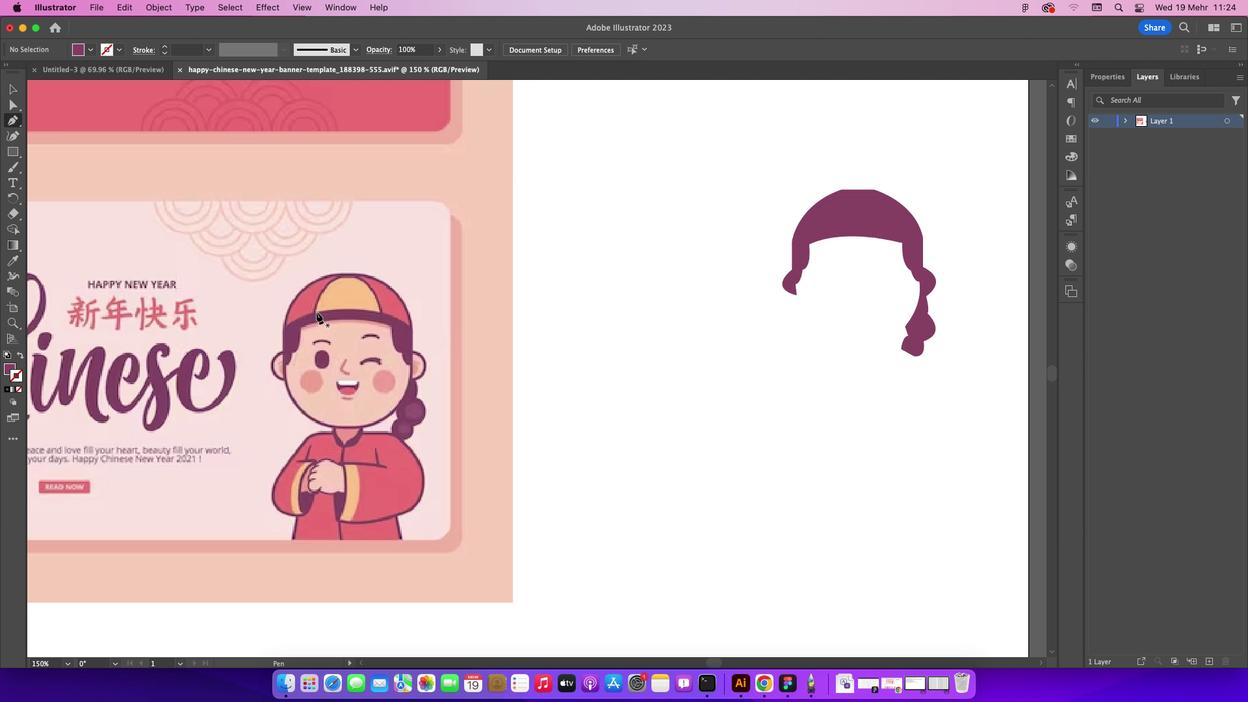 
Action: Mouse pressed left at (318, 314)
Screenshot: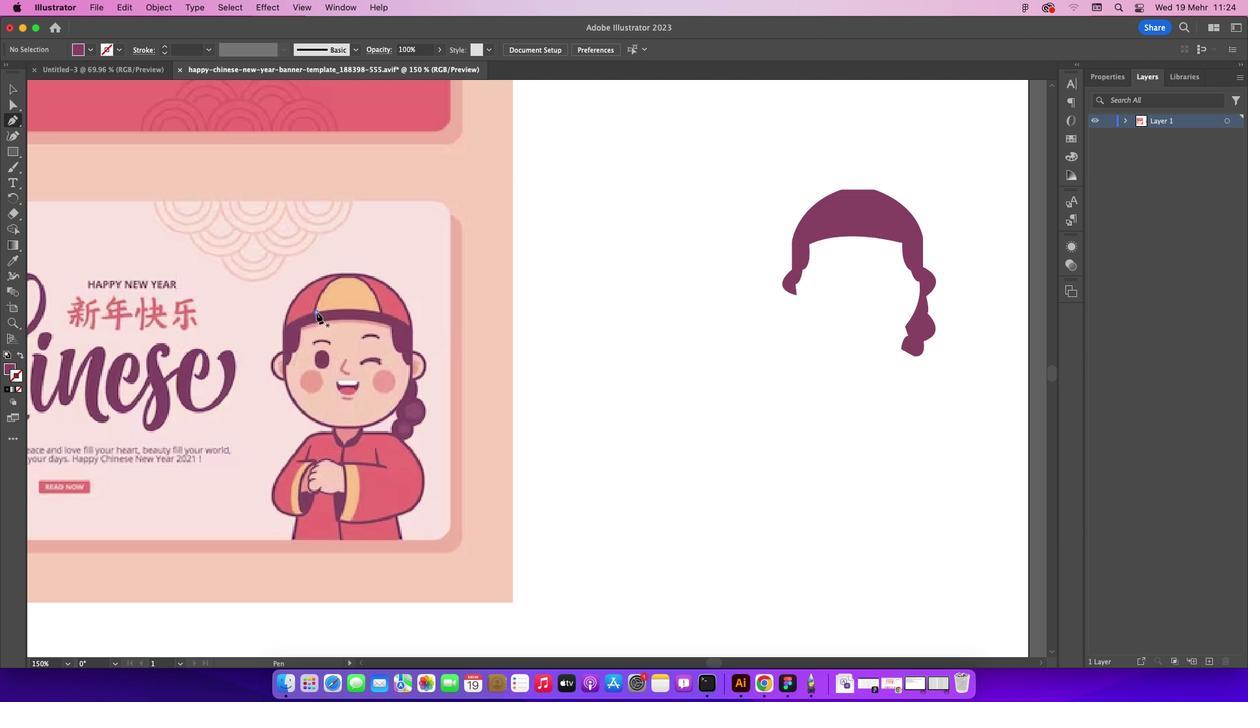 
Action: Mouse moved to (381, 315)
Screenshot: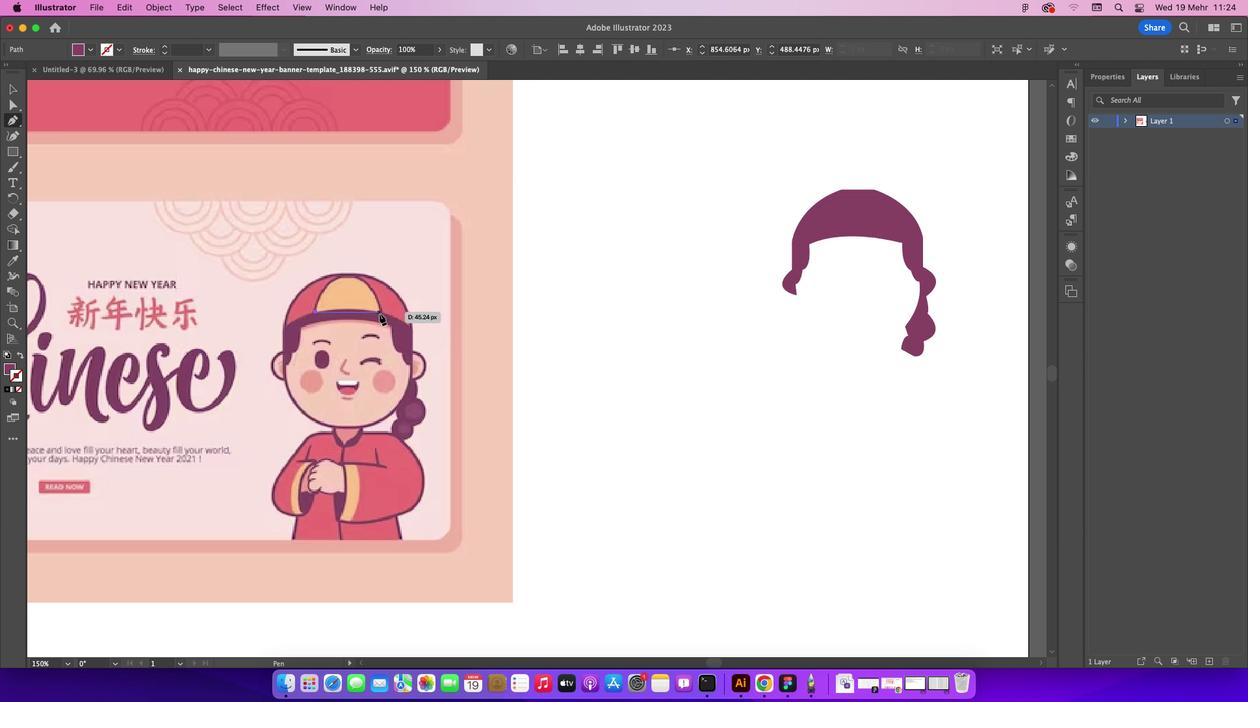 
Action: Mouse pressed left at (381, 315)
Screenshot: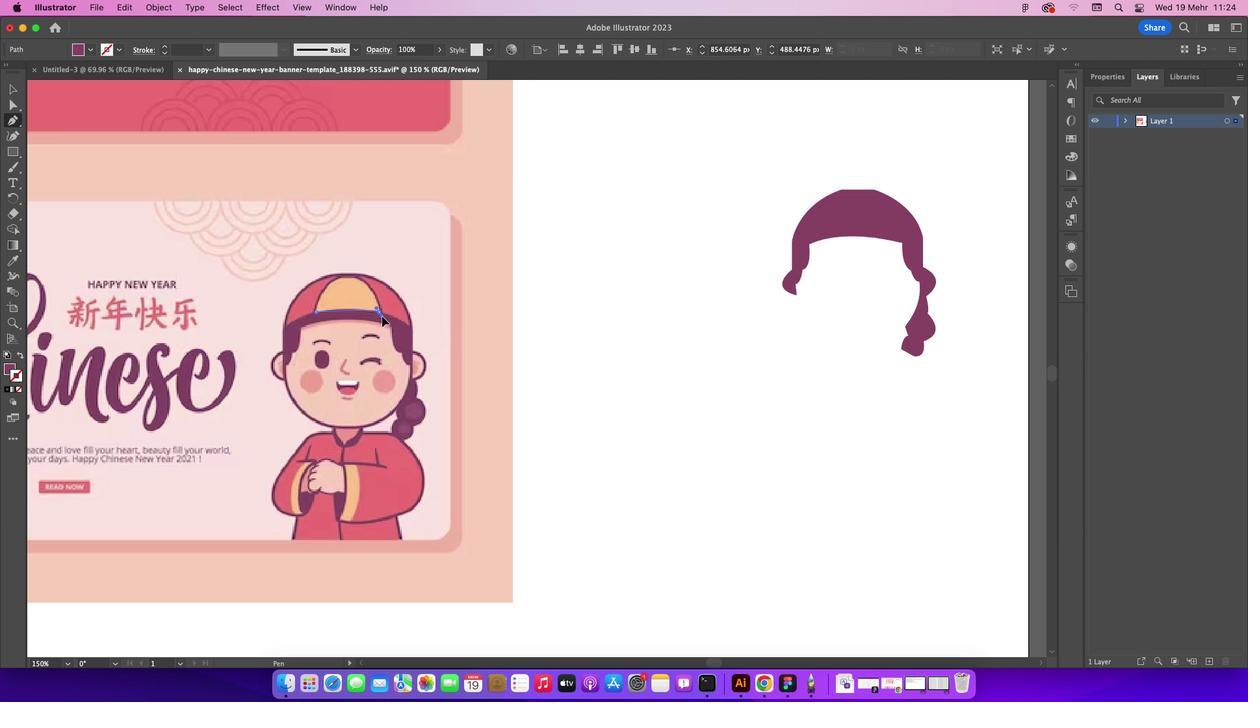 
Action: Mouse moved to (381, 315)
Screenshot: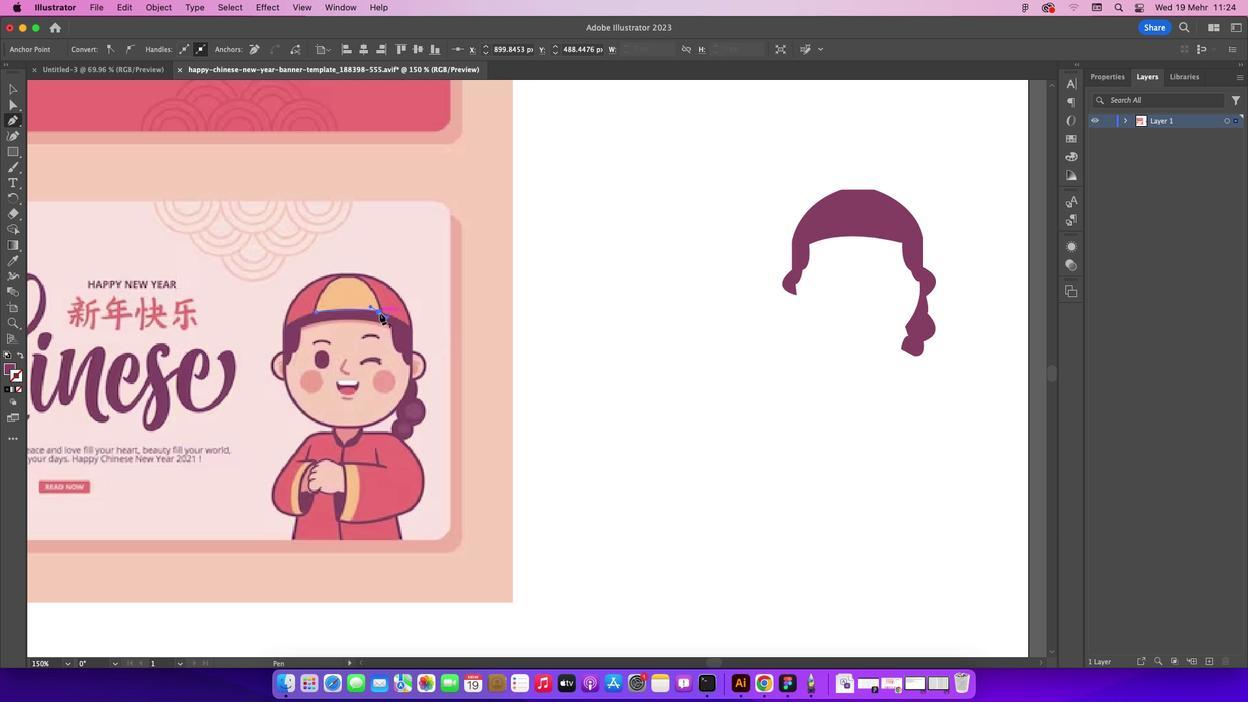 
Action: Mouse pressed left at (381, 315)
Screenshot: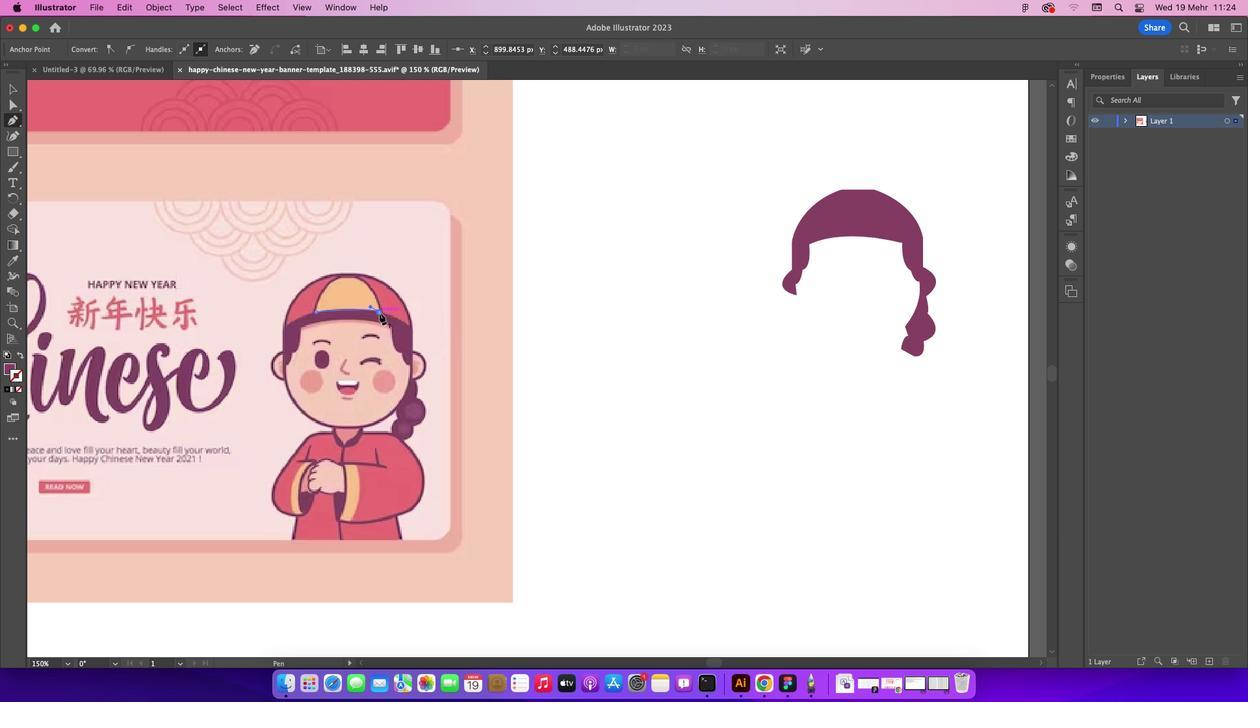 
Action: Mouse moved to (353, 279)
Screenshot: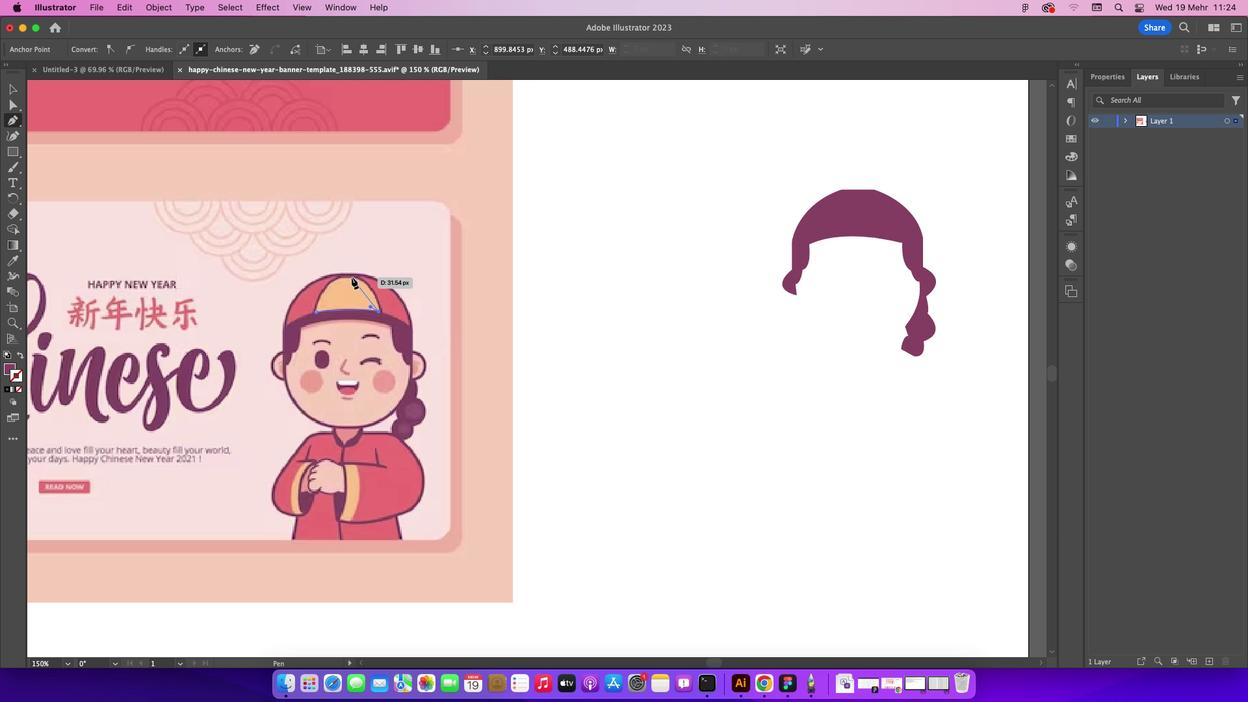 
Action: Mouse pressed left at (353, 279)
Screenshot: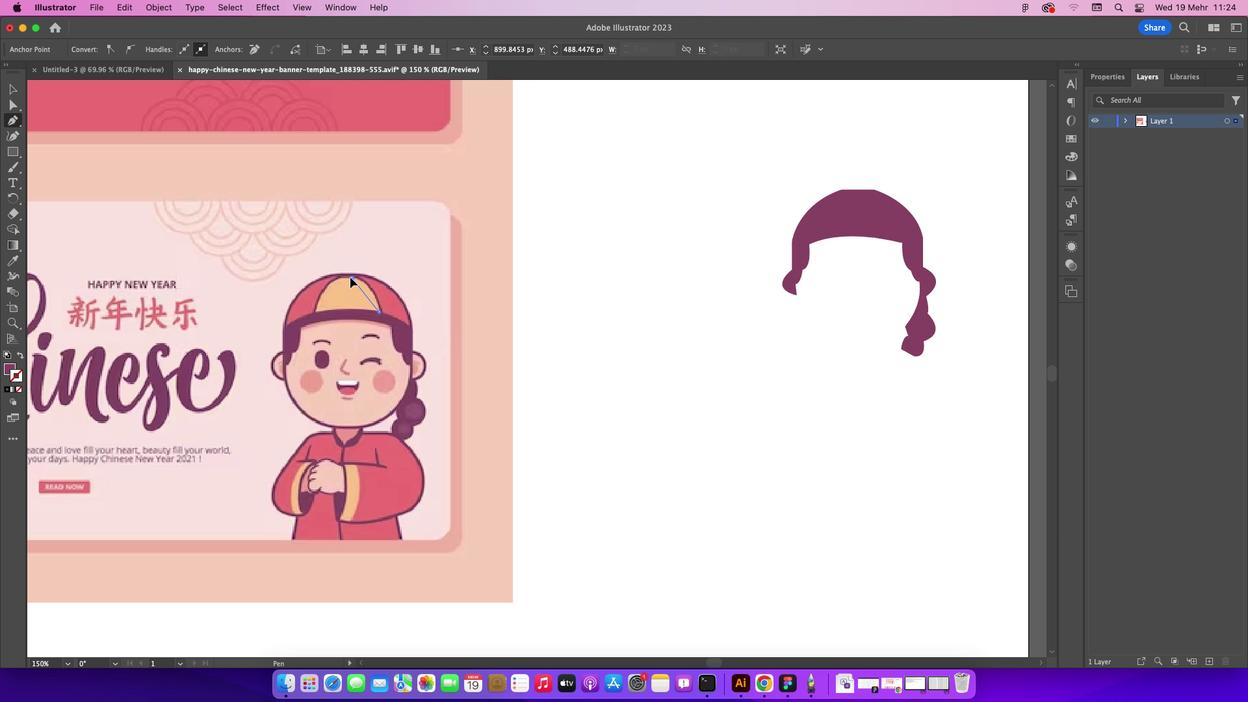 
Action: Mouse moved to (319, 312)
Screenshot: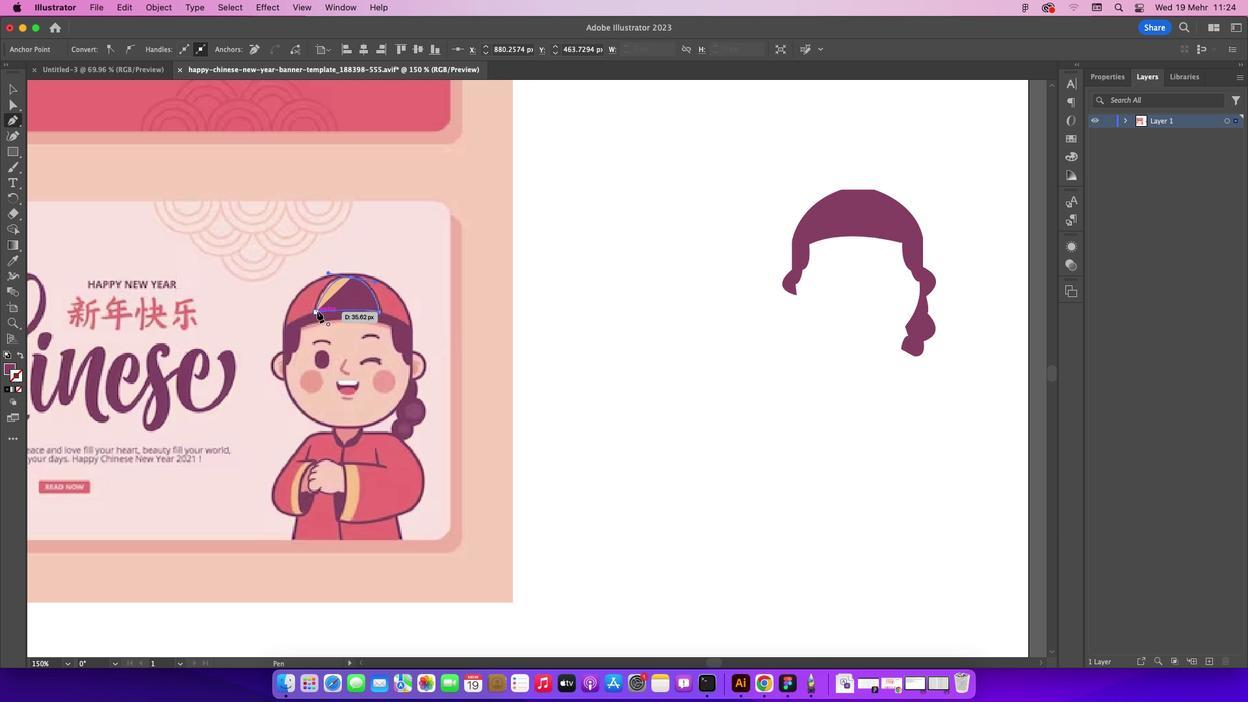 
Action: Mouse pressed left at (319, 312)
Screenshot: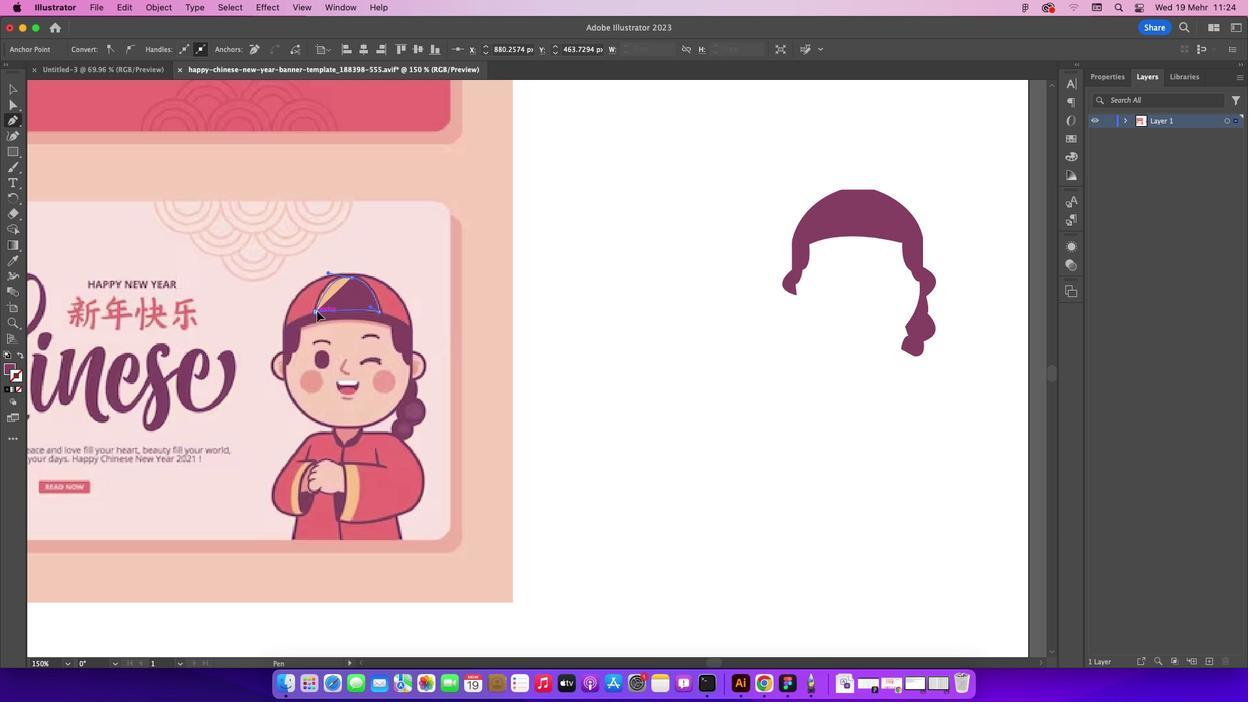 
Action: Mouse moved to (18, 96)
Screenshot: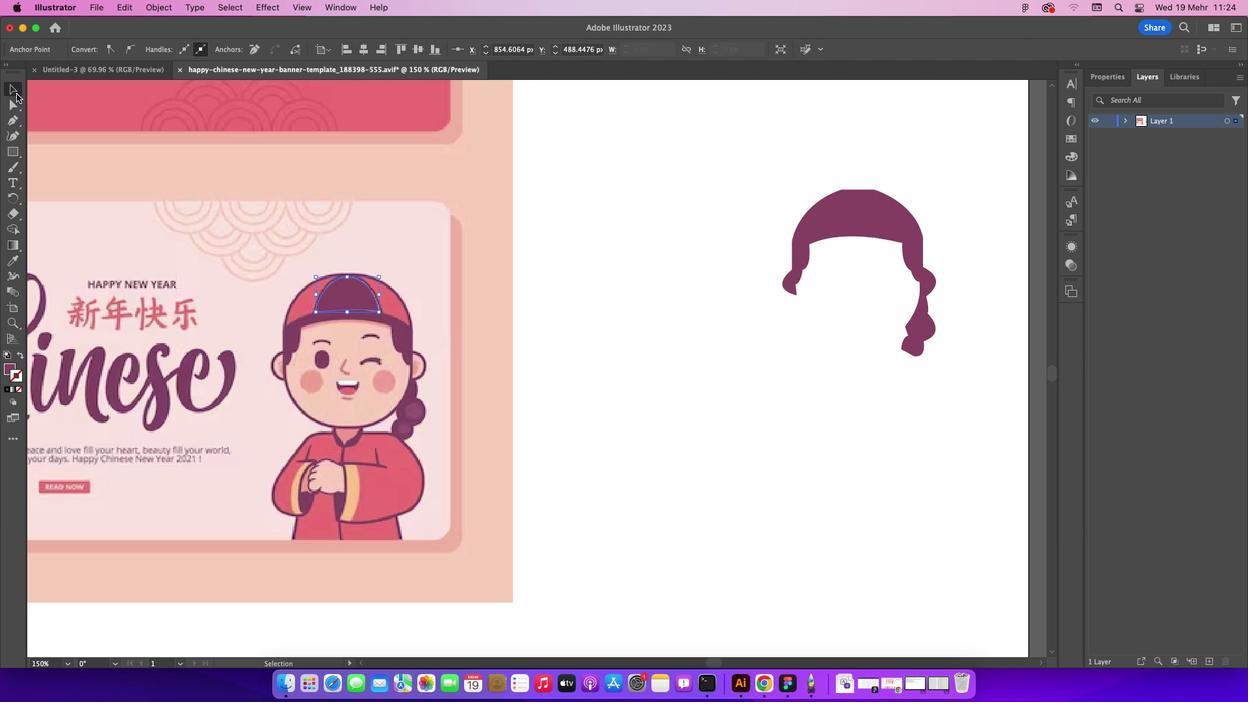 
Action: Mouse pressed left at (18, 96)
Screenshot: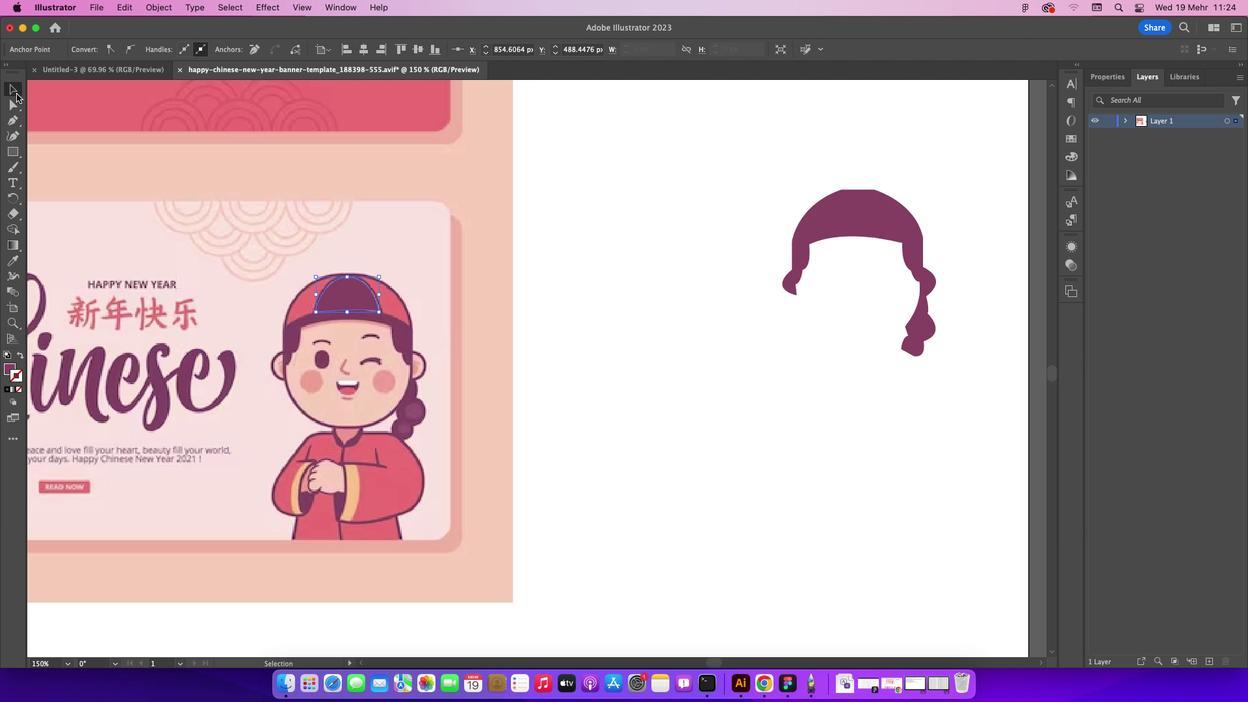 
Action: Mouse moved to (106, 141)
Screenshot: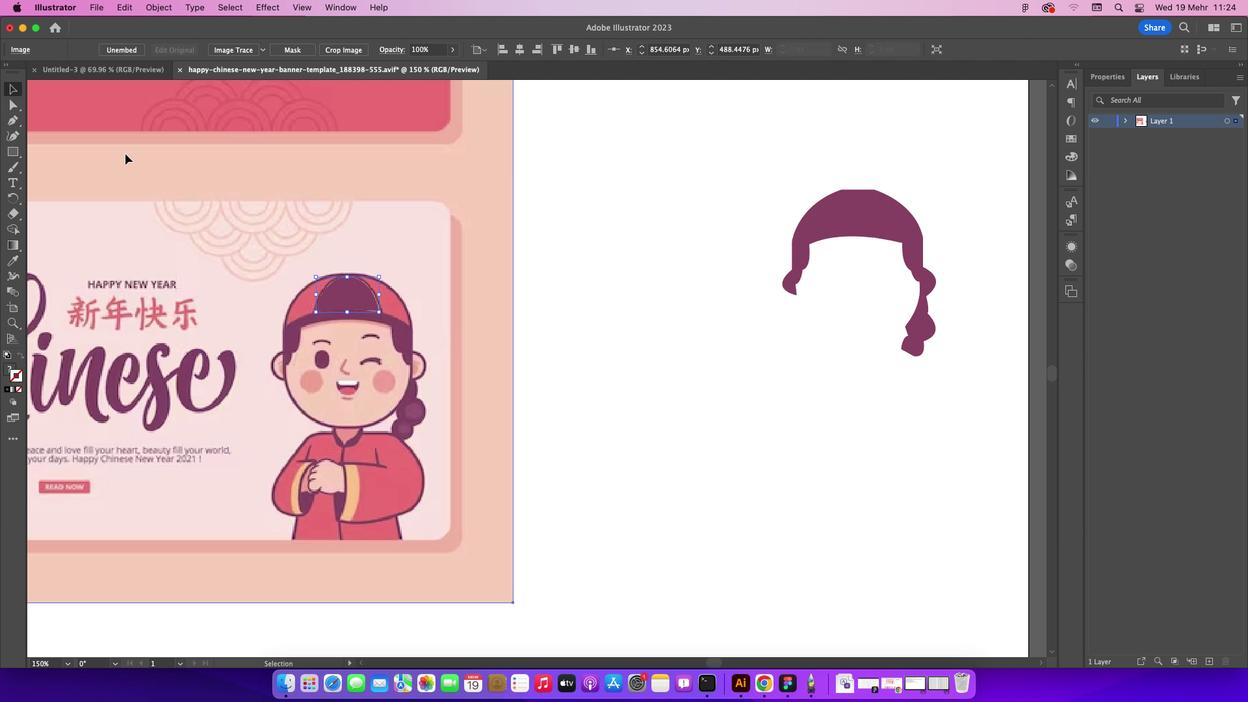 
Action: Mouse pressed left at (106, 141)
Screenshot: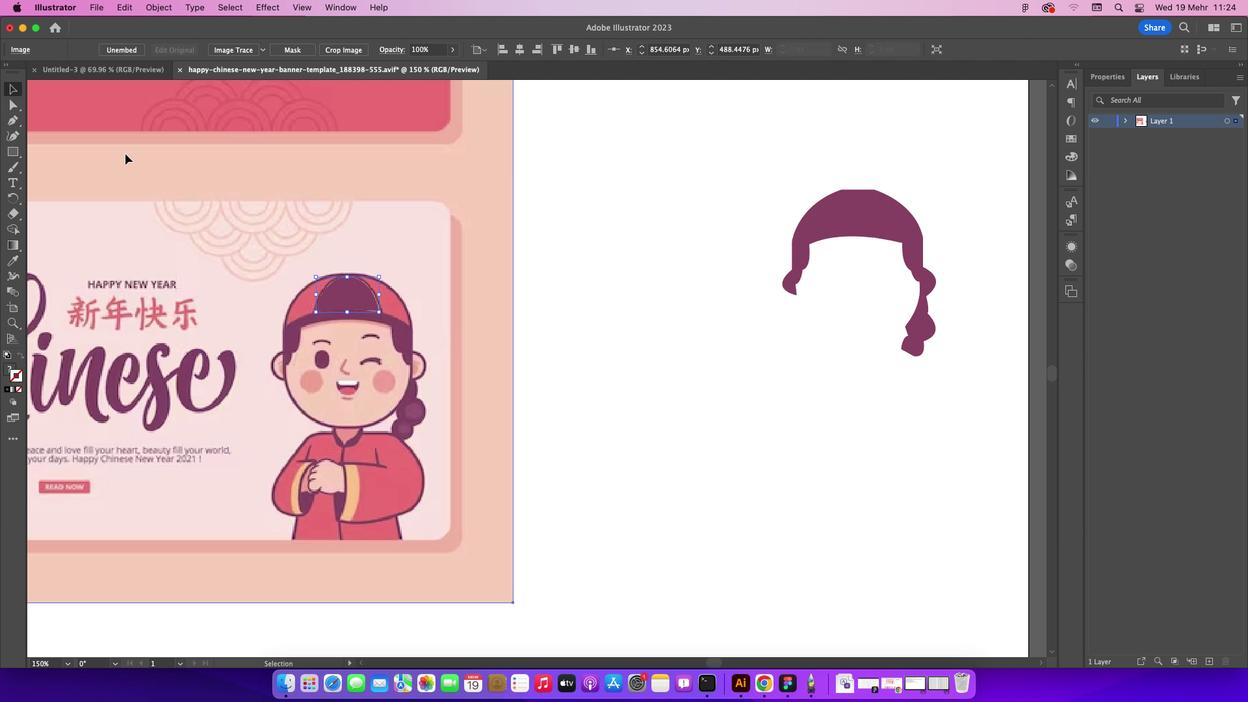 
Action: Mouse moved to (338, 304)
Screenshot: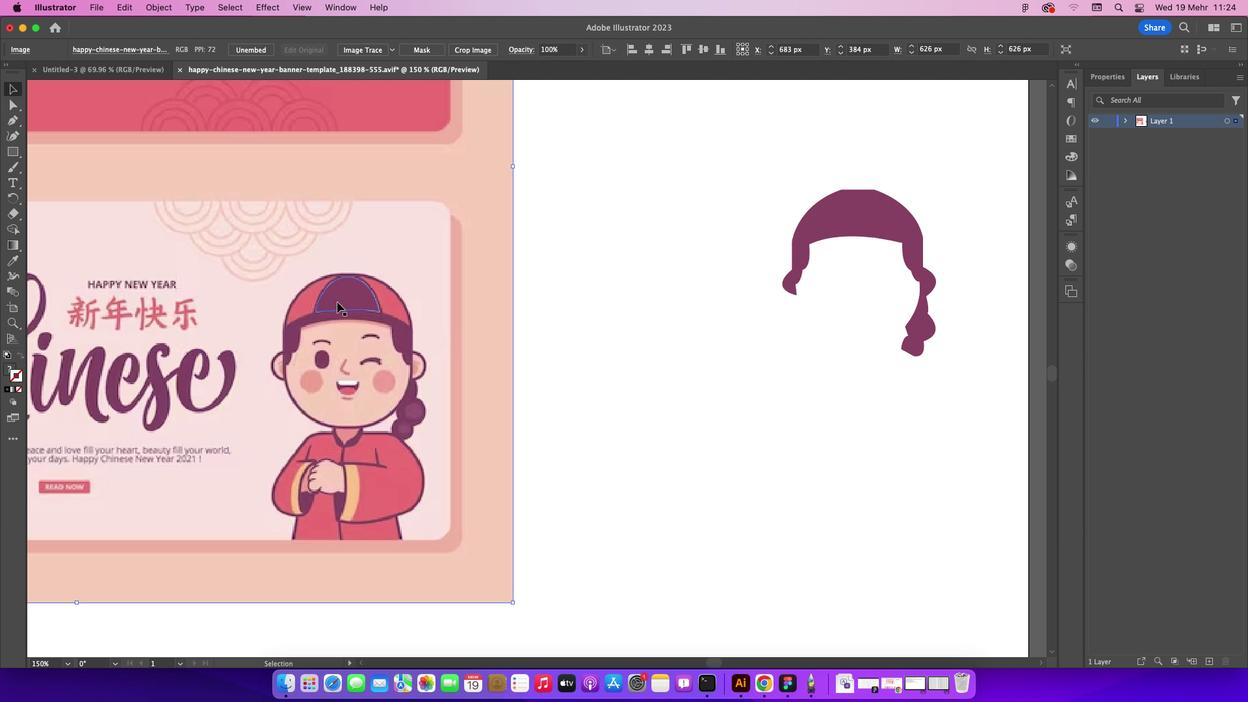 
Action: Mouse pressed left at (338, 304)
Screenshot: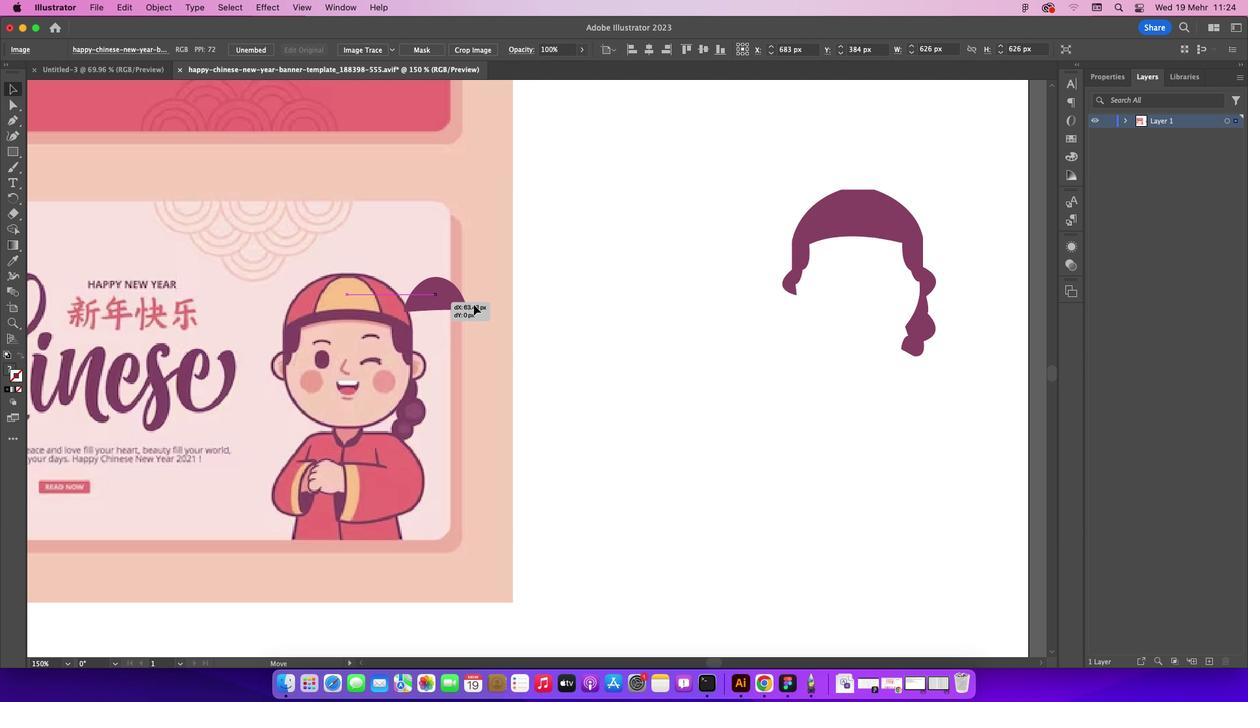
Action: Mouse moved to (9, 260)
Screenshot: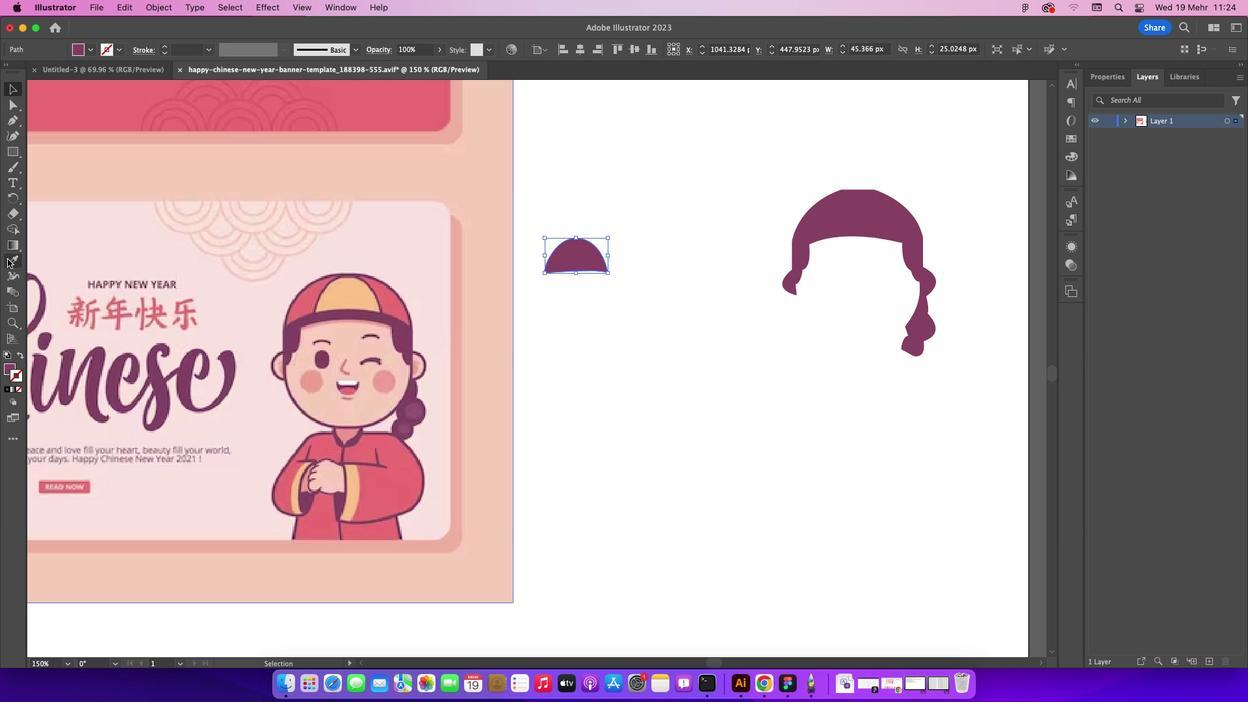 
Action: Mouse pressed left at (9, 260)
Screenshot: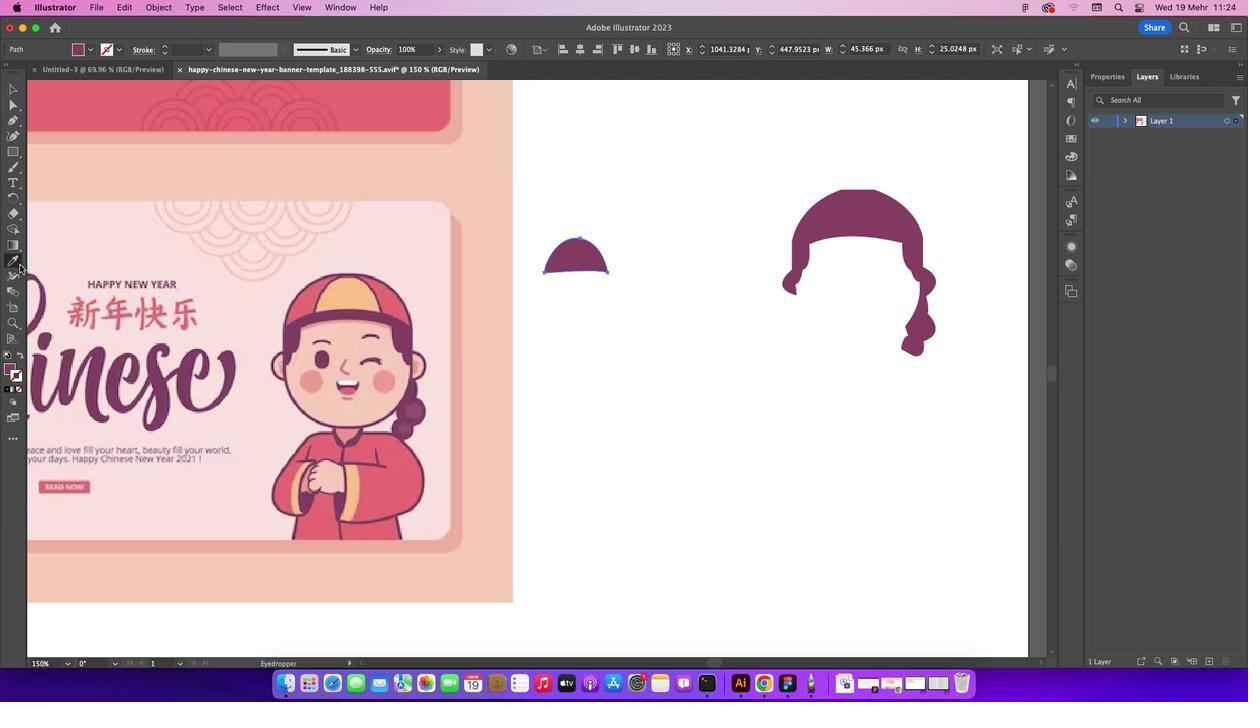 
Action: Mouse moved to (334, 296)
Screenshot: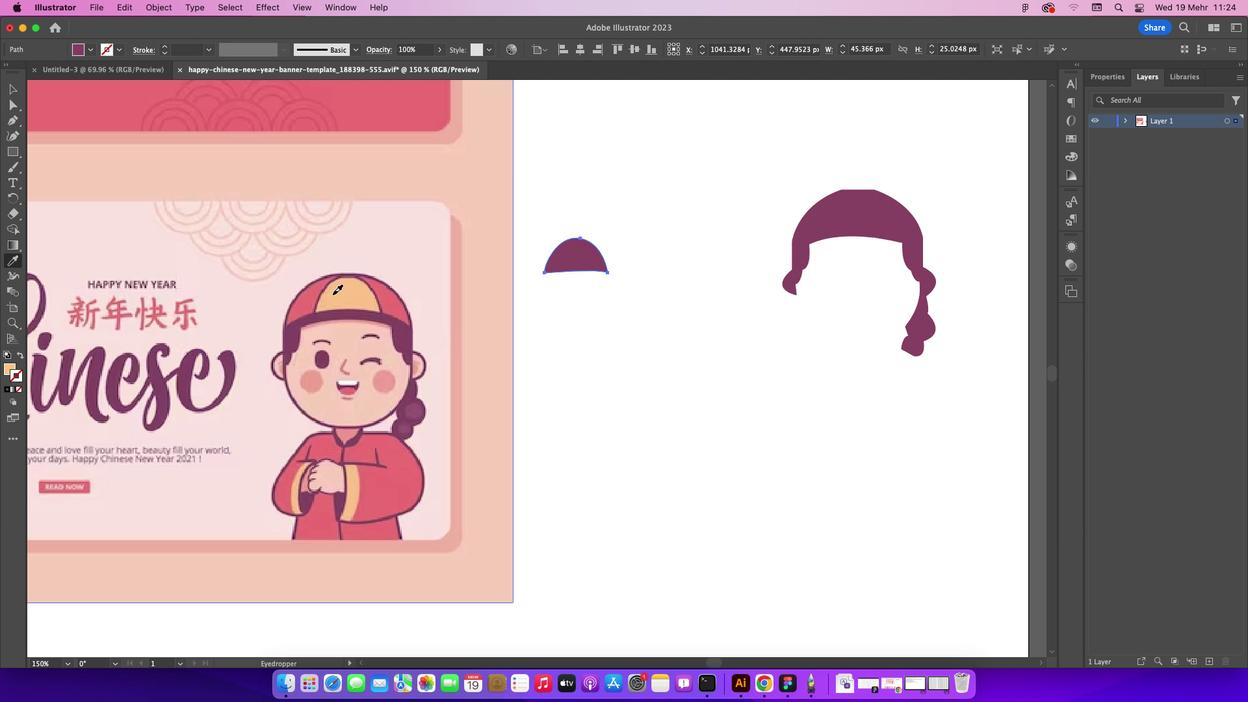 
Action: Mouse pressed left at (334, 296)
Screenshot: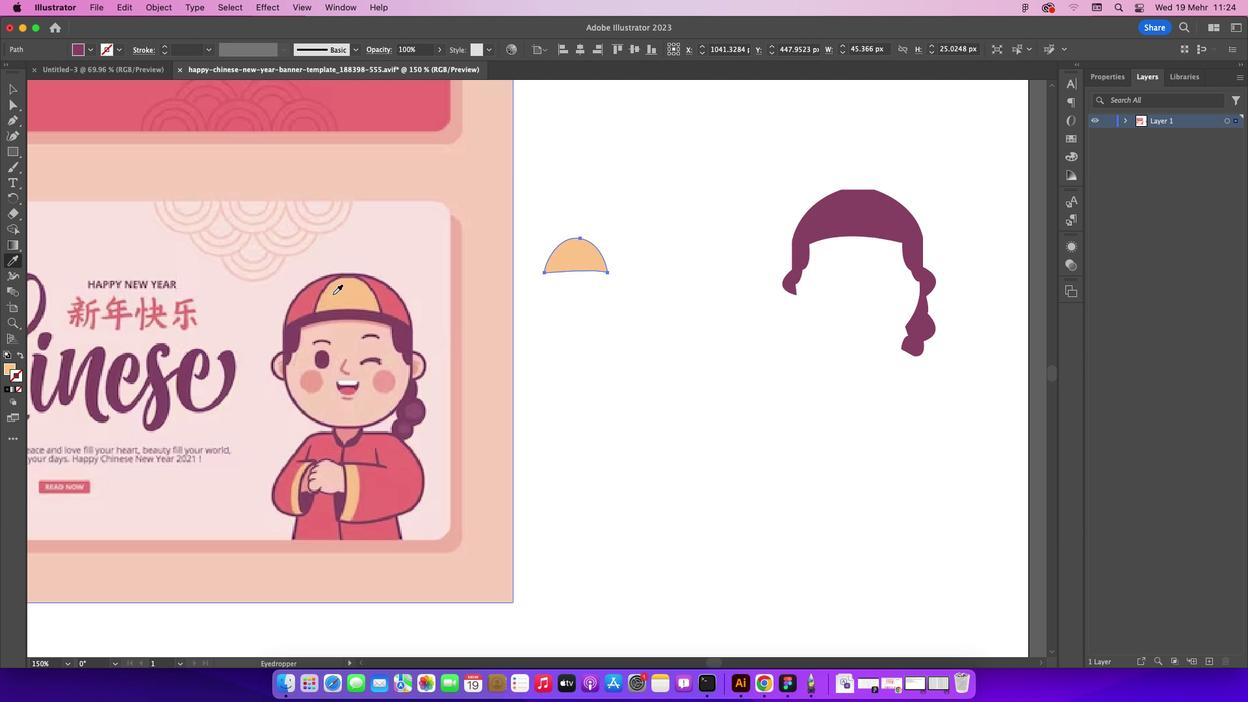 
Action: Mouse moved to (18, 89)
Screenshot: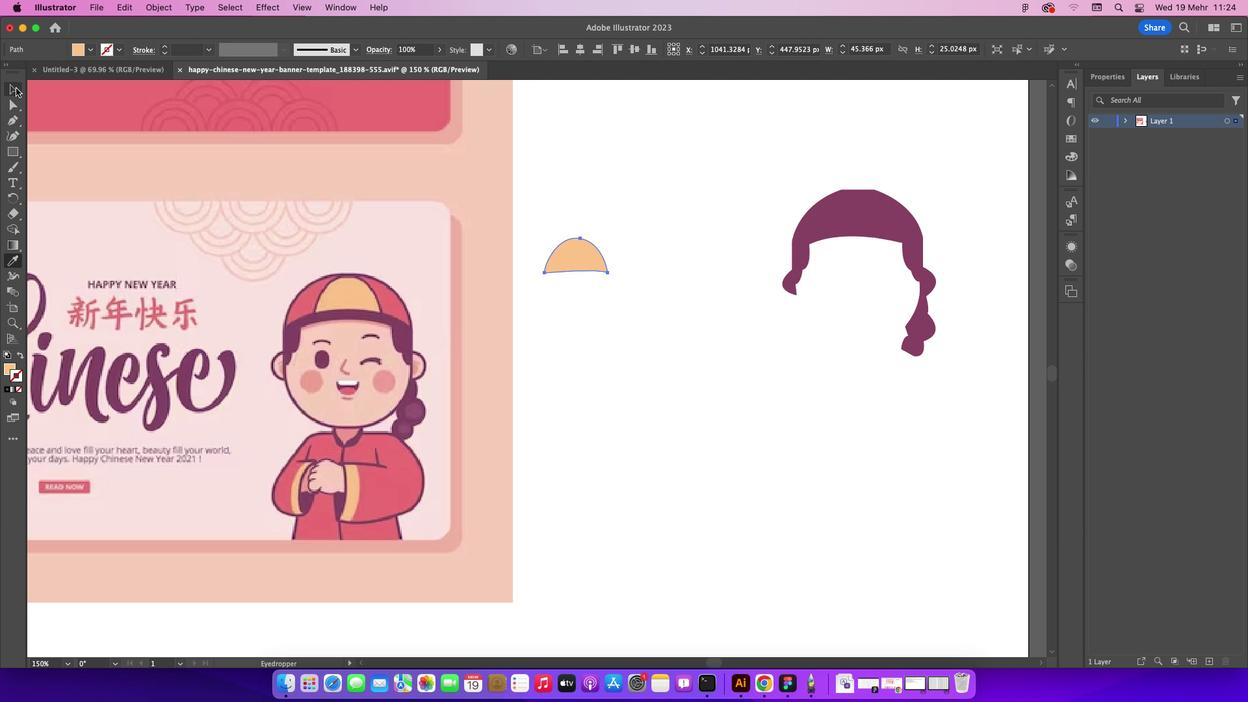 
Action: Mouse pressed left at (18, 89)
Screenshot: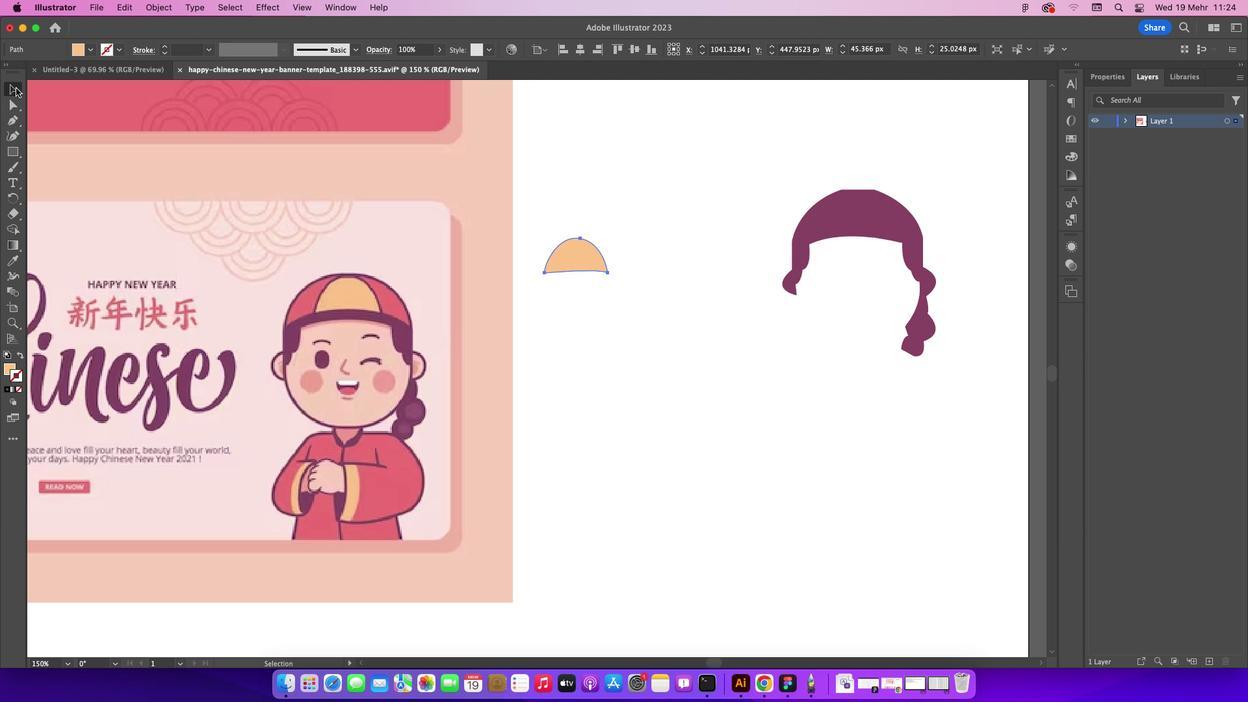 
Action: Mouse moved to (576, 259)
Screenshot: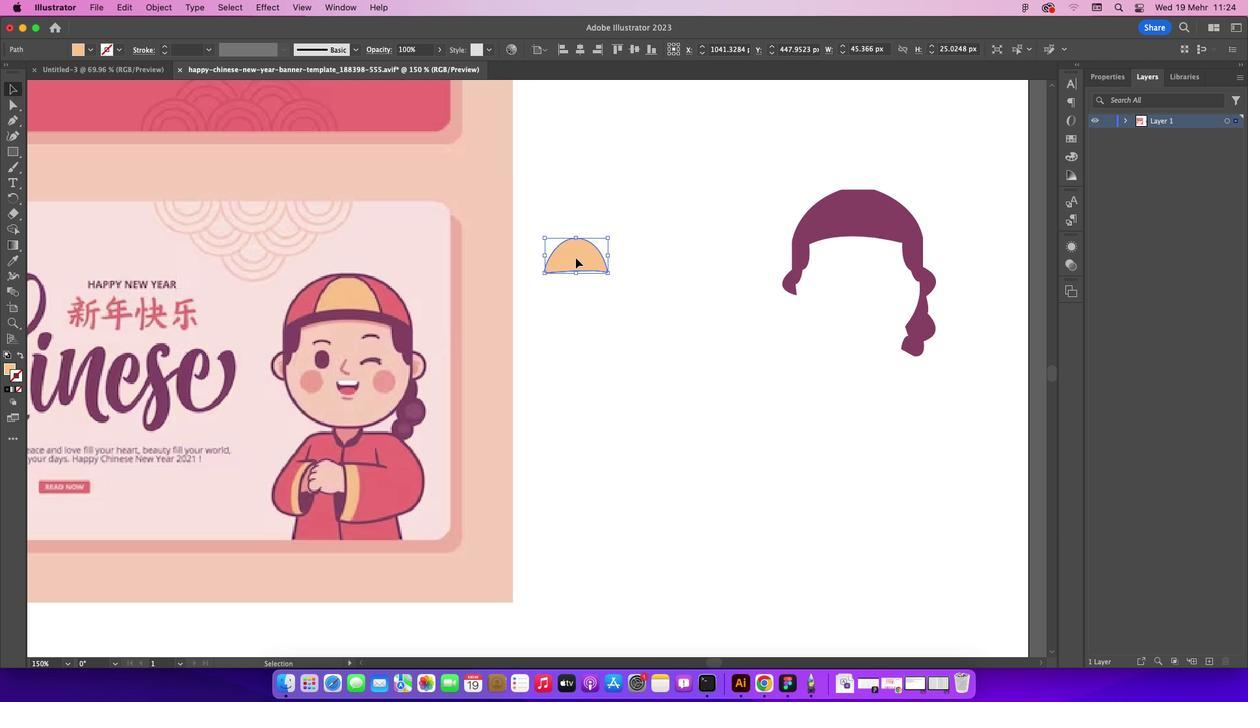 
Action: Mouse pressed left at (576, 259)
Screenshot: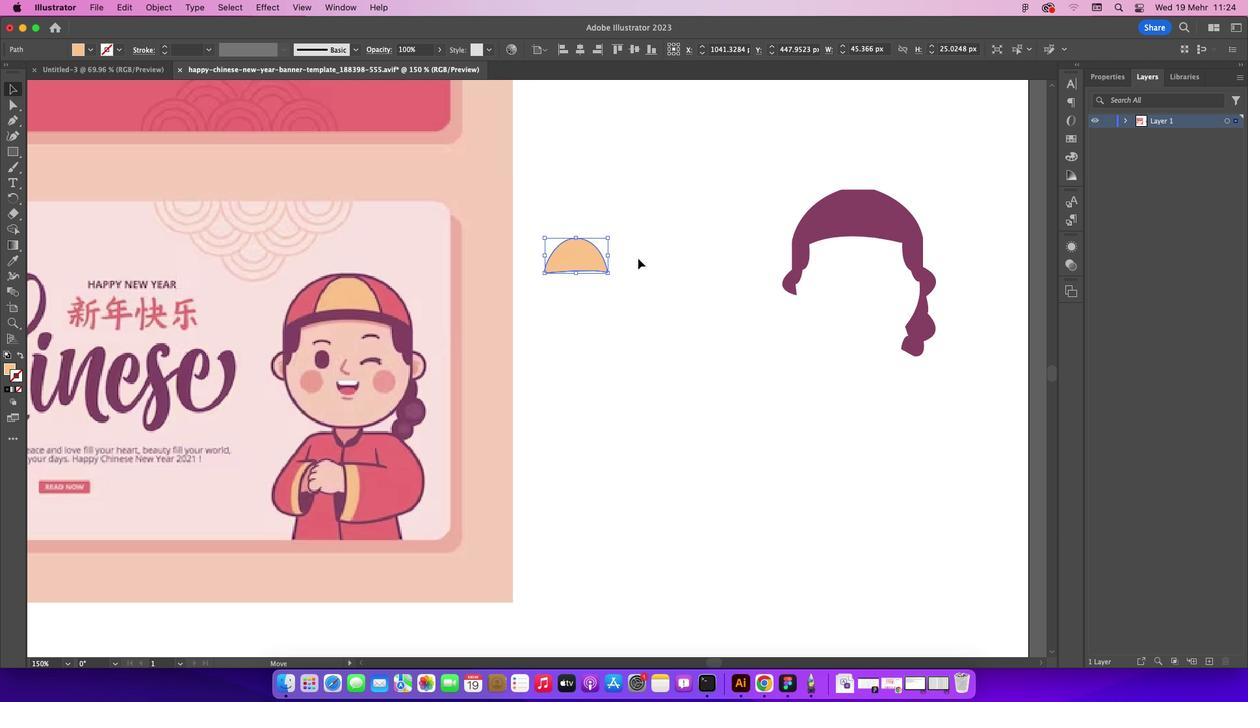 
Action: Mouse moved to (660, 174)
Screenshot: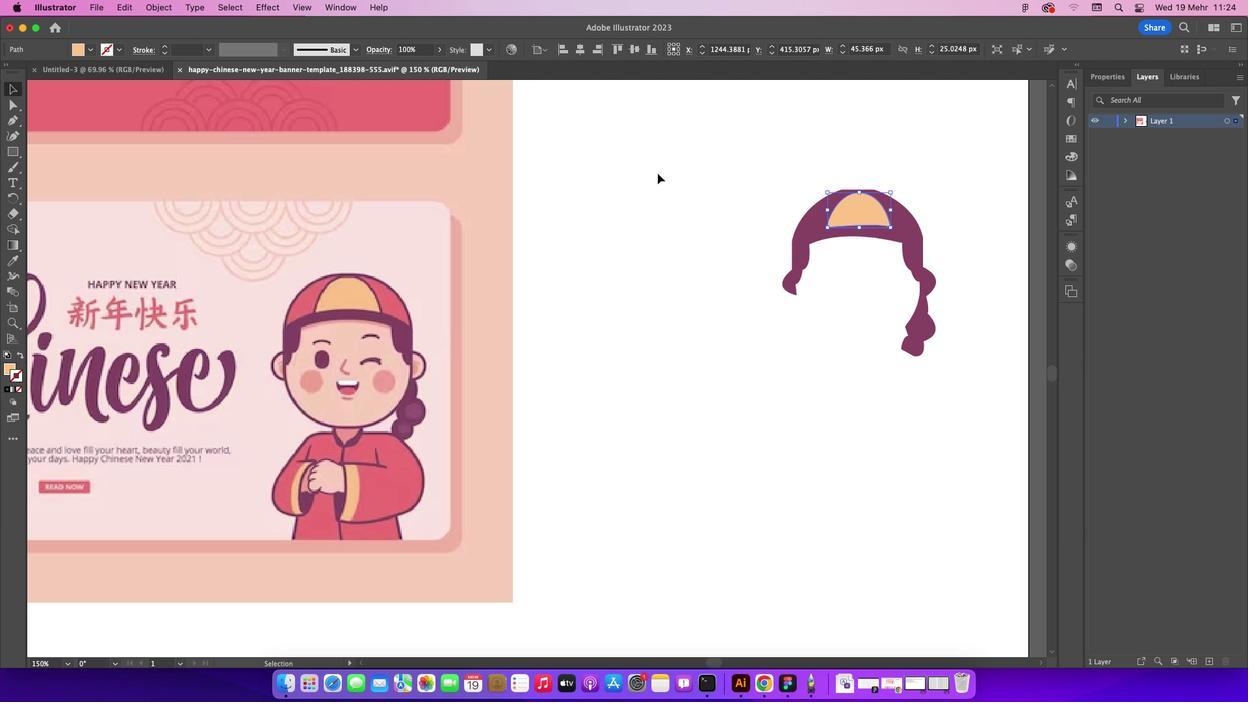 
Action: Mouse pressed left at (660, 174)
Screenshot: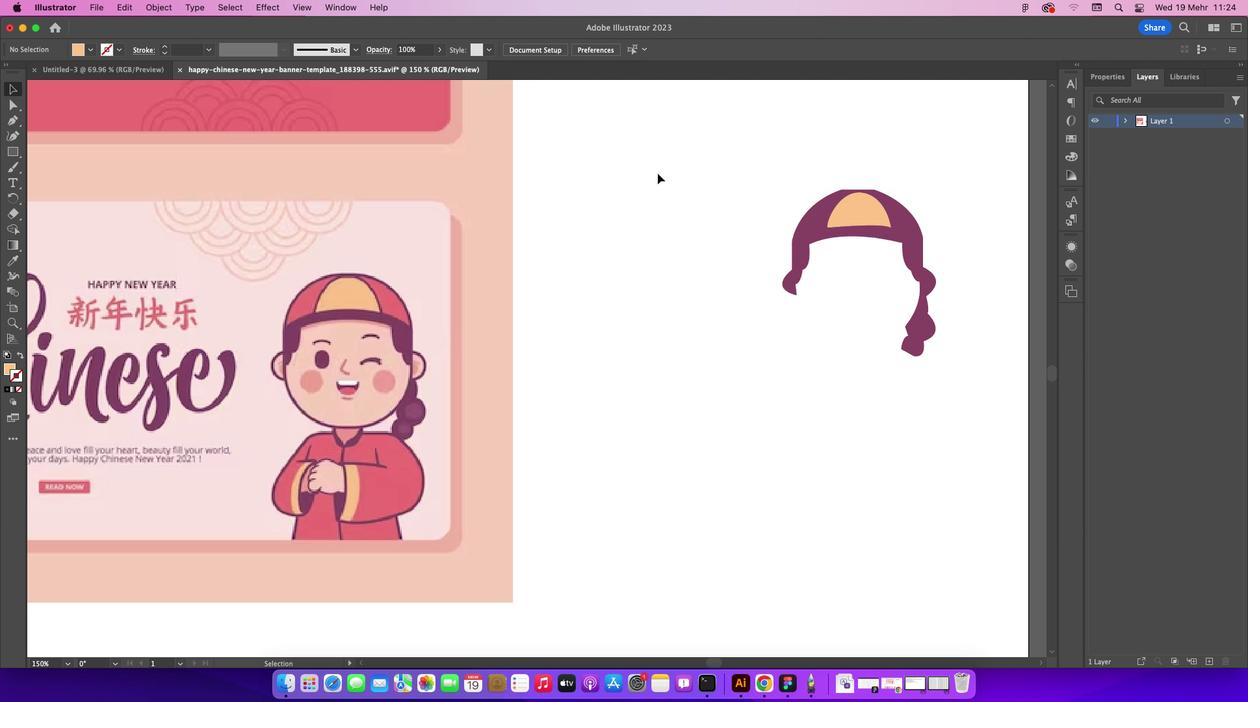 
Action: Mouse moved to (16, 128)
Screenshot: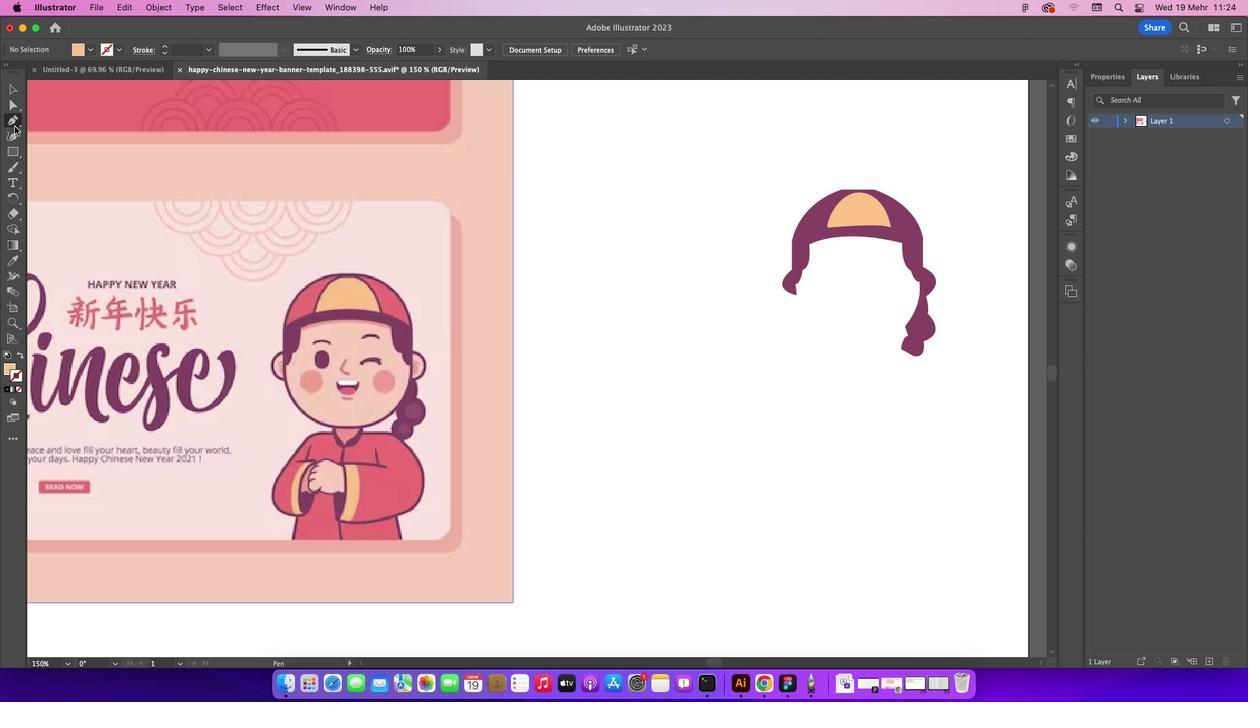 
Action: Mouse pressed left at (16, 128)
Screenshot: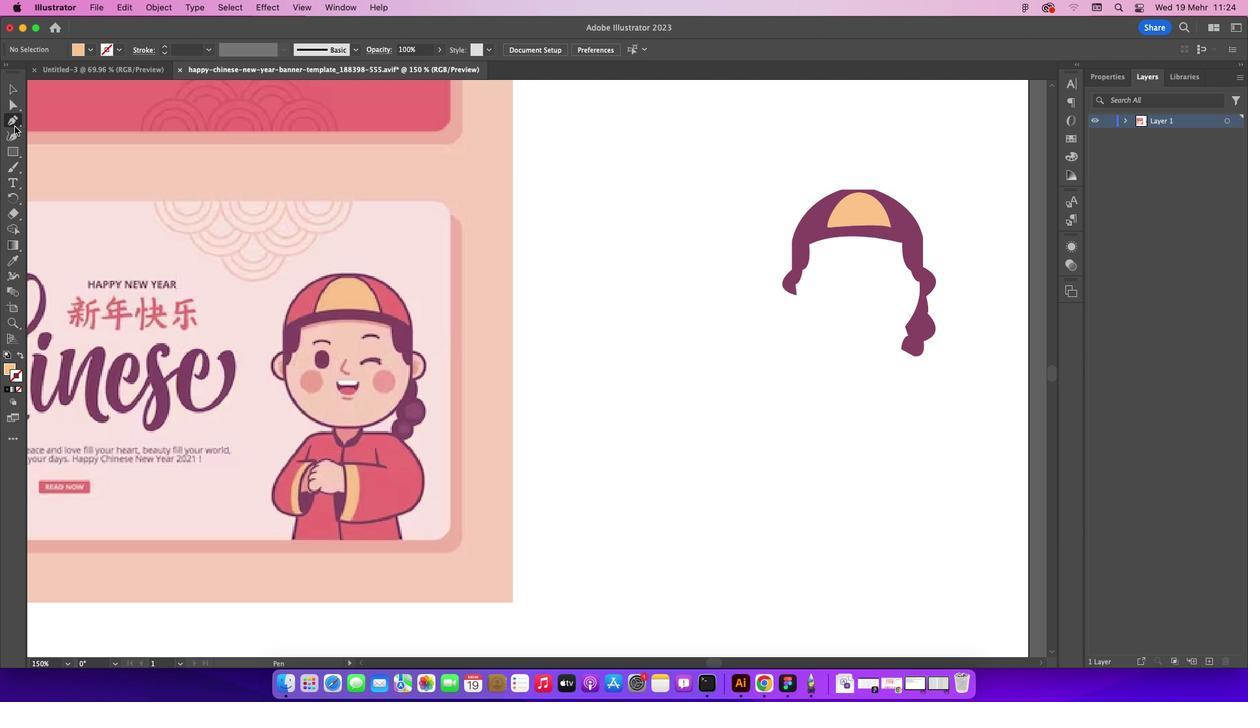 
Action: Mouse moved to (362, 278)
Screenshot: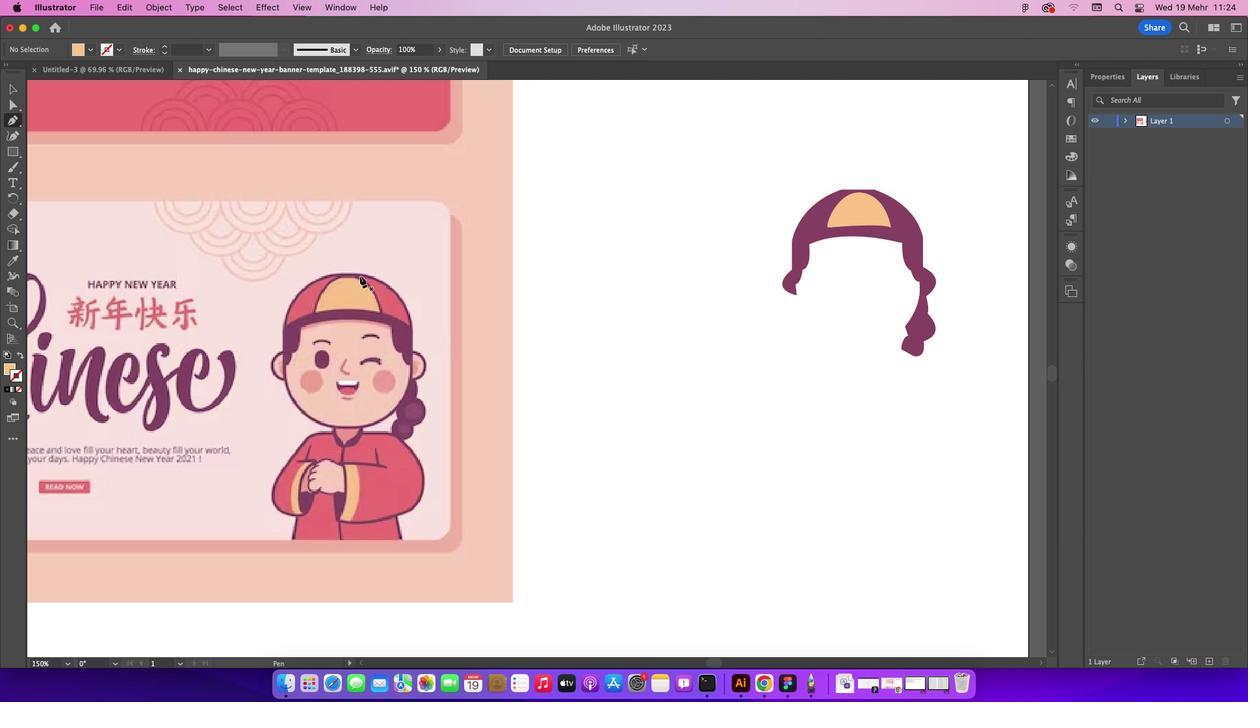 
Action: Mouse pressed left at (362, 278)
Screenshot: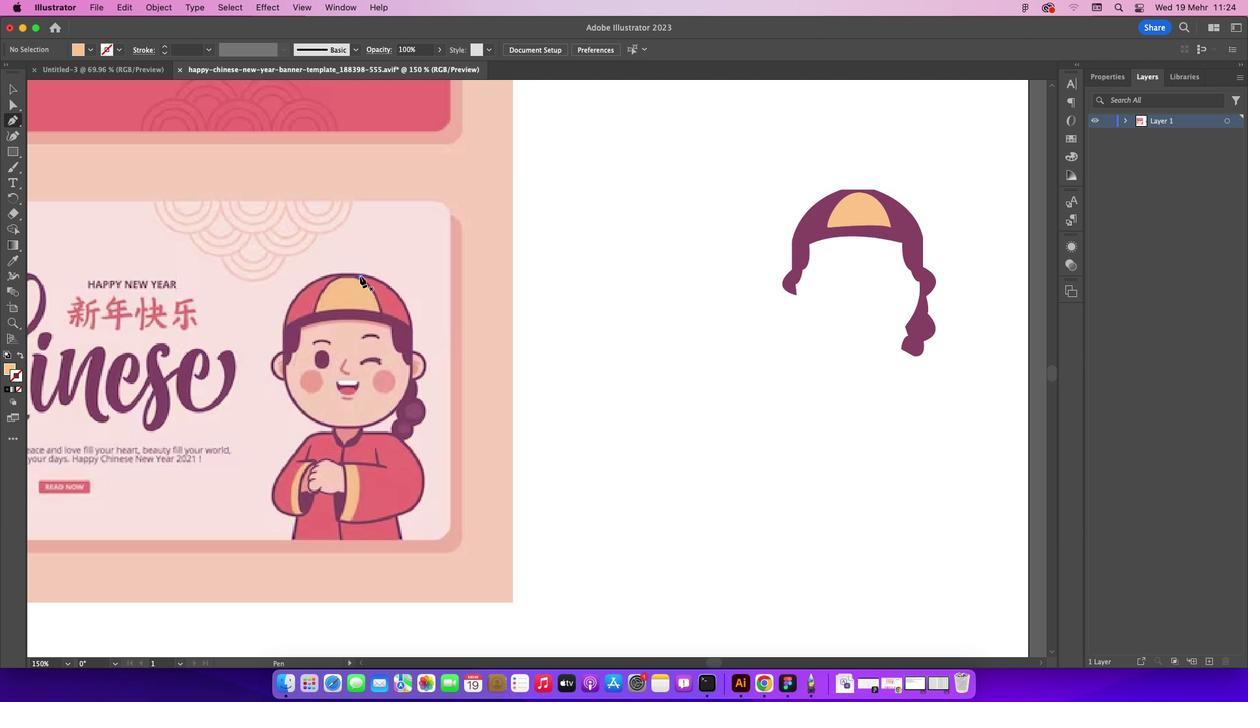 
Action: Mouse moved to (384, 314)
Screenshot: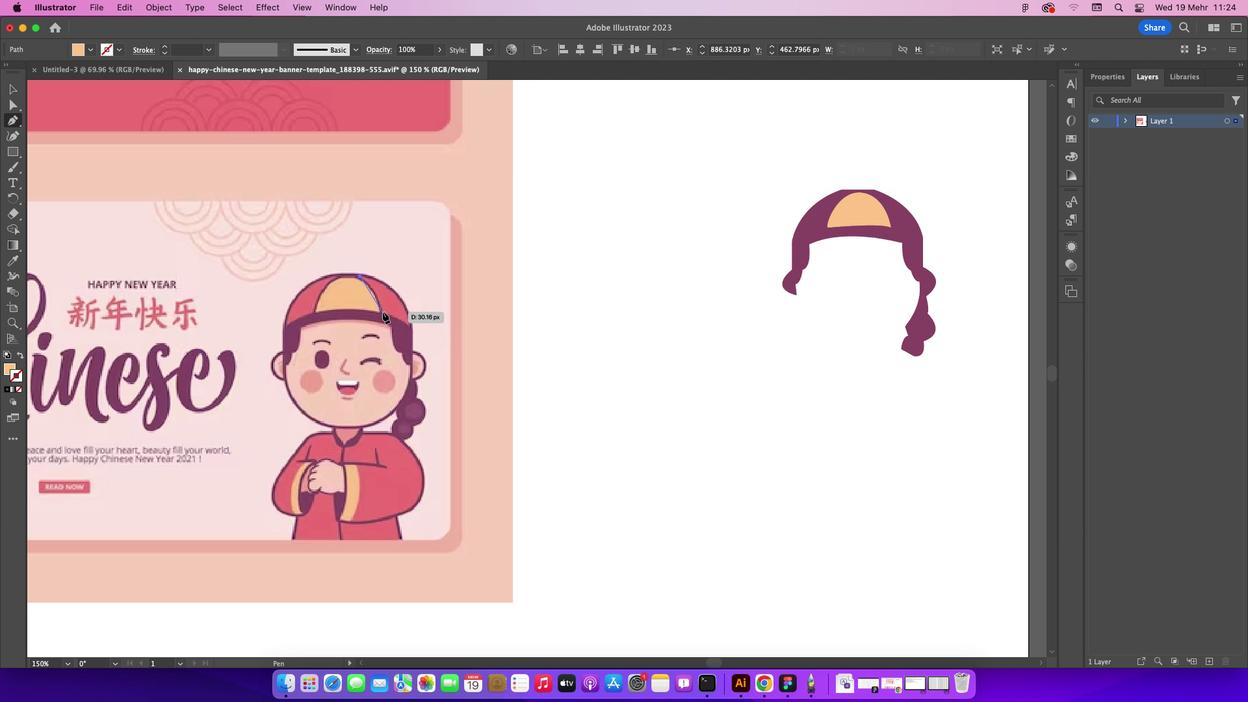 
Action: Mouse pressed left at (384, 314)
Screenshot: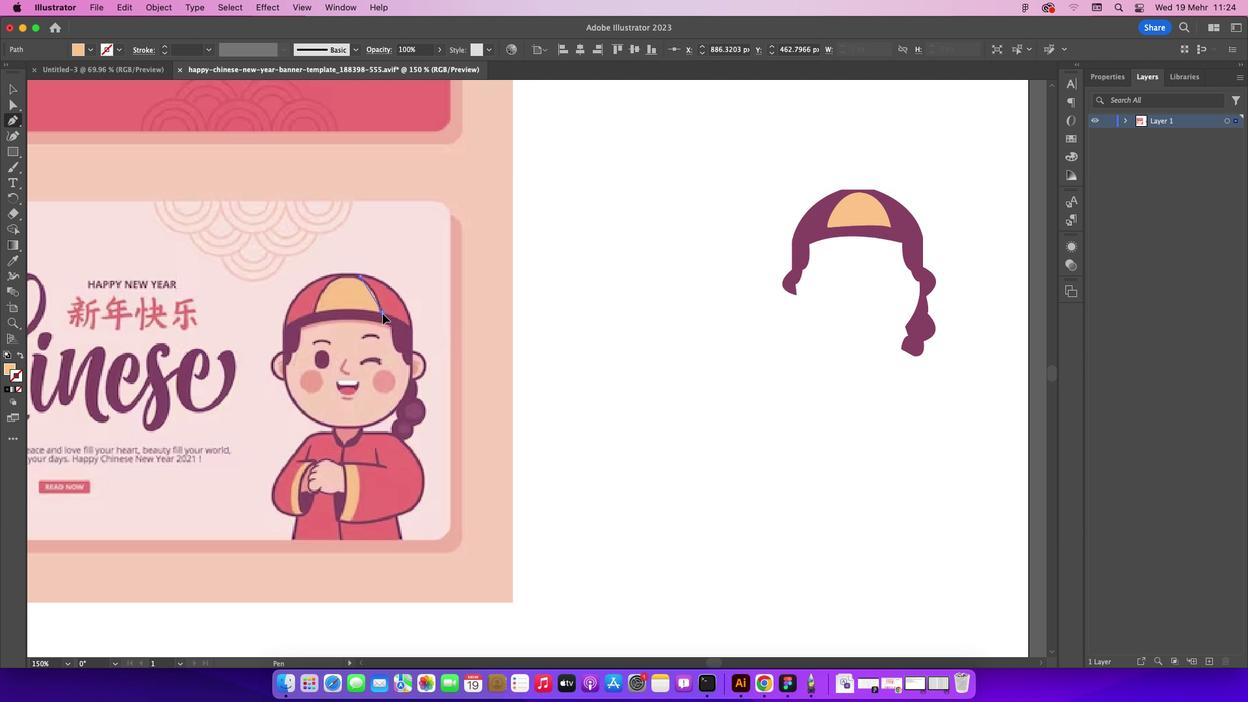 
Action: Mouse moved to (383, 315)
Screenshot: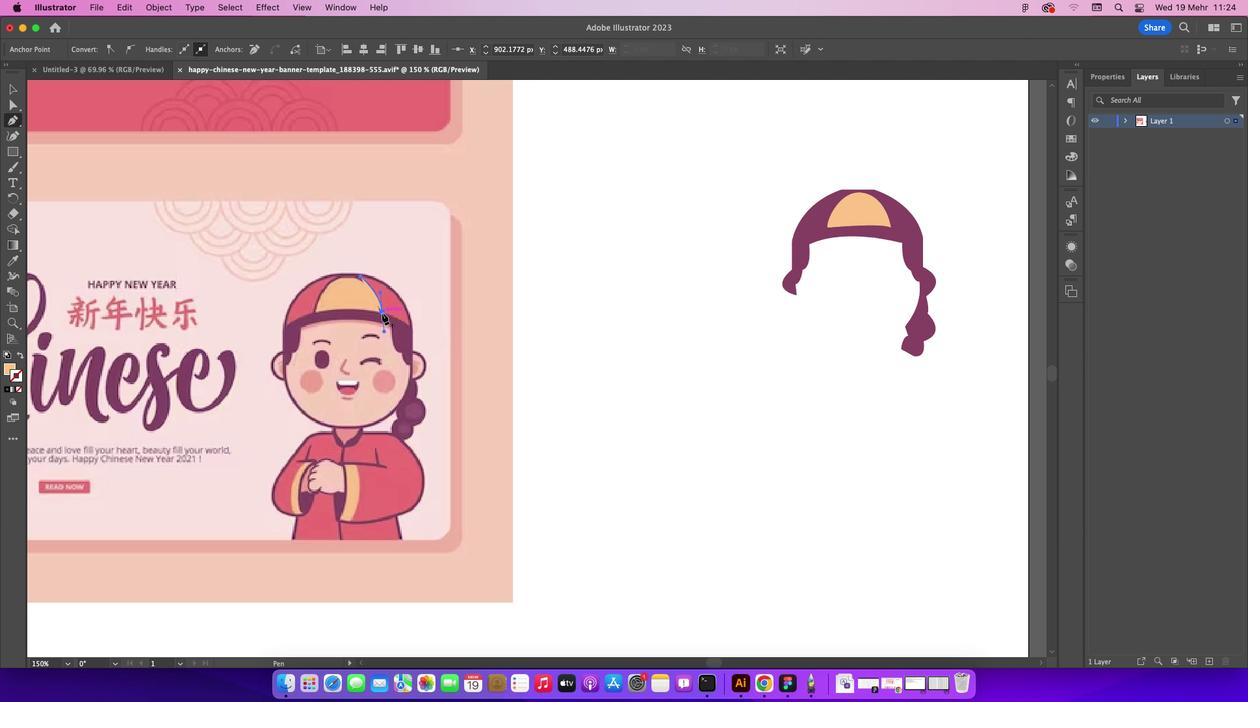 
Action: Mouse pressed left at (383, 315)
Screenshot: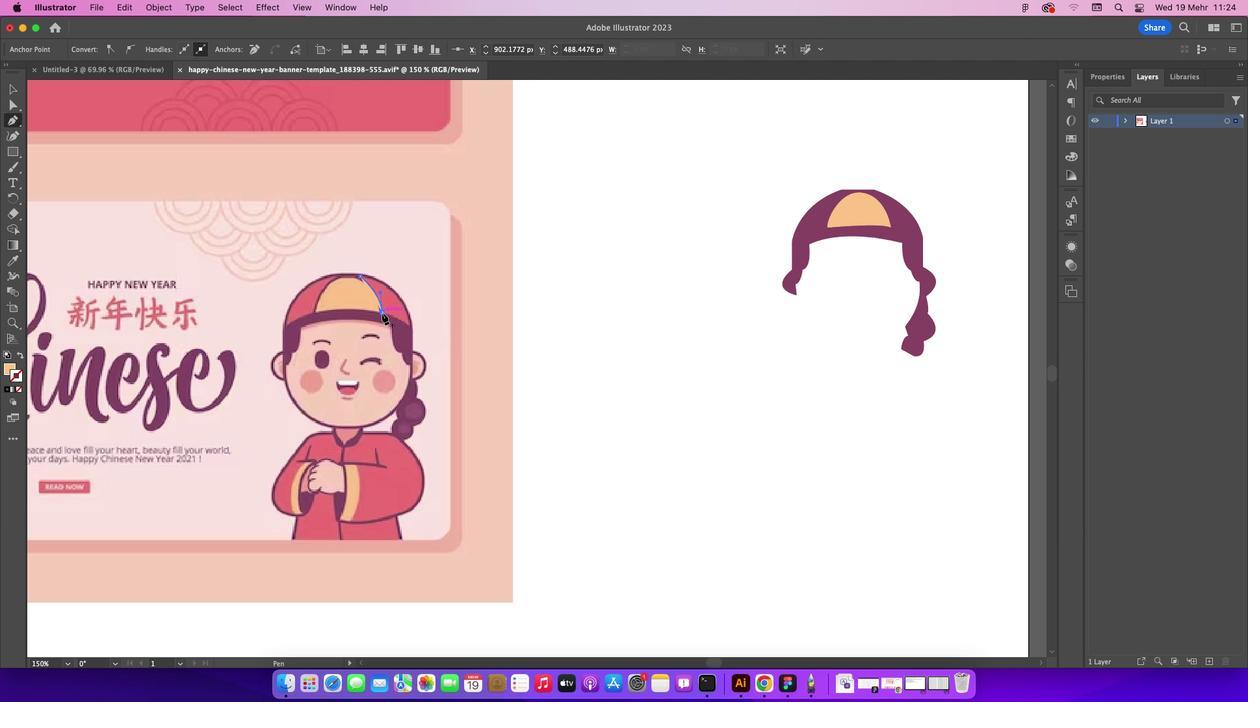 
Action: Mouse moved to (410, 327)
Screenshot: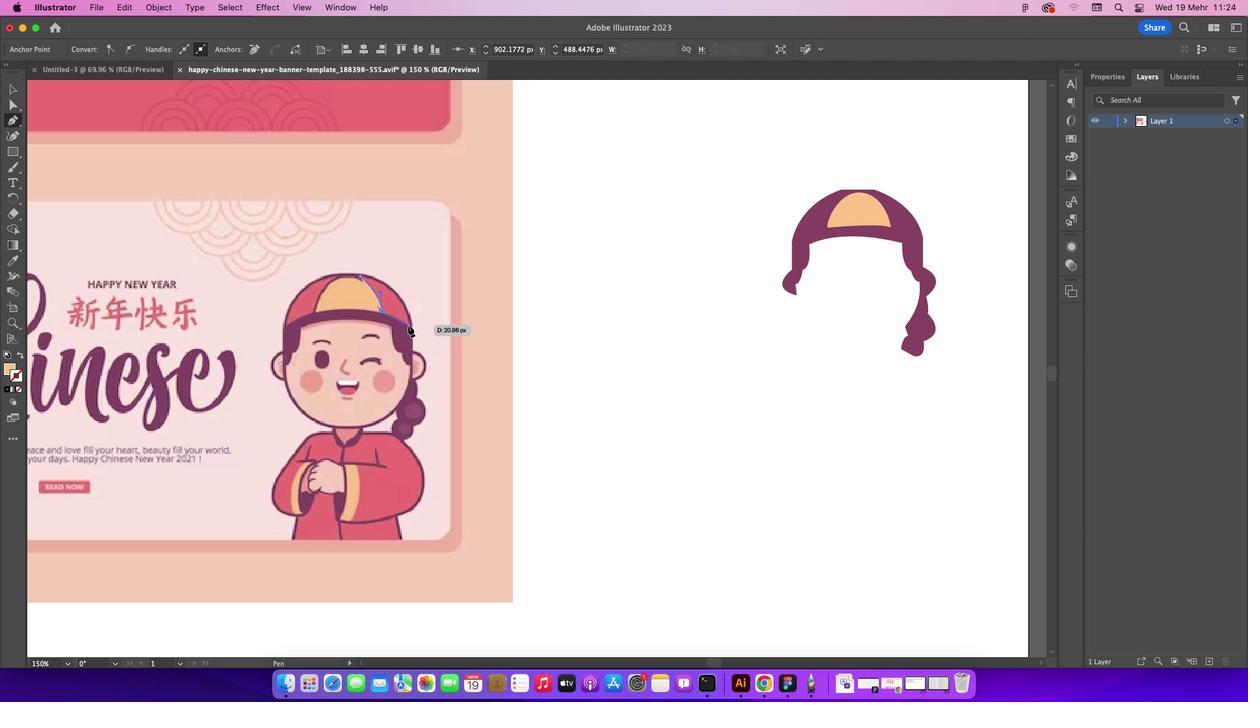 
Action: Mouse pressed left at (410, 327)
Screenshot: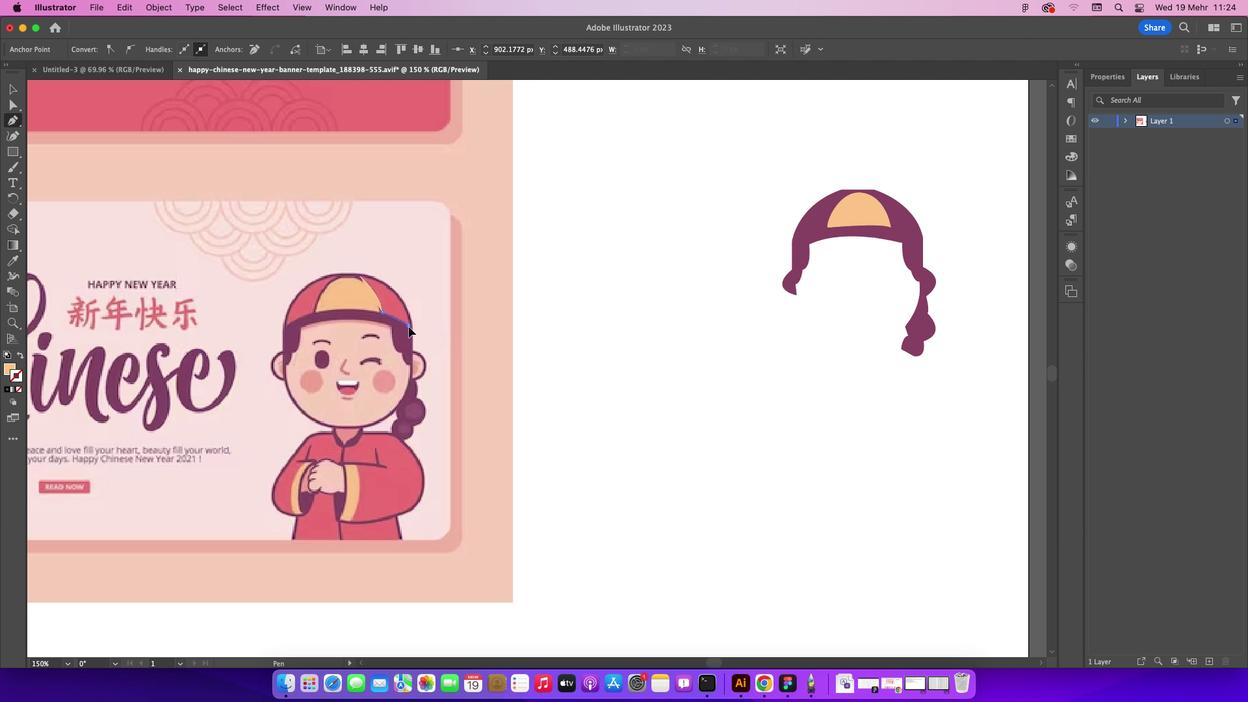 
Action: Mouse moved to (411, 325)
Screenshot: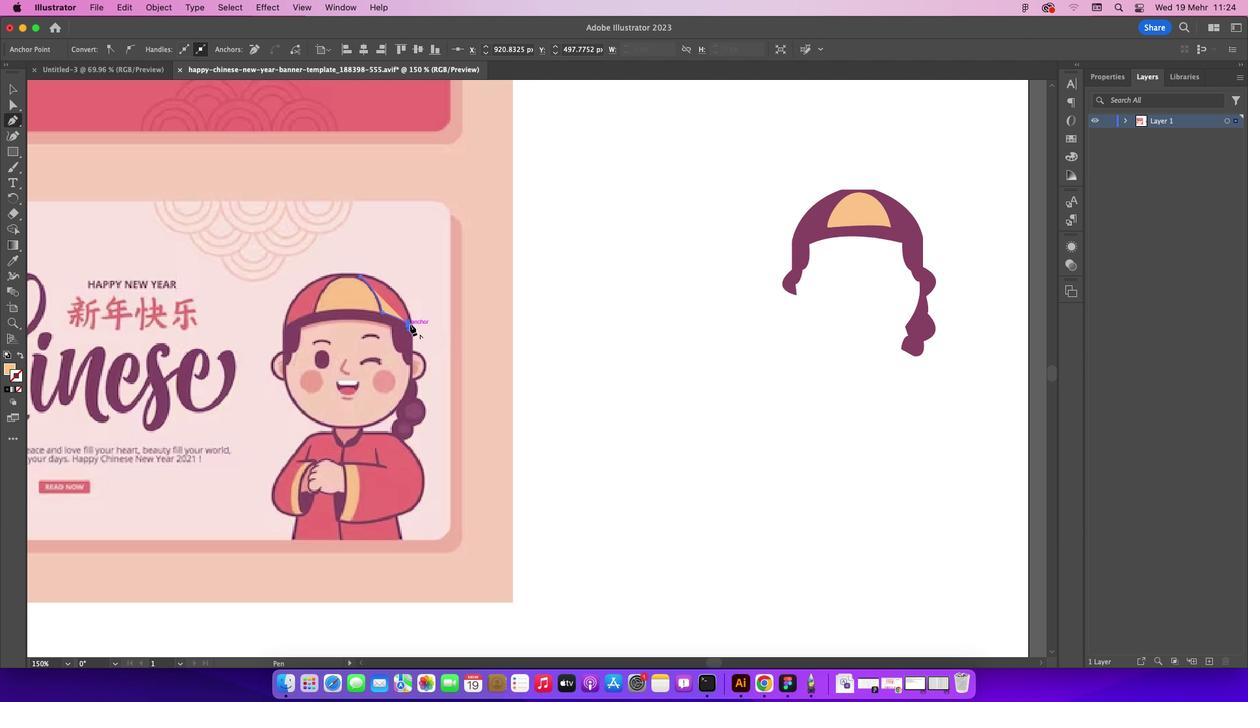 
Action: Mouse pressed left at (411, 325)
Screenshot: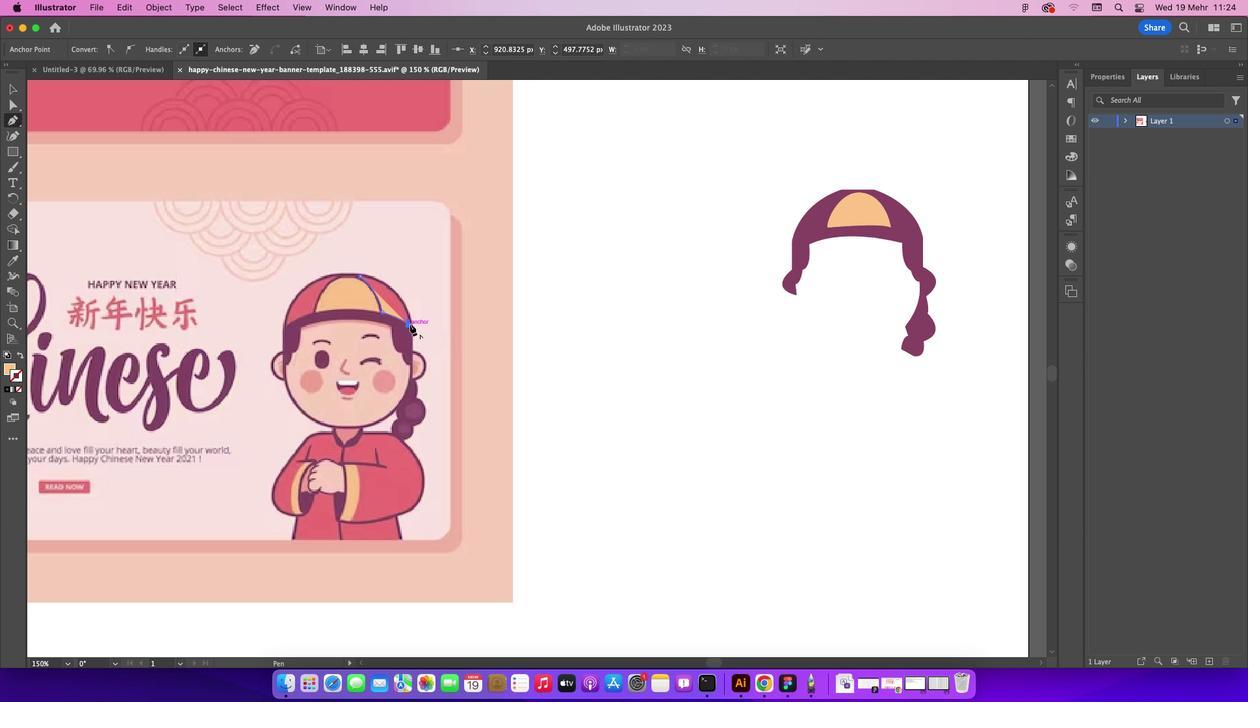 
Action: Mouse moved to (360, 277)
Screenshot: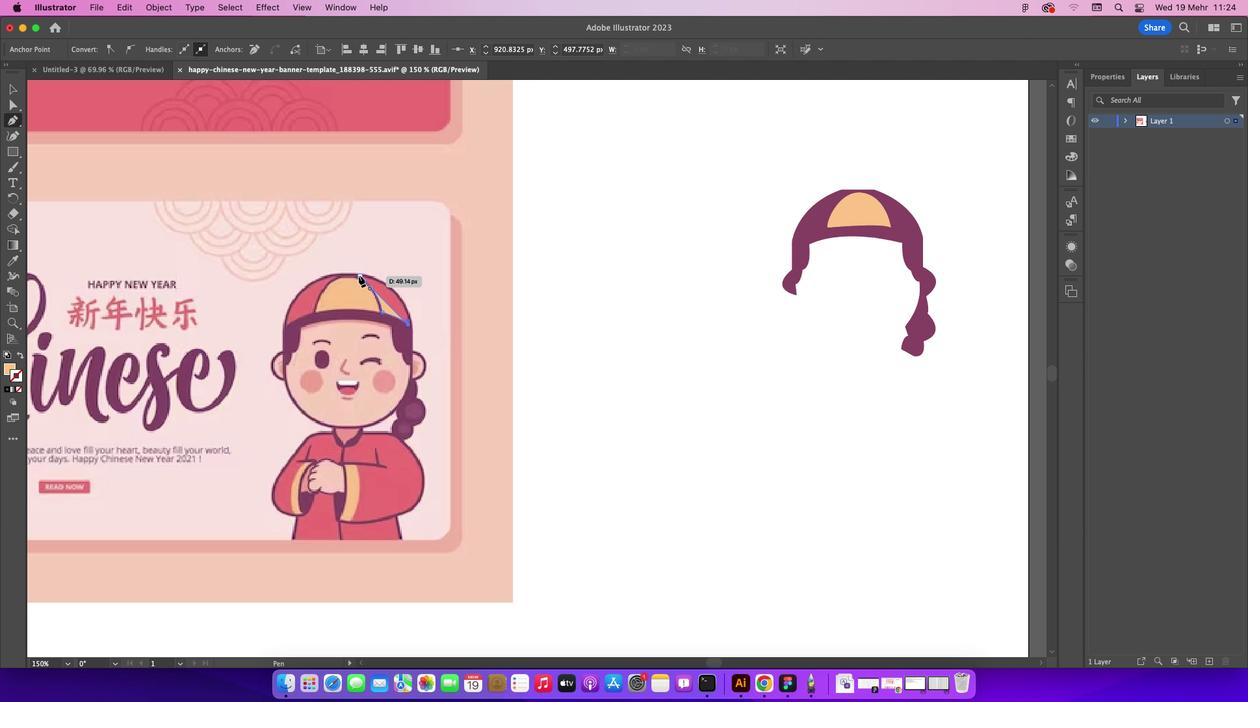 
Action: Mouse pressed left at (360, 277)
Screenshot: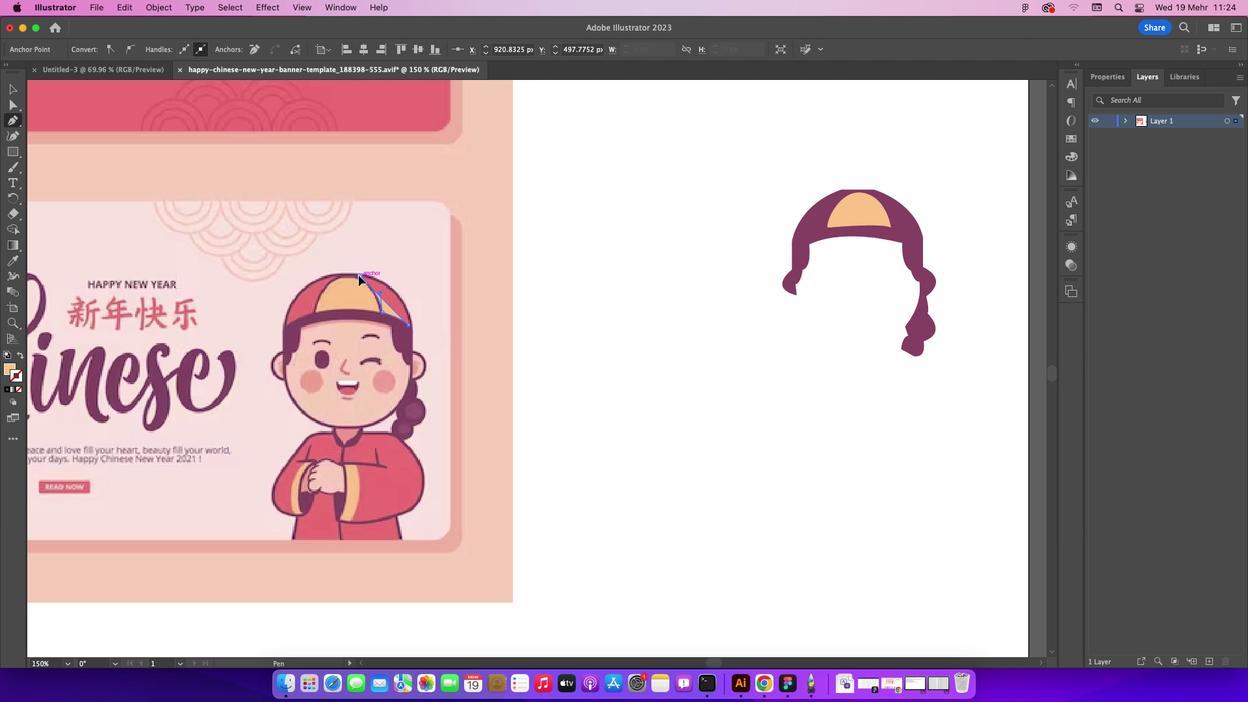 
Action: Mouse moved to (21, 91)
Screenshot: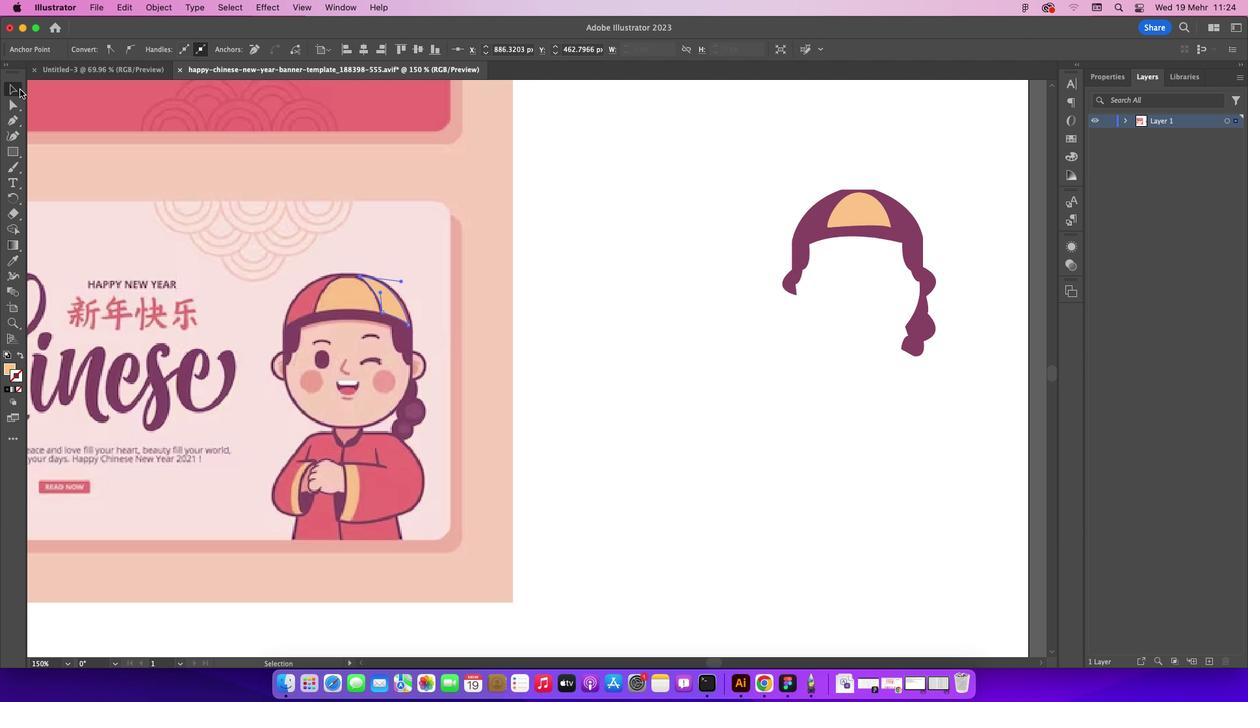 
Action: Mouse pressed left at (21, 91)
Screenshot: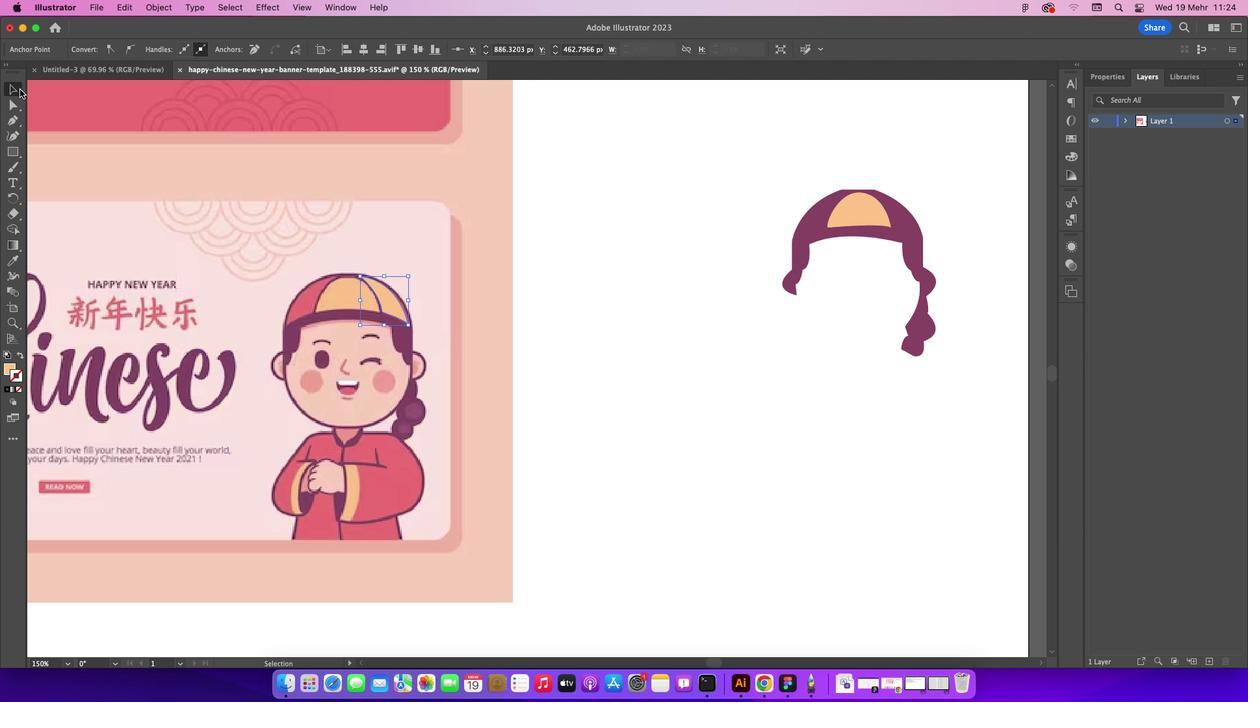 
Action: Mouse moved to (133, 139)
Screenshot: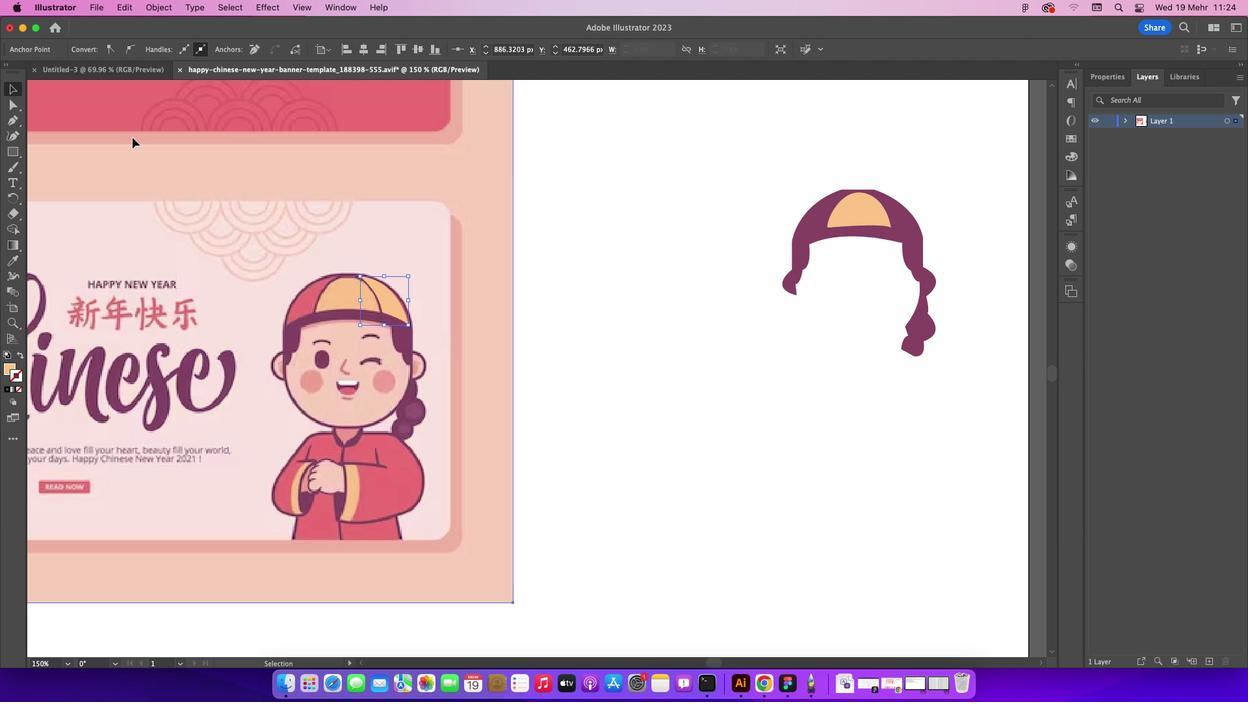 
Action: Mouse pressed left at (133, 139)
Screenshot: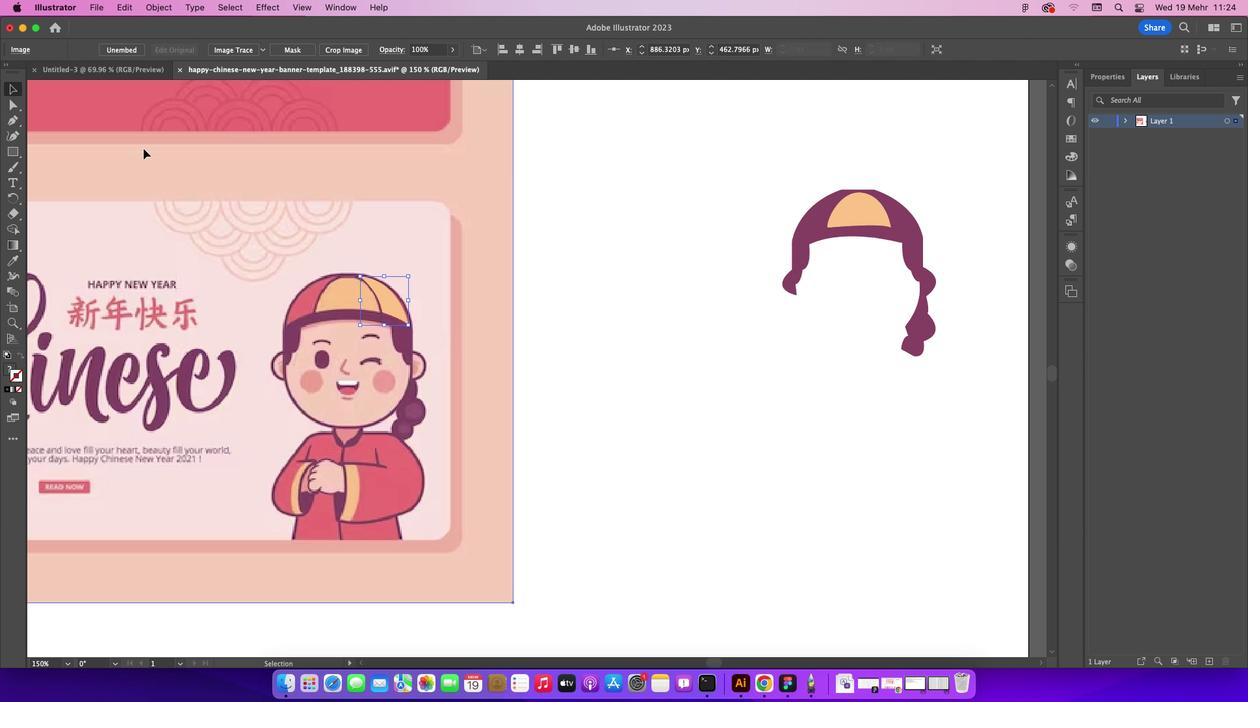 
Action: Mouse moved to (390, 307)
Screenshot: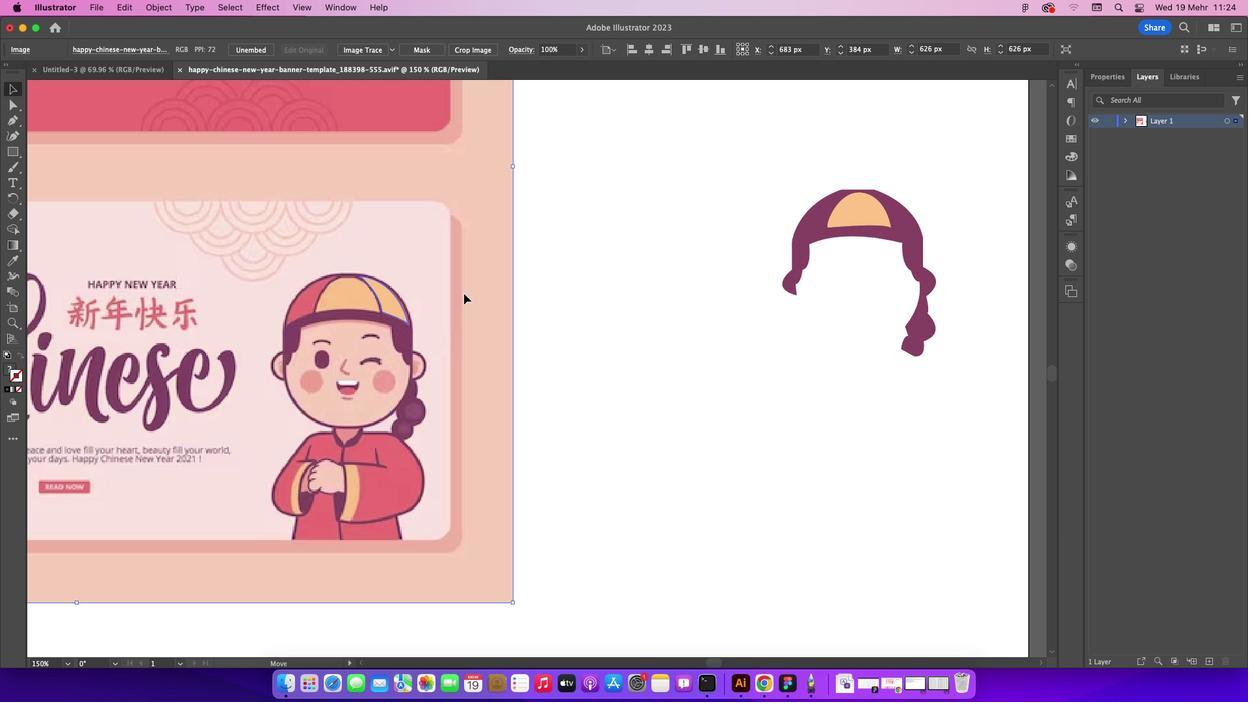 
Action: Mouse pressed left at (390, 307)
Screenshot: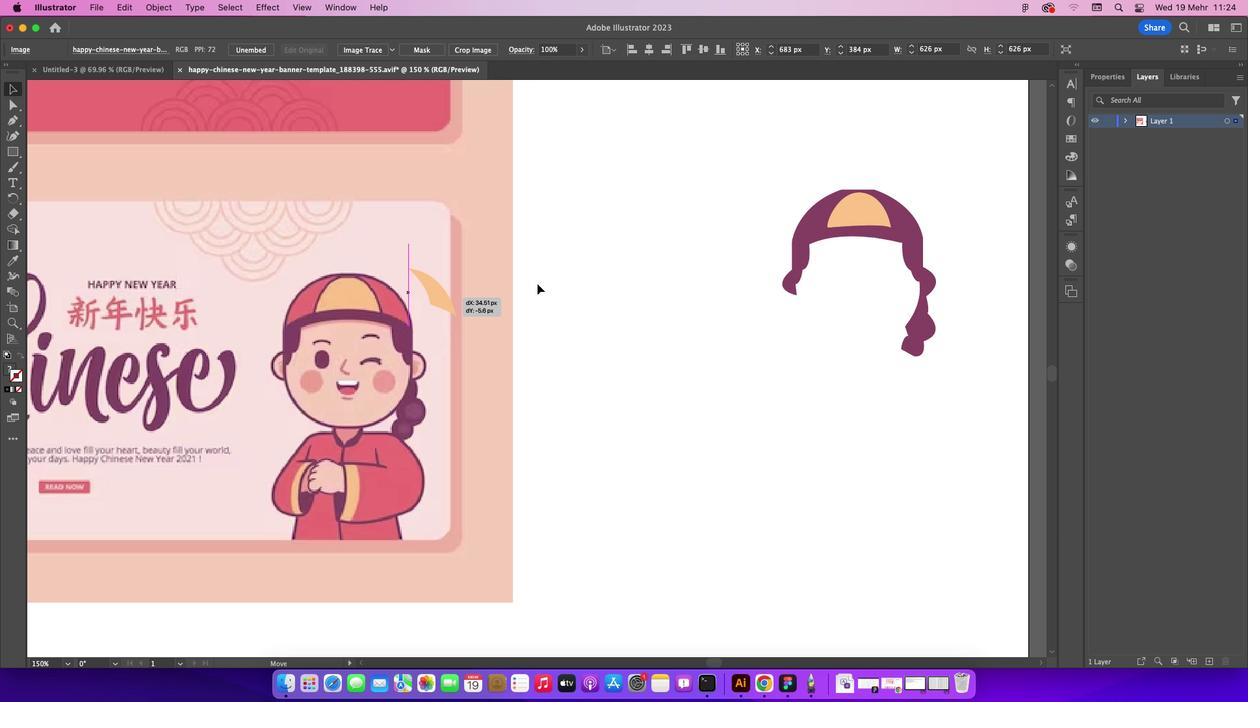 
Action: Mouse moved to (15, 269)
Screenshot: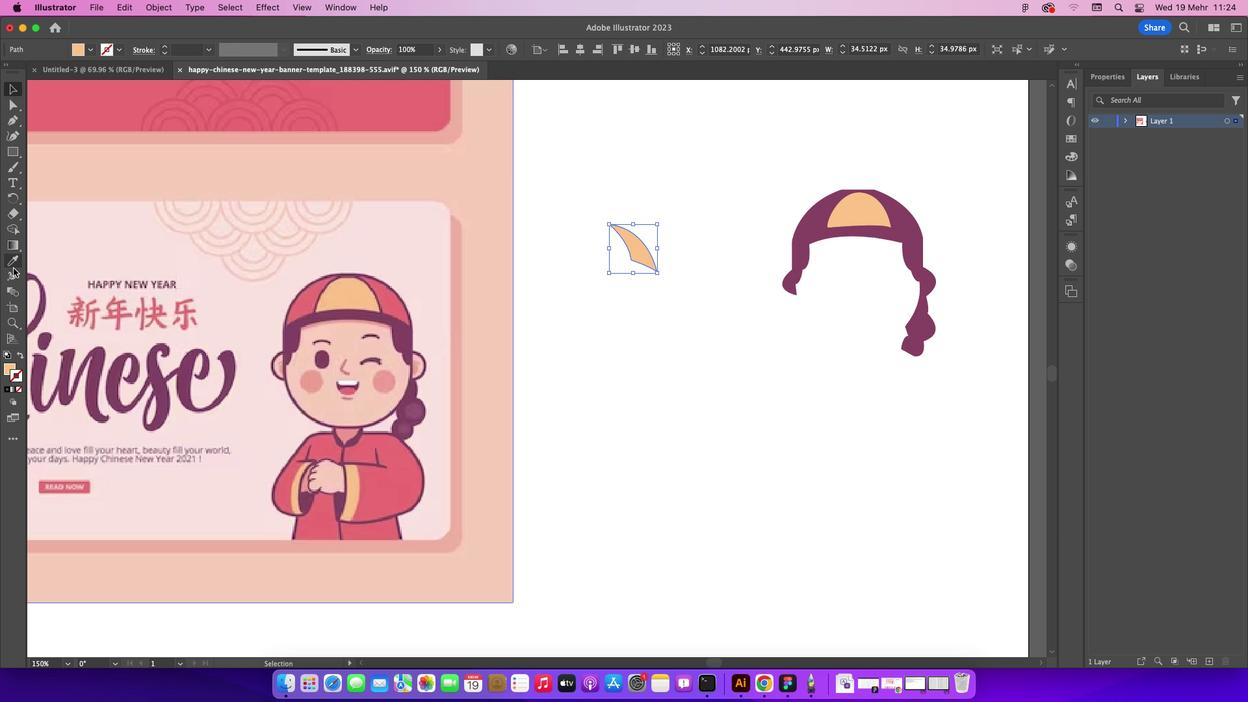 
Action: Mouse pressed left at (15, 269)
Screenshot: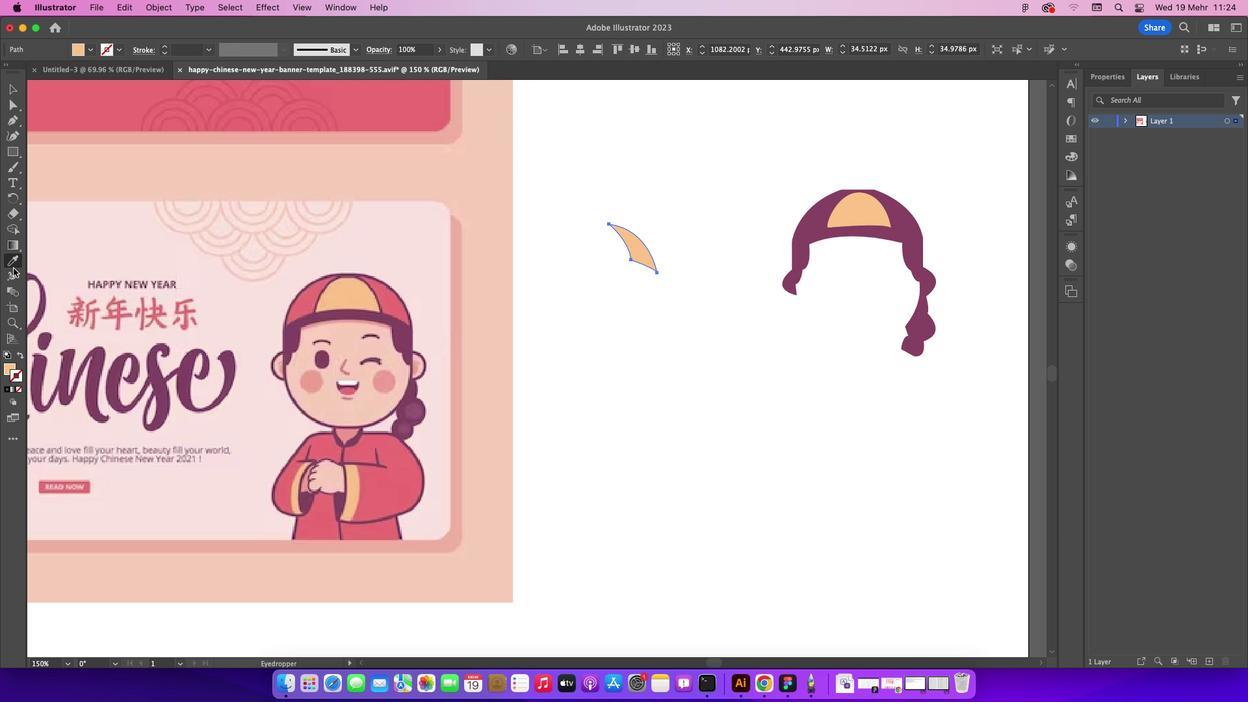 
Action: Mouse moved to (388, 301)
Screenshot: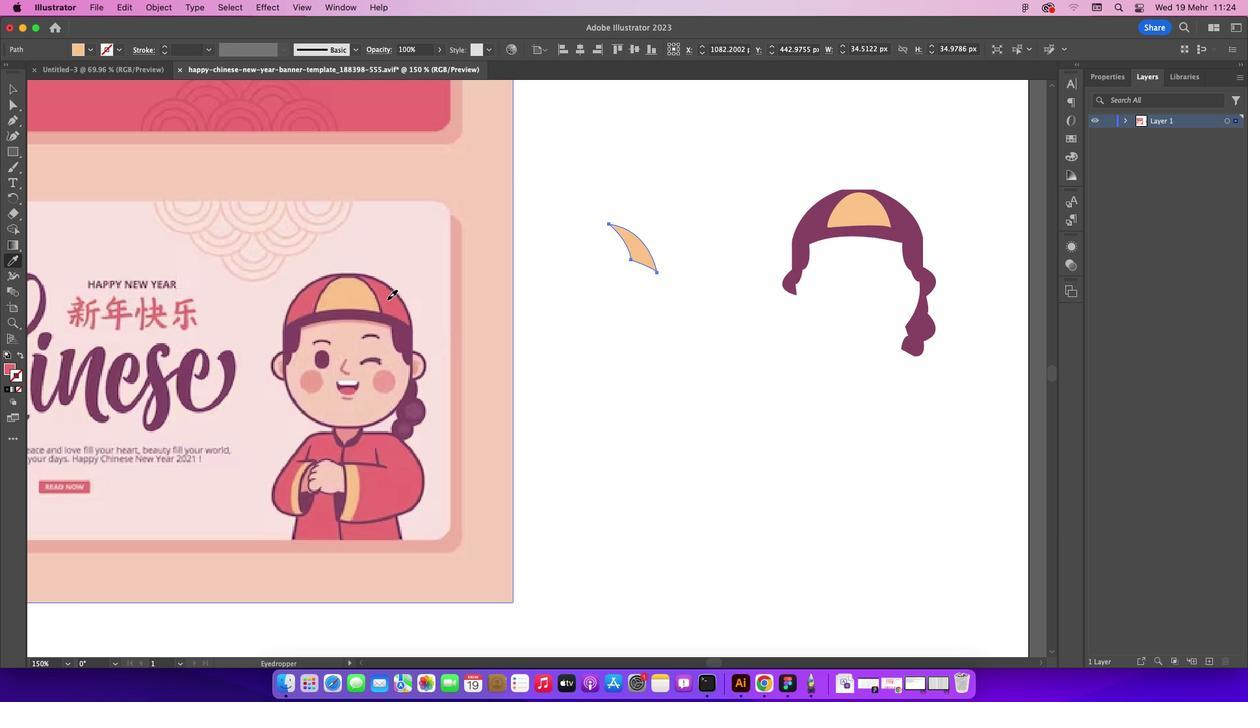 
Action: Mouse pressed left at (388, 301)
Screenshot: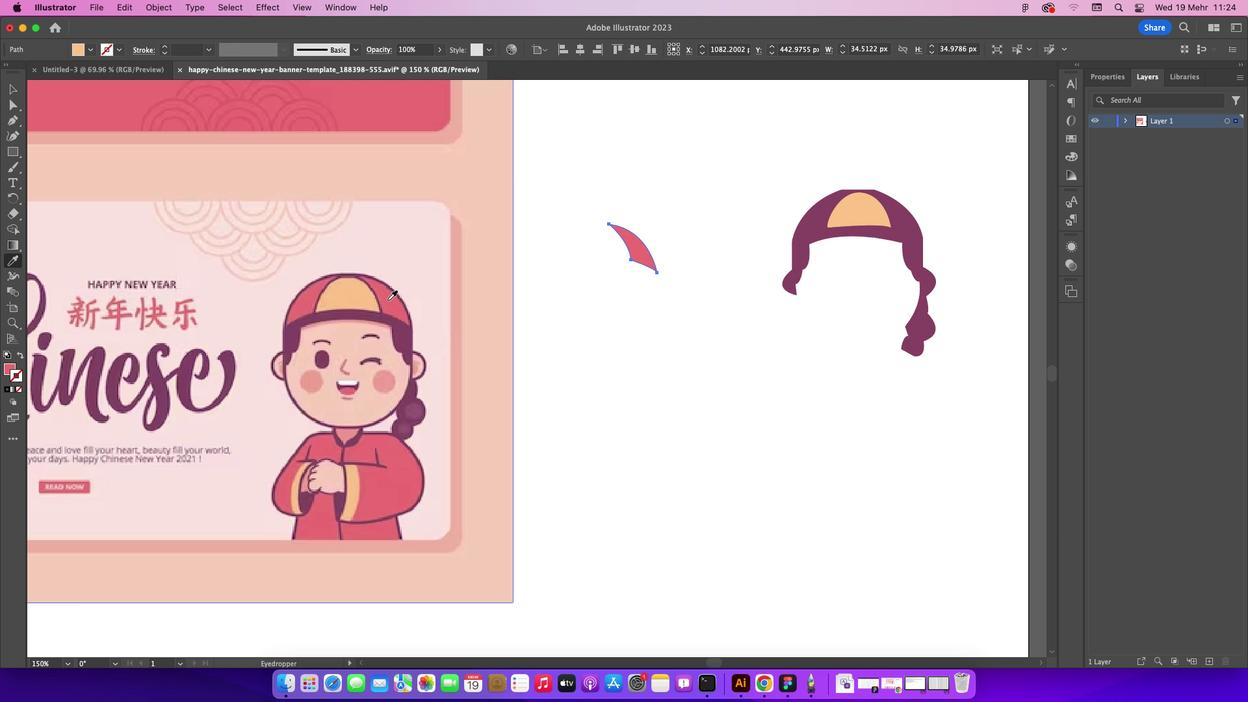 
Action: Mouse moved to (13, 85)
Screenshot: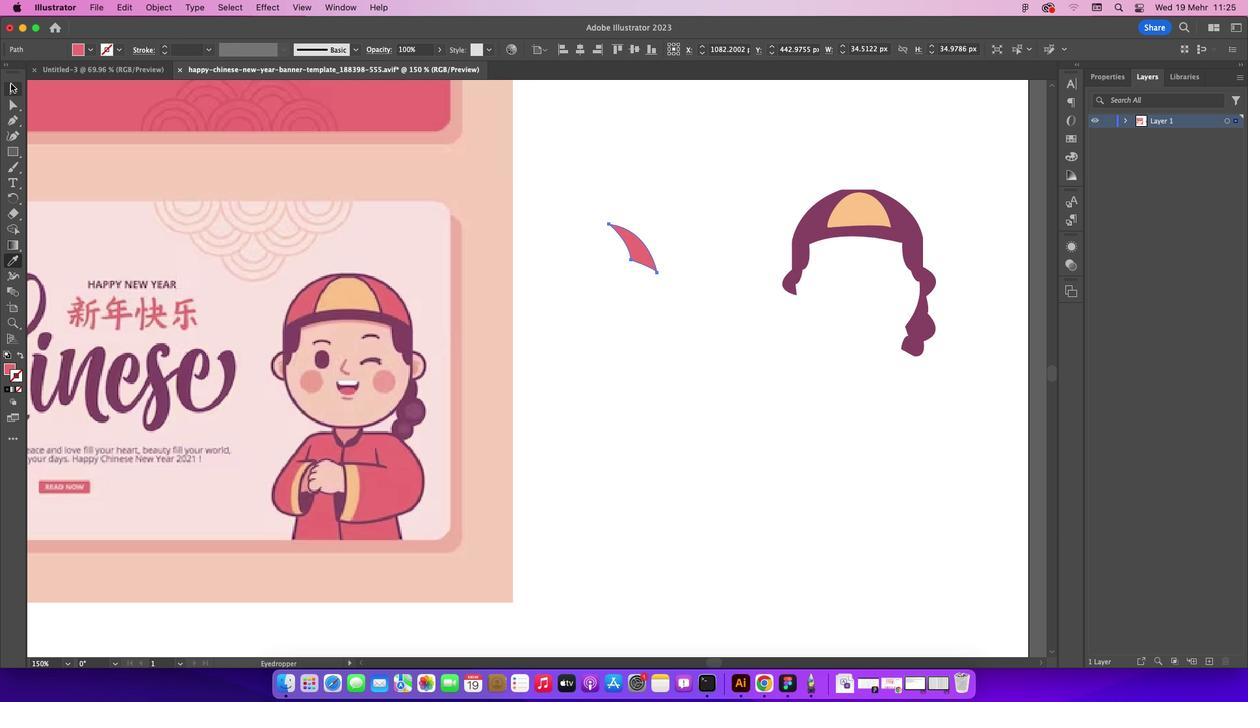 
Action: Mouse pressed left at (13, 85)
Screenshot: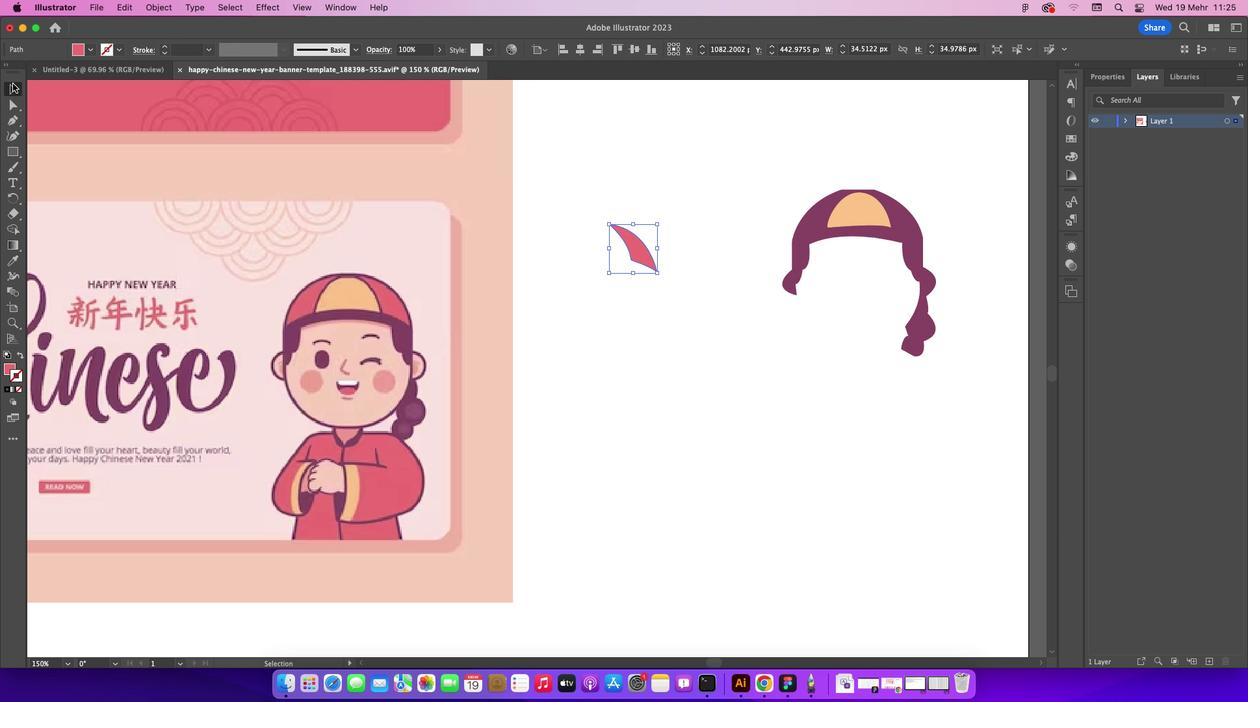 
Action: Mouse moved to (353, 165)
Screenshot: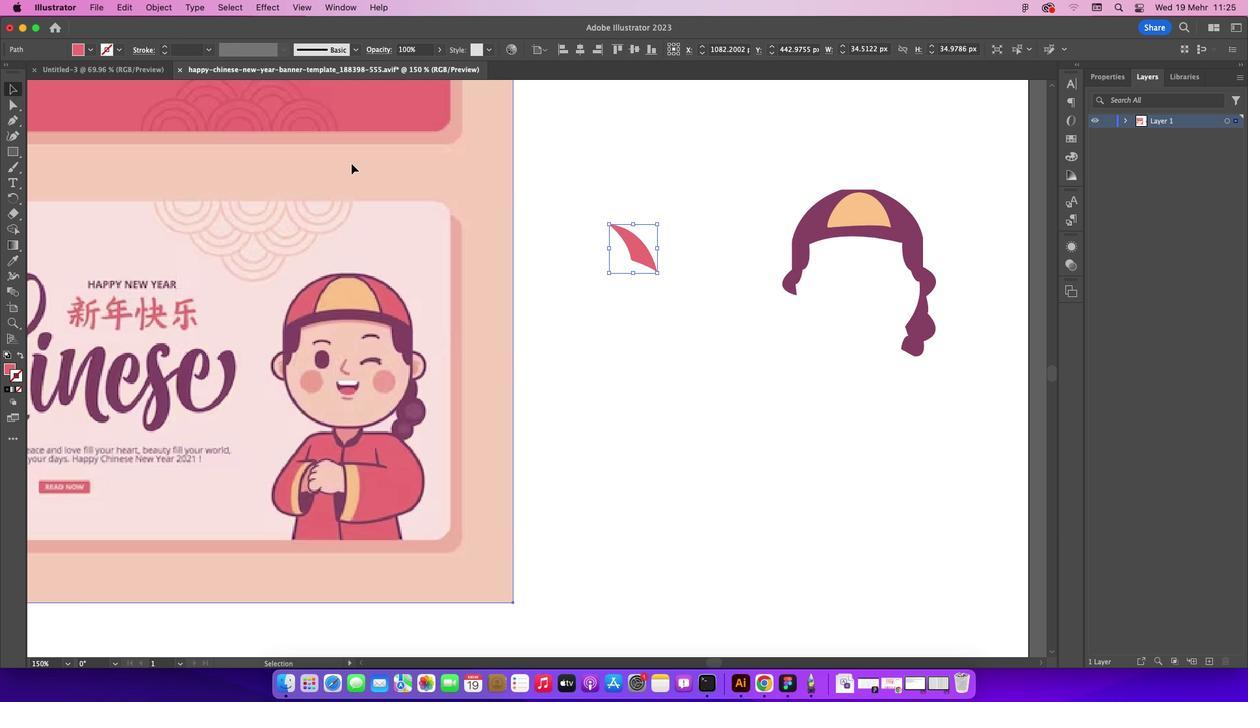 
Action: Mouse pressed left at (353, 165)
Screenshot: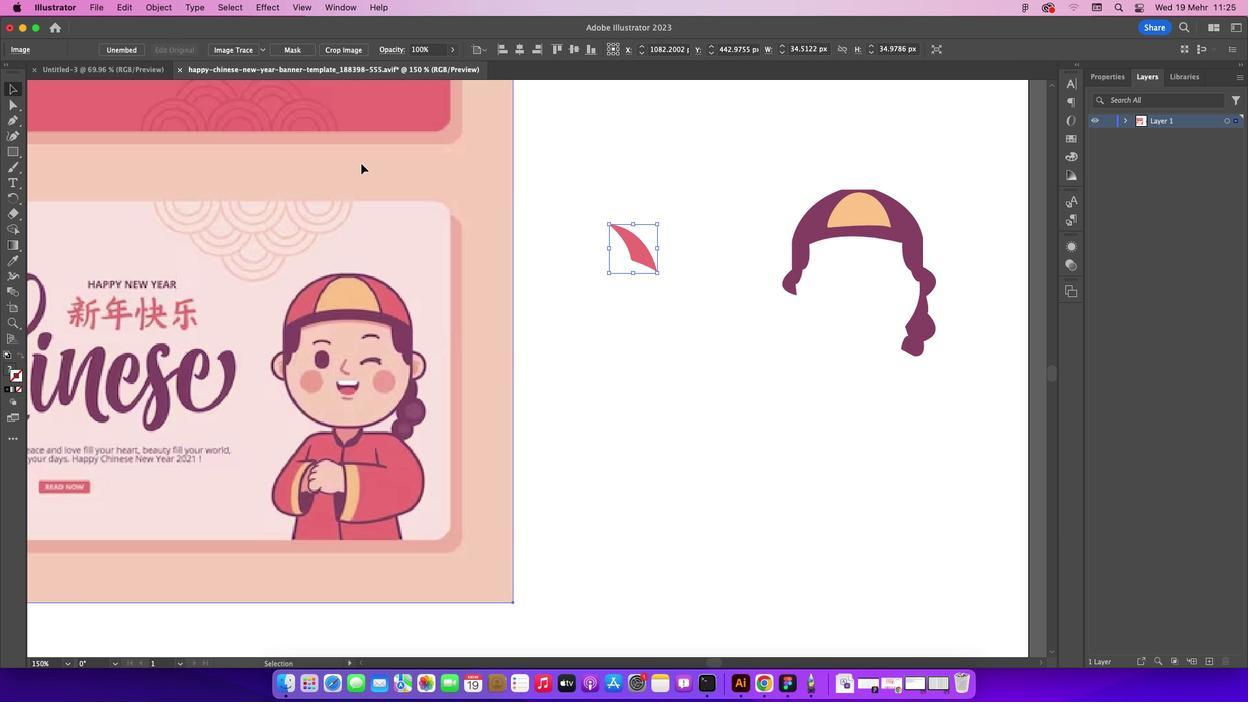 
Action: Mouse moved to (636, 258)
Screenshot: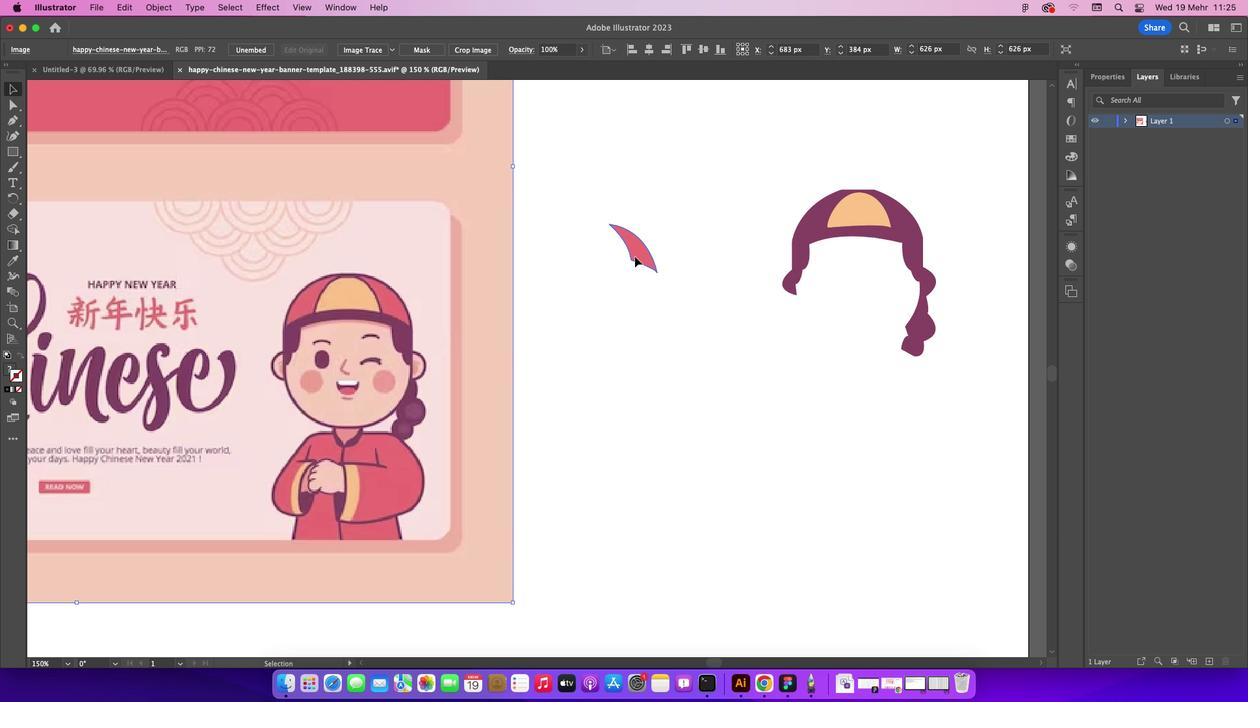 
Action: Mouse pressed left at (636, 258)
Screenshot: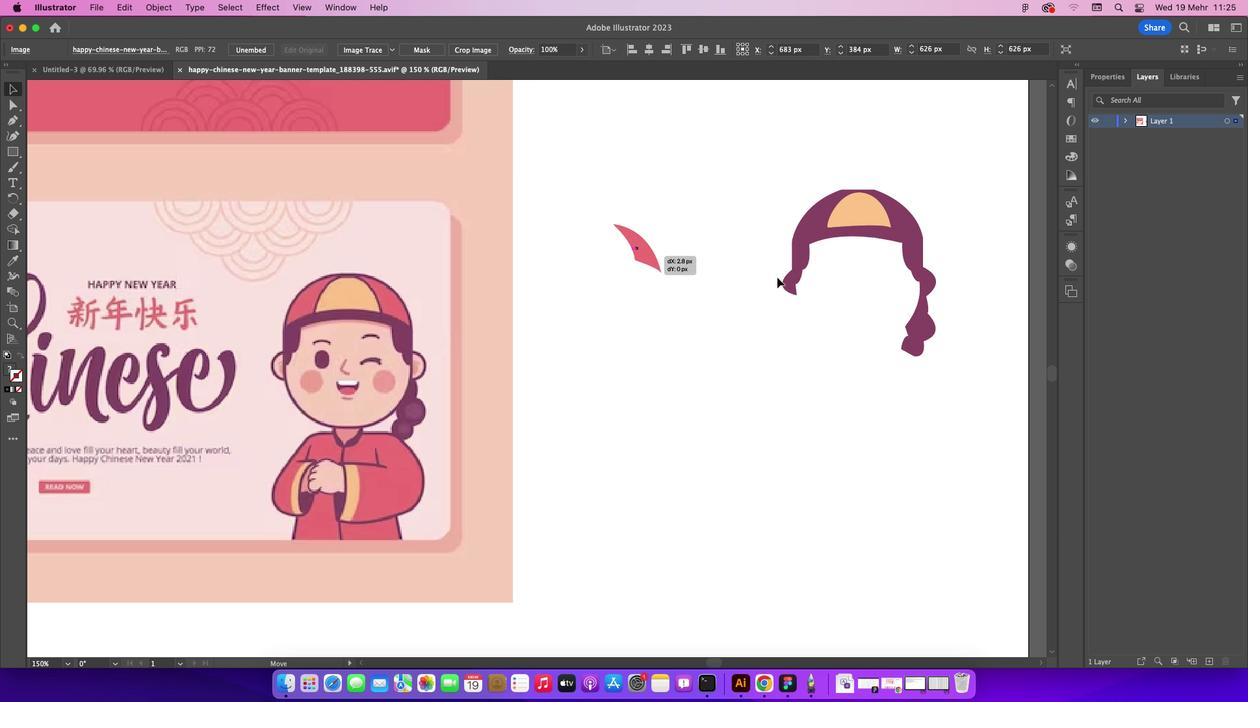 
Action: Mouse moved to (902, 222)
Screenshot: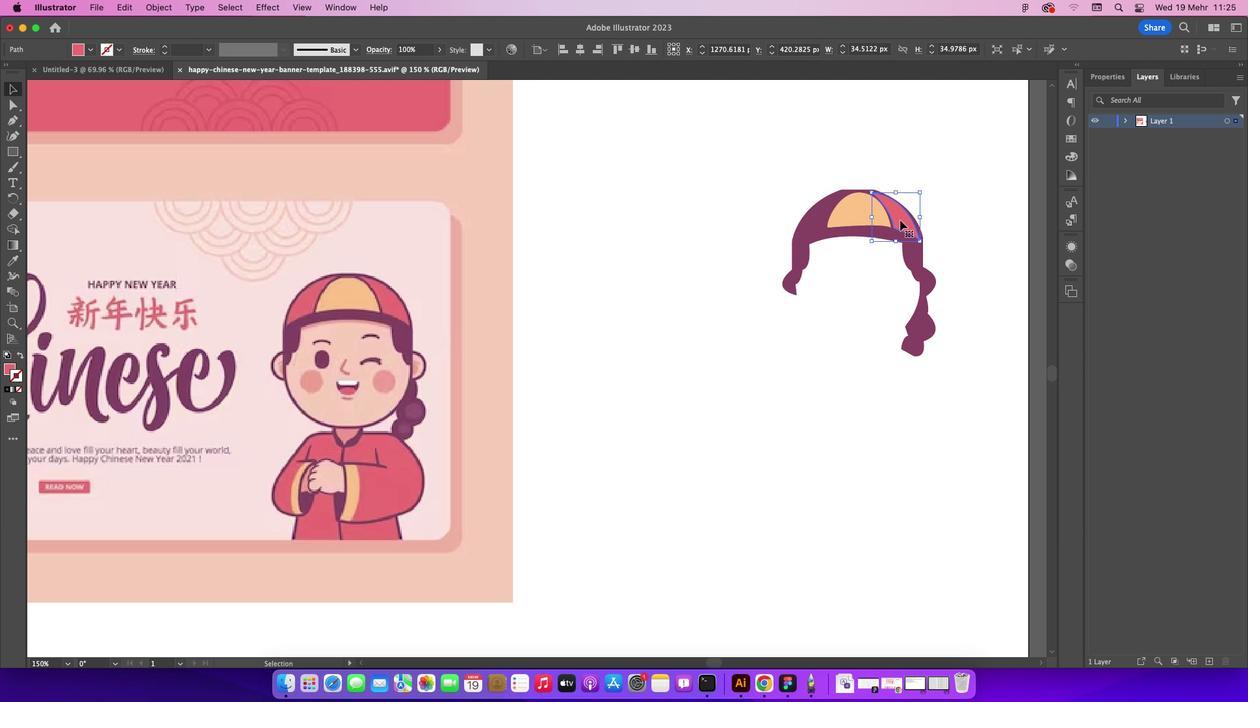 
Action: Key pressed Key.alt
Screenshot: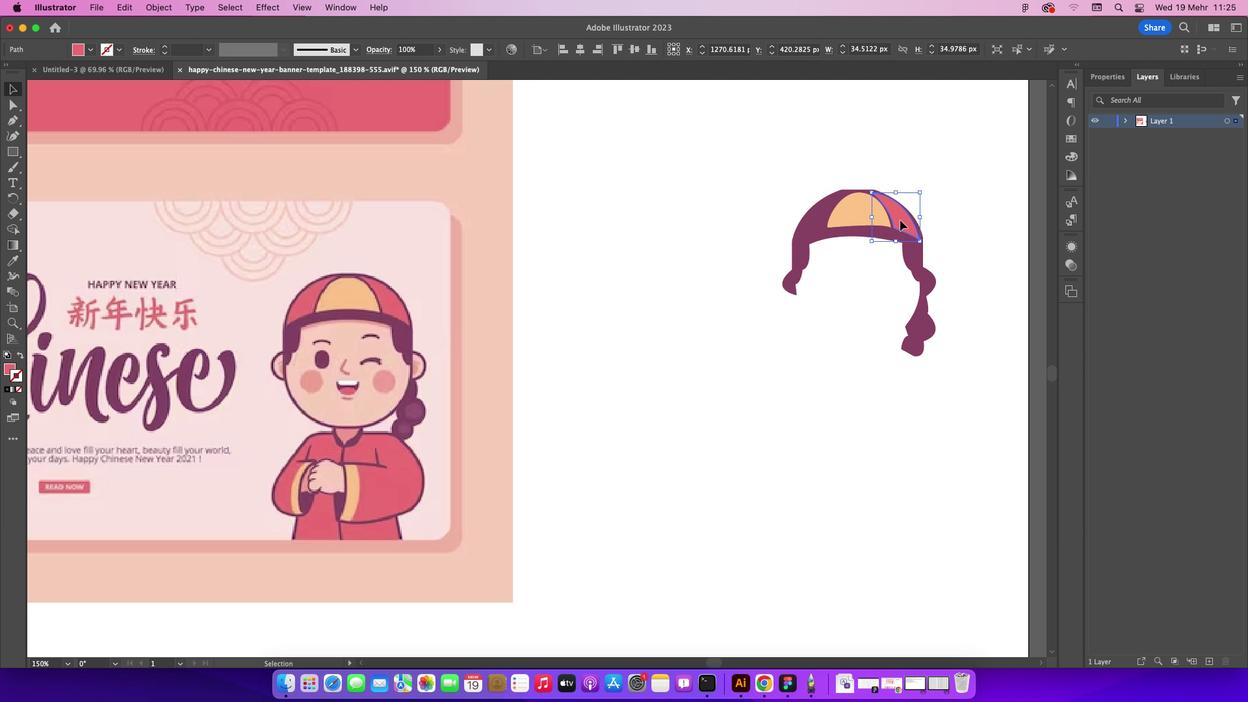 
Action: Mouse pressed left at (902, 222)
Screenshot: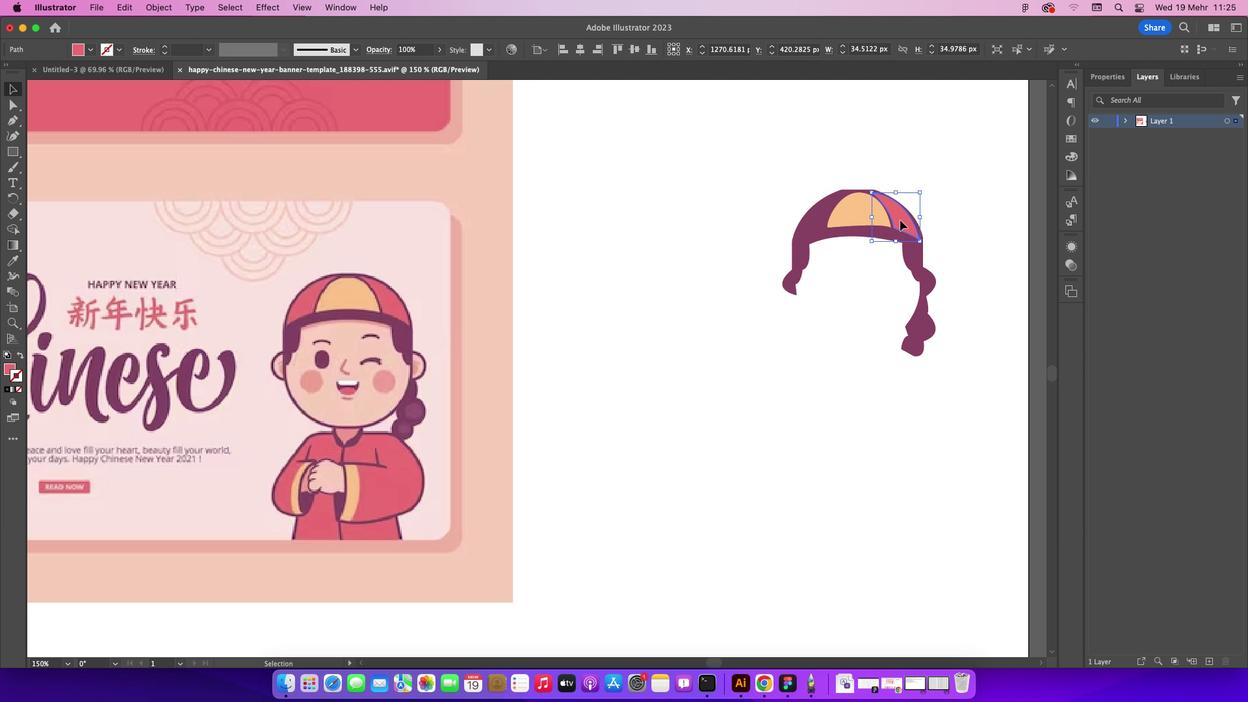 
Action: Mouse moved to (738, 217)
Screenshot: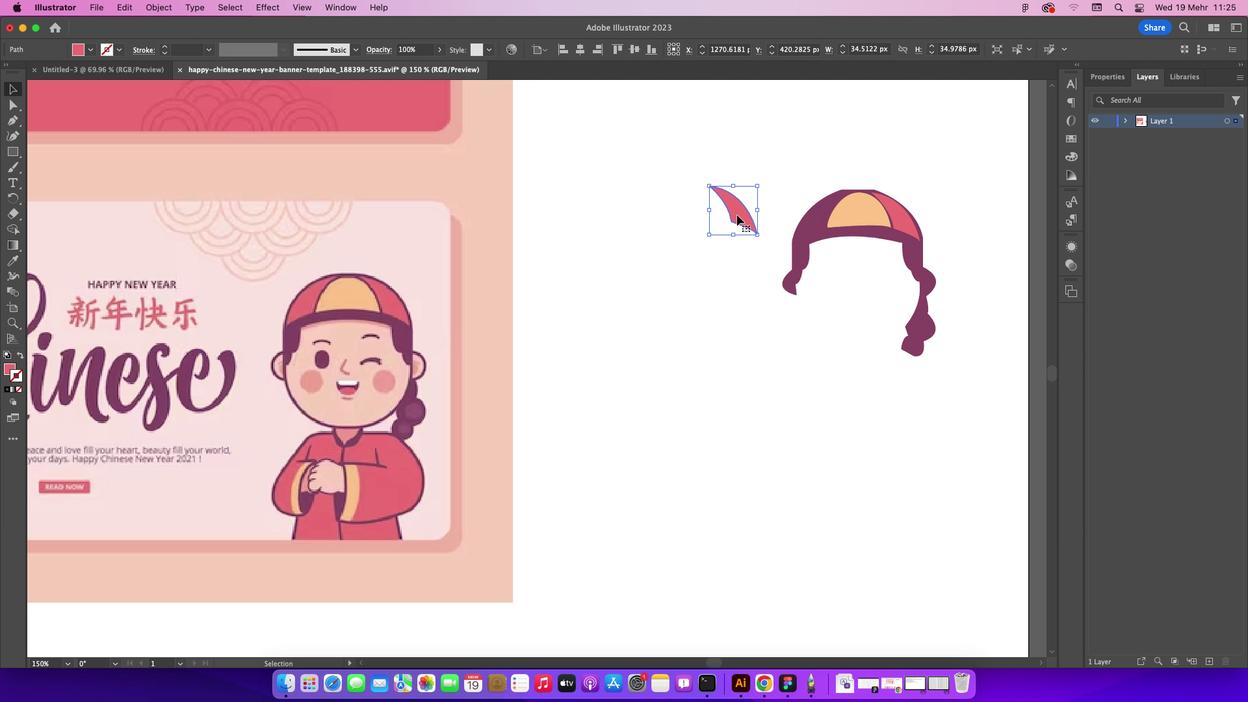 
Action: Mouse pressed right at (738, 217)
Screenshot: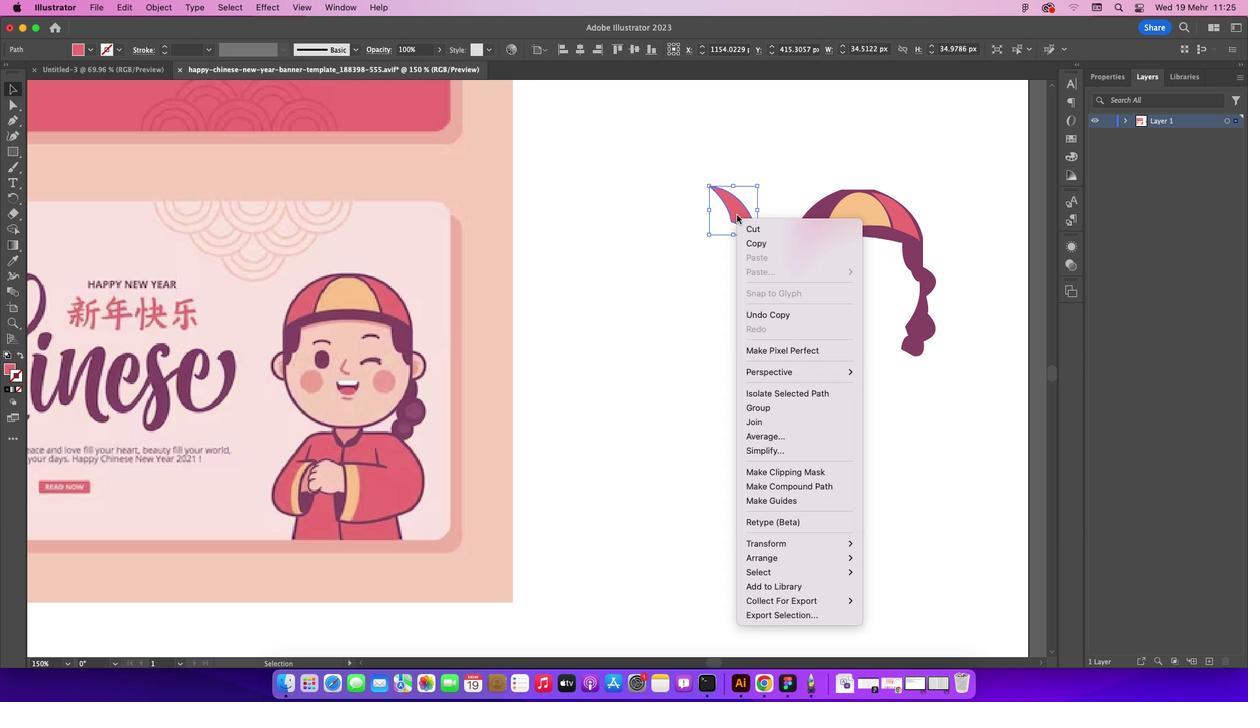 
Action: Mouse moved to (897, 581)
Screenshot: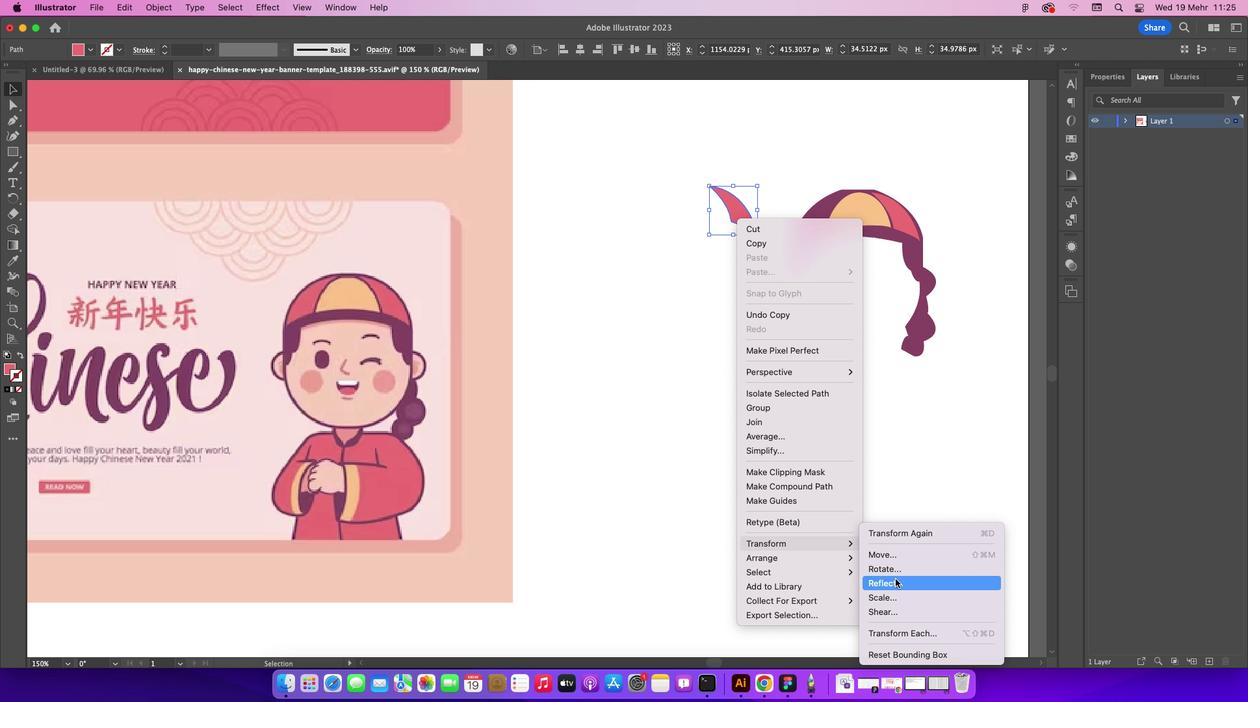 
Action: Mouse pressed left at (897, 581)
Screenshot: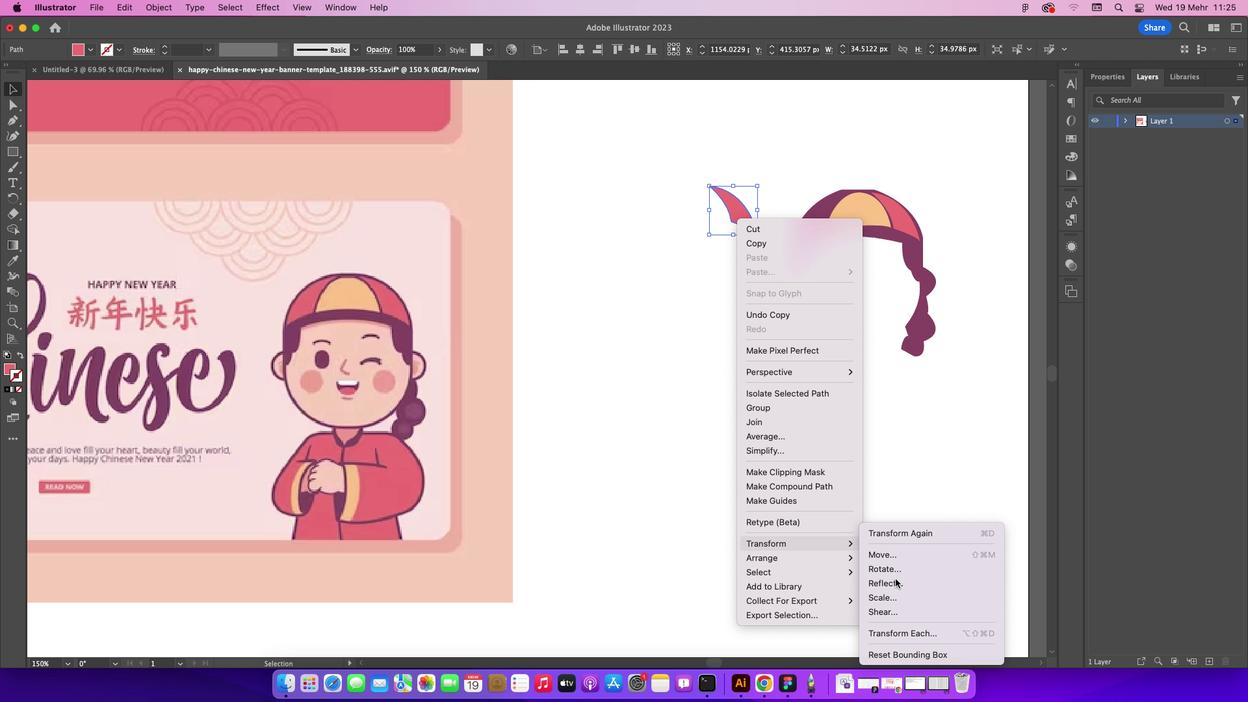 
Action: Mouse moved to (778, 337)
Screenshot: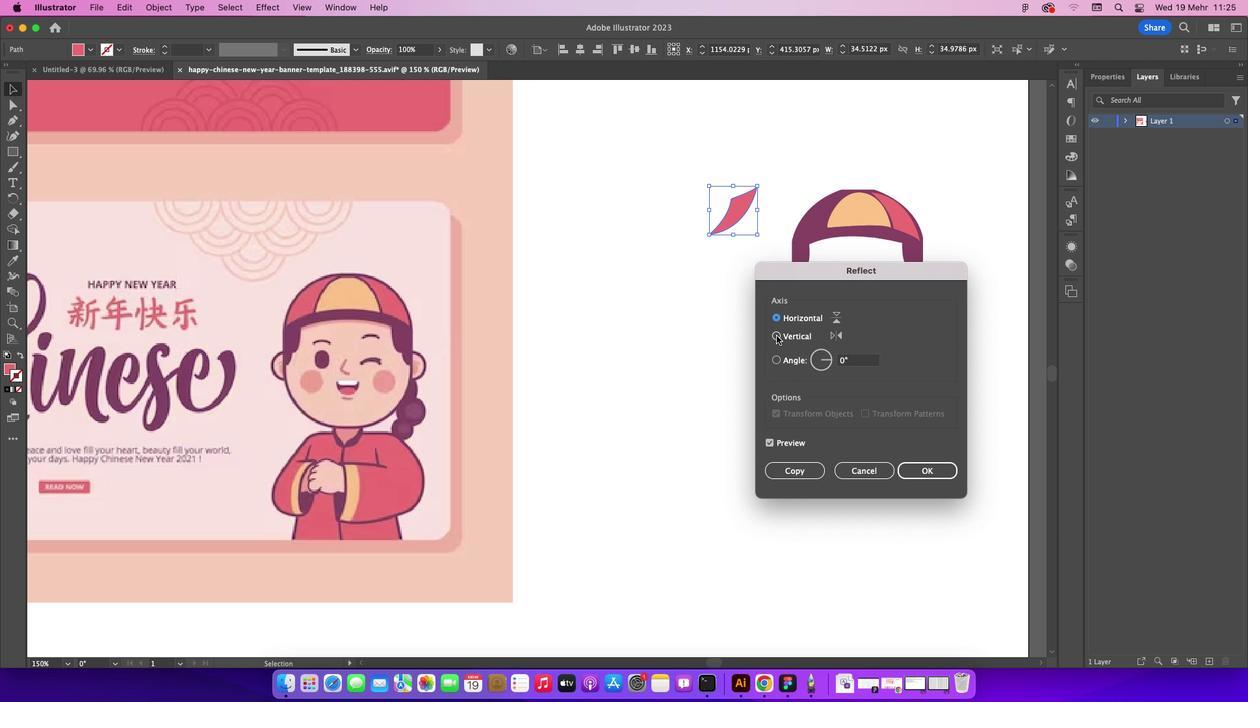
Action: Mouse pressed left at (778, 337)
Screenshot: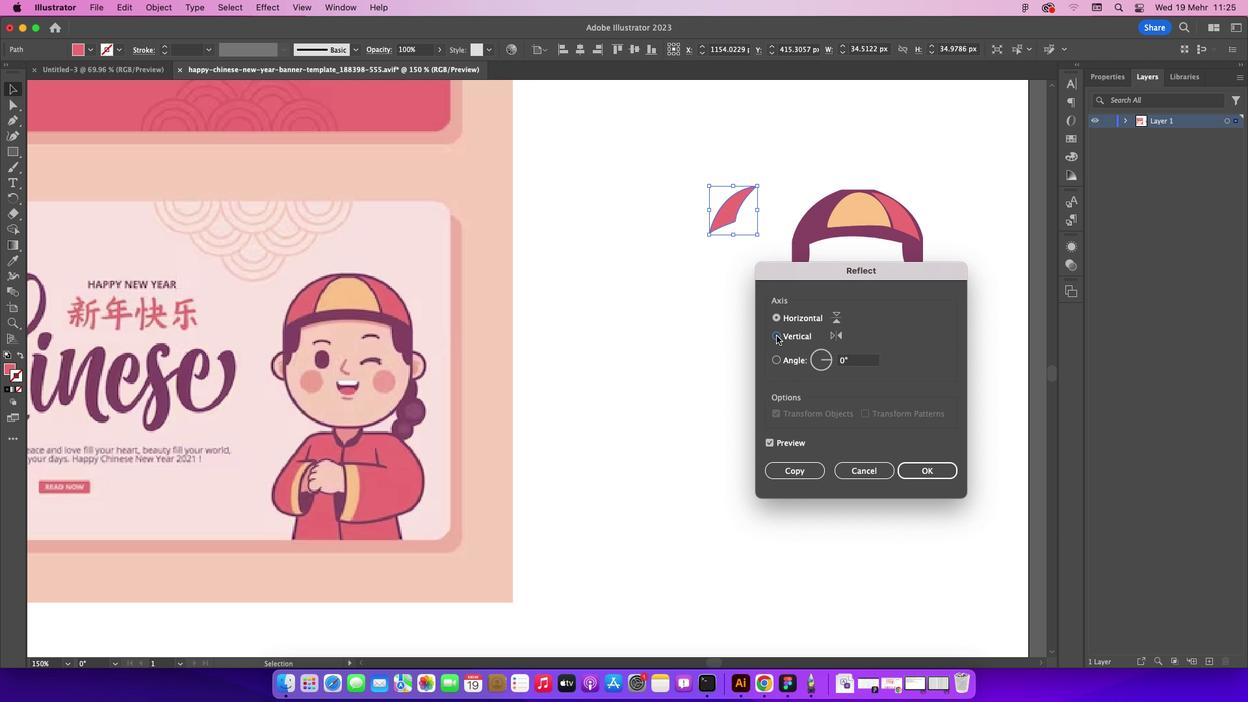 
Action: Mouse moved to (918, 468)
Screenshot: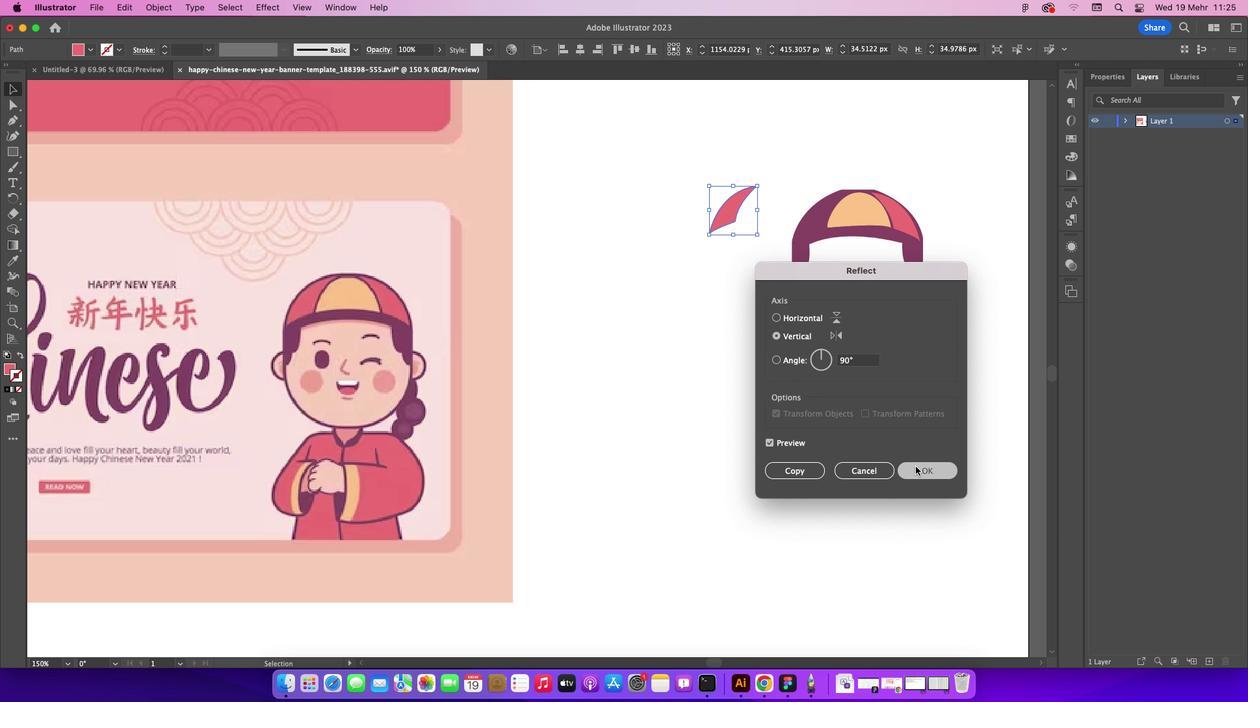 
Action: Mouse pressed left at (918, 468)
Screenshot: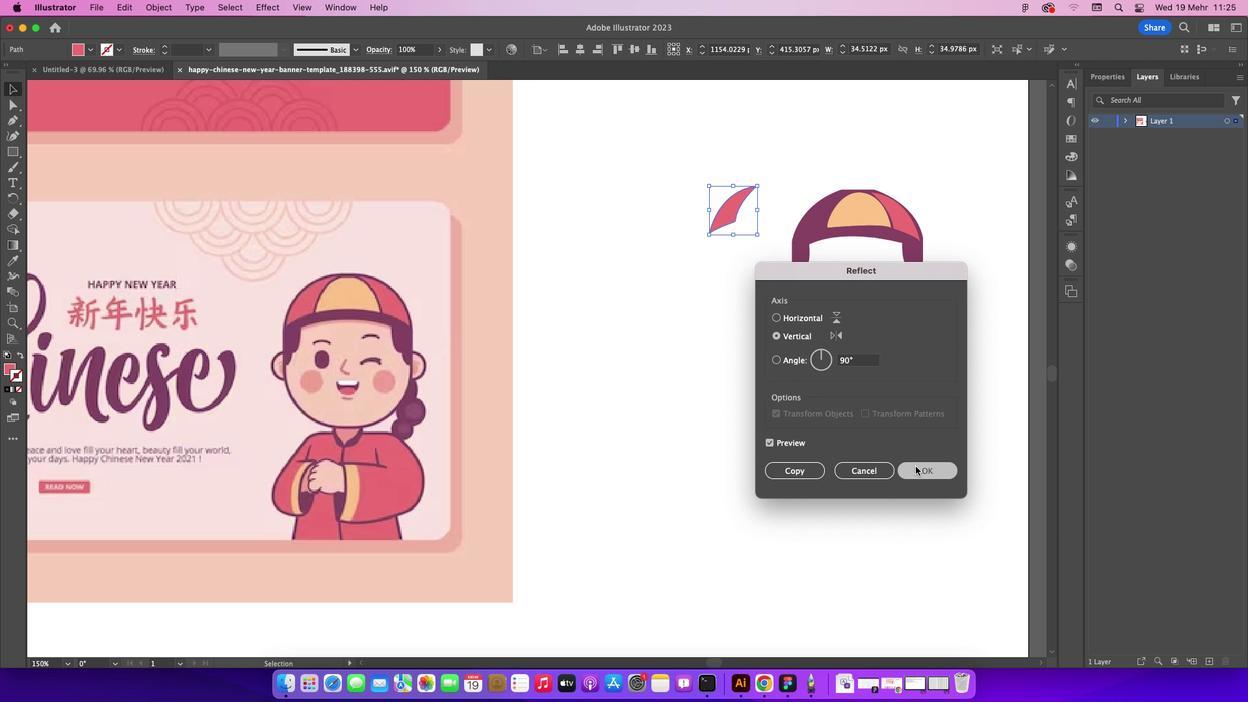 
Action: Mouse moved to (730, 209)
Screenshot: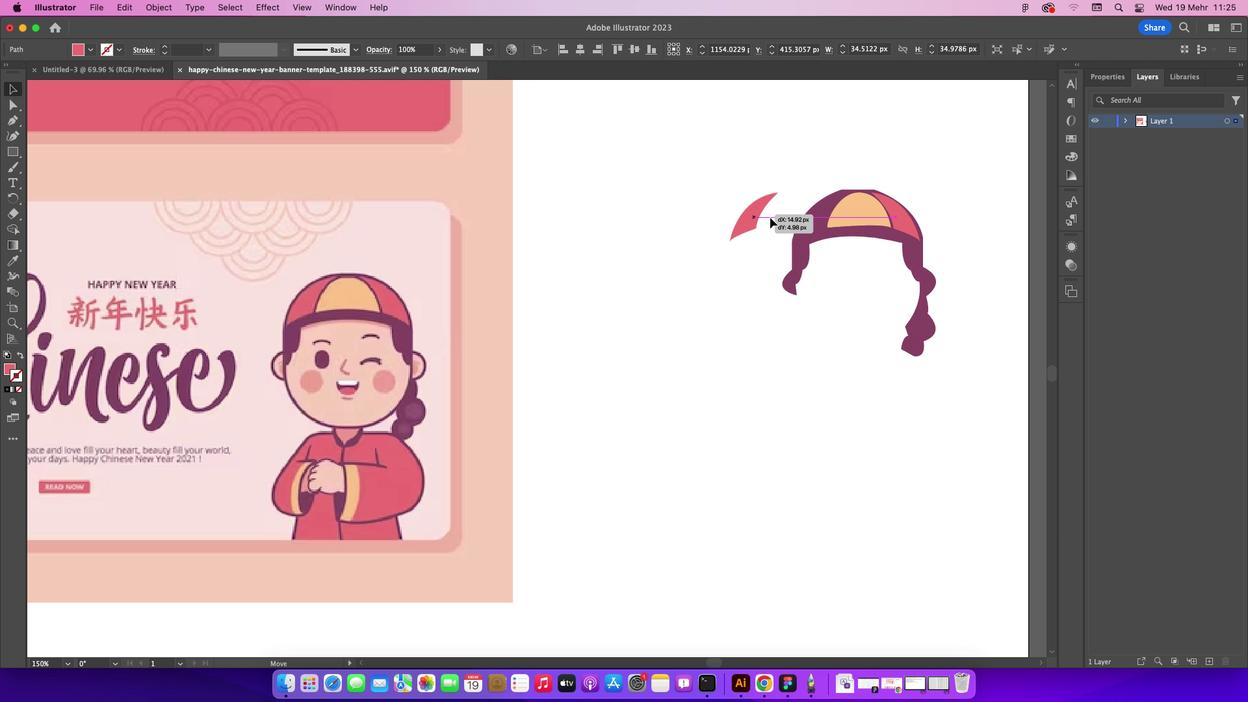 
Action: Mouse pressed left at (730, 209)
Screenshot: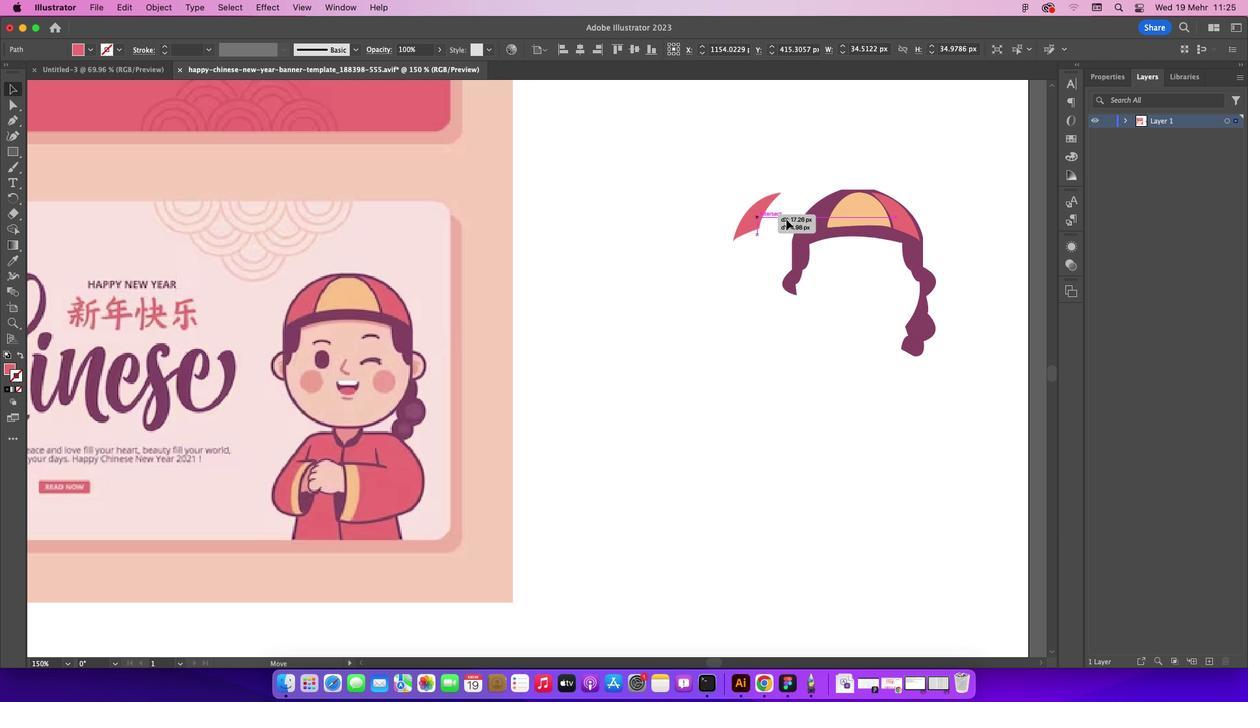 
Action: Mouse moved to (779, 218)
Screenshot: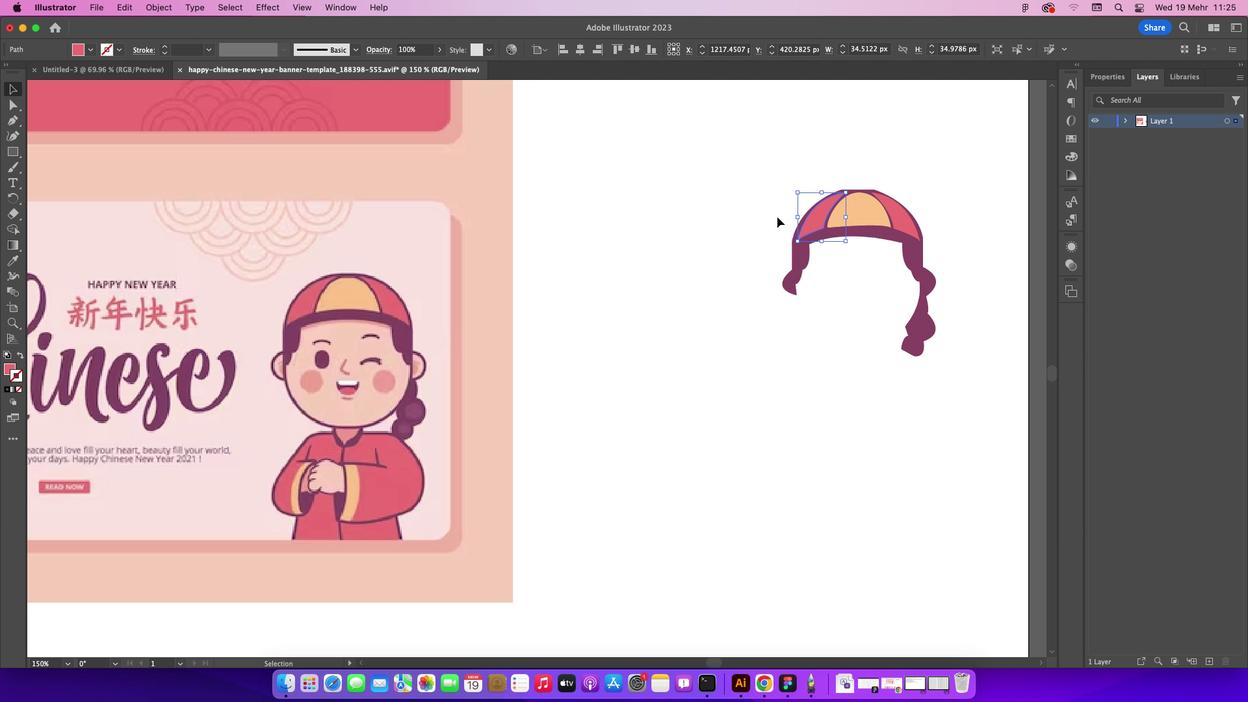 
Action: Mouse pressed left at (779, 218)
Screenshot: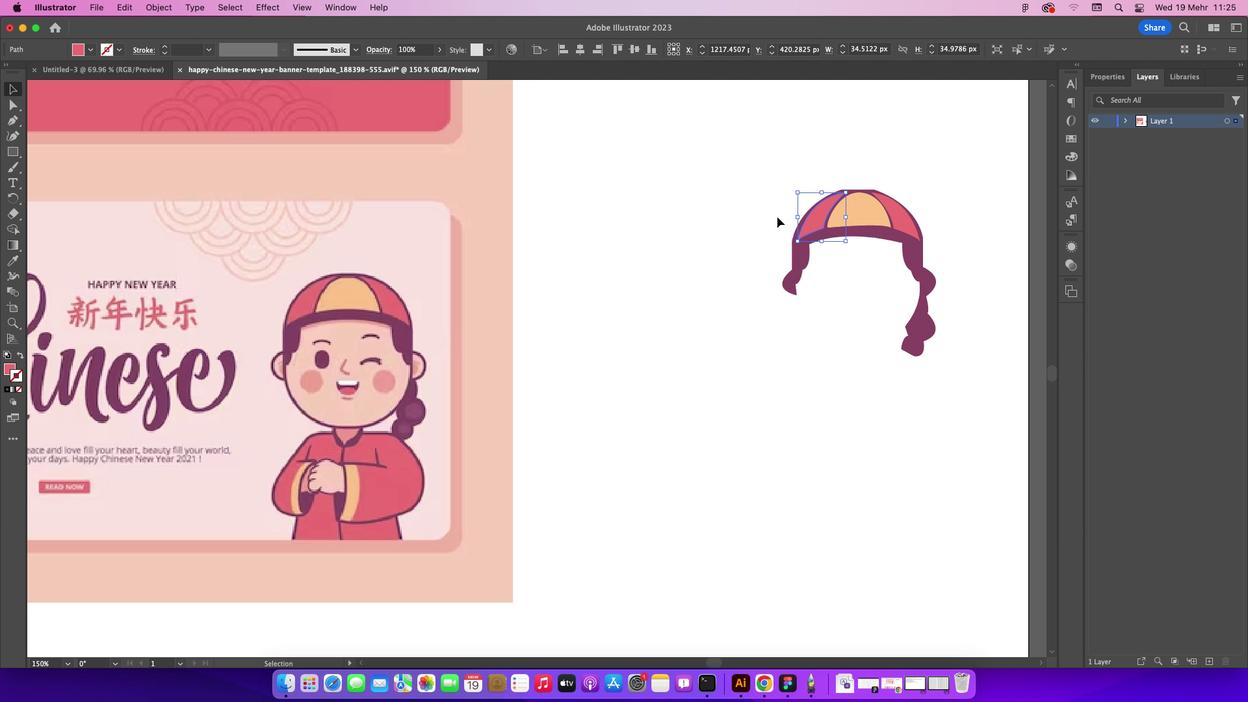 
Action: Mouse moved to (18, 117)
Screenshot: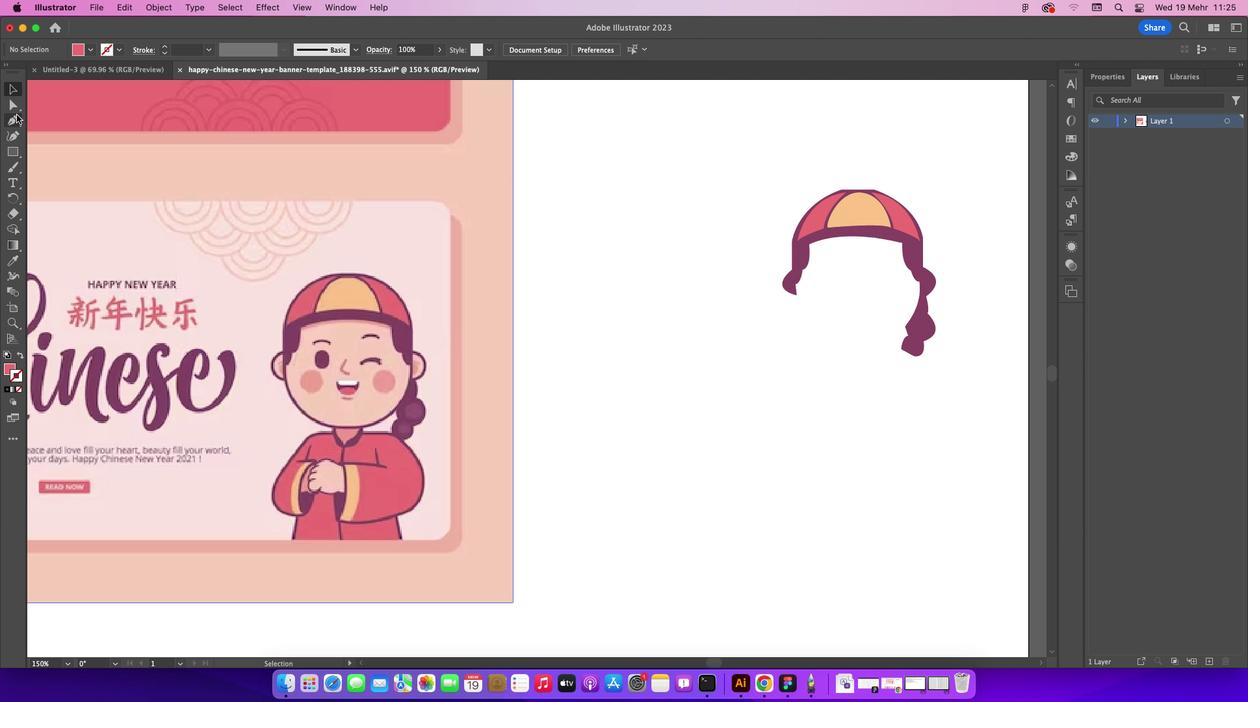 
Action: Mouse pressed left at (18, 117)
Screenshot: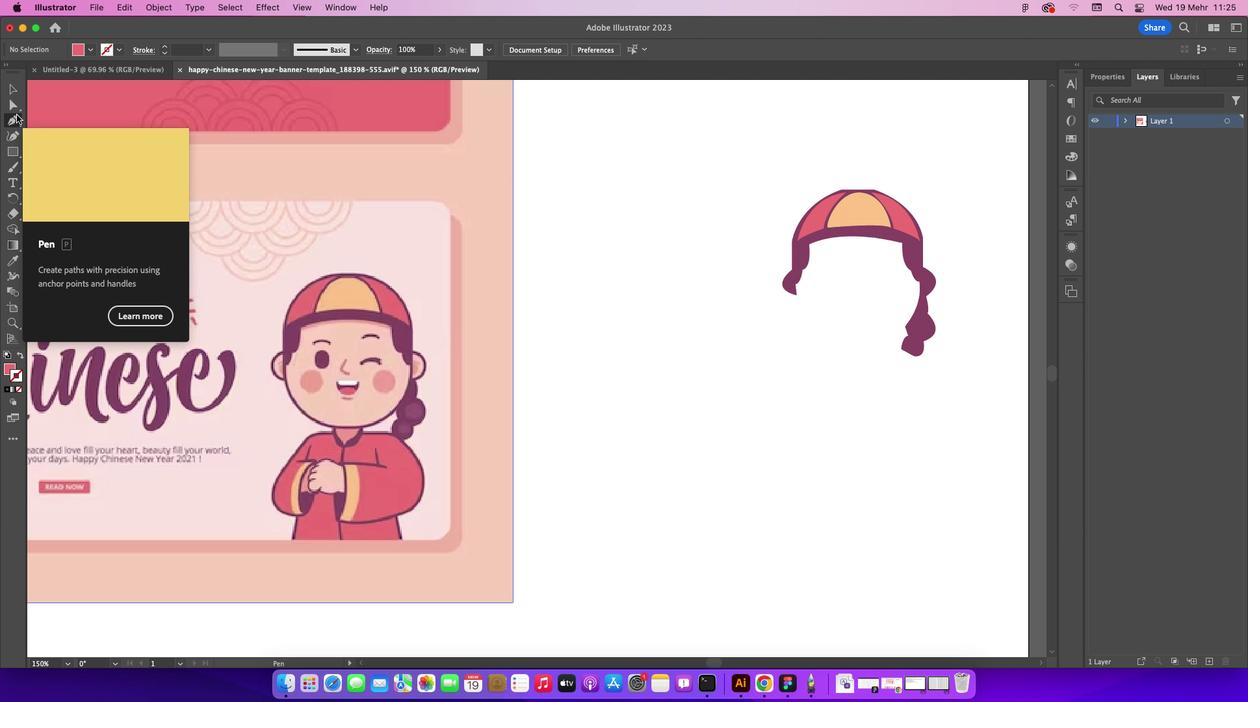 
Action: Mouse moved to (302, 328)
Screenshot: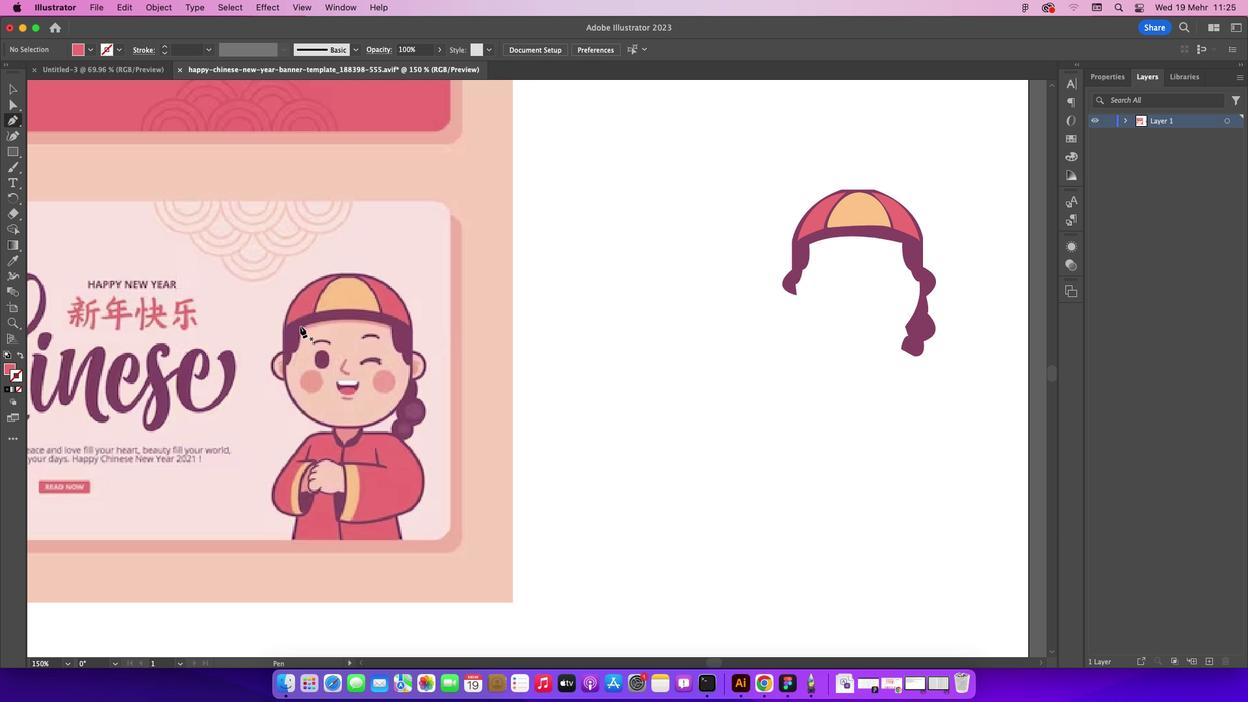
Action: Mouse pressed left at (302, 328)
Screenshot: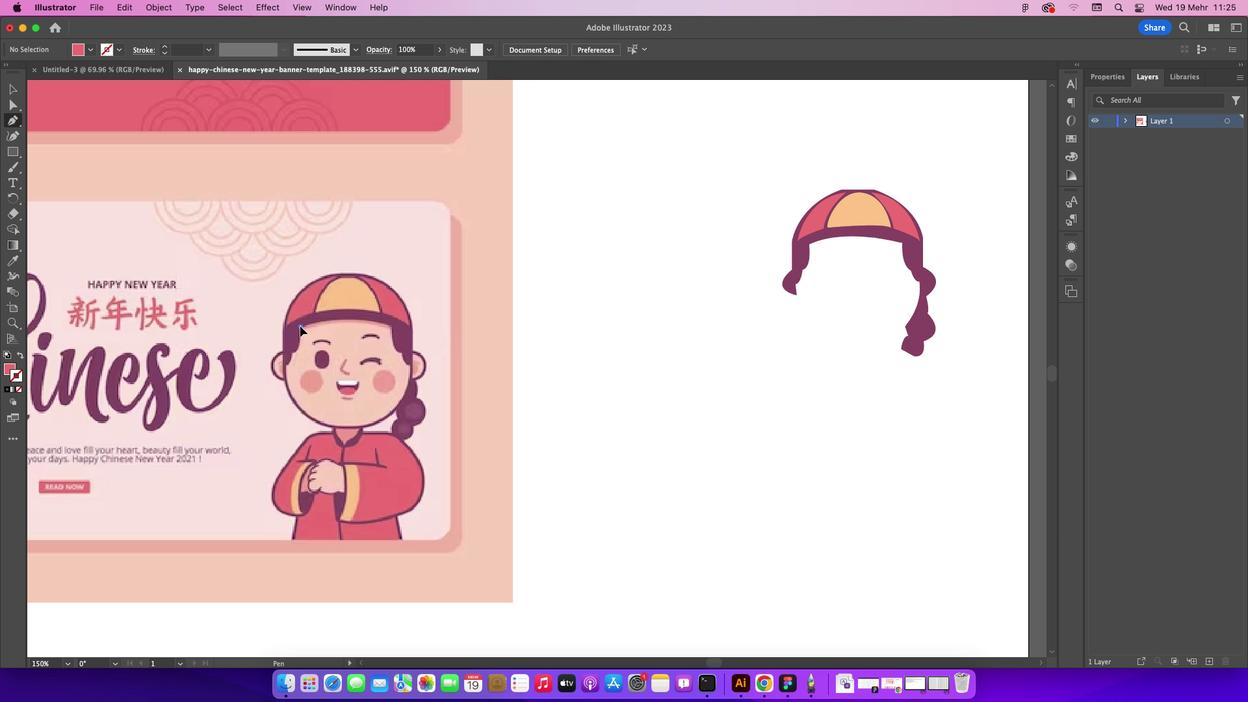 
Action: Mouse moved to (295, 354)
Screenshot: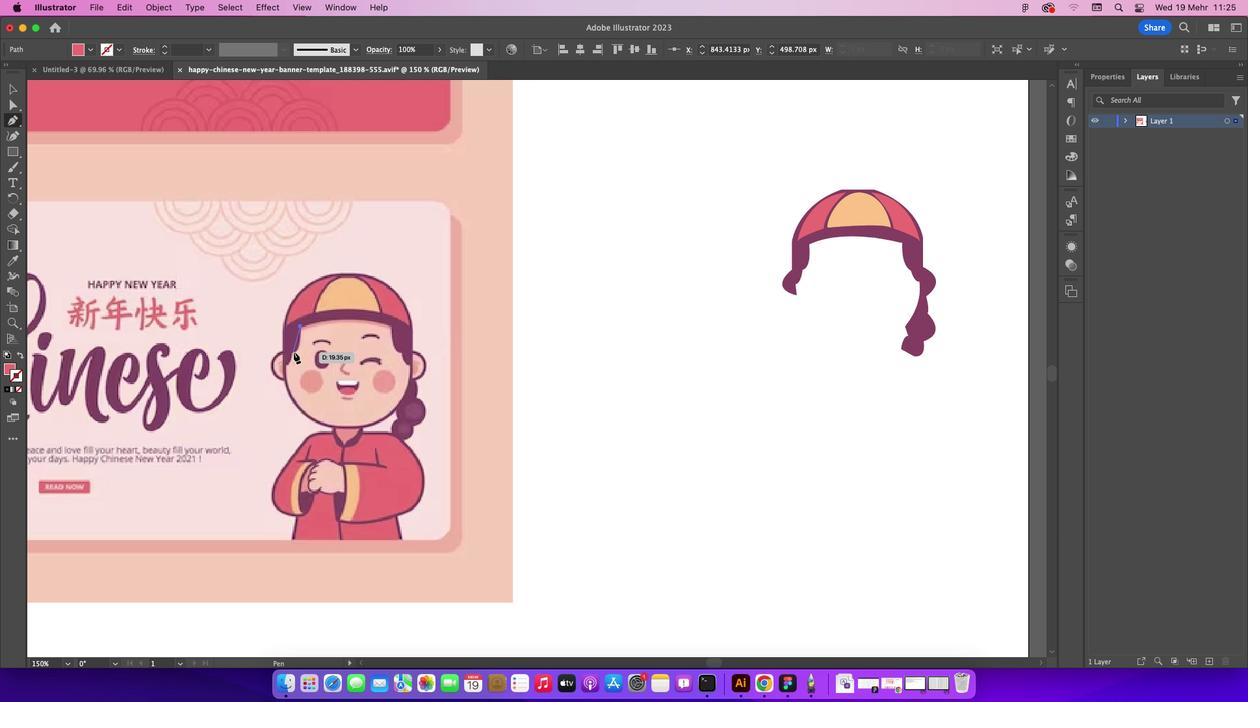 
Action: Mouse pressed left at (295, 354)
Screenshot: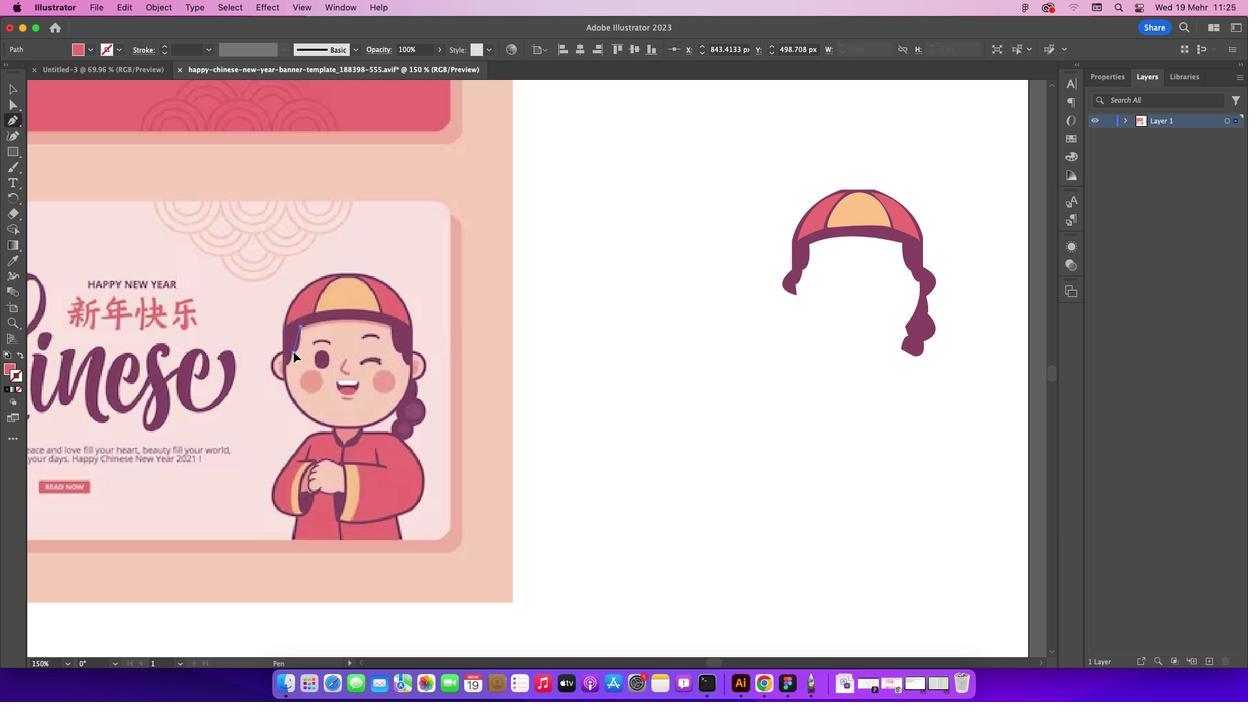 
Action: Mouse moved to (295, 353)
Screenshot: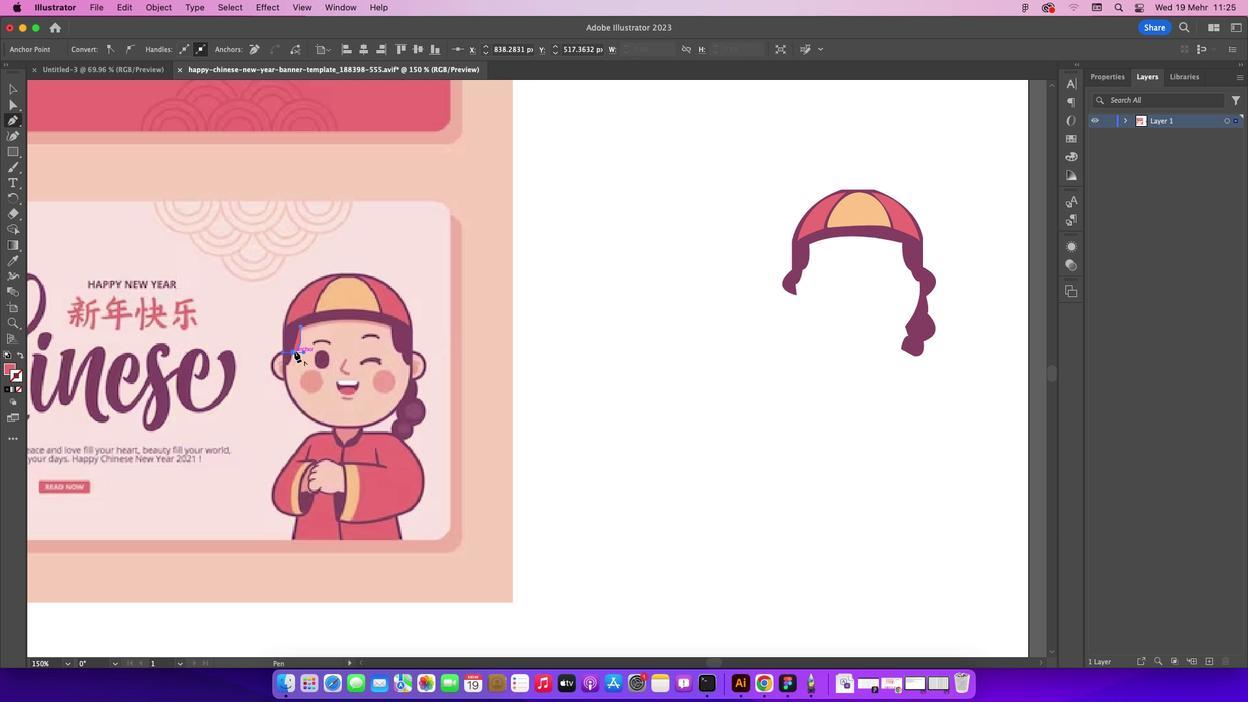 
Action: Mouse pressed left at (295, 353)
Screenshot: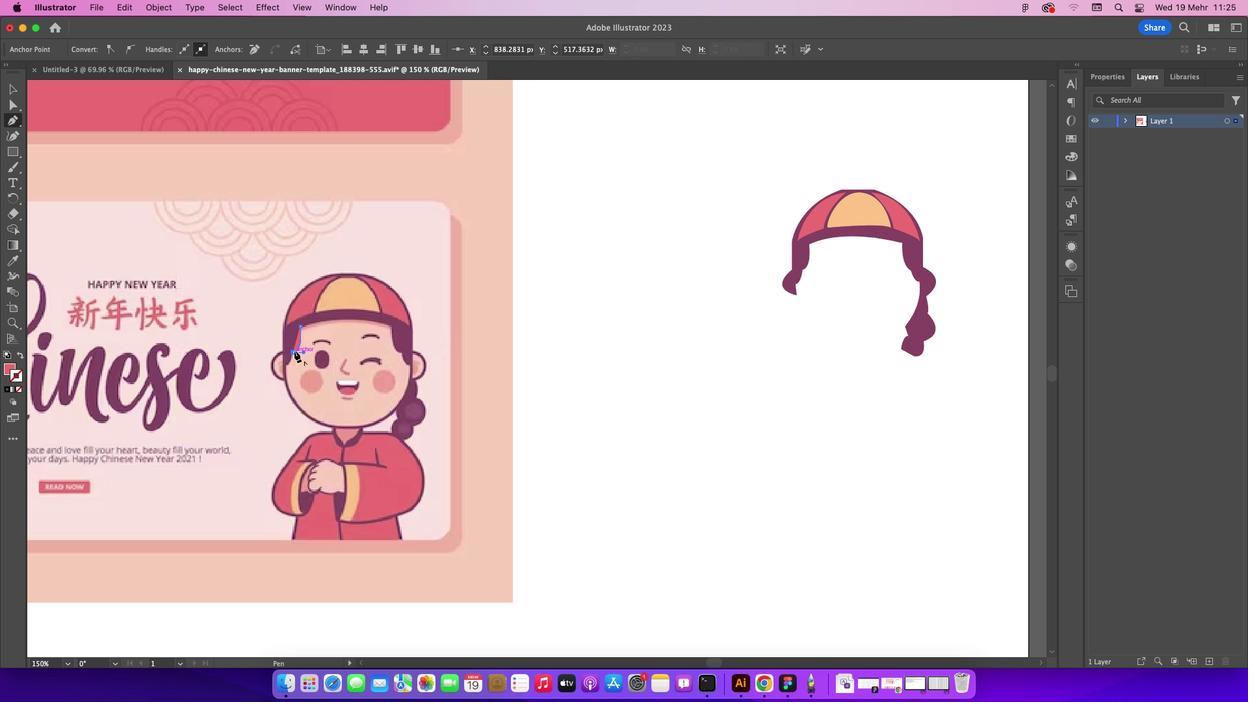 
Action: Mouse moved to (288, 366)
Screenshot: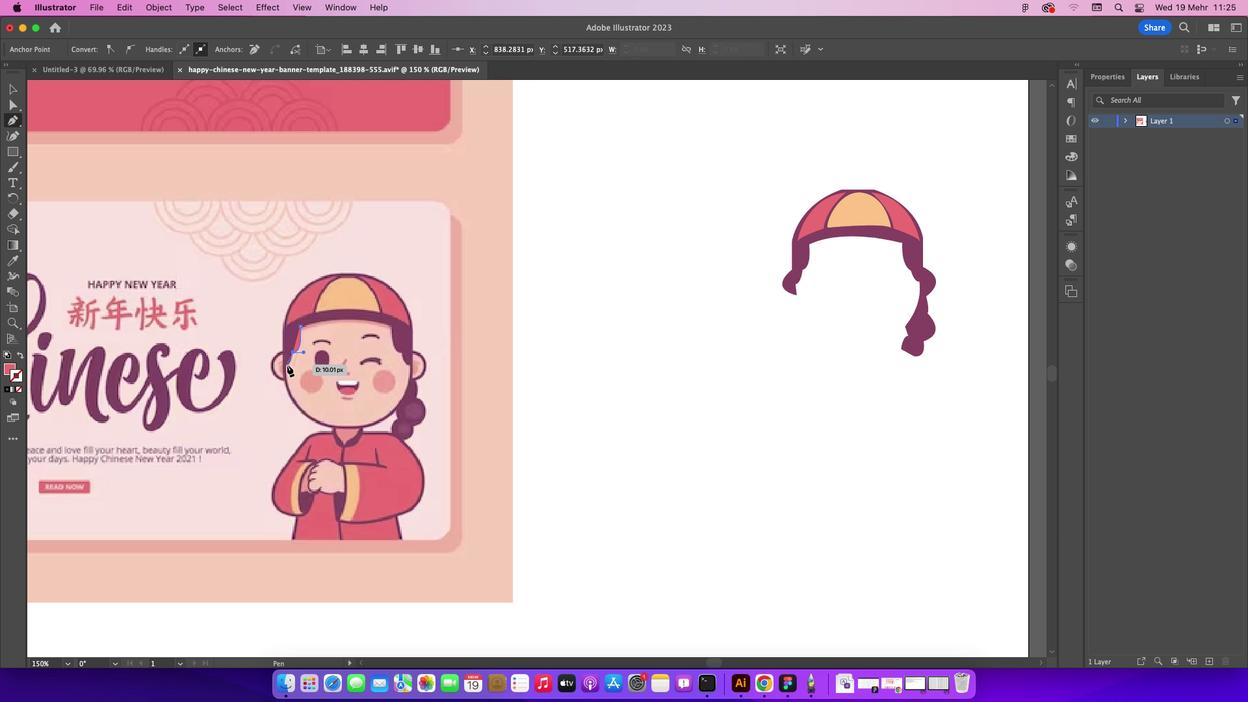 
Action: Mouse pressed left at (288, 366)
Screenshot: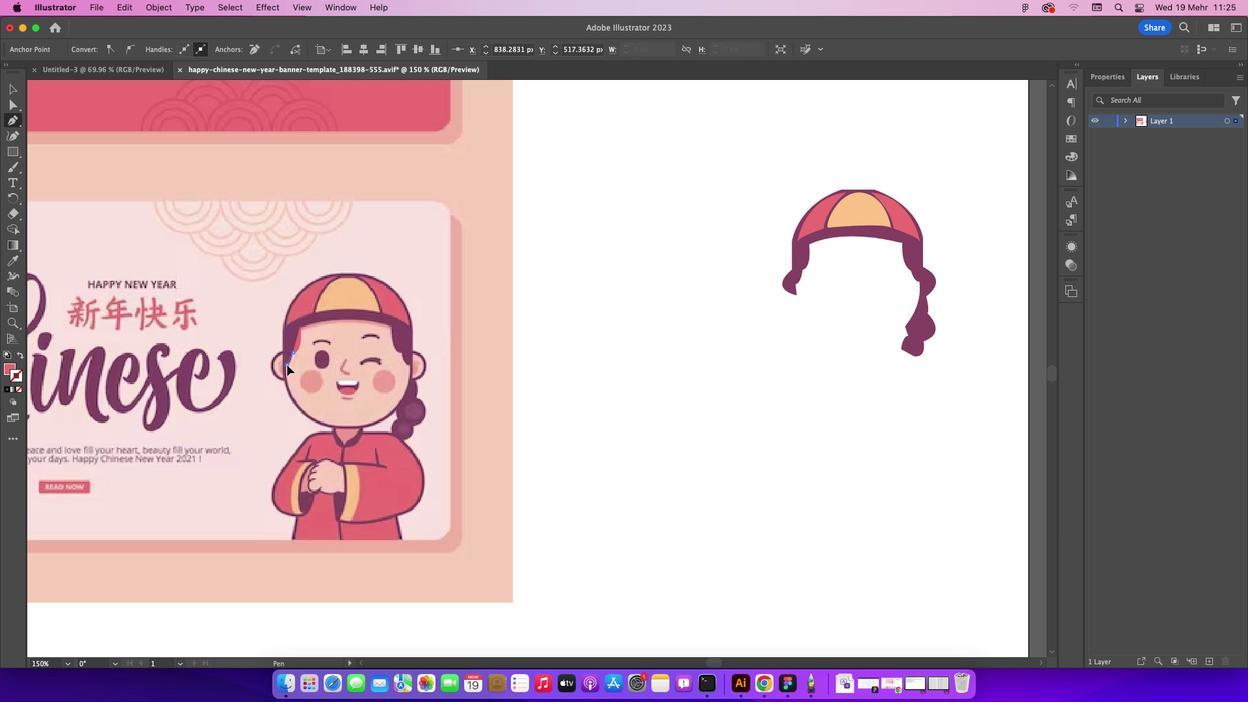 
Action: Mouse moved to (288, 367)
Screenshot: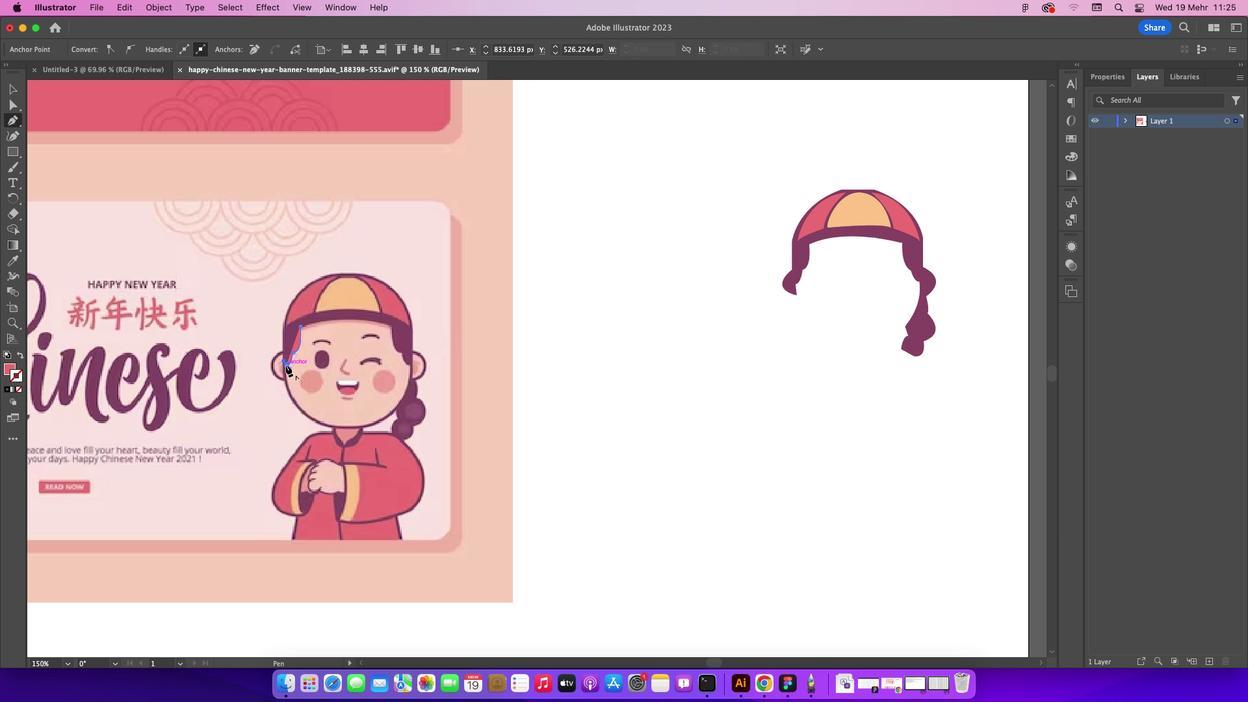 
Action: Mouse pressed left at (288, 367)
Screenshot: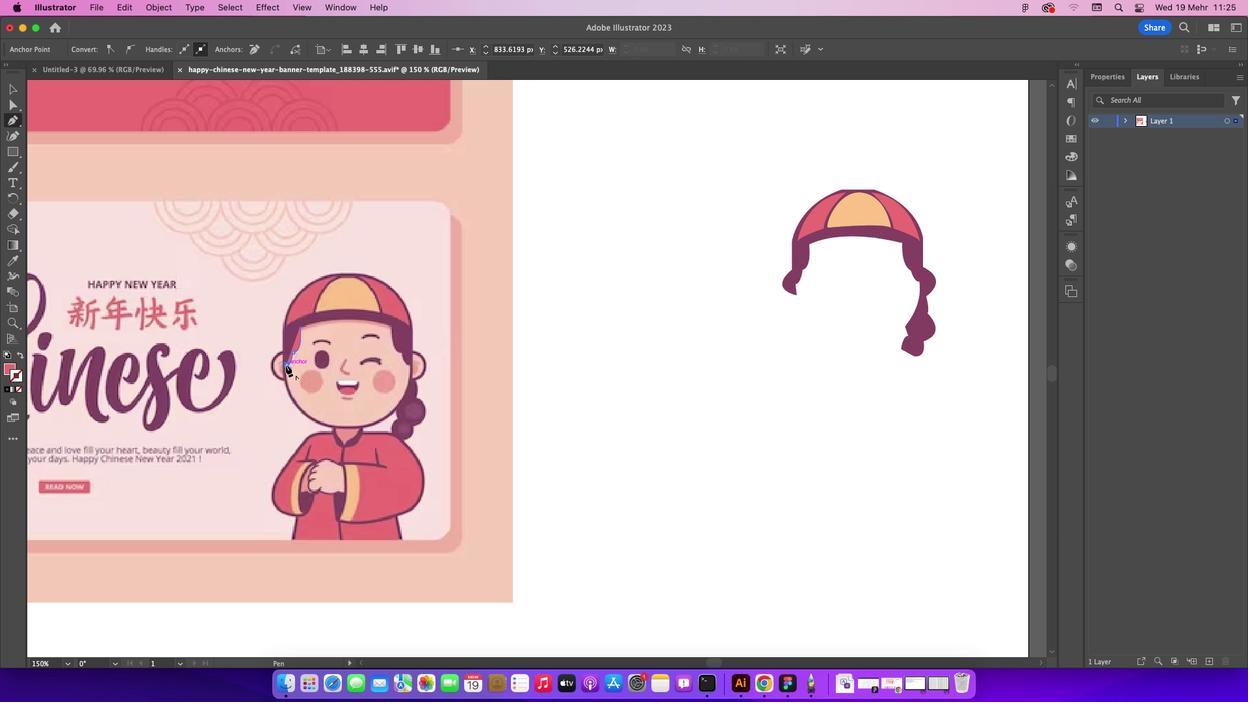 
Action: Mouse moved to (22, 392)
Screenshot: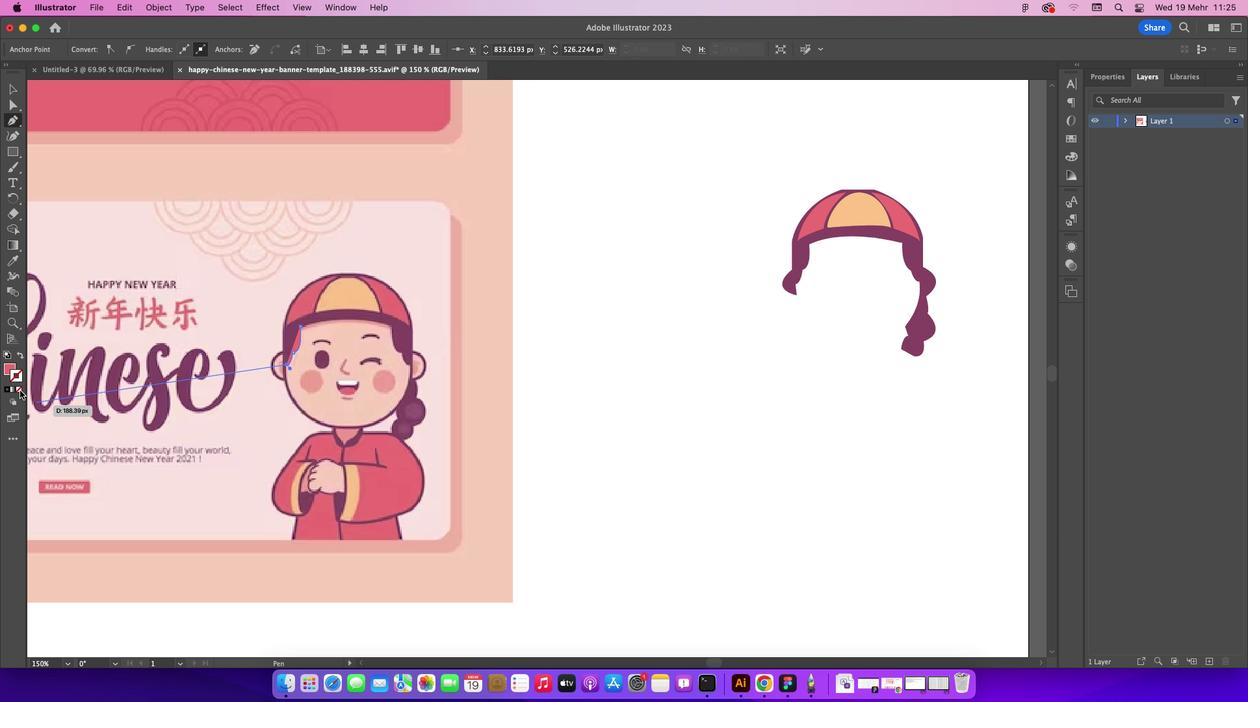
Action: Mouse pressed left at (22, 392)
Screenshot: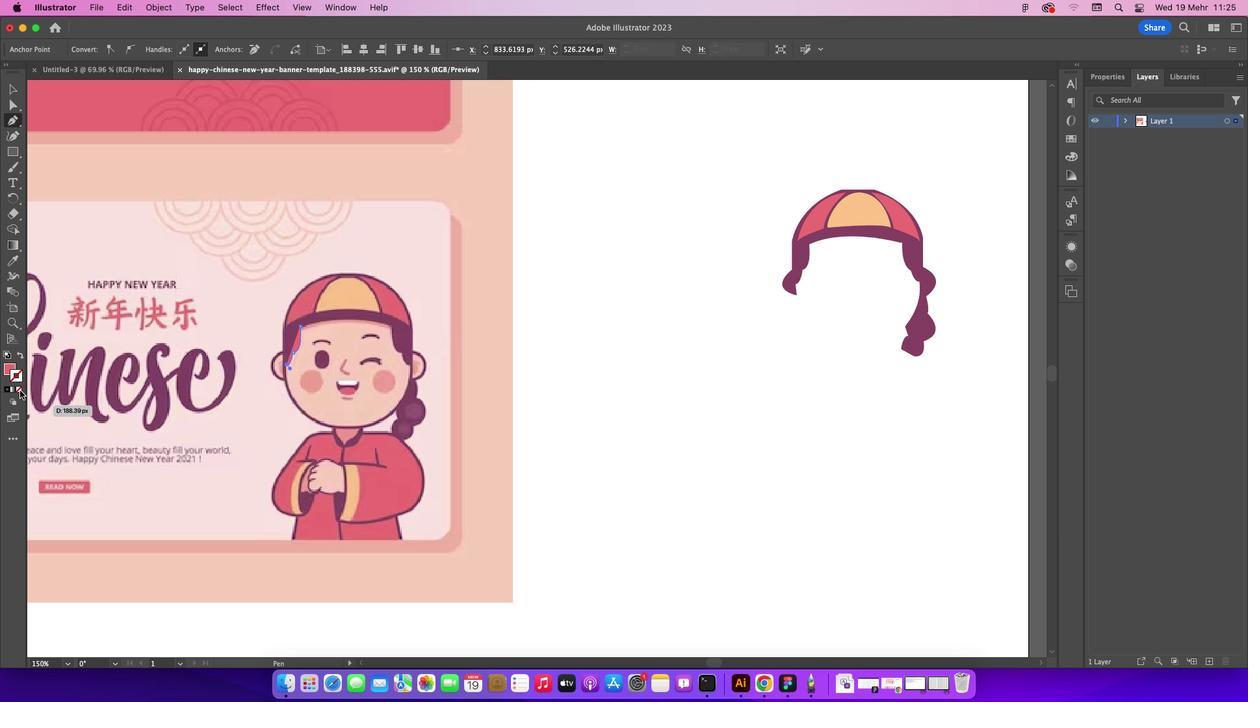 
Action: Mouse moved to (309, 416)
Screenshot: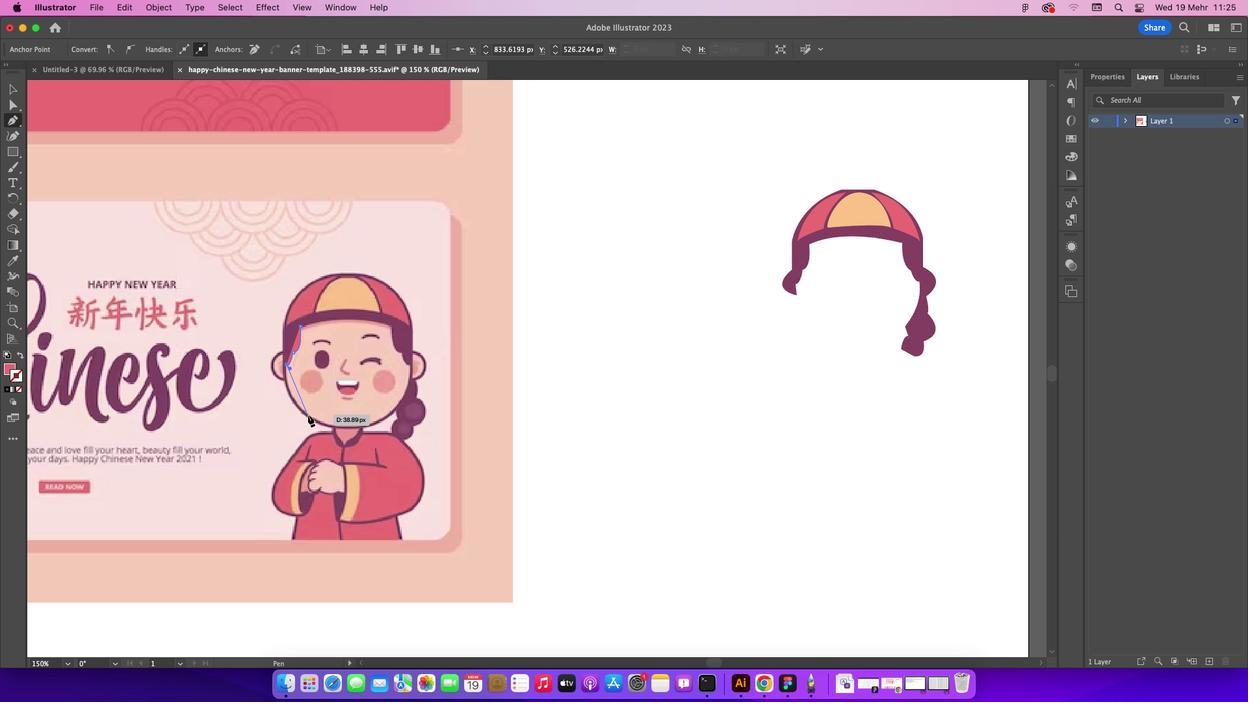
Action: Mouse pressed left at (309, 416)
Screenshot: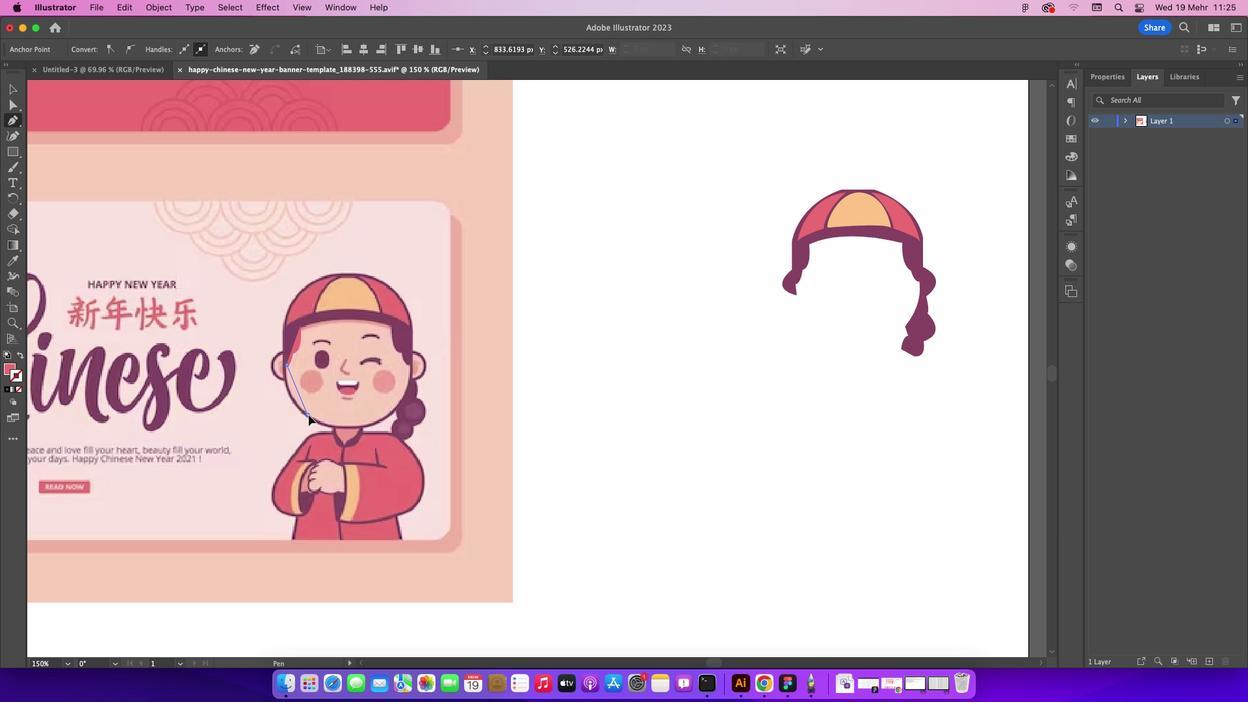 
Action: Mouse moved to (390, 414)
Screenshot: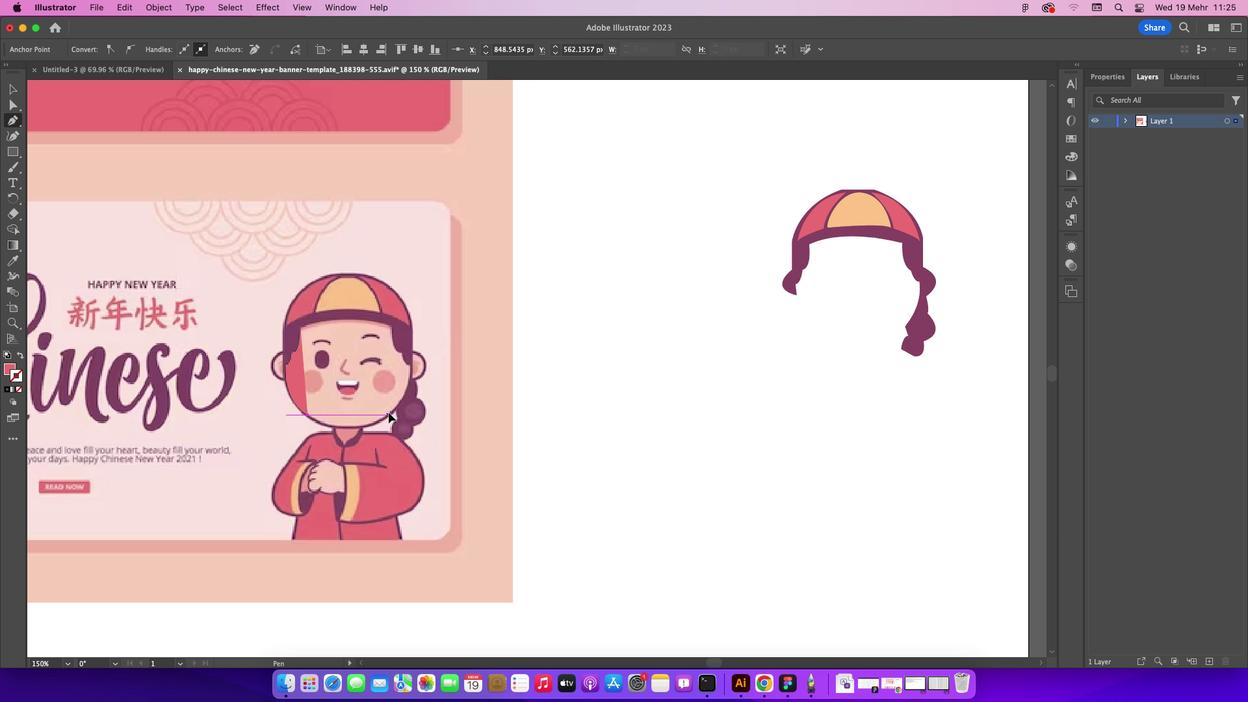 
Action: Mouse pressed left at (390, 414)
Screenshot: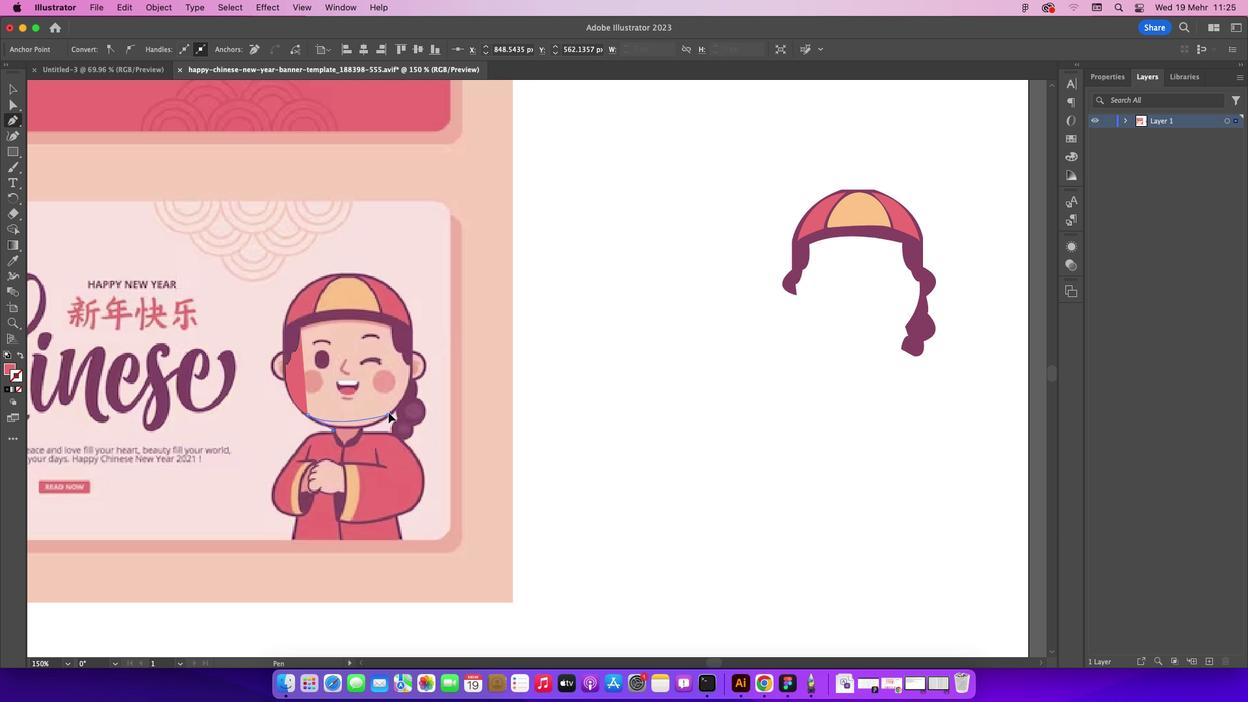 
Action: Mouse moved to (390, 415)
Screenshot: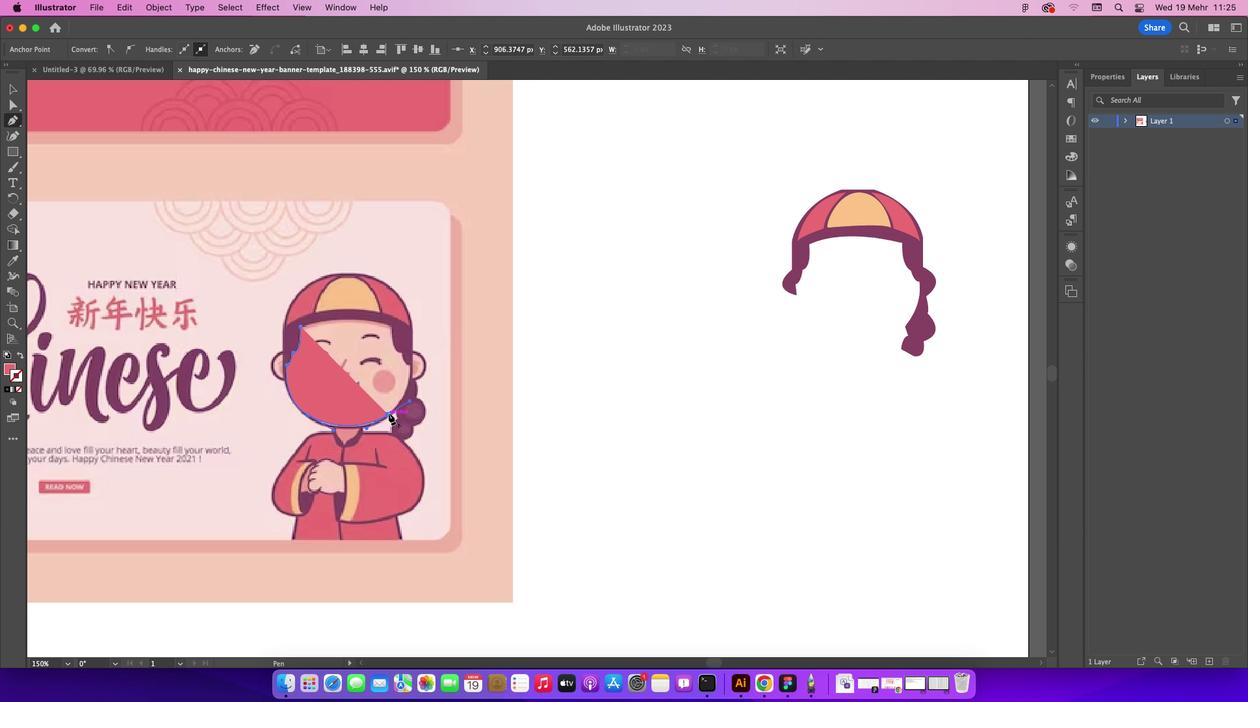 
Action: Mouse pressed left at (390, 415)
Screenshot: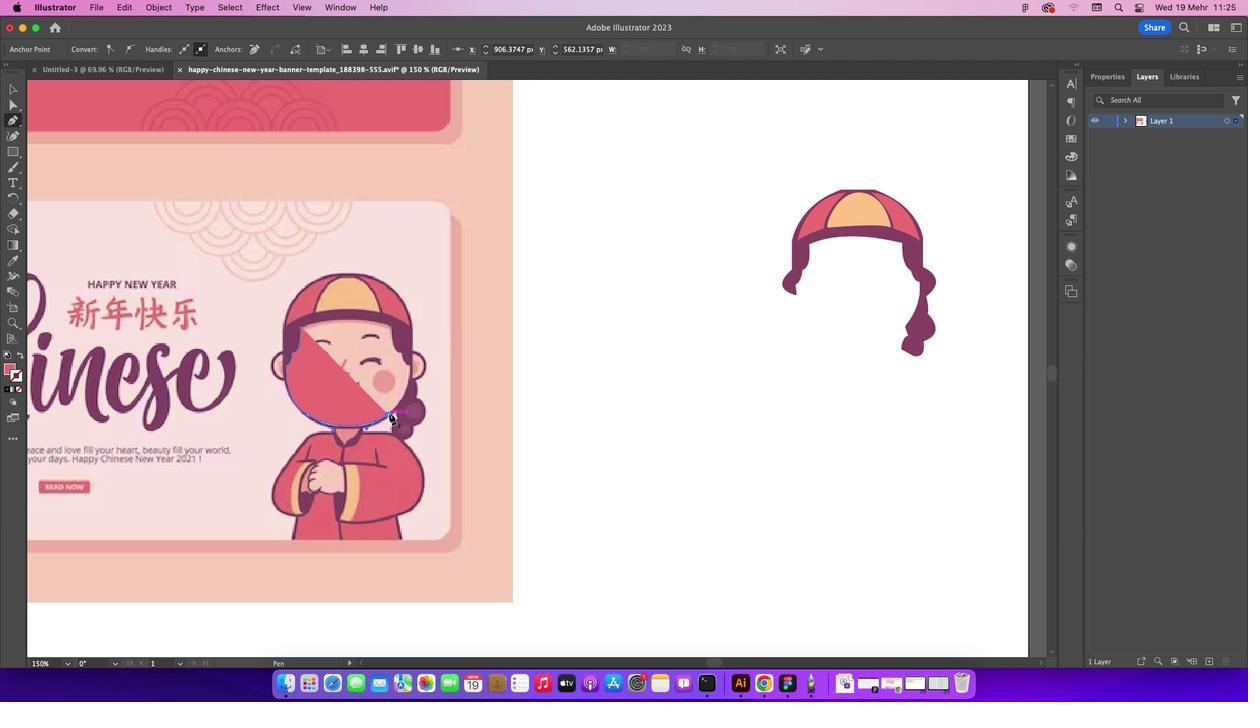 
Action: Mouse moved to (412, 368)
Screenshot: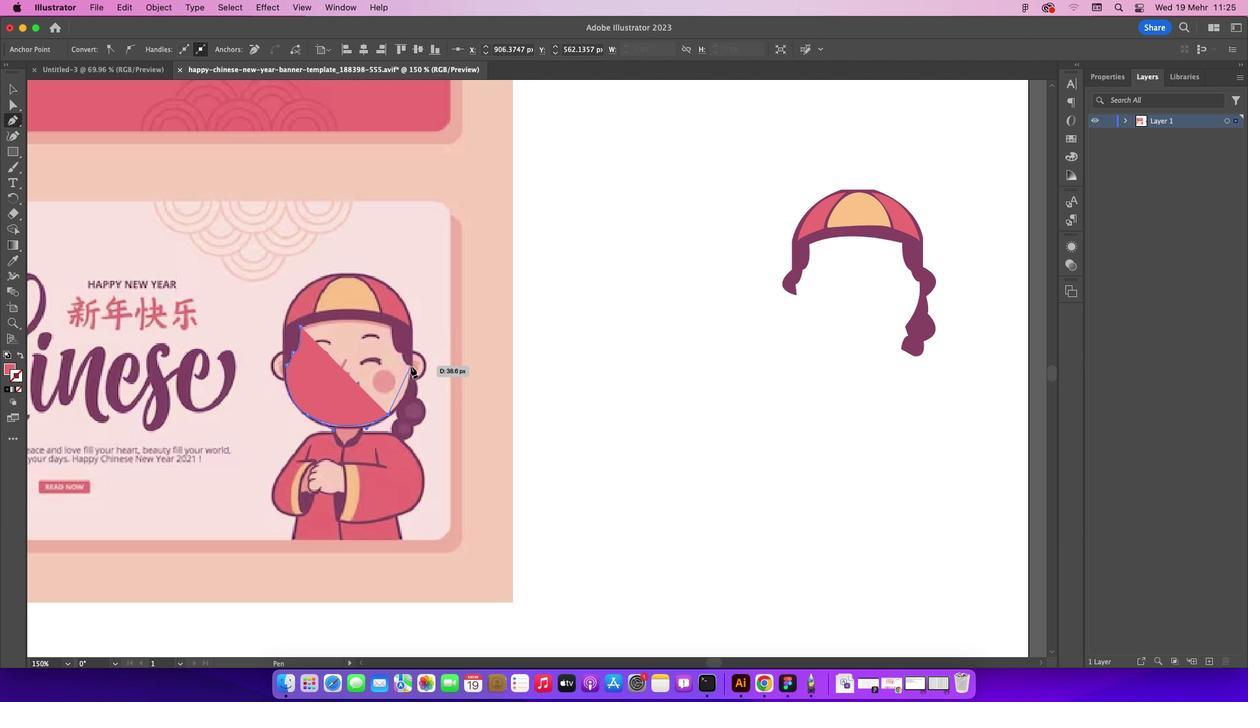 
Action: Mouse pressed left at (412, 368)
Screenshot: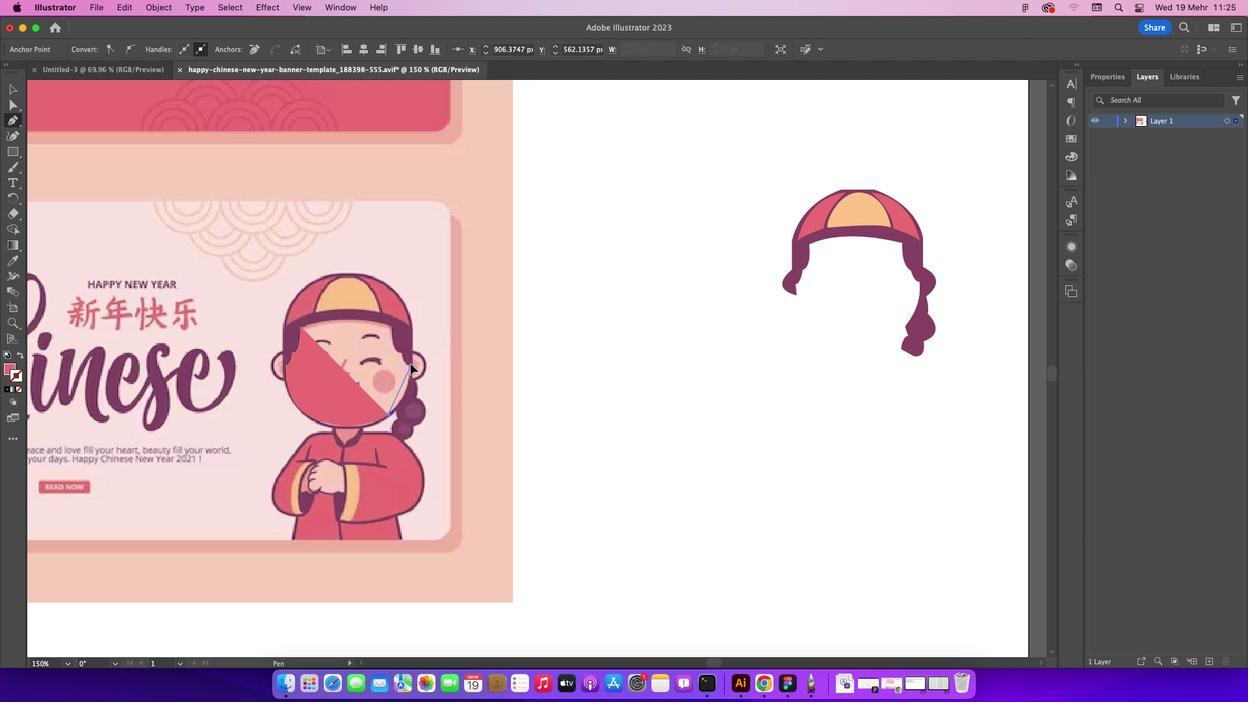 
Action: Mouse moved to (411, 367)
